 Task: Play online Dominion games in very easy mode.
Action: Mouse moved to (376, 554)
Screenshot: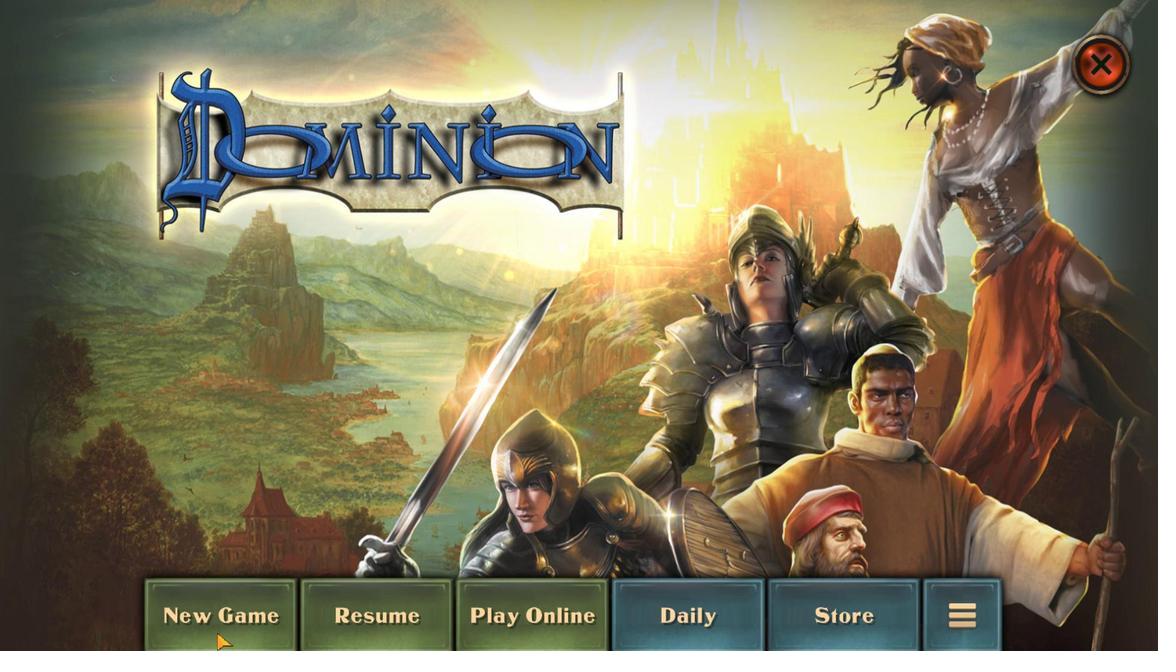 
Action: Mouse pressed left at (376, 554)
Screenshot: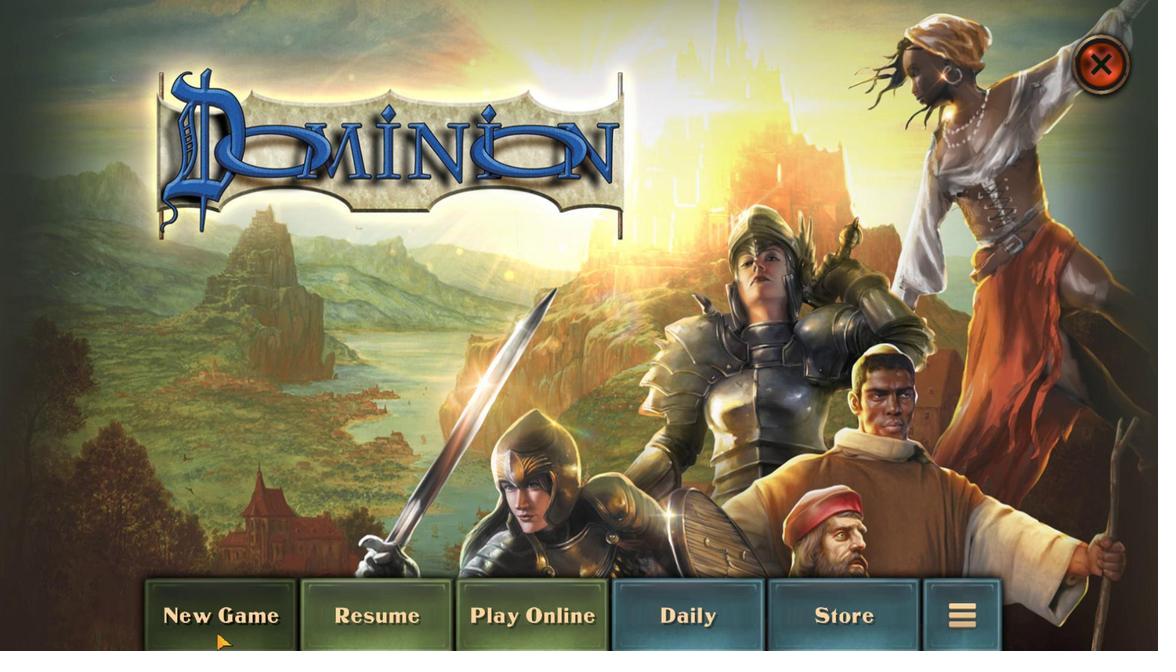 
Action: Mouse moved to (516, 519)
Screenshot: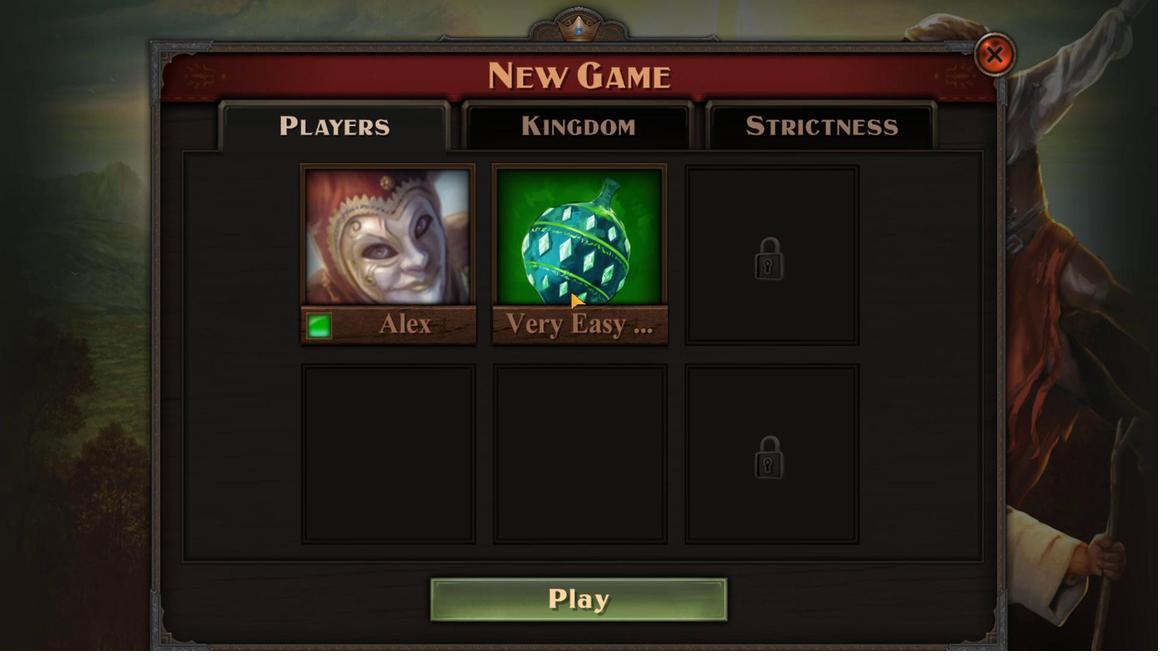 
Action: Mouse pressed left at (516, 519)
Screenshot: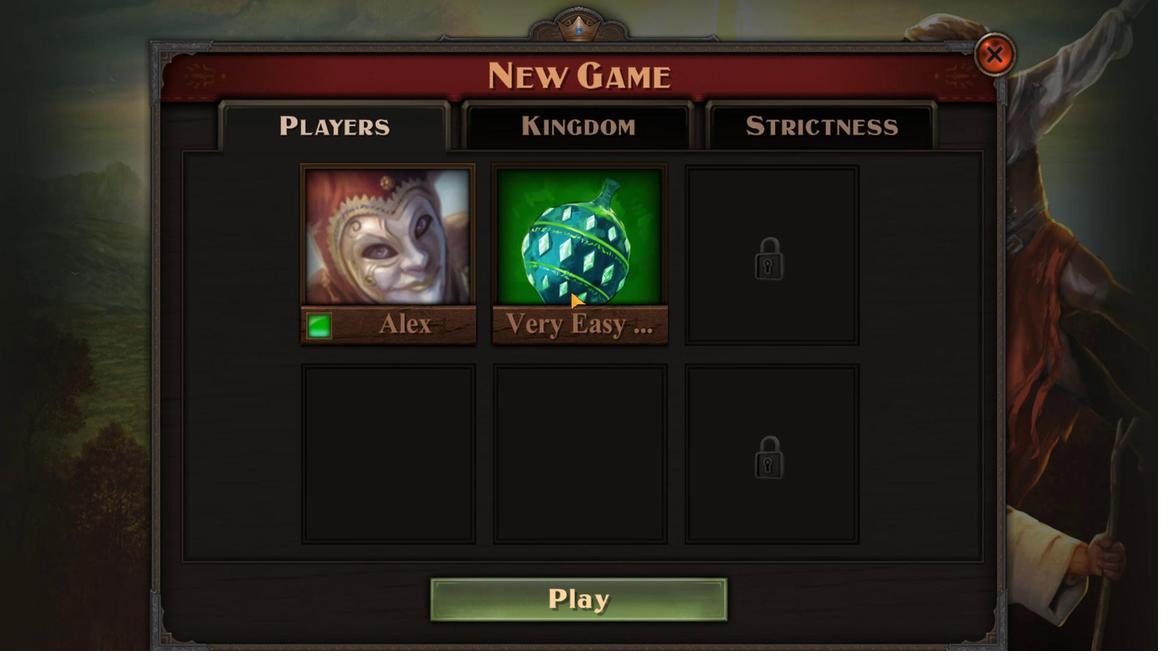 
Action: Mouse moved to (429, 520)
Screenshot: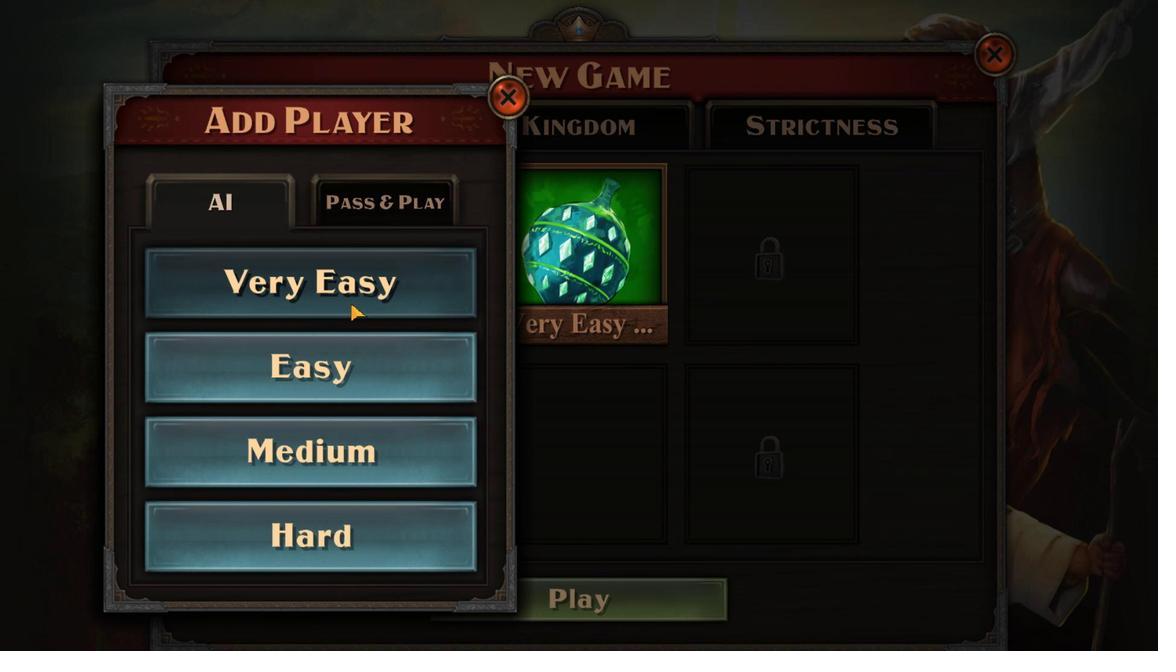
Action: Mouse pressed left at (429, 520)
Screenshot: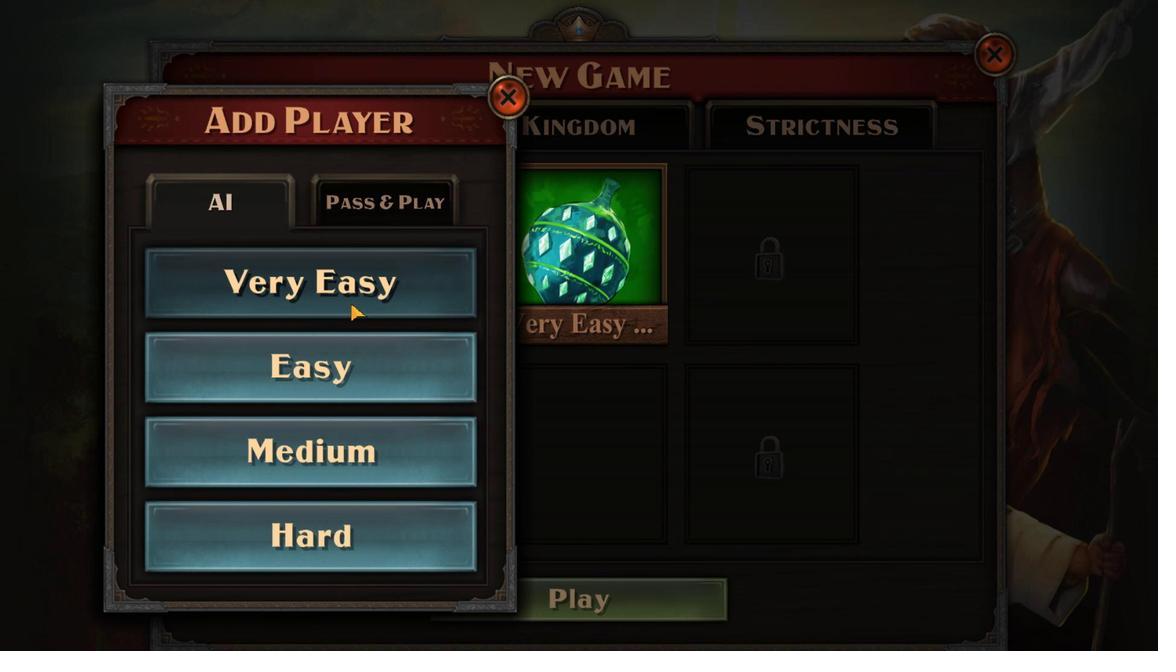 
Action: Mouse moved to (497, 552)
Screenshot: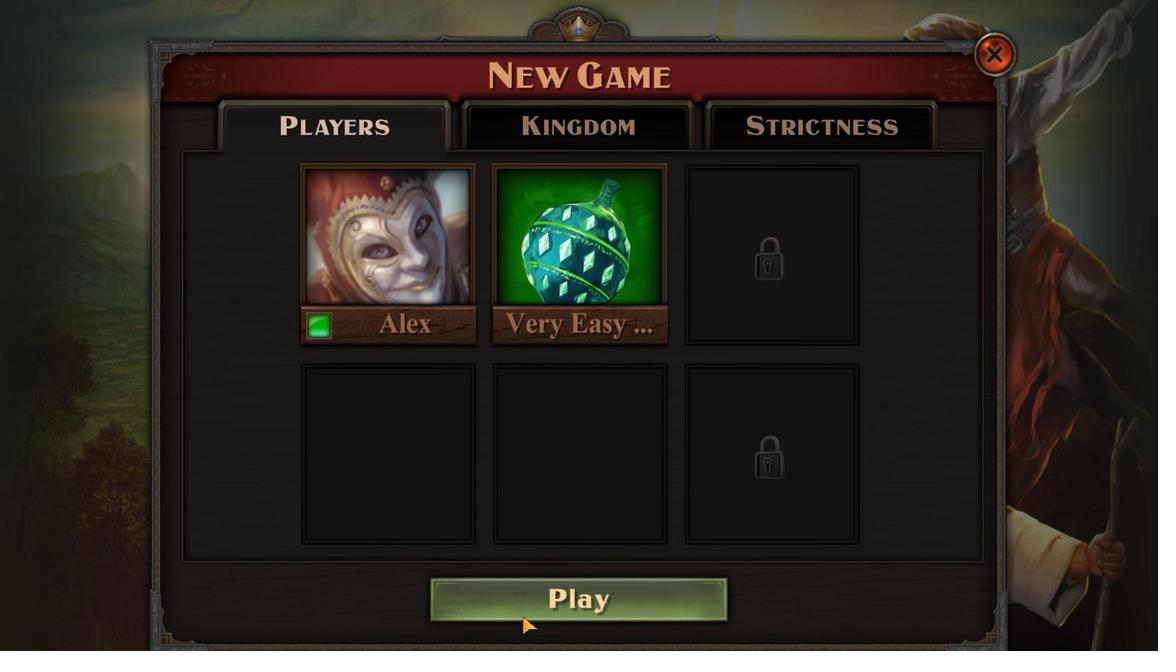 
Action: Mouse pressed left at (497, 552)
Screenshot: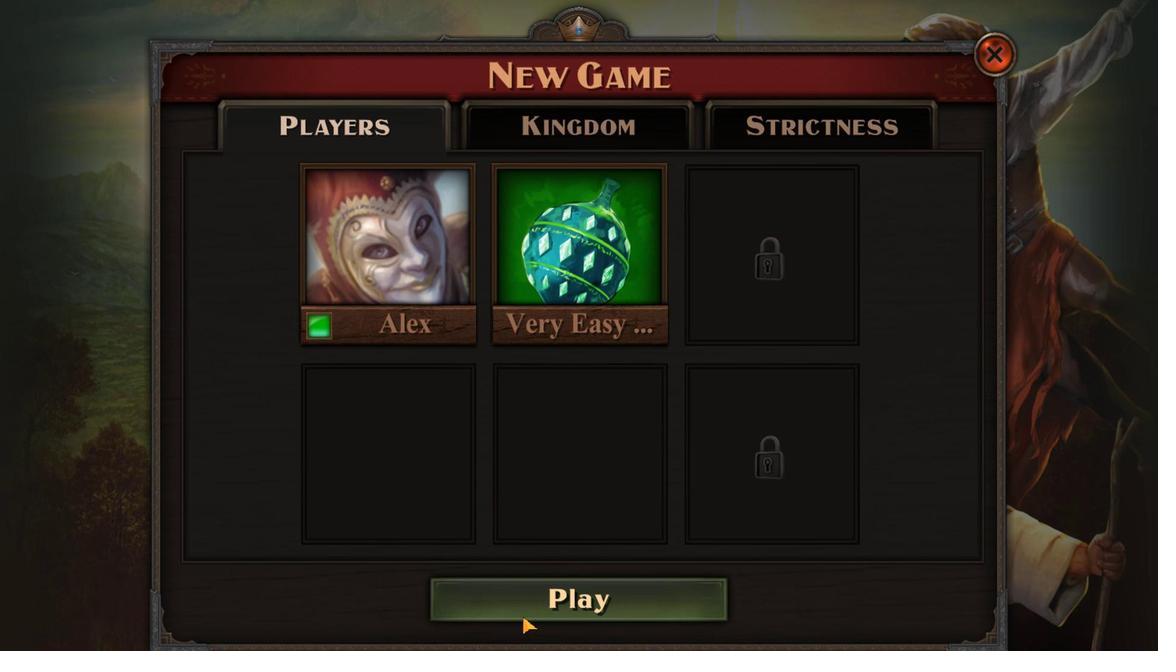 
Action: Mouse scrolled (497, 552) with delta (0, 0)
Screenshot: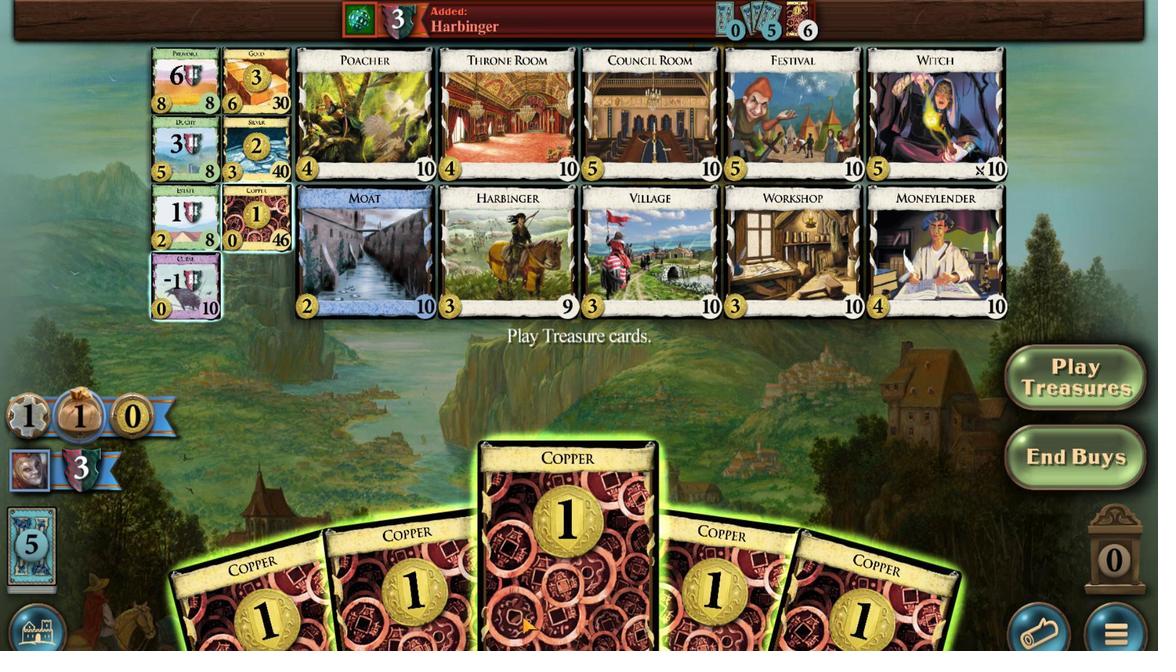 
Action: Mouse scrolled (497, 552) with delta (0, 0)
Screenshot: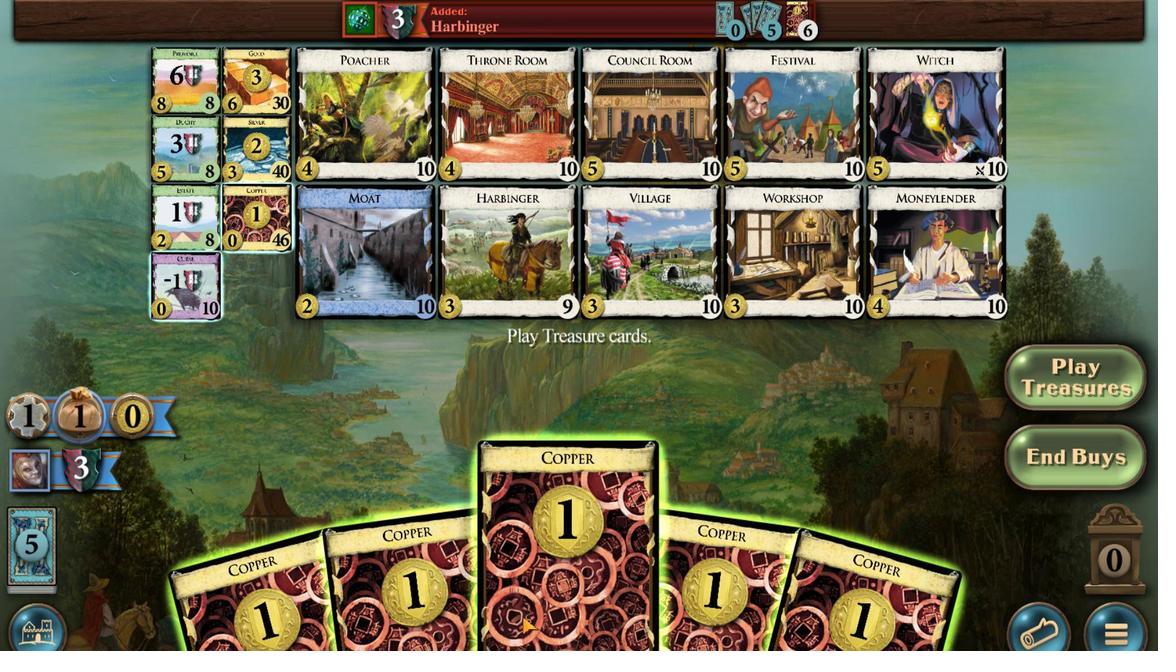 
Action: Mouse scrolled (497, 552) with delta (0, 0)
Screenshot: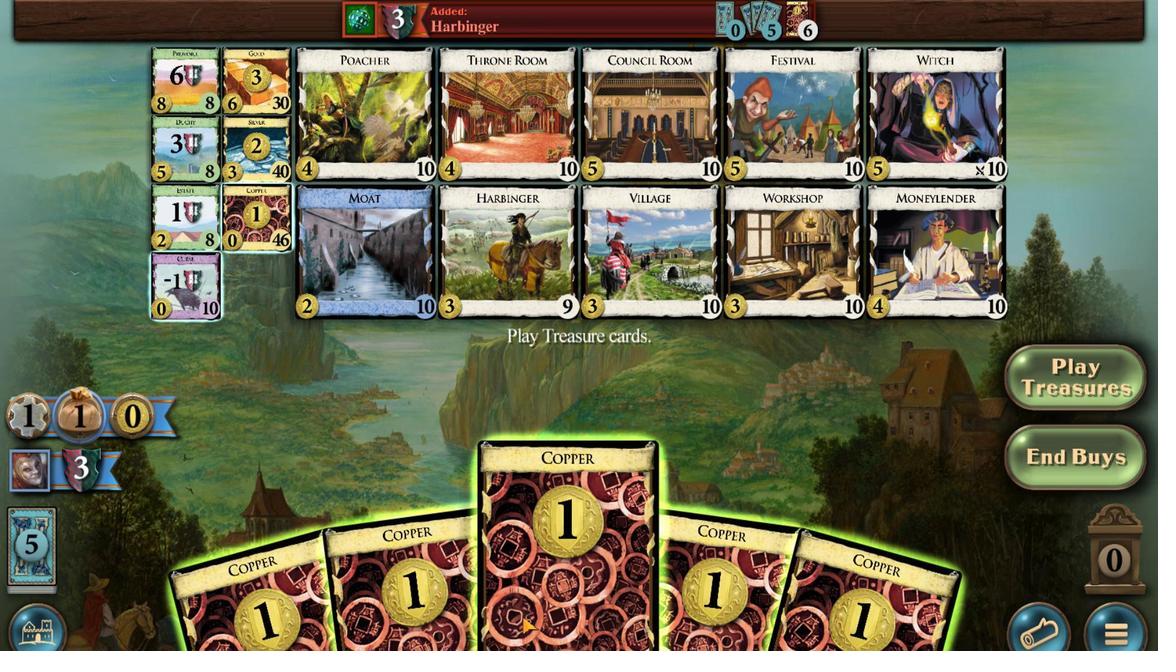 
Action: Mouse scrolled (497, 552) with delta (0, 0)
Screenshot: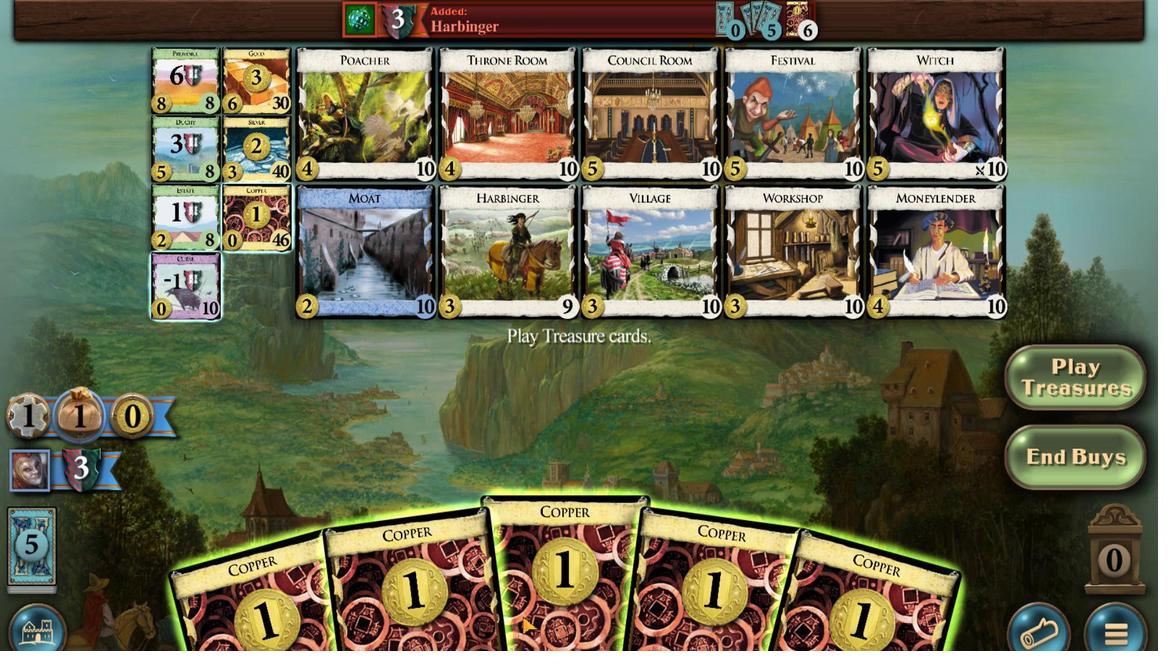 
Action: Mouse scrolled (497, 552) with delta (0, 0)
Screenshot: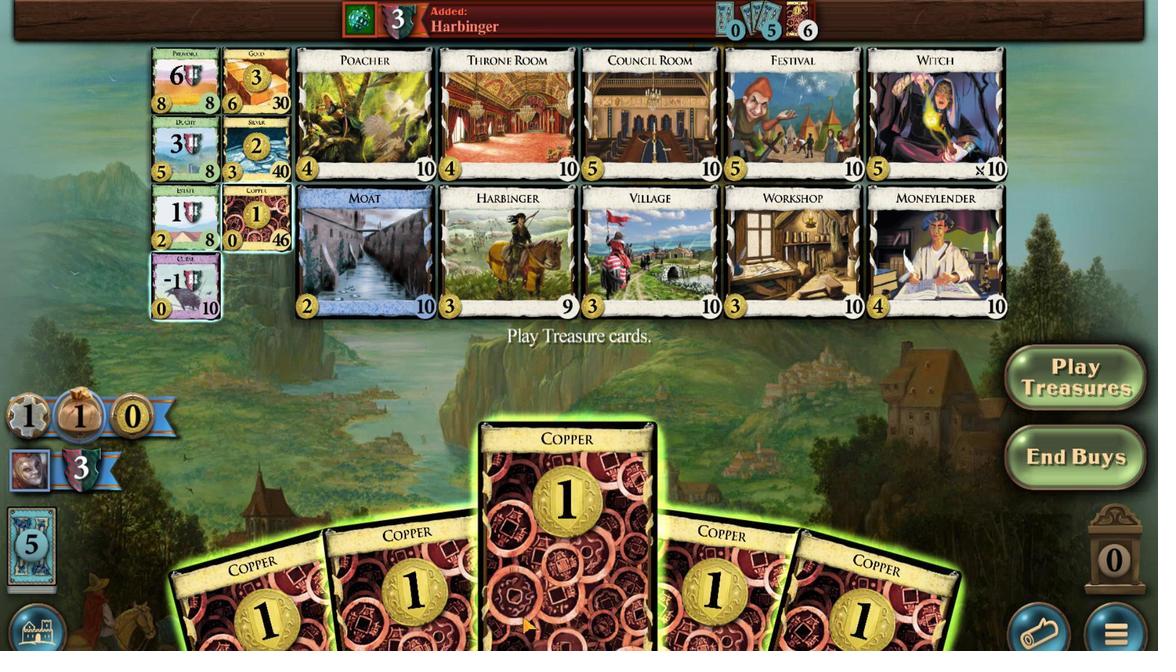 
Action: Mouse scrolled (497, 552) with delta (0, 0)
Screenshot: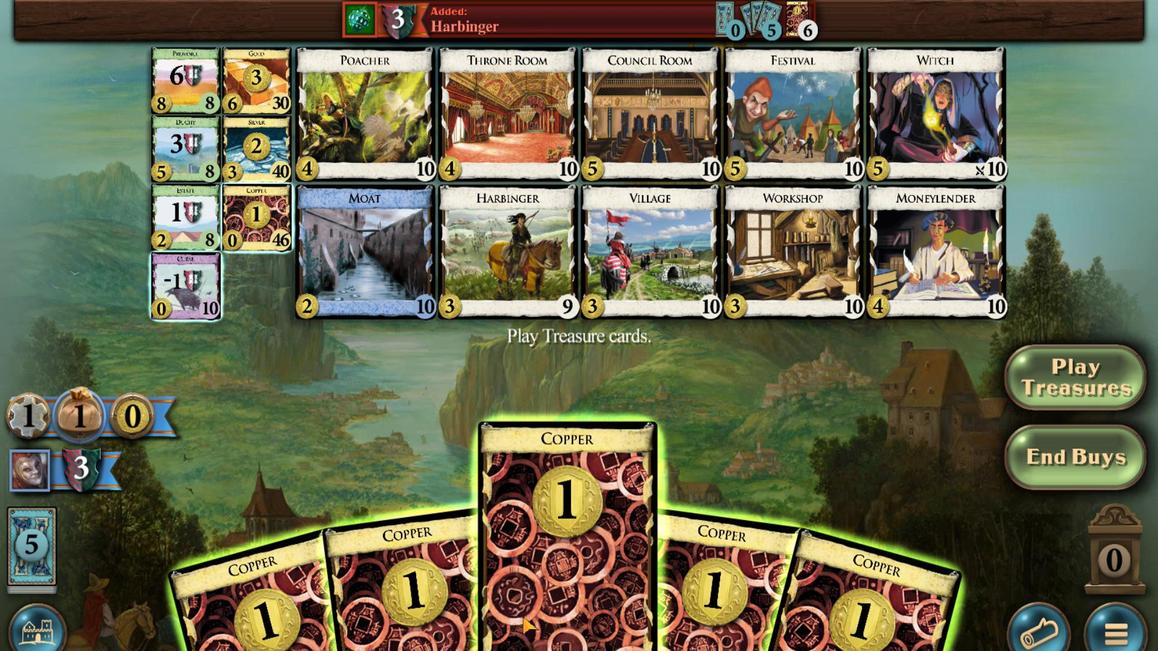 
Action: Mouse scrolled (497, 552) with delta (0, 0)
Screenshot: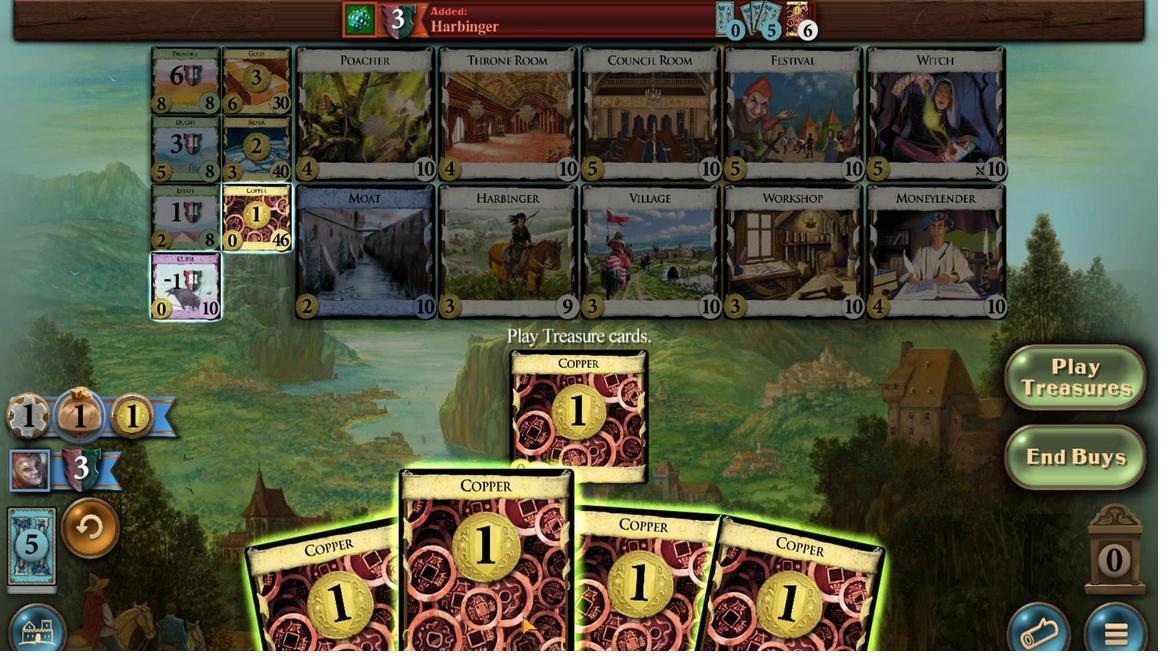 
Action: Mouse scrolled (497, 552) with delta (0, 0)
Screenshot: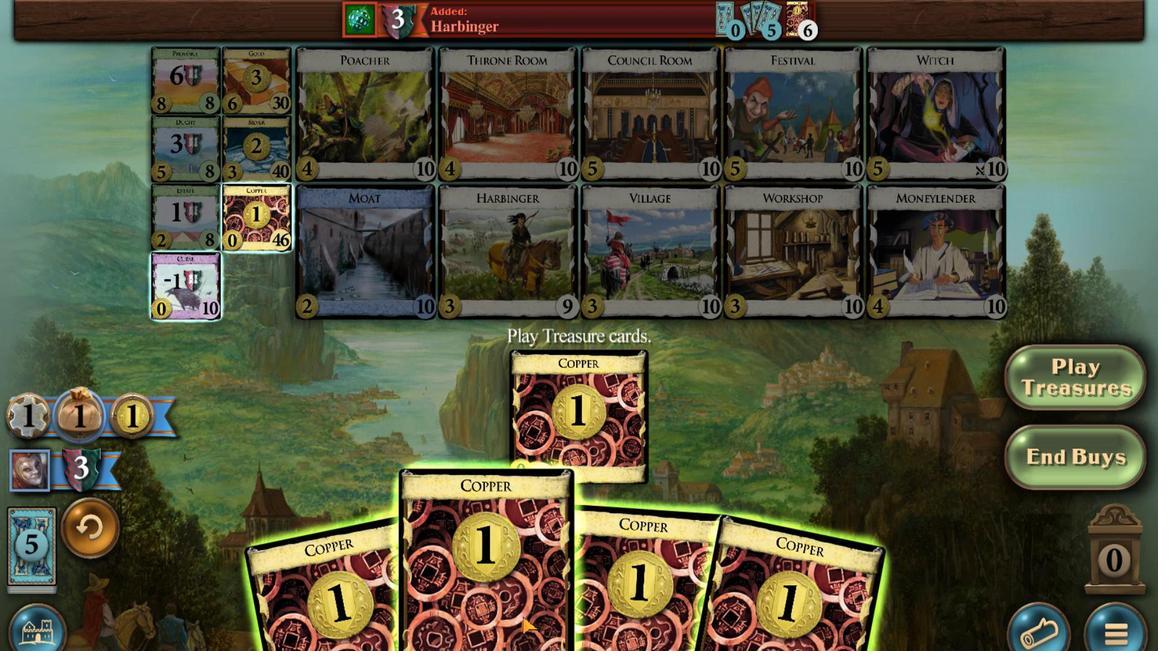 
Action: Mouse scrolled (497, 552) with delta (0, 0)
Screenshot: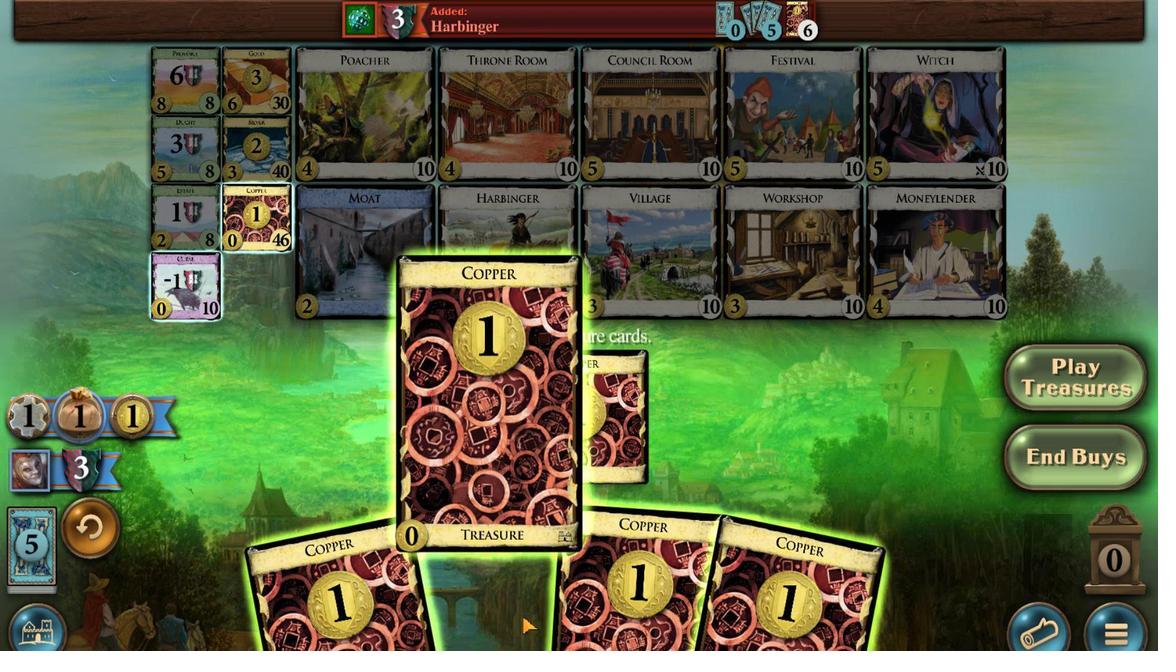 
Action: Mouse scrolled (497, 552) with delta (0, 0)
Screenshot: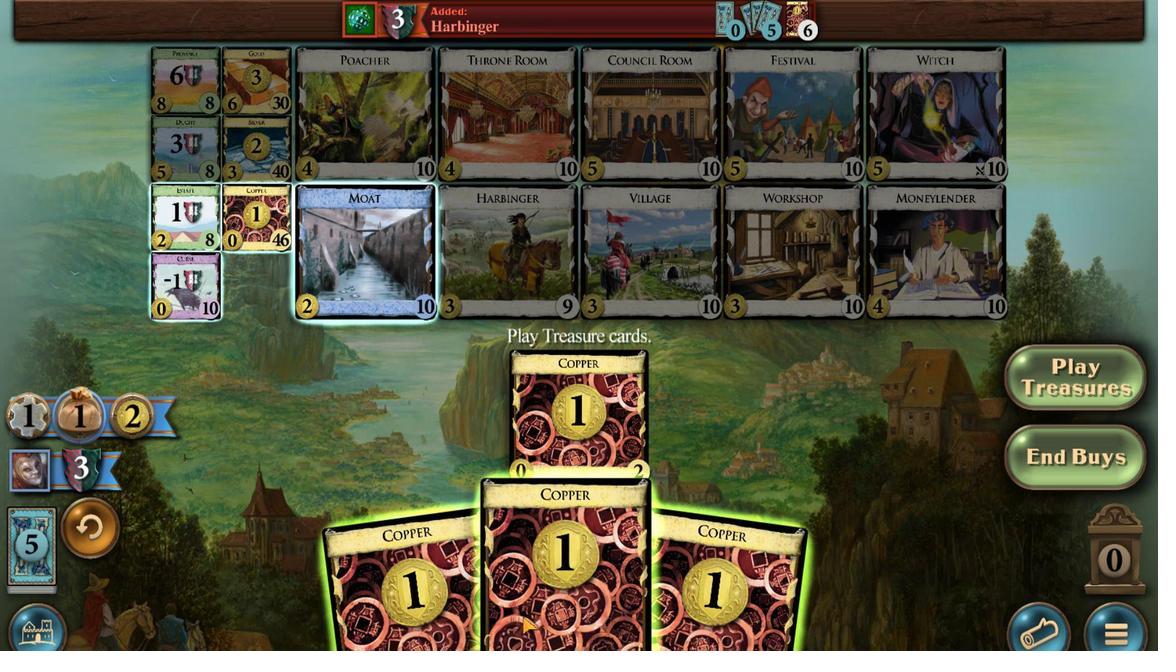 
Action: Mouse scrolled (497, 552) with delta (0, 0)
Screenshot: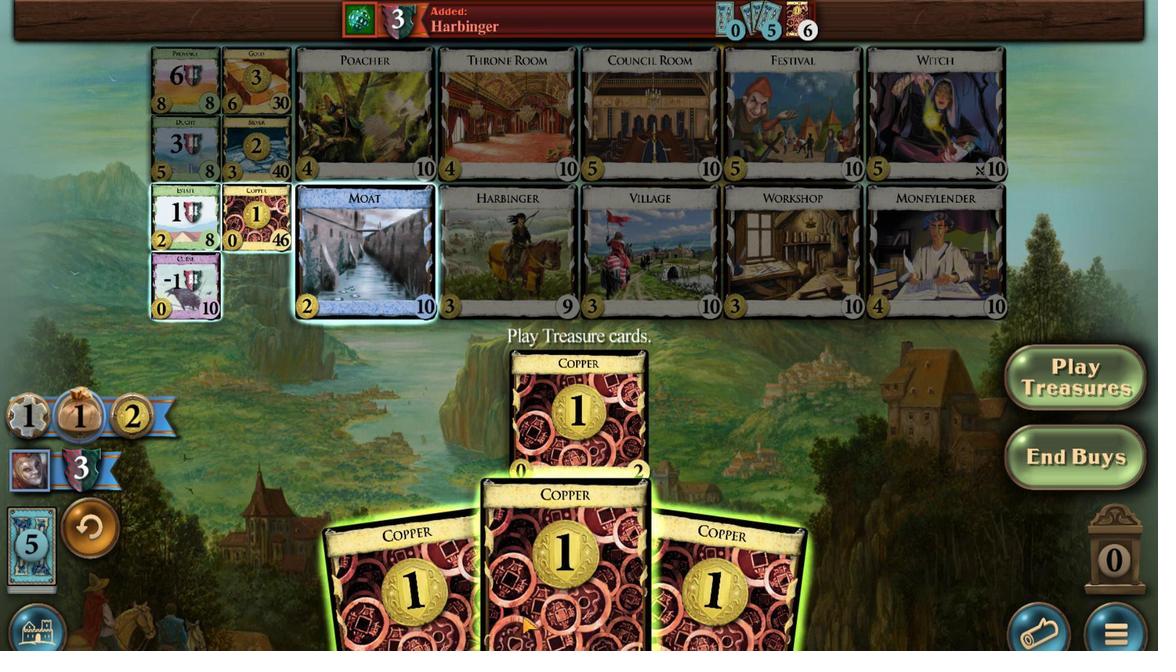 
Action: Mouse scrolled (497, 552) with delta (0, 0)
Screenshot: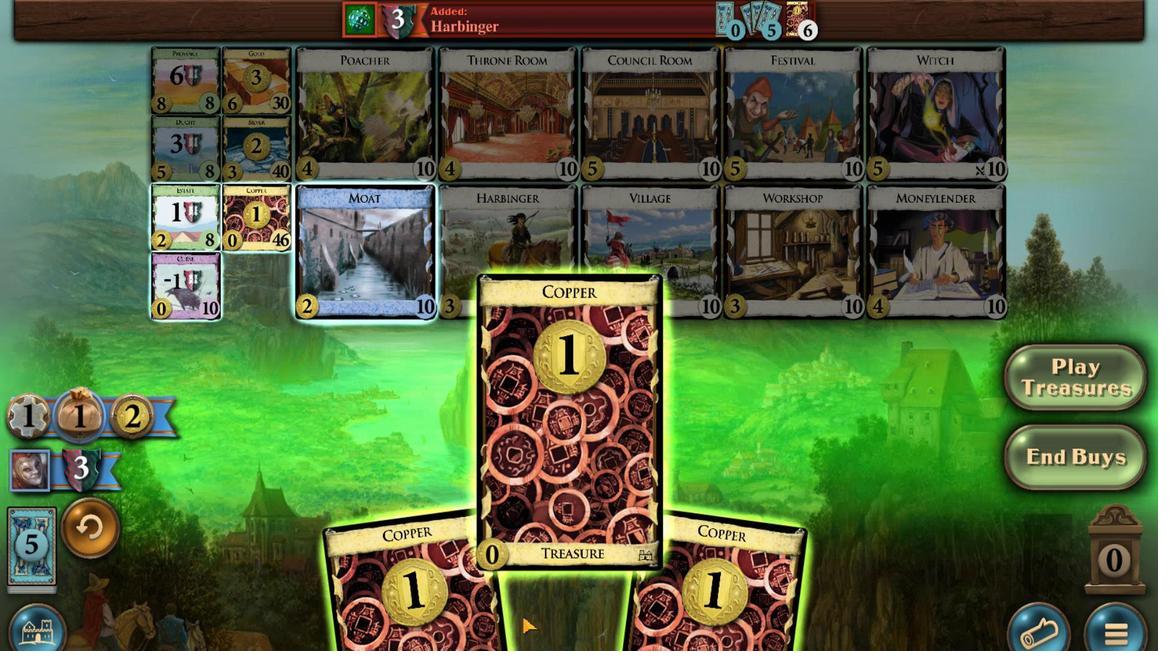 
Action: Mouse scrolled (497, 552) with delta (0, 0)
Screenshot: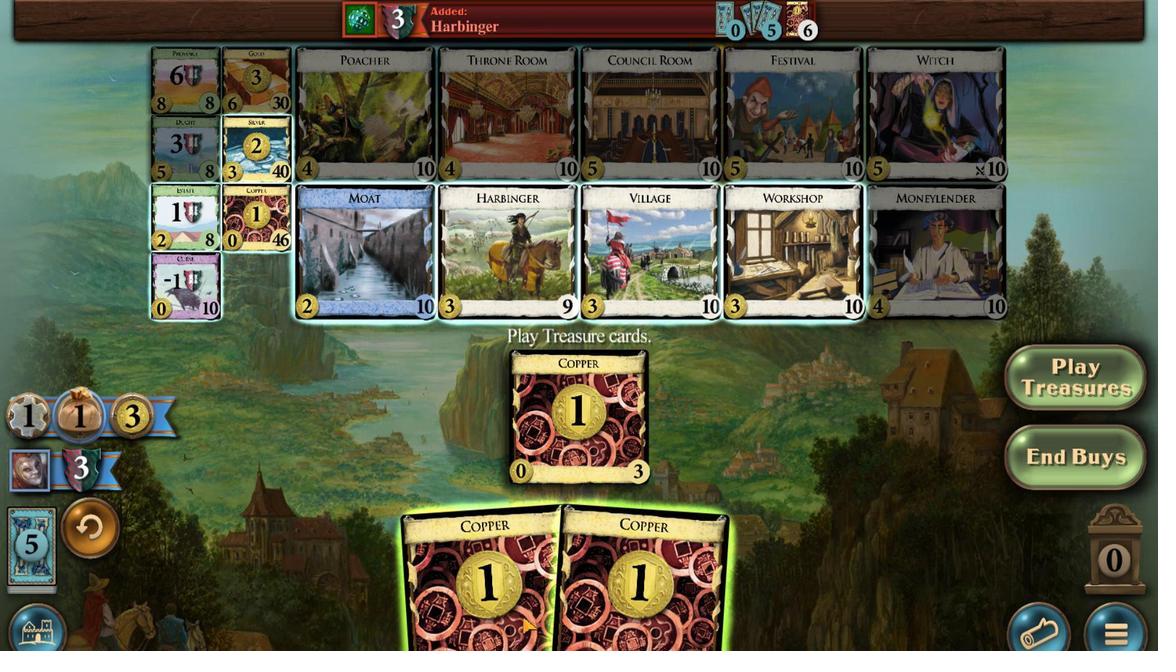 
Action: Mouse scrolled (497, 552) with delta (0, 0)
Screenshot: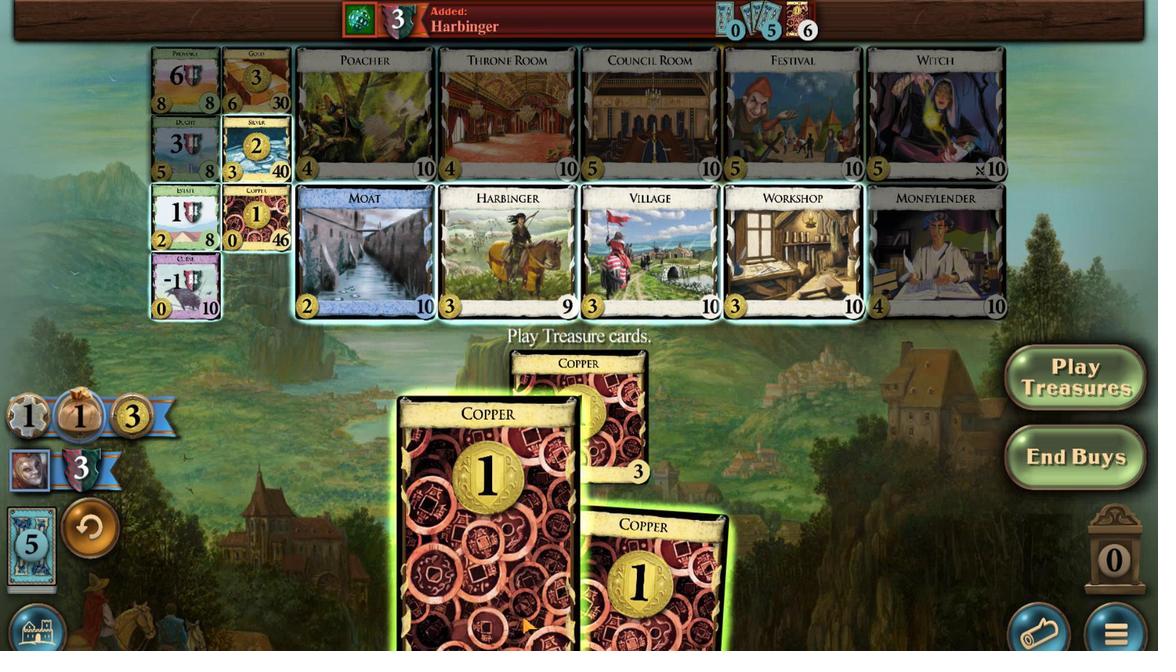 
Action: Mouse scrolled (497, 552) with delta (0, 0)
Screenshot: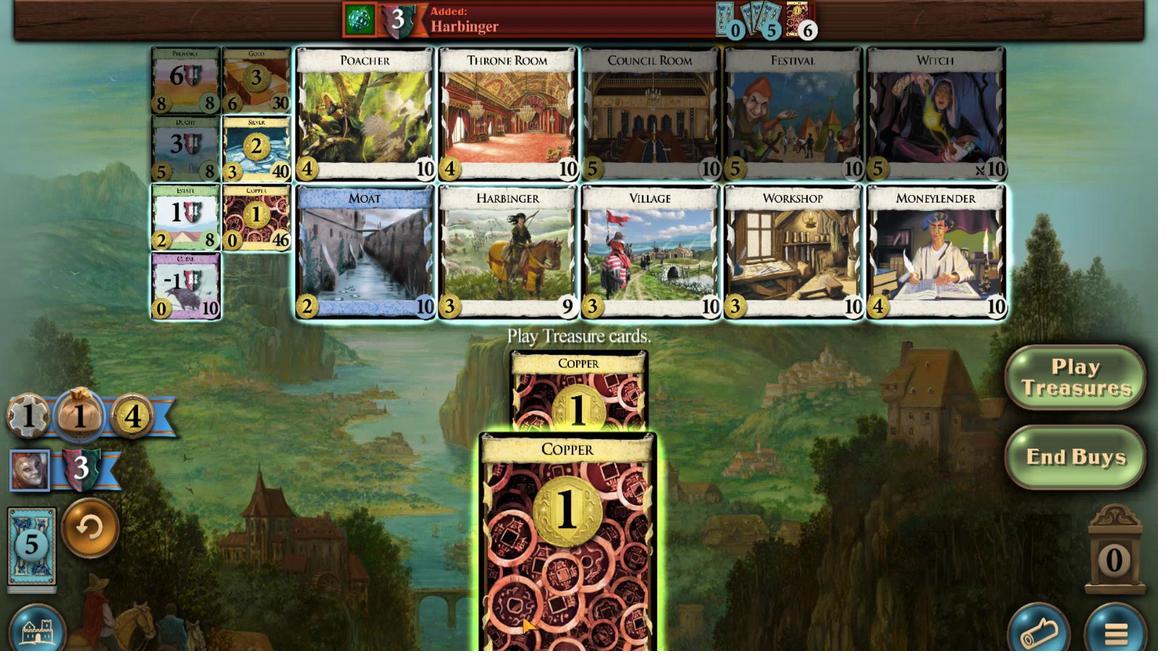
Action: Mouse scrolled (497, 552) with delta (0, 0)
Screenshot: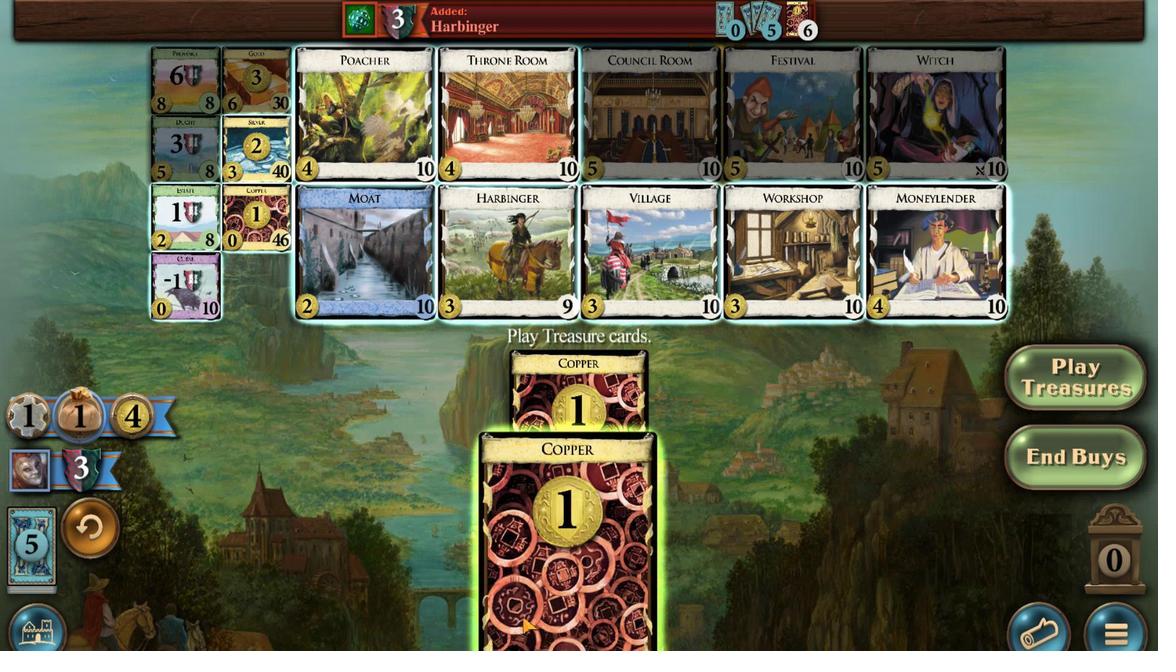 
Action: Mouse moved to (358, 505)
Screenshot: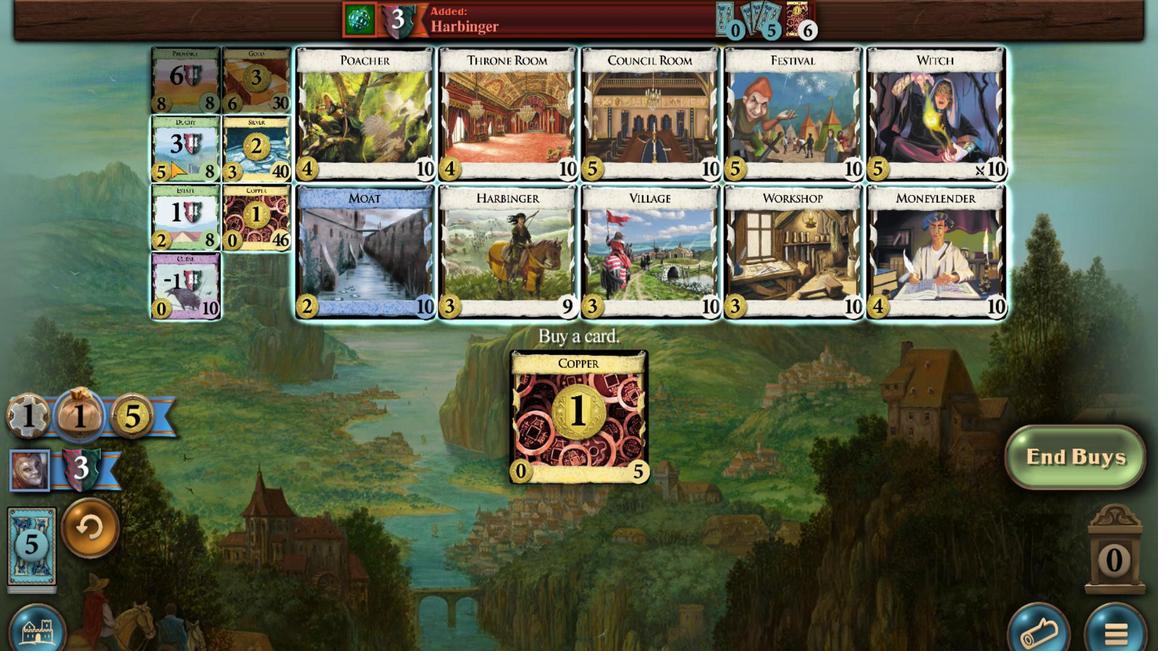 
Action: Mouse pressed left at (358, 505)
Screenshot: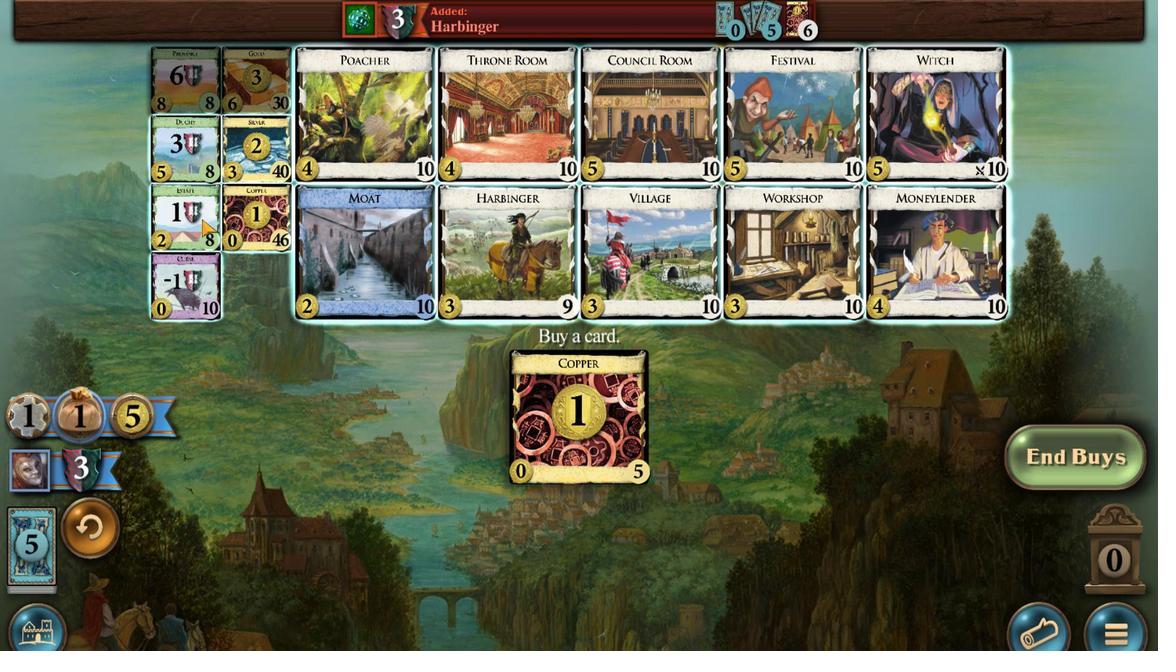 
Action: Mouse moved to (450, 548)
Screenshot: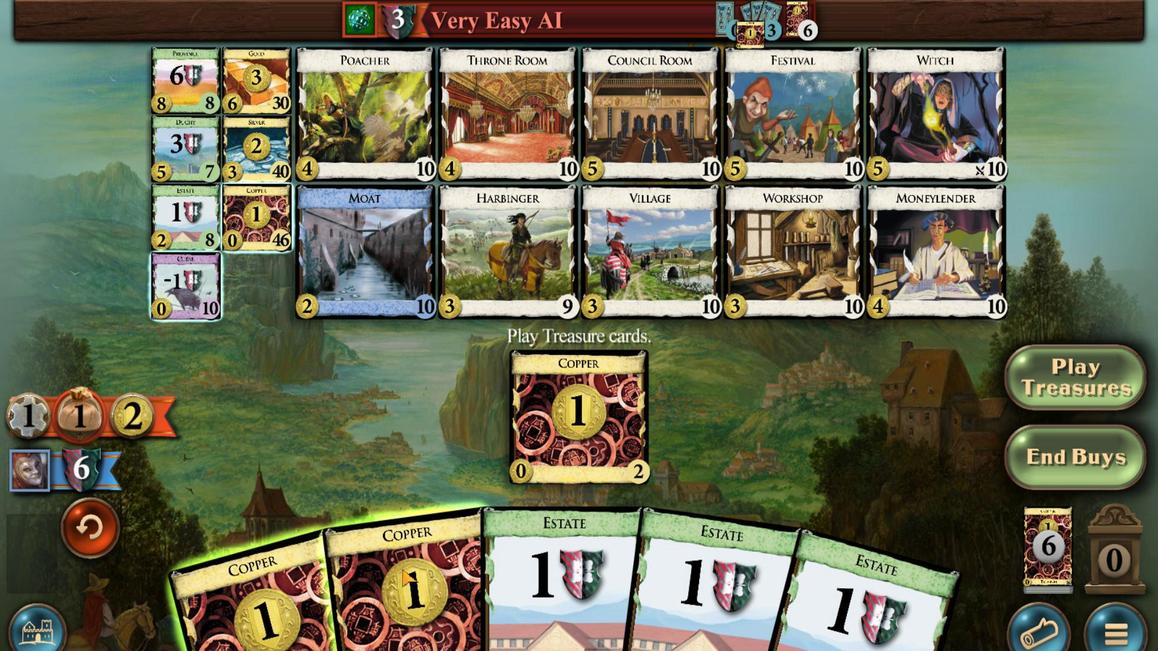 
Action: Mouse scrolled (450, 548) with delta (0, 0)
Screenshot: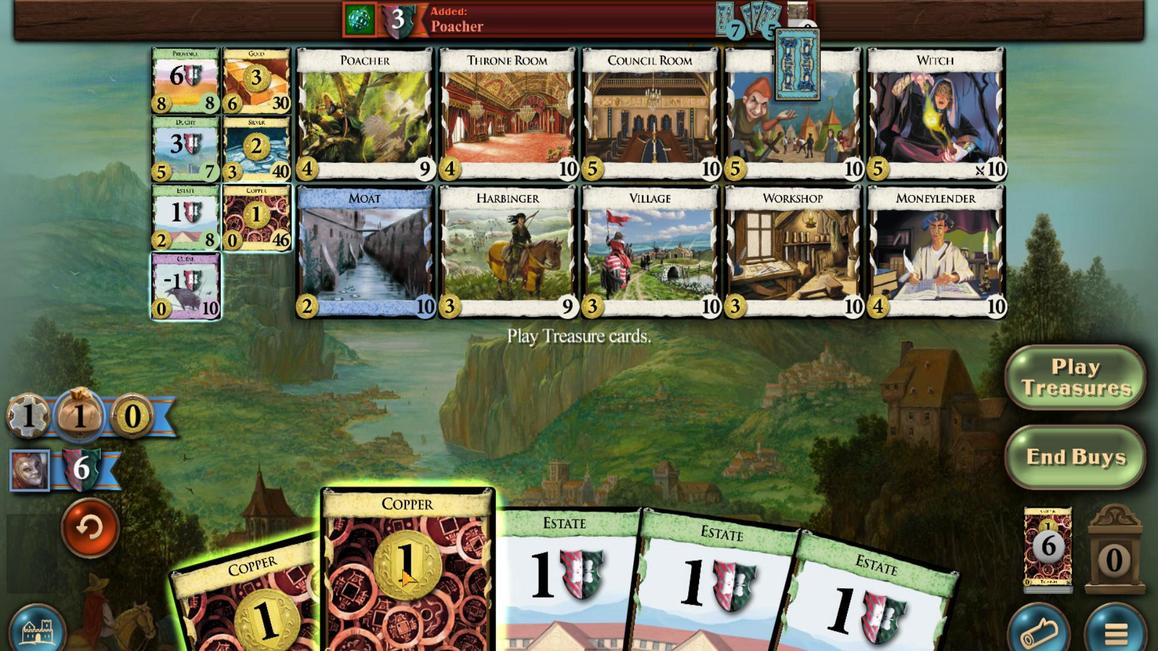 
Action: Mouse scrolled (450, 548) with delta (0, 0)
Screenshot: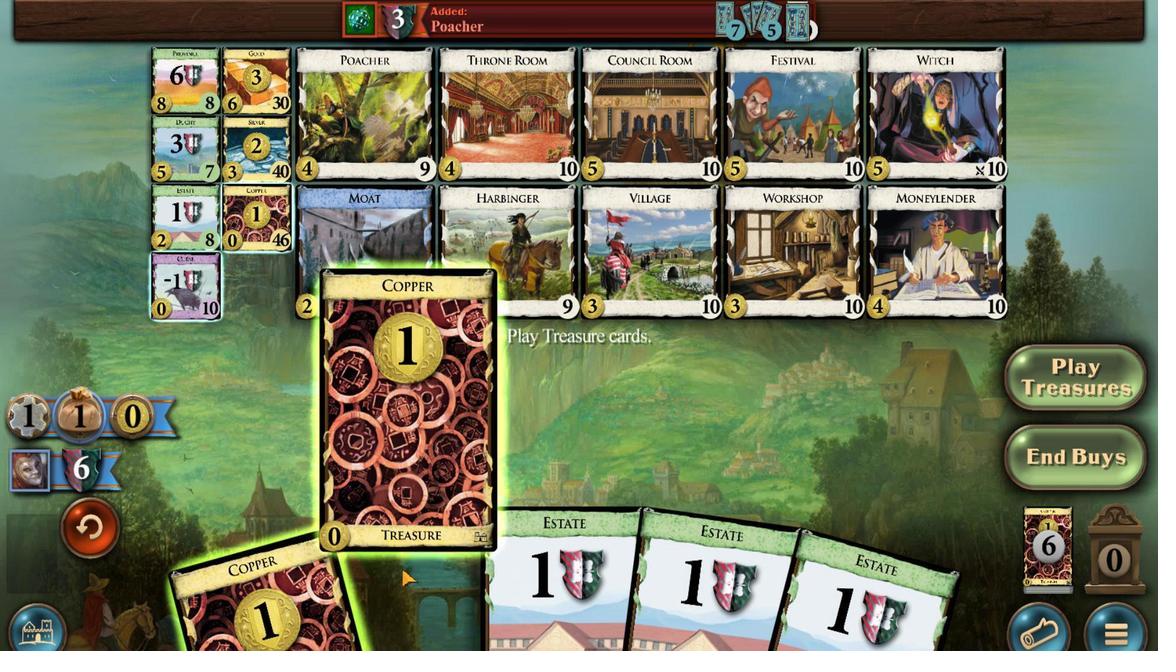 
Action: Mouse scrolled (450, 548) with delta (0, 0)
Screenshot: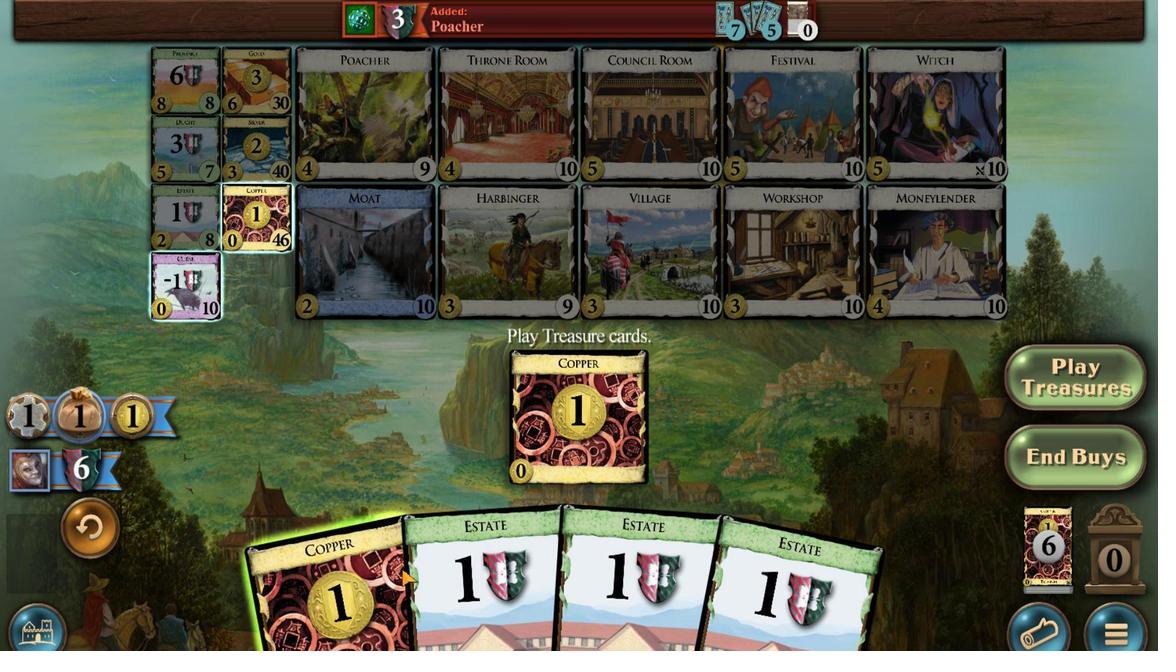 
Action: Mouse scrolled (450, 548) with delta (0, 0)
Screenshot: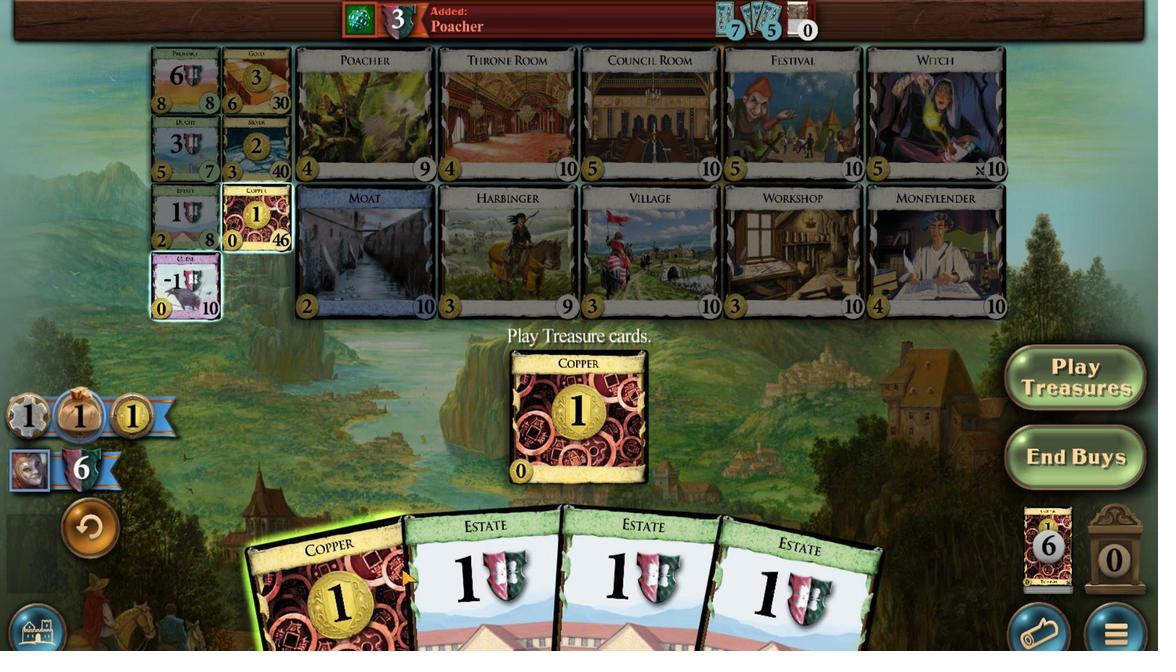 
Action: Mouse moved to (431, 551)
Screenshot: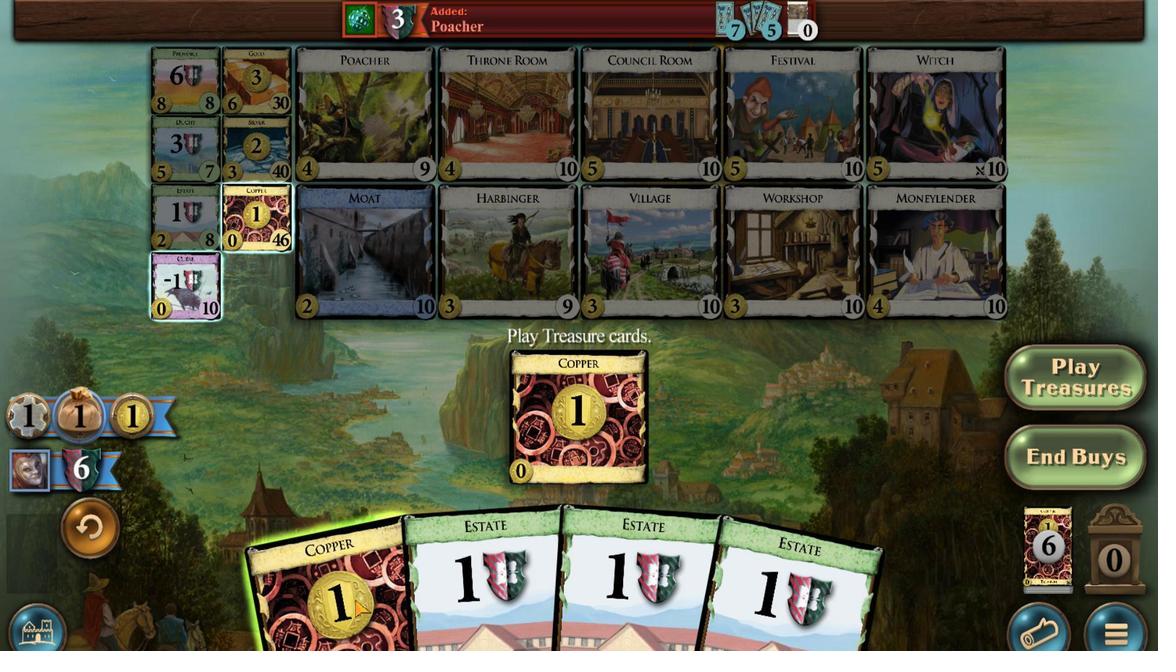 
Action: Mouse scrolled (431, 551) with delta (0, 0)
Screenshot: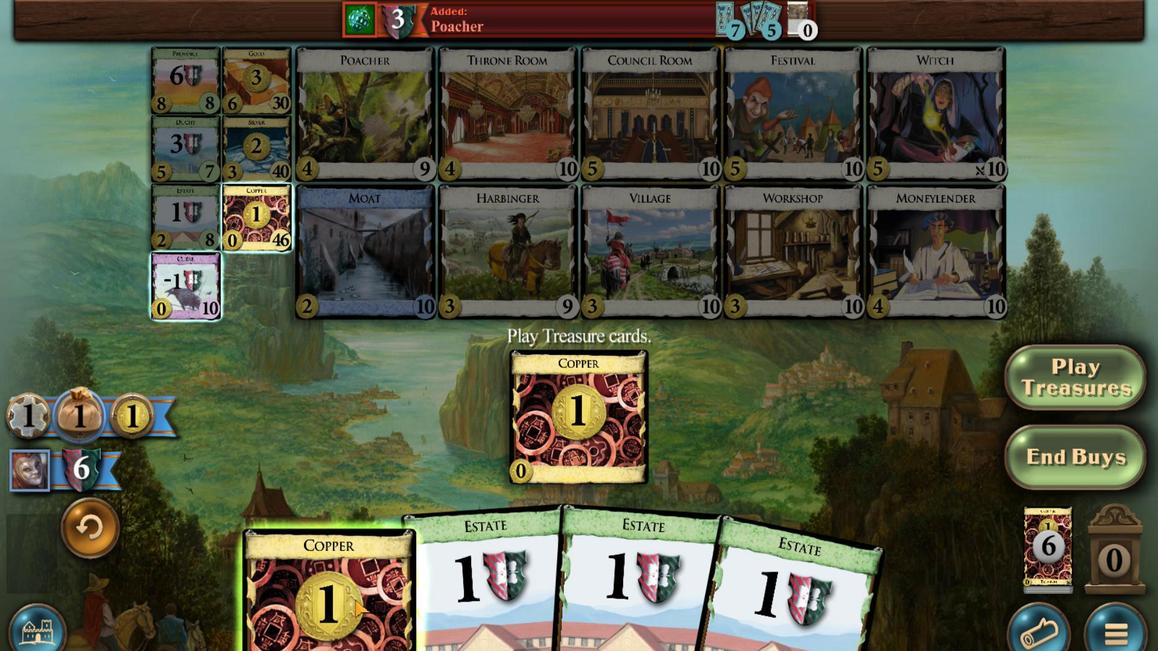 
Action: Mouse scrolled (431, 551) with delta (0, 0)
Screenshot: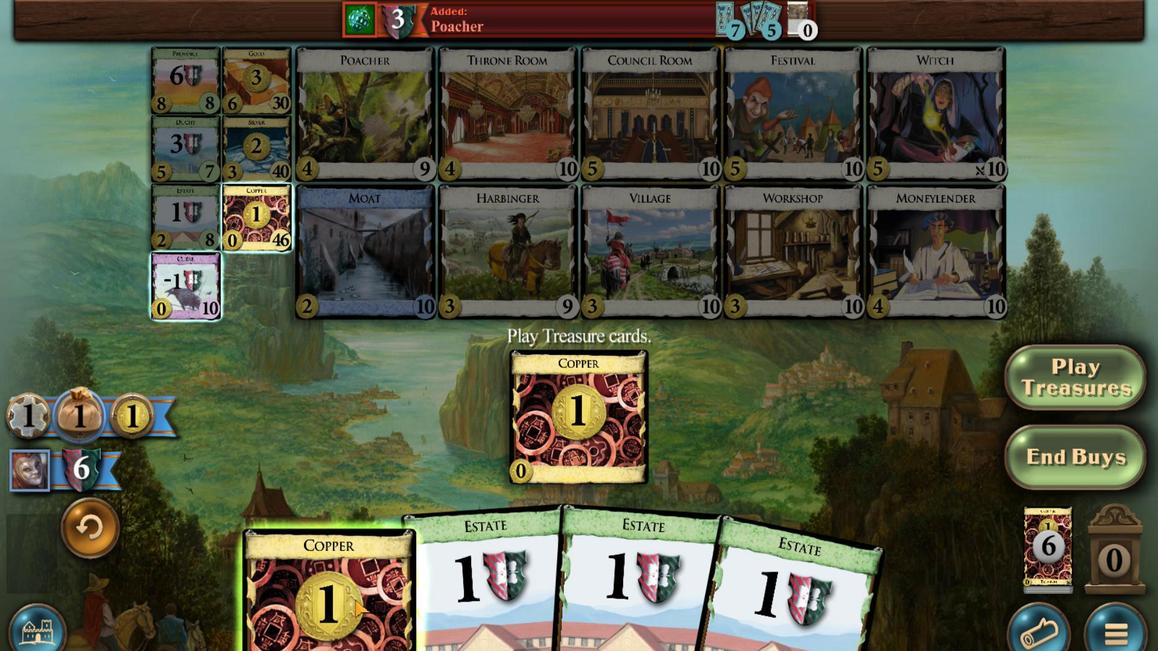 
Action: Mouse moved to (369, 511)
Screenshot: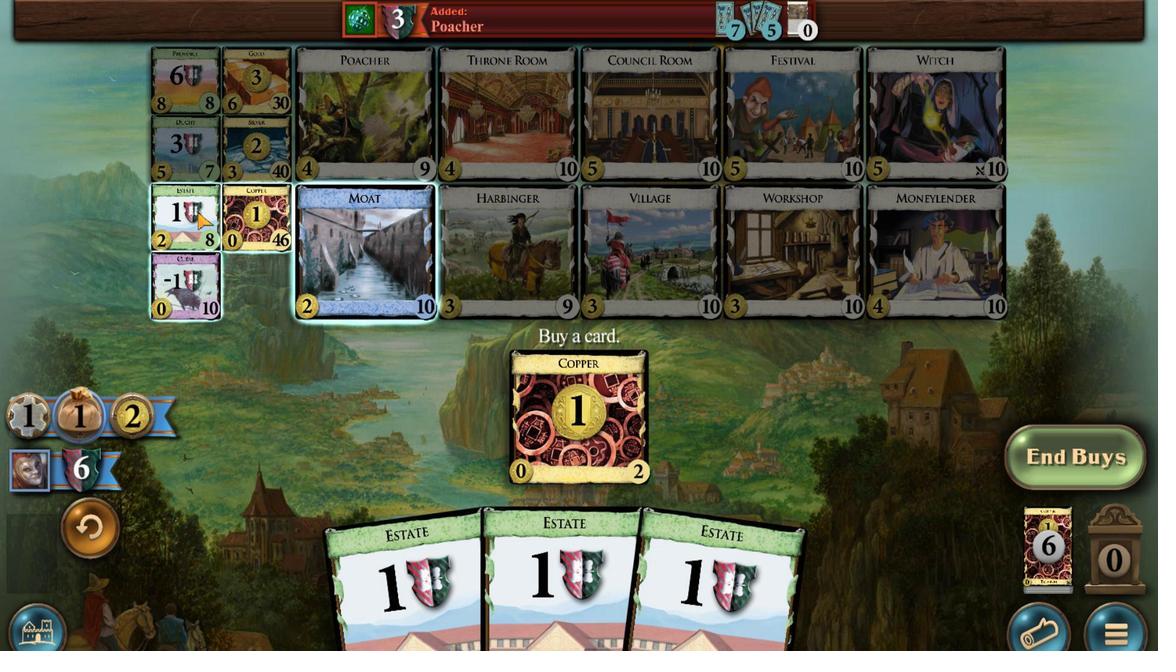 
Action: Mouse pressed left at (369, 511)
Screenshot: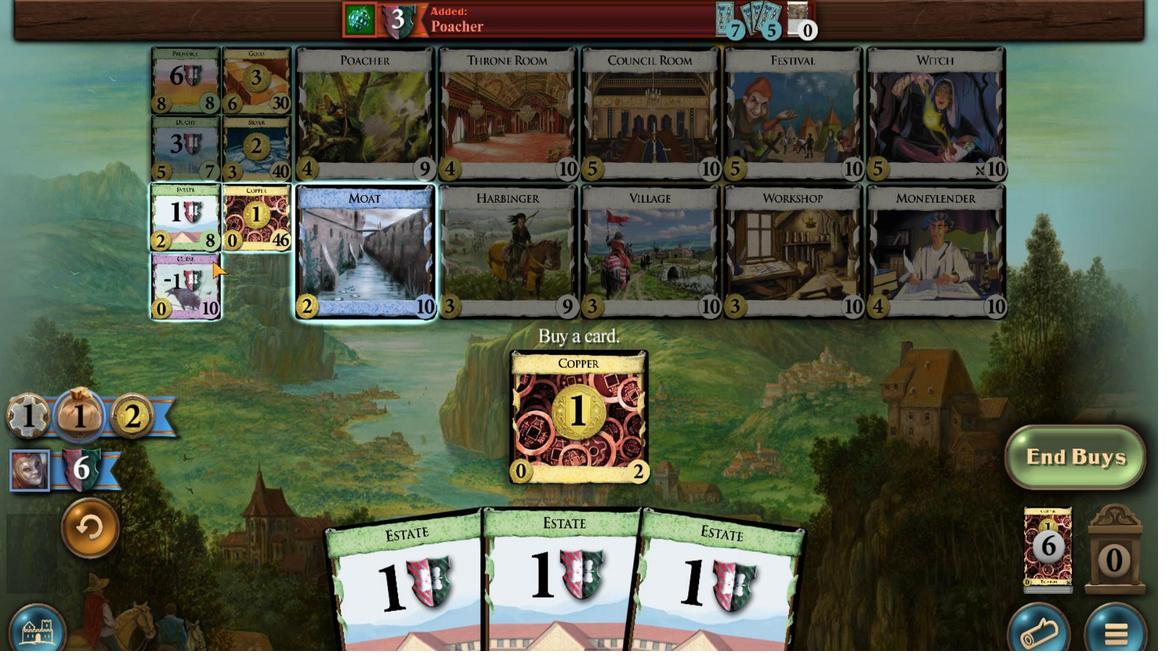 
Action: Mouse moved to (422, 546)
Screenshot: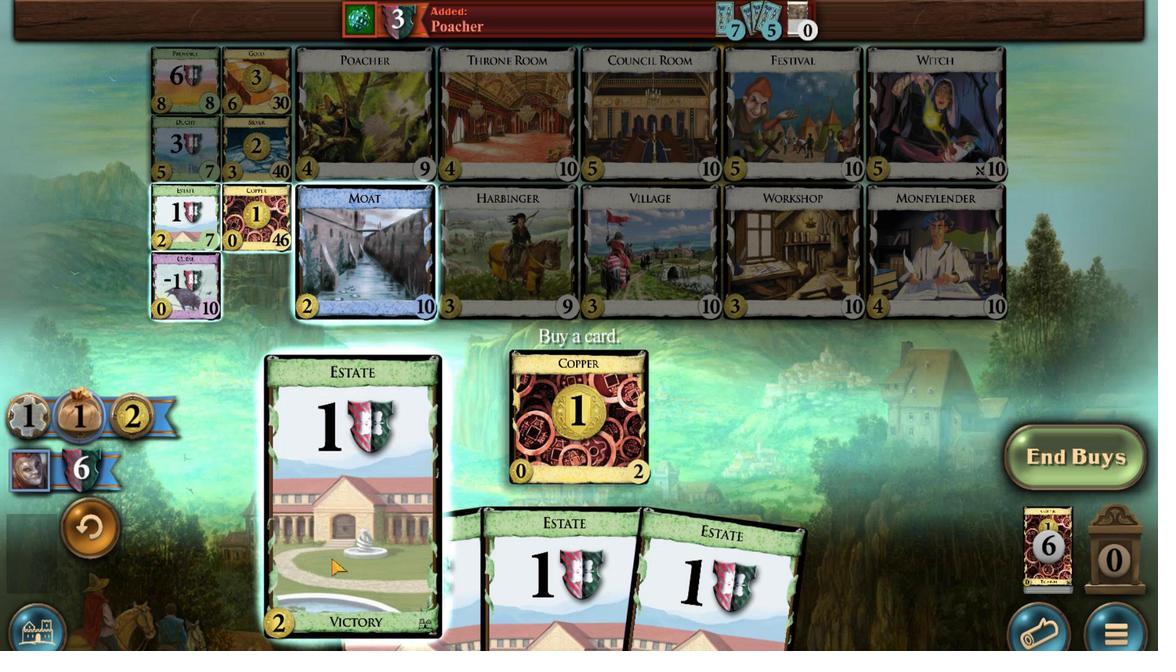 
Action: Mouse scrolled (422, 546) with delta (0, 0)
Screenshot: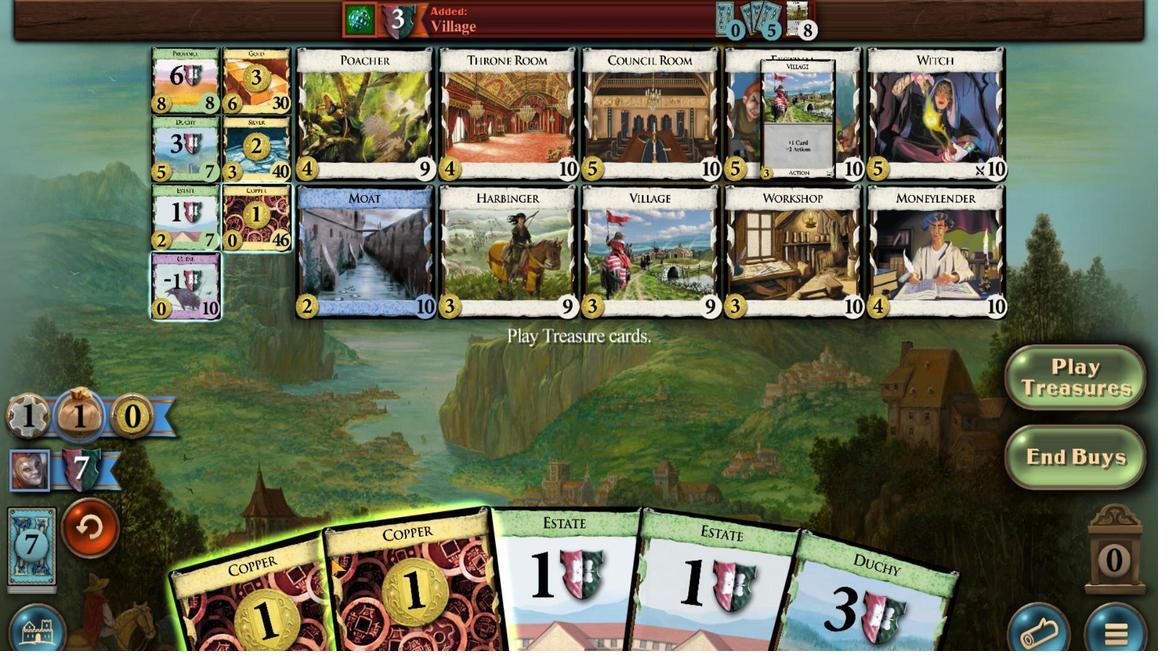 
Action: Mouse scrolled (422, 546) with delta (0, 0)
Screenshot: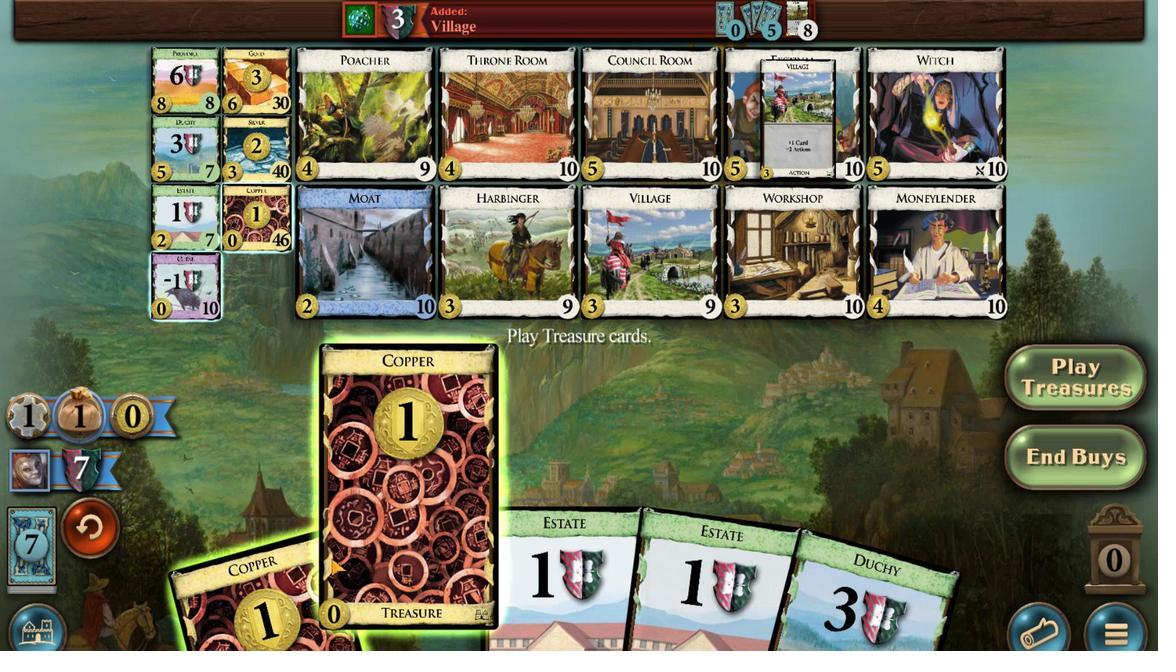 
Action: Mouse scrolled (422, 546) with delta (0, 0)
Screenshot: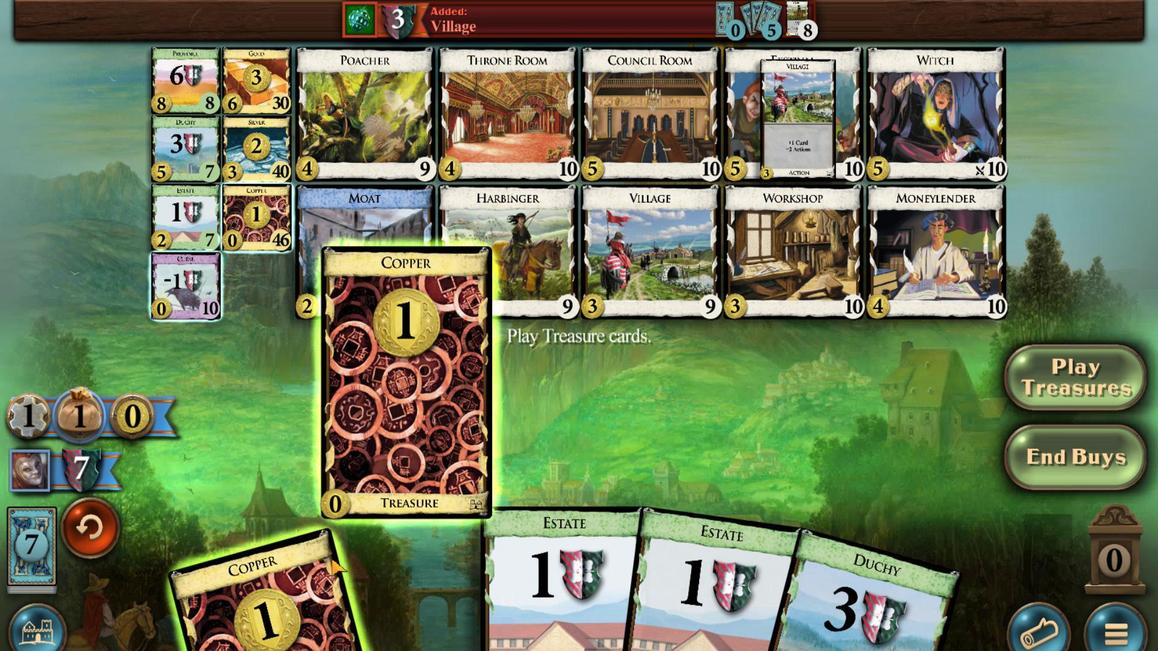 
Action: Mouse scrolled (422, 546) with delta (0, 0)
Screenshot: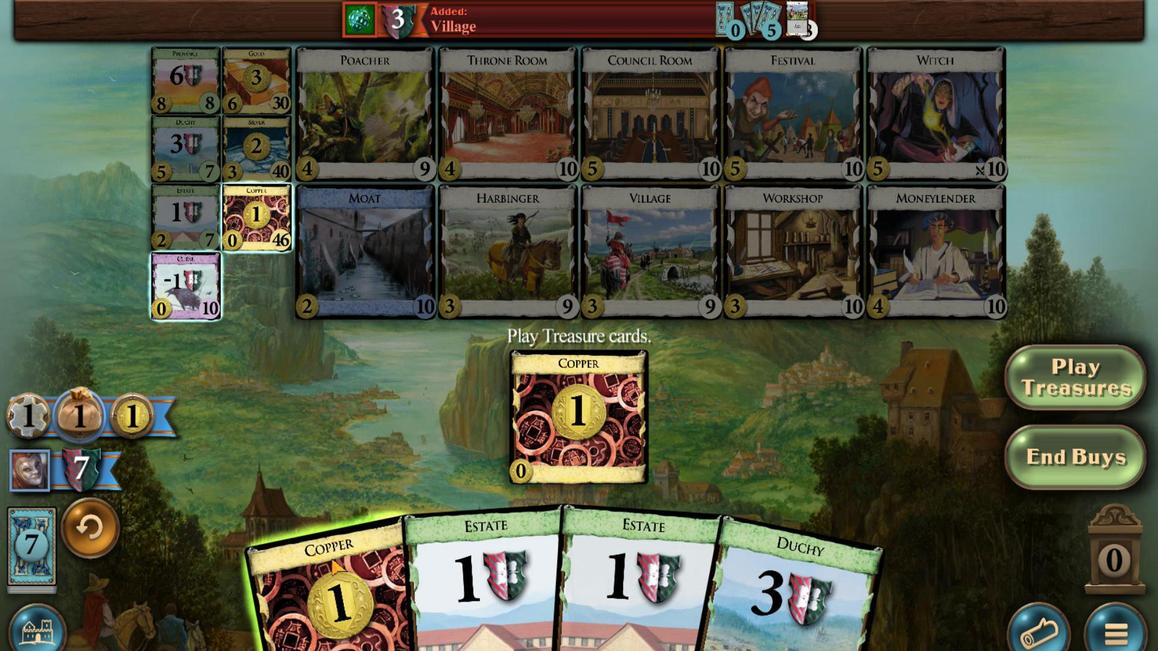 
Action: Mouse scrolled (422, 546) with delta (0, 0)
Screenshot: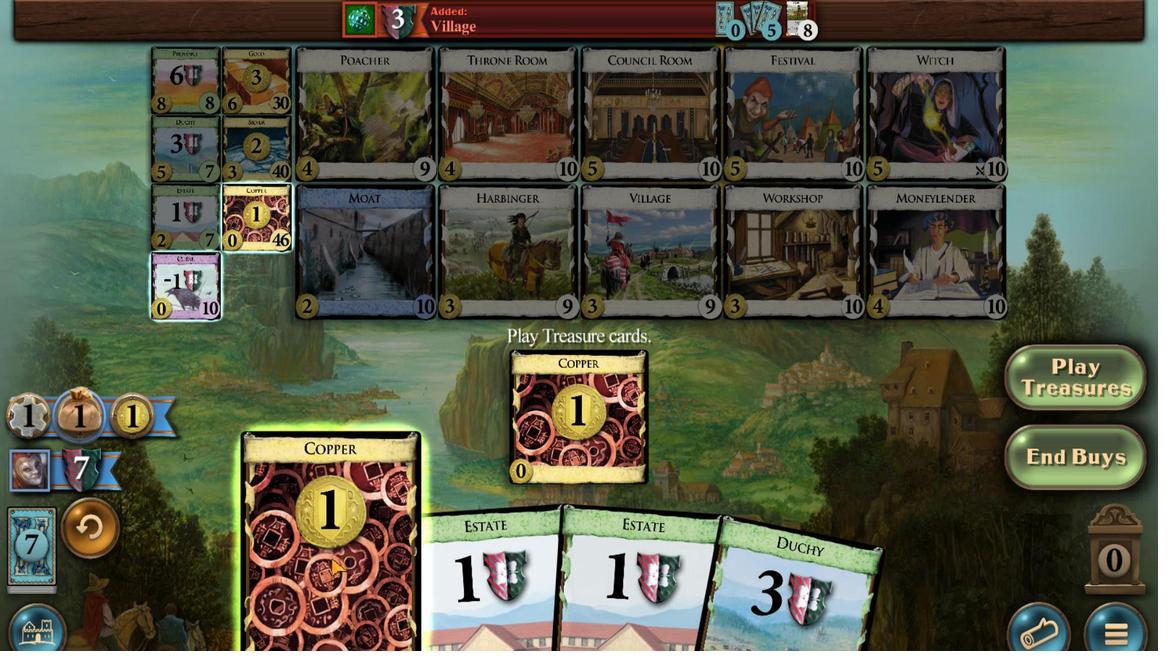 
Action: Mouse moved to (357, 512)
Screenshot: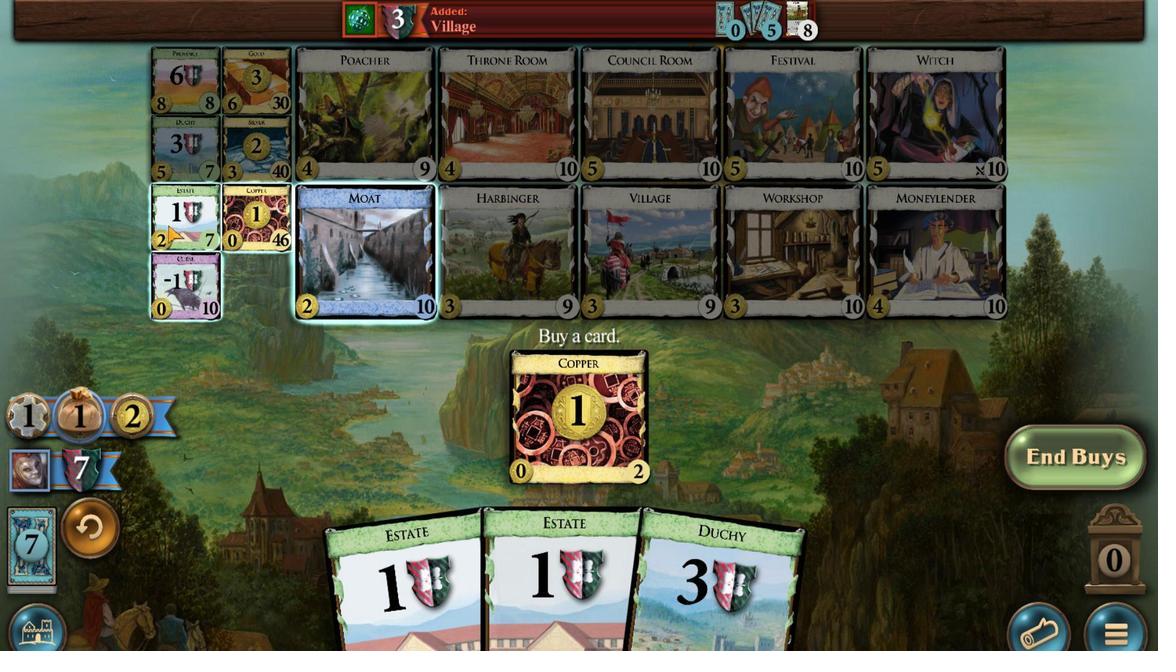 
Action: Mouse pressed left at (357, 512)
Screenshot: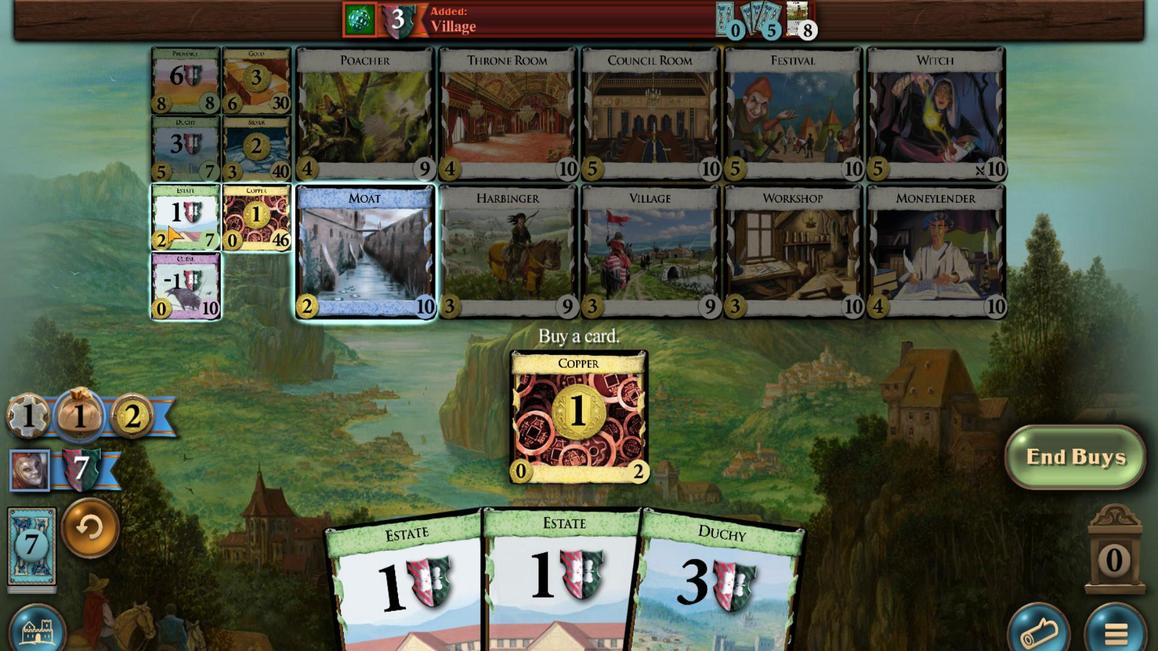 
Action: Mouse moved to (490, 558)
Screenshot: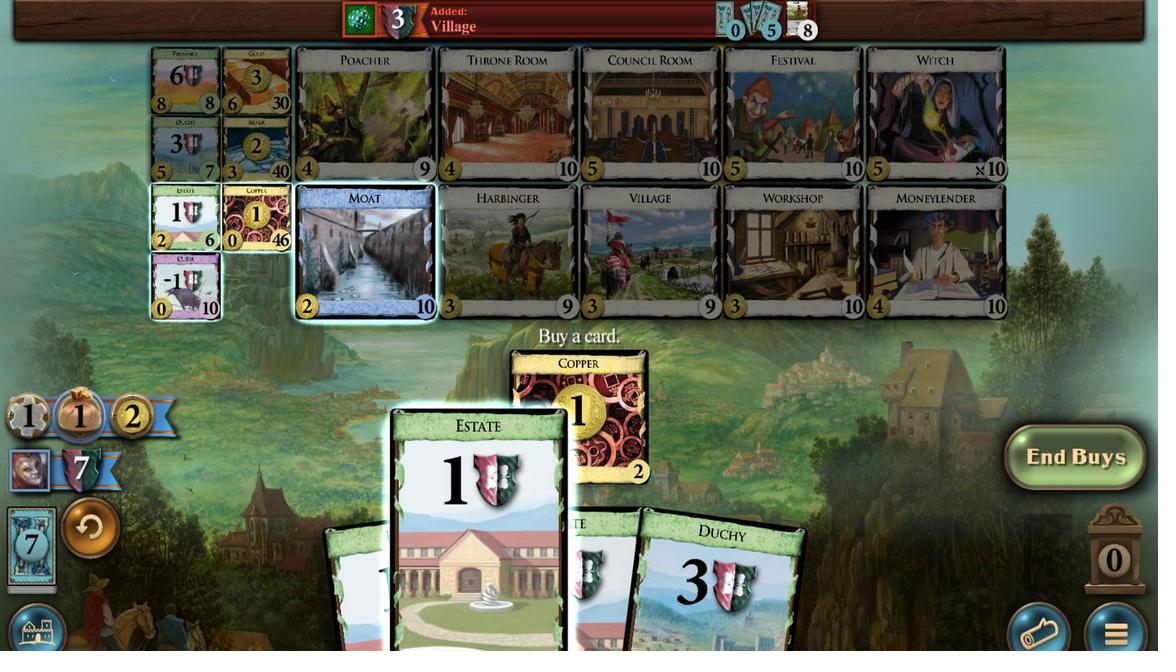 
Action: Mouse pressed left at (490, 558)
Screenshot: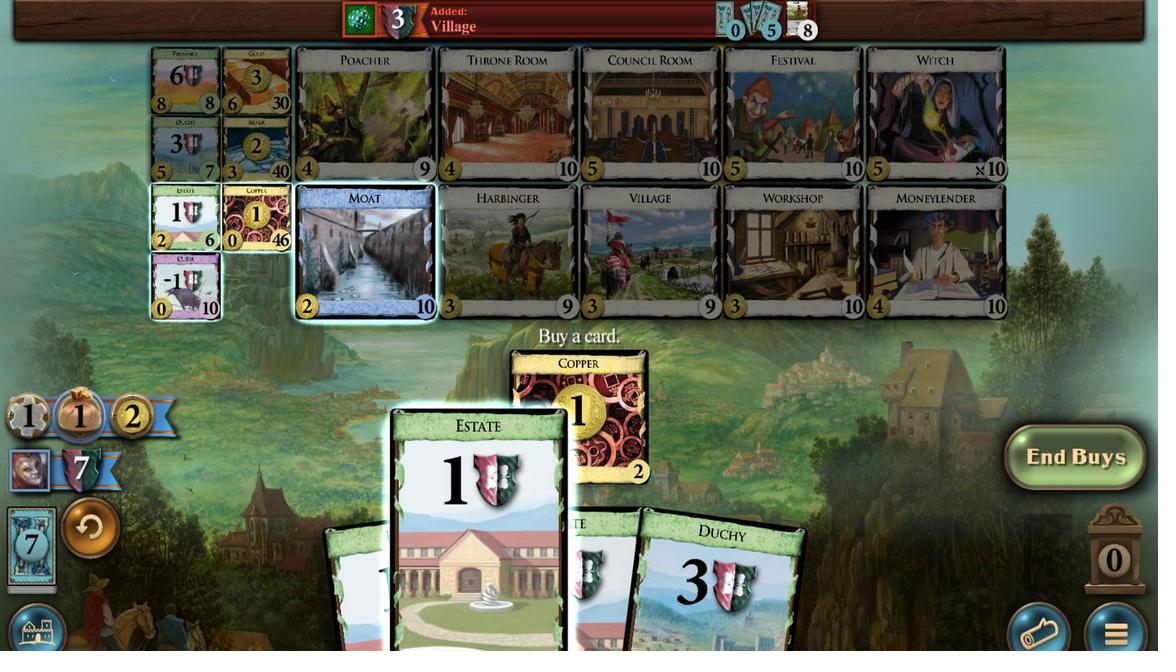 
Action: Mouse moved to (395, 552)
Screenshot: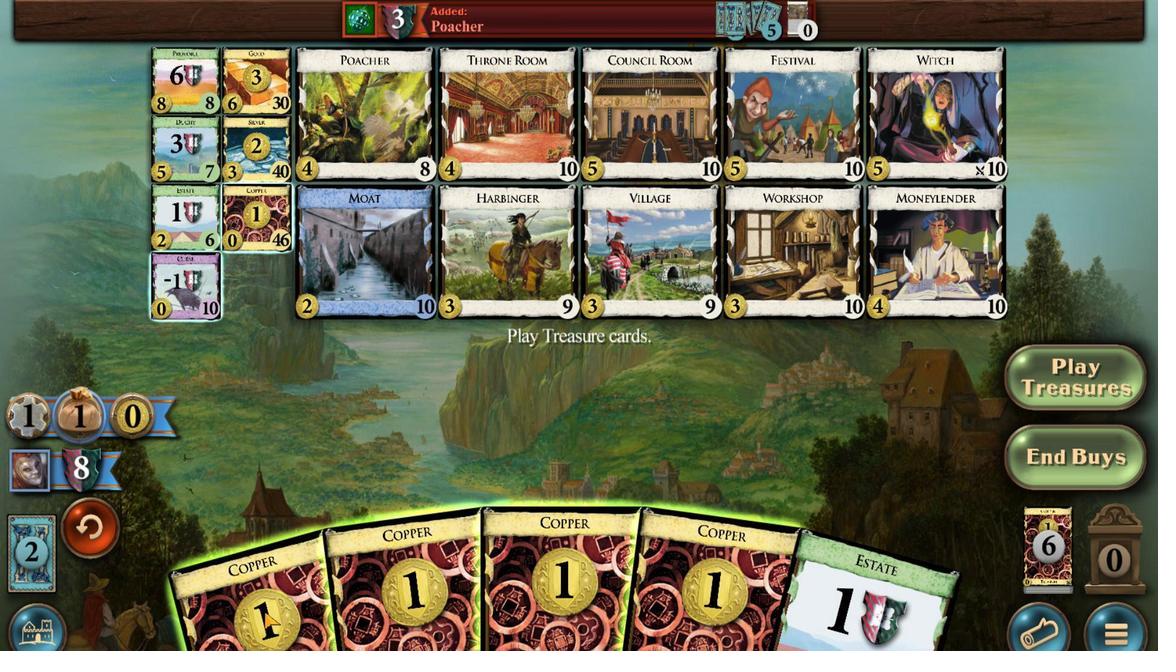 
Action: Mouse scrolled (395, 552) with delta (0, 0)
Screenshot: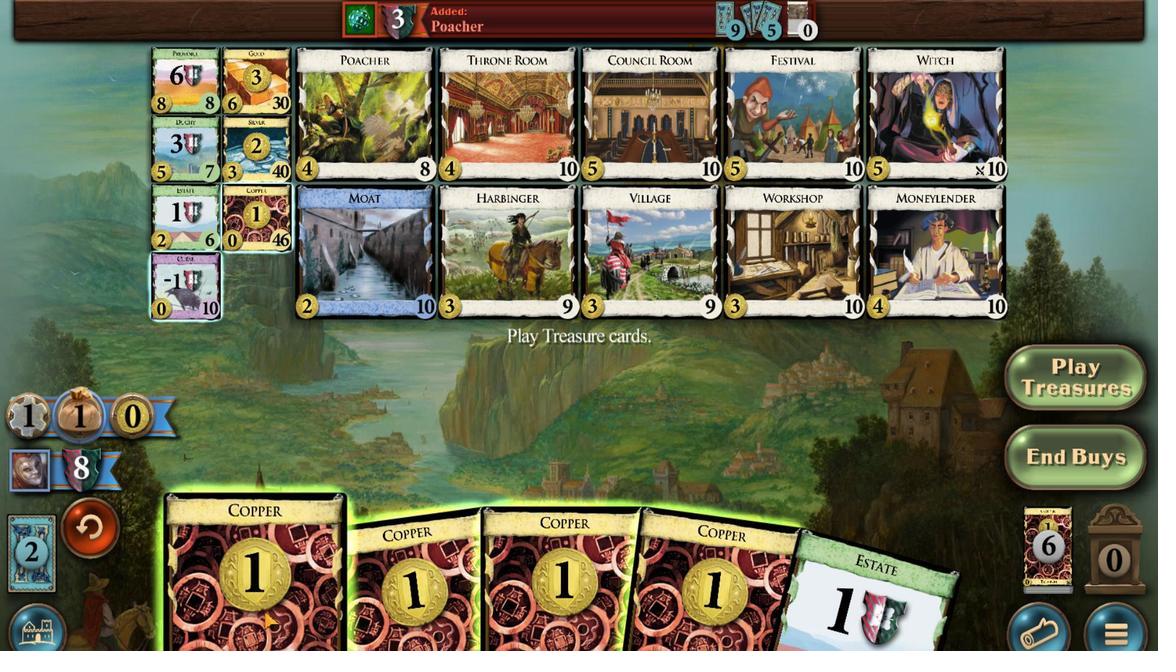 
Action: Mouse scrolled (395, 552) with delta (0, 0)
Screenshot: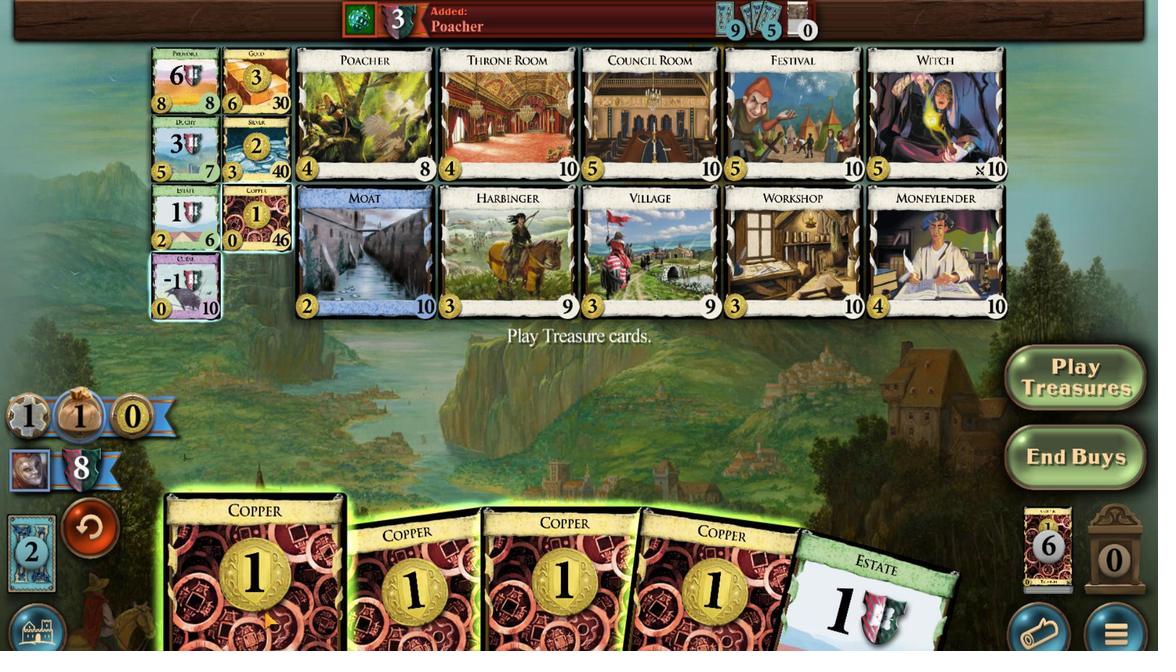 
Action: Mouse scrolled (395, 552) with delta (0, 0)
Screenshot: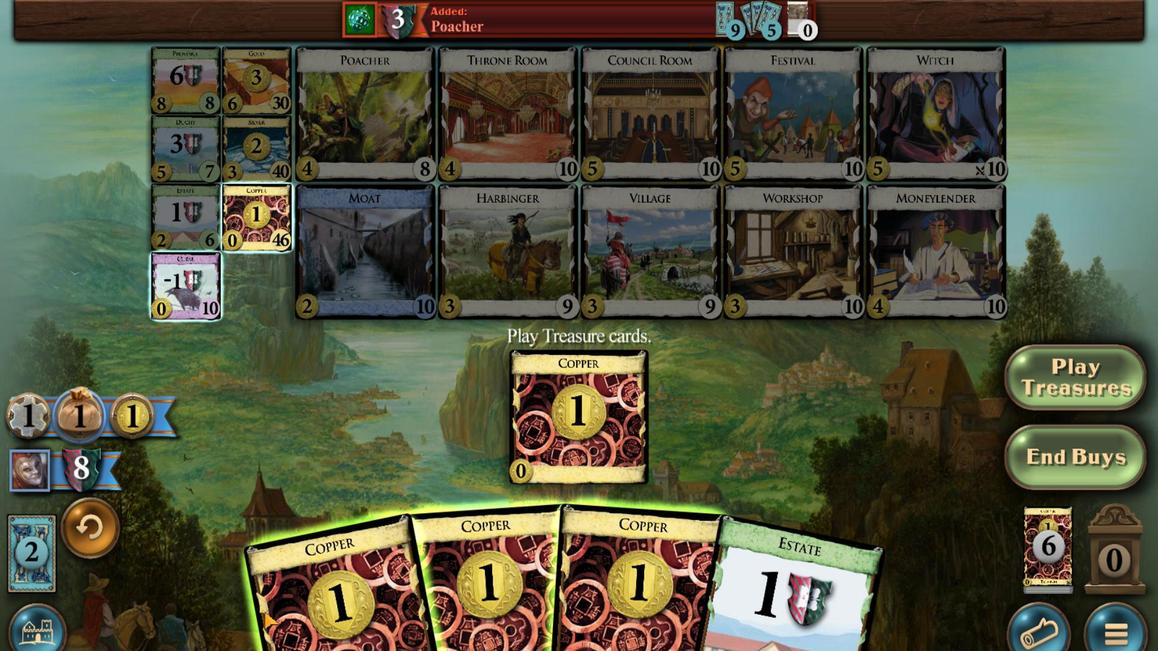 
Action: Mouse scrolled (395, 552) with delta (0, 0)
Screenshot: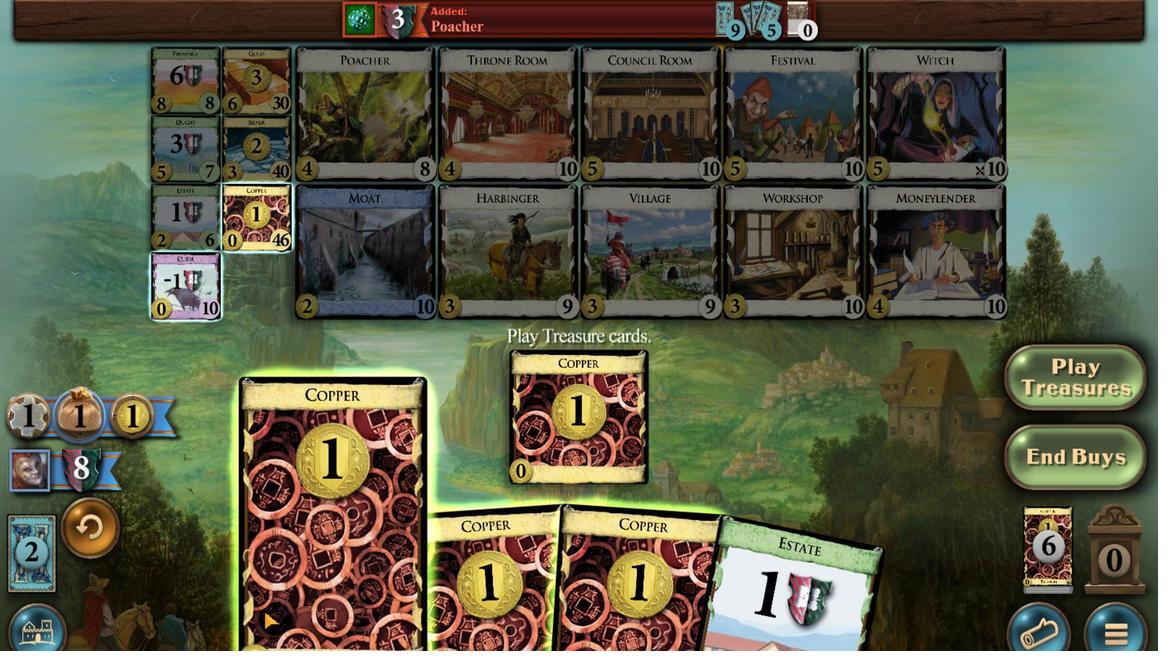 
Action: Mouse moved to (454, 552)
Screenshot: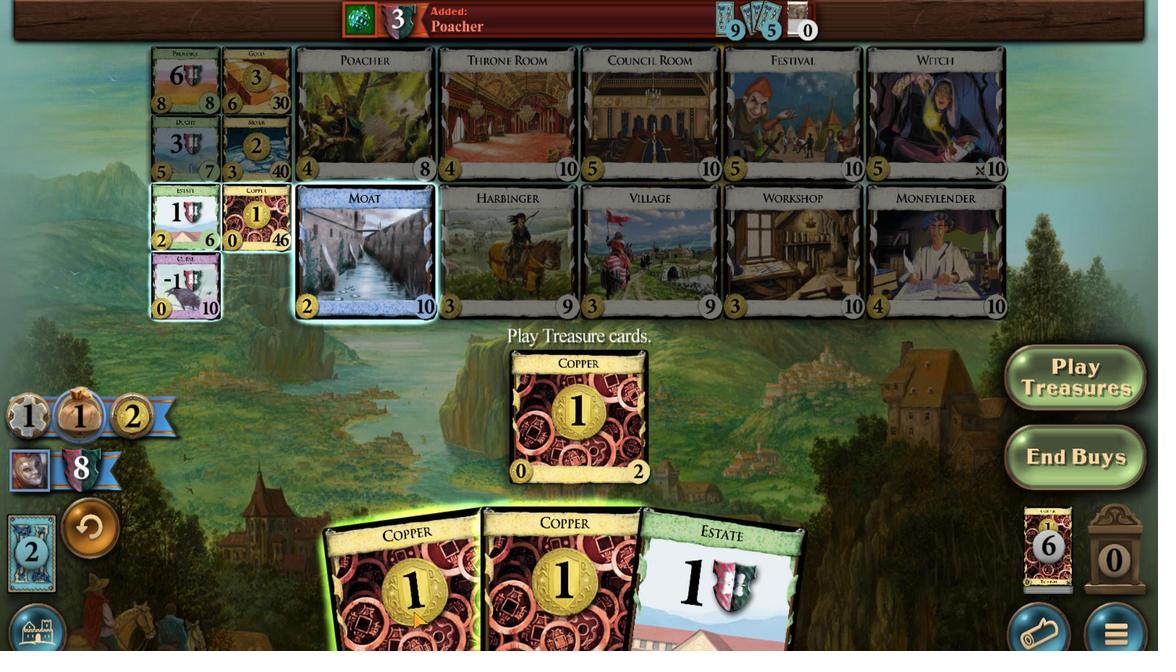 
Action: Mouse scrolled (454, 552) with delta (0, 0)
Screenshot: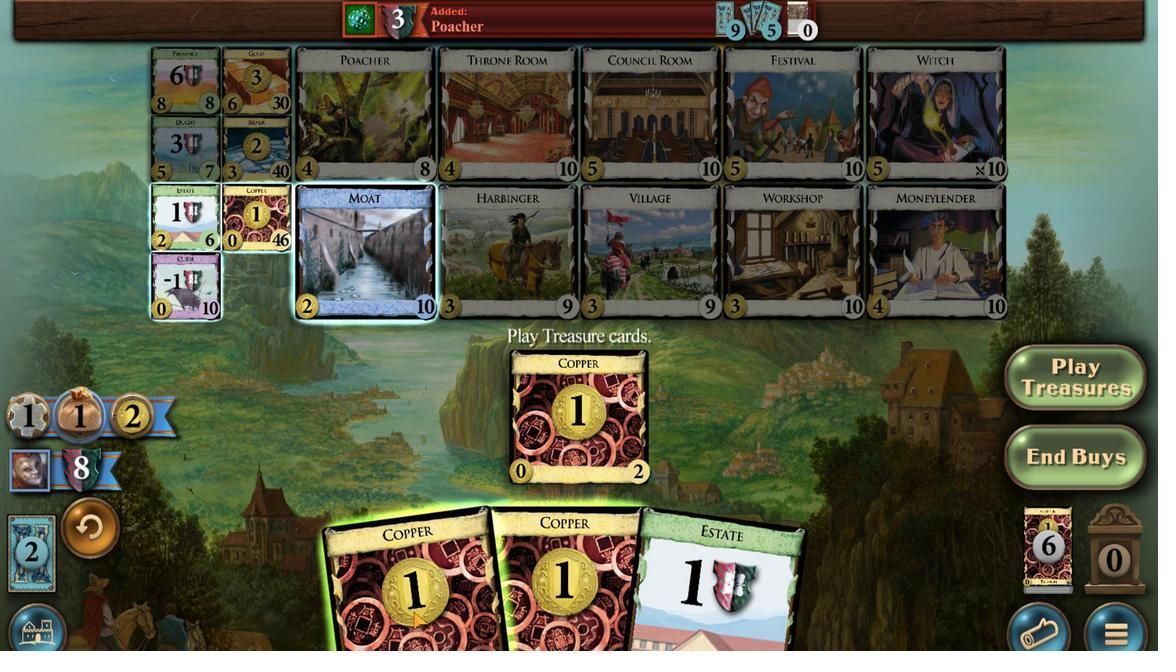 
Action: Mouse scrolled (454, 552) with delta (0, 0)
Screenshot: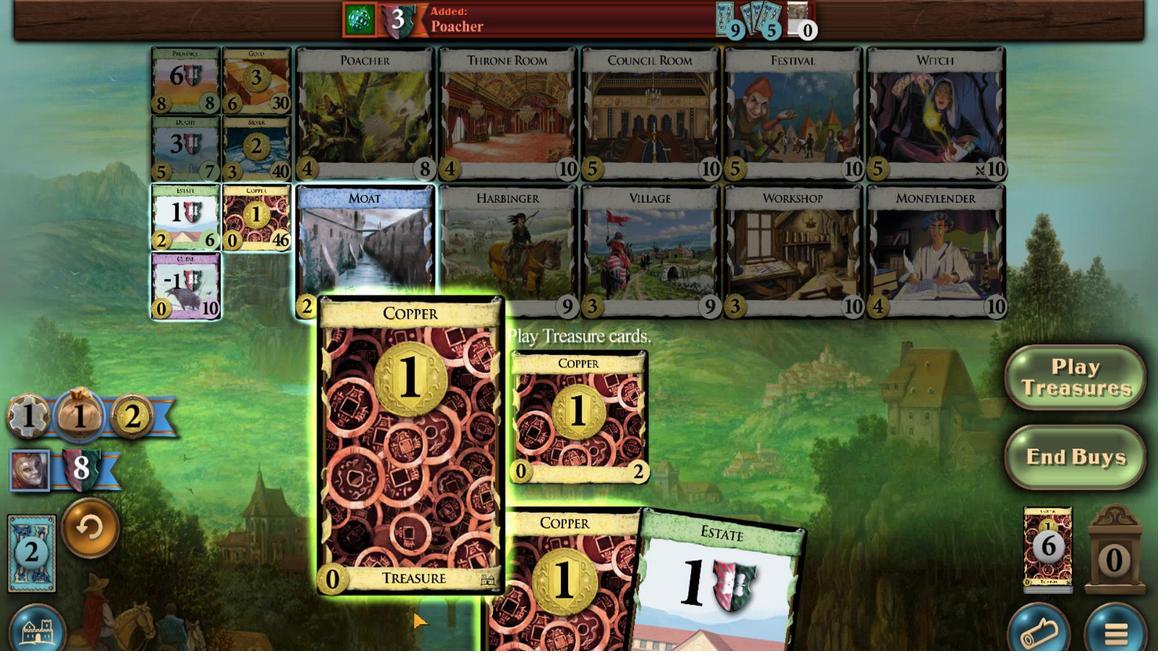 
Action: Mouse moved to (469, 552)
Screenshot: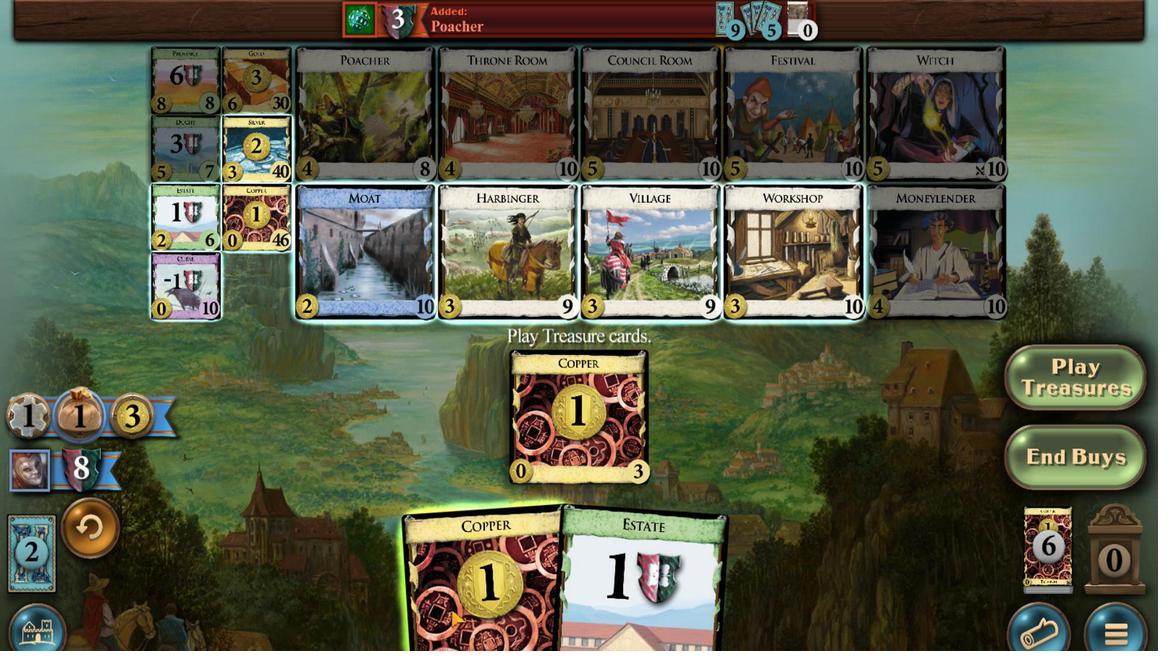 
Action: Mouse scrolled (469, 552) with delta (0, 0)
Screenshot: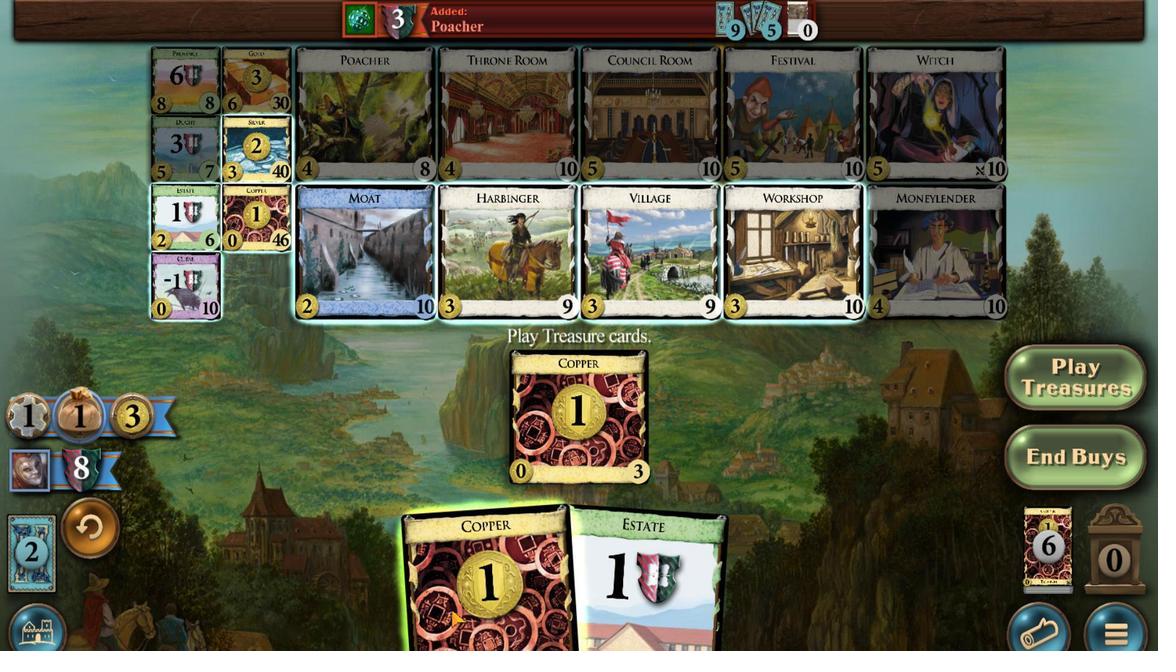 
Action: Mouse scrolled (469, 552) with delta (0, 0)
Screenshot: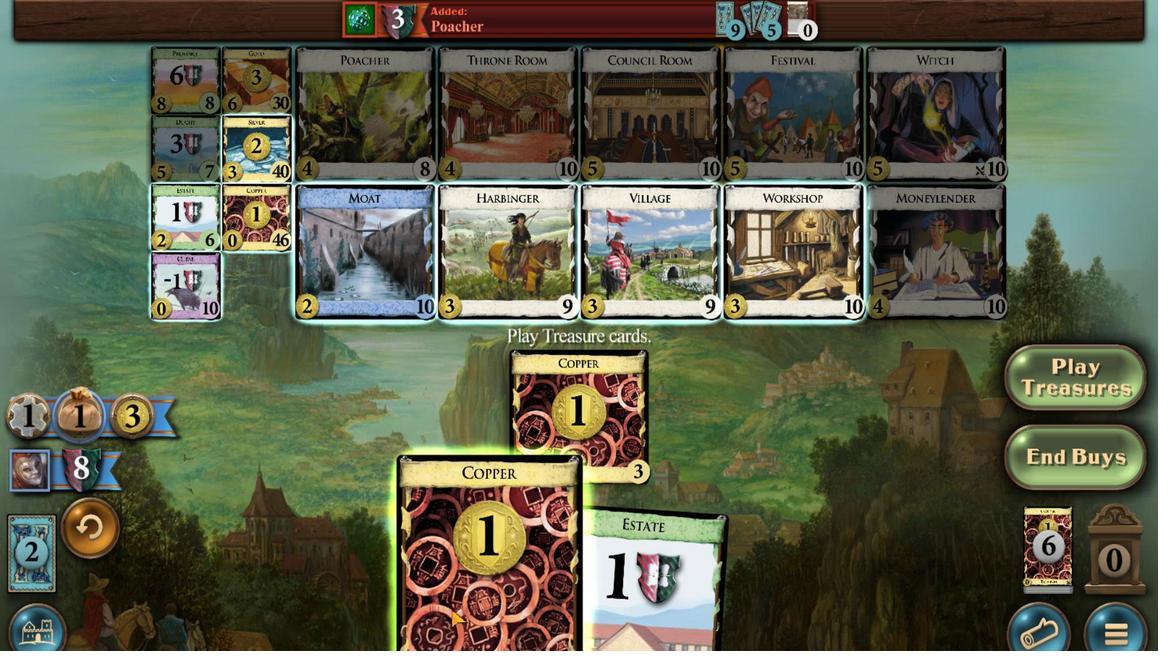 
Action: Mouse moved to (394, 506)
Screenshot: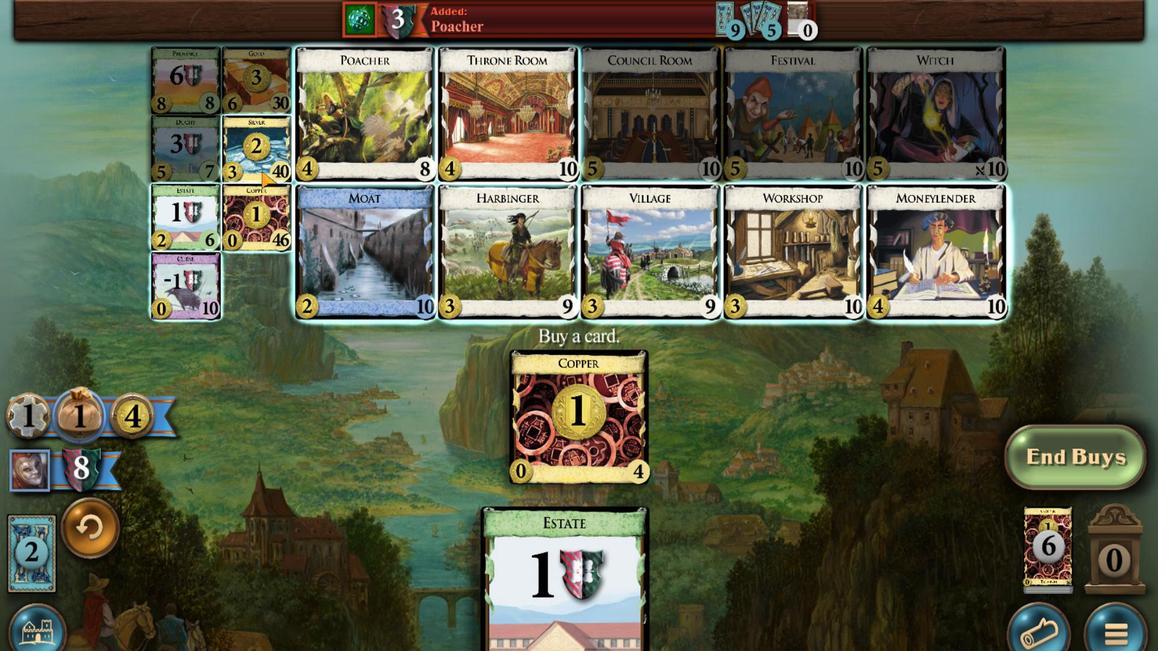 
Action: Mouse pressed left at (394, 506)
Screenshot: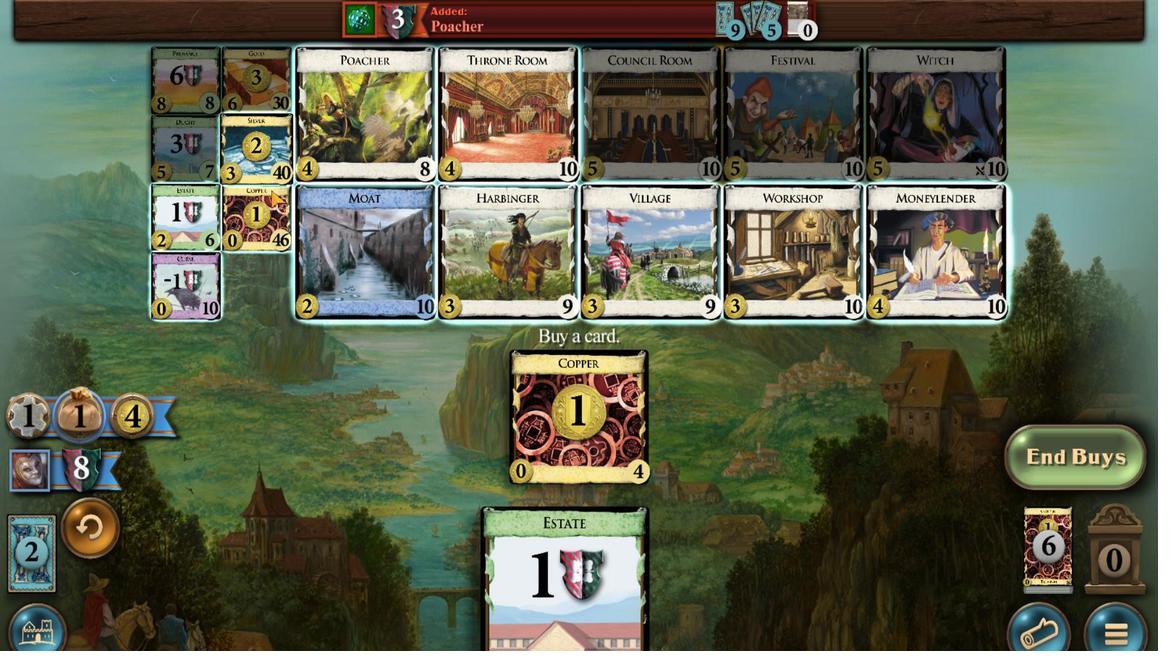 
Action: Mouse moved to (394, 549)
Screenshot: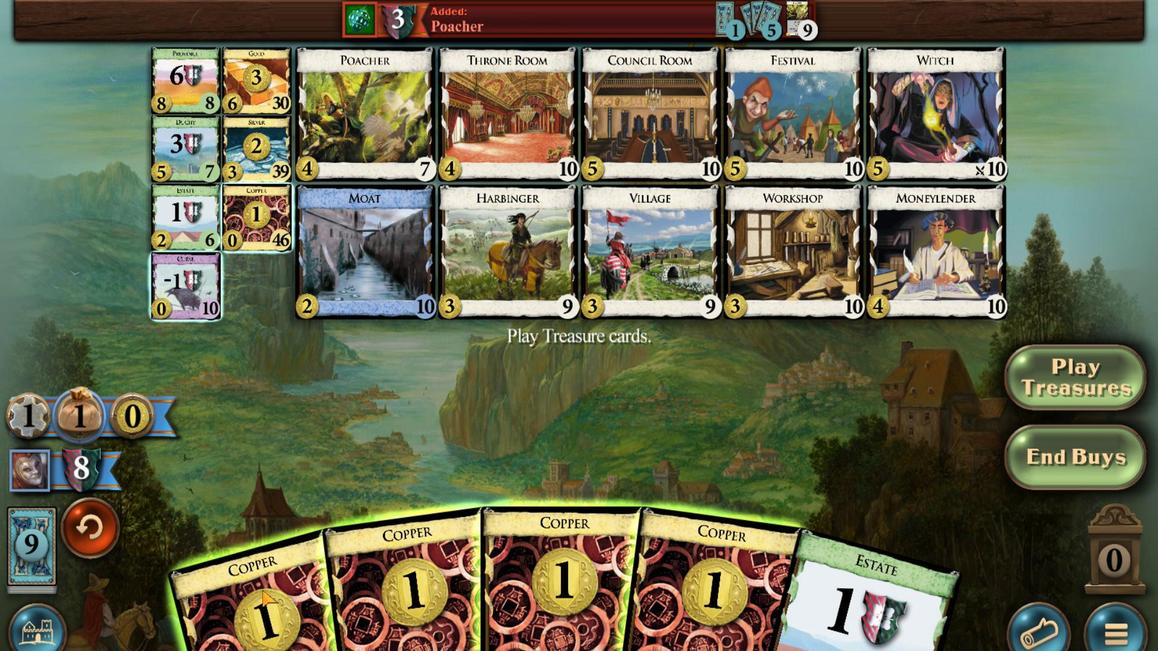 
Action: Mouse scrolled (394, 549) with delta (0, 0)
Screenshot: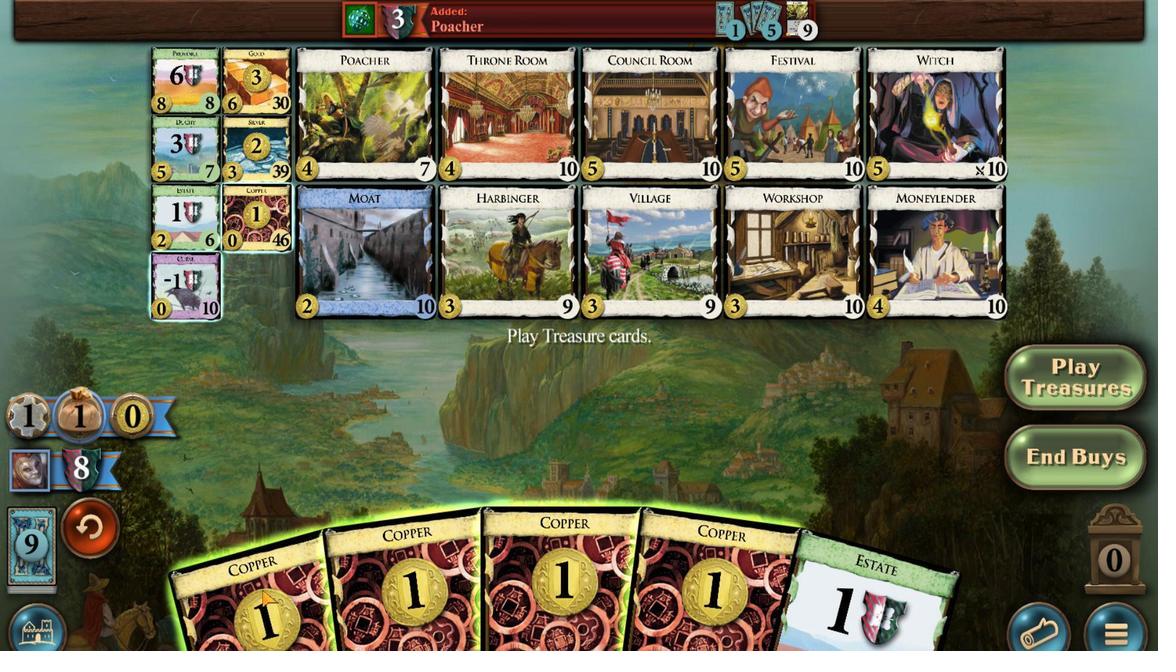 
Action: Mouse scrolled (394, 549) with delta (0, 0)
Screenshot: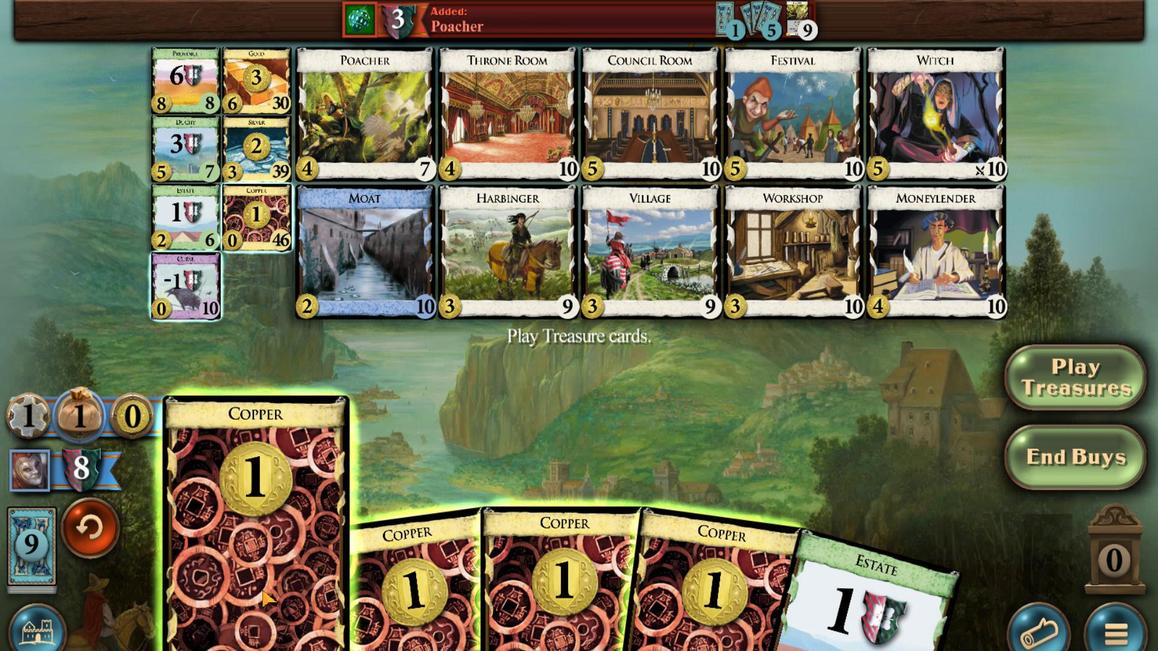 
Action: Mouse moved to (408, 555)
Screenshot: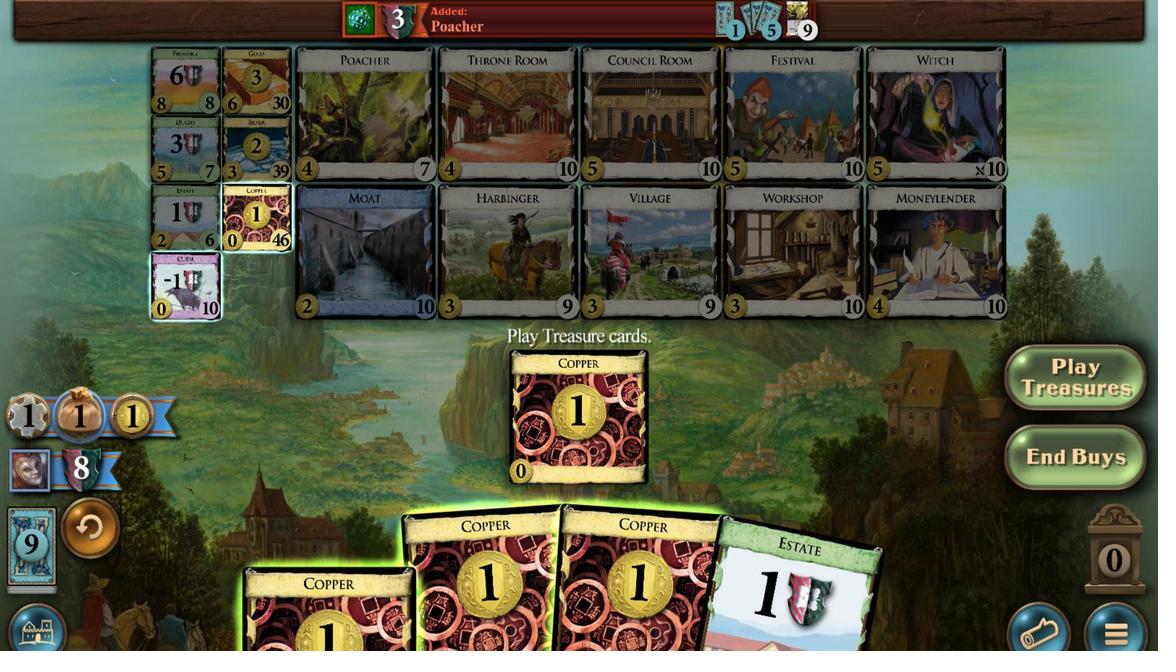 
Action: Mouse scrolled (408, 555) with delta (0, 0)
Screenshot: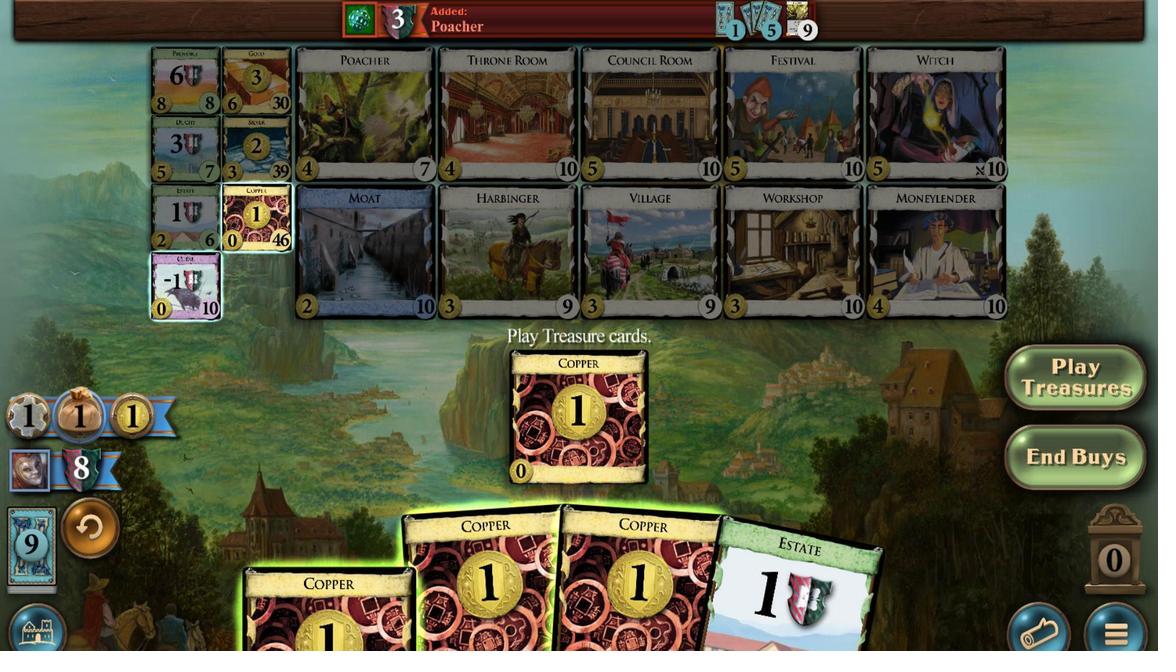 
Action: Mouse scrolled (408, 555) with delta (0, 0)
Screenshot: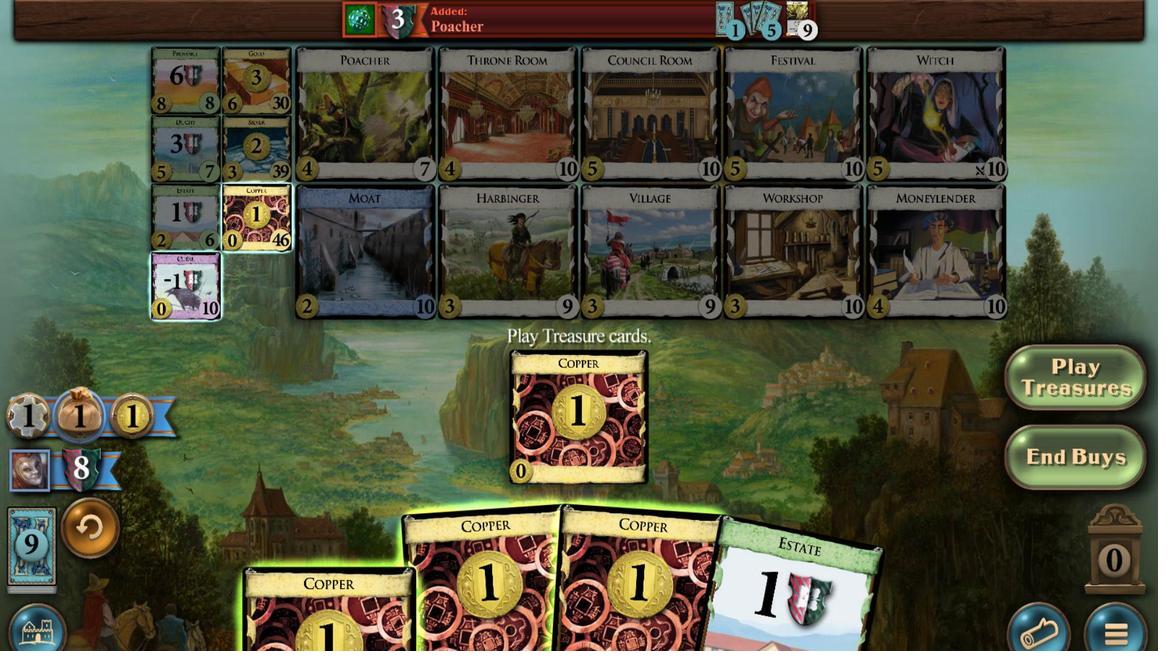 
Action: Mouse scrolled (408, 555) with delta (0, 0)
Screenshot: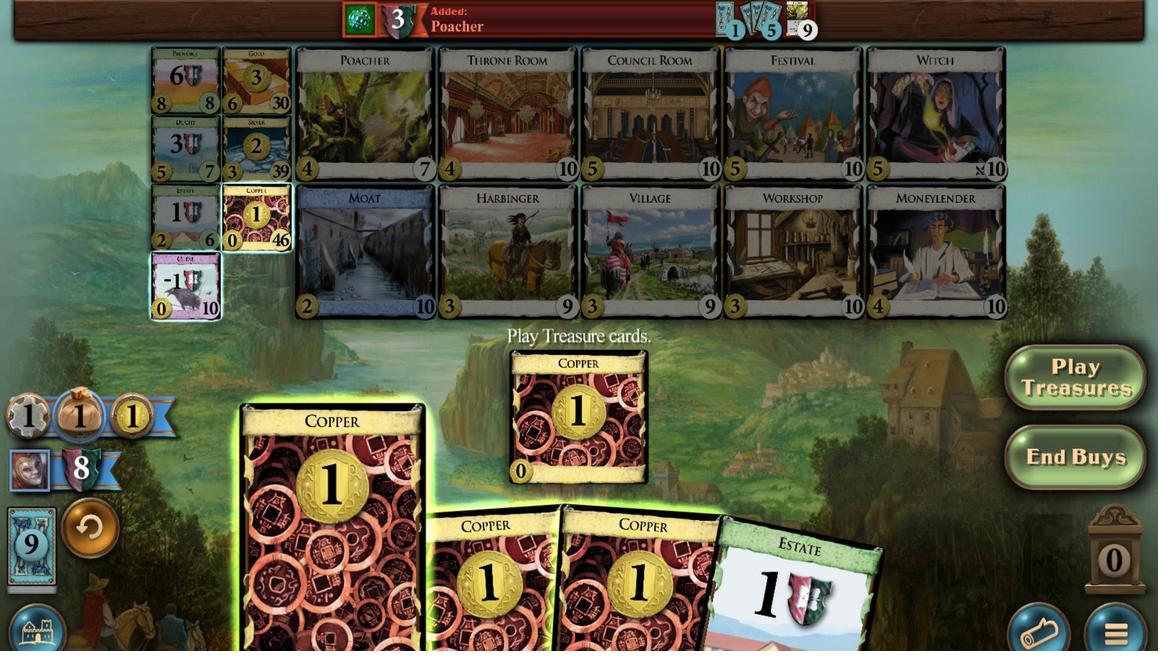 
Action: Mouse moved to (423, 555)
Screenshot: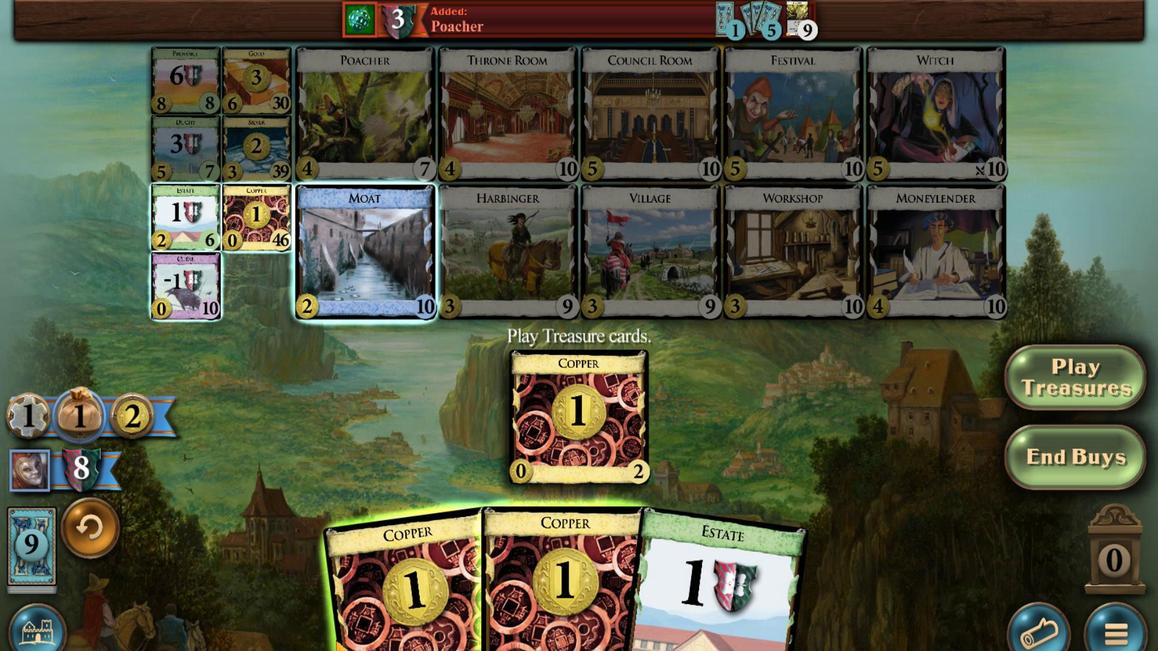 
Action: Mouse scrolled (423, 555) with delta (0, 0)
Screenshot: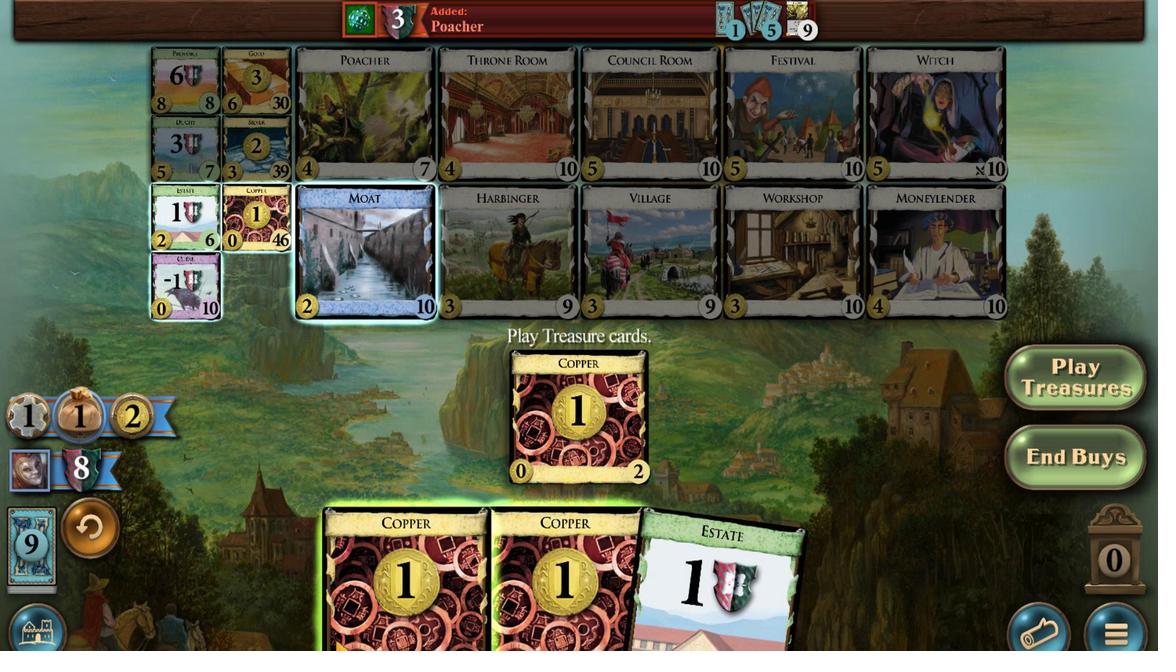 
Action: Mouse scrolled (423, 555) with delta (0, 0)
Screenshot: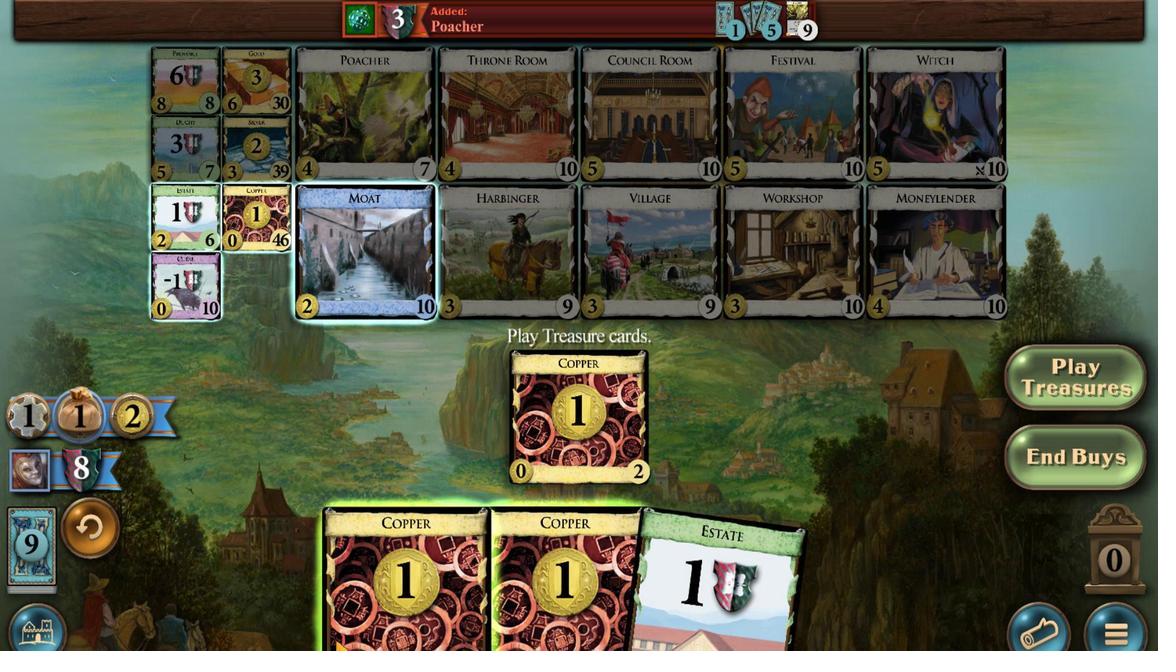 
Action: Mouse moved to (427, 554)
Screenshot: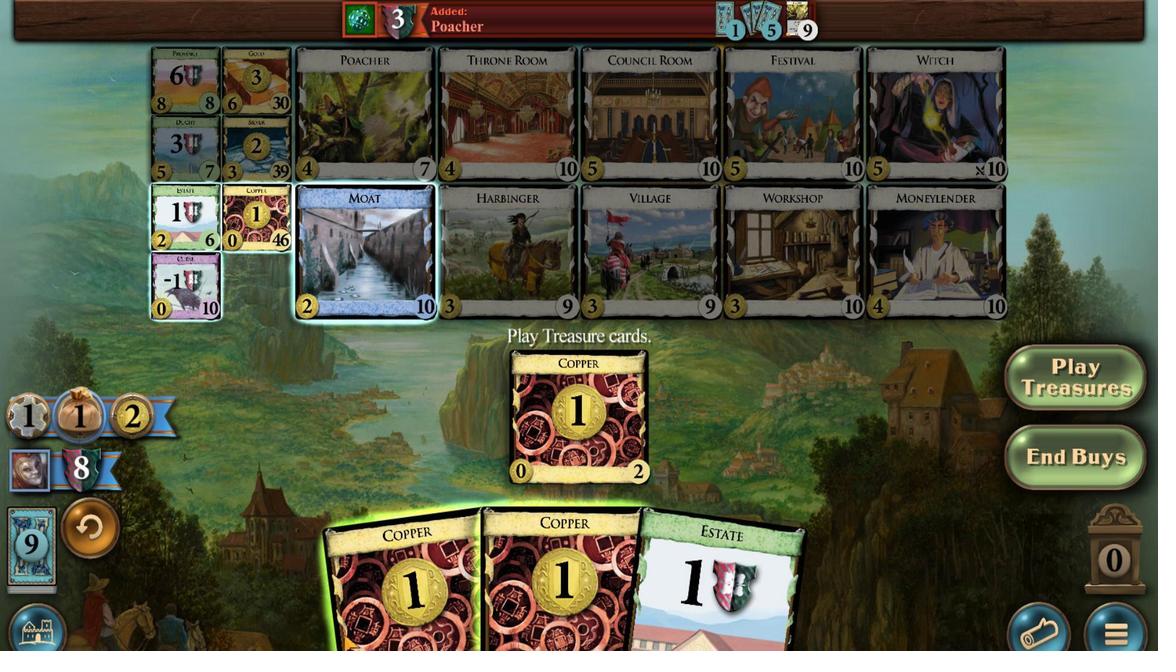 
Action: Mouse scrolled (427, 554) with delta (0, 0)
Screenshot: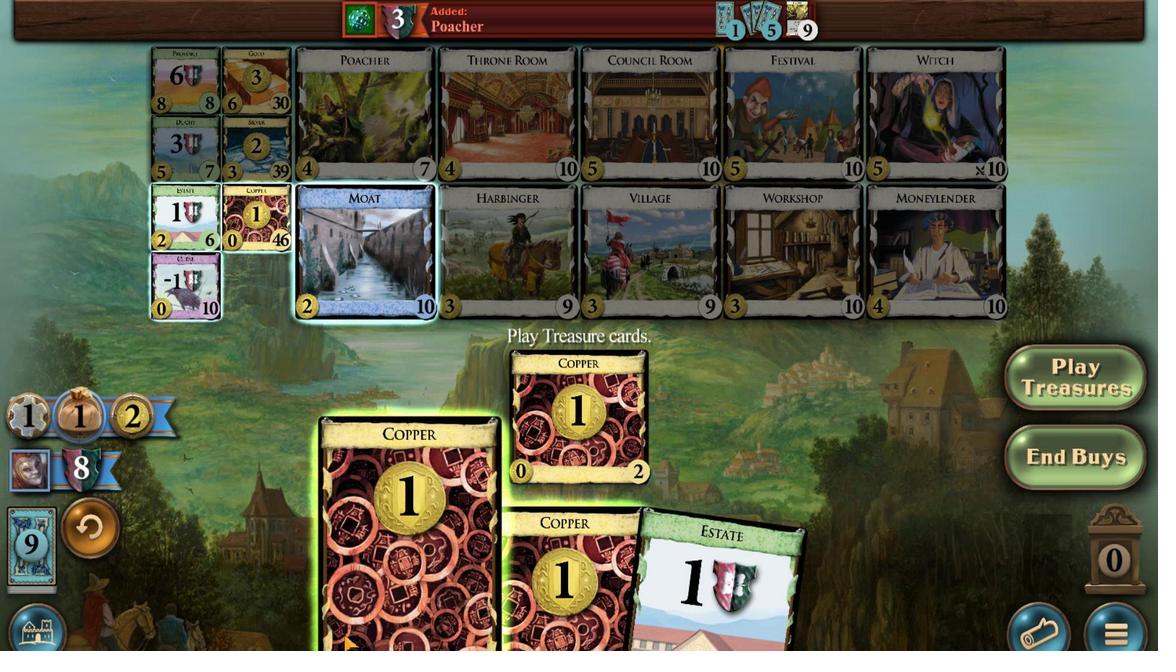
Action: Mouse scrolled (427, 554) with delta (0, 0)
Screenshot: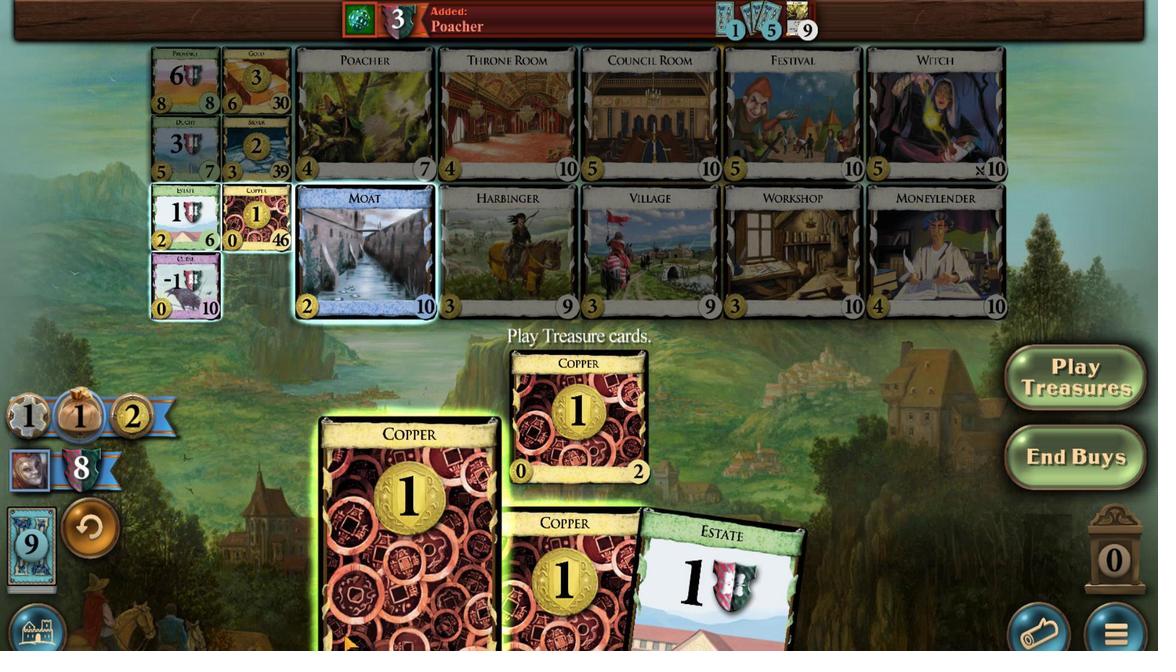 
Action: Mouse scrolled (427, 554) with delta (0, 0)
Screenshot: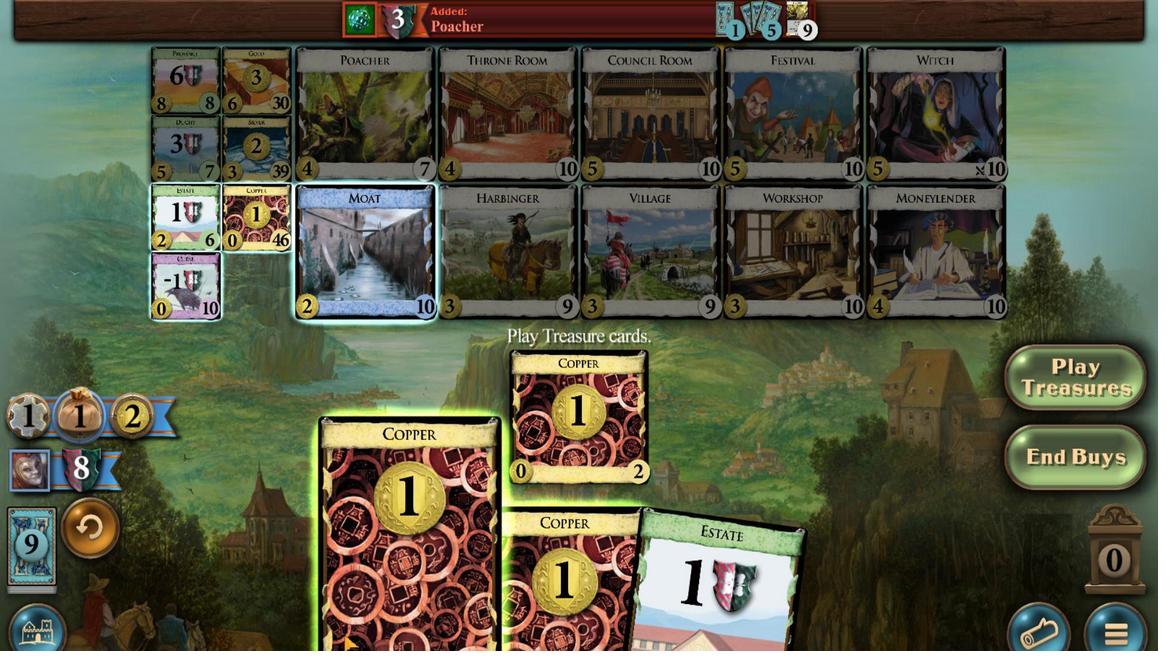 
Action: Mouse moved to (475, 551)
Screenshot: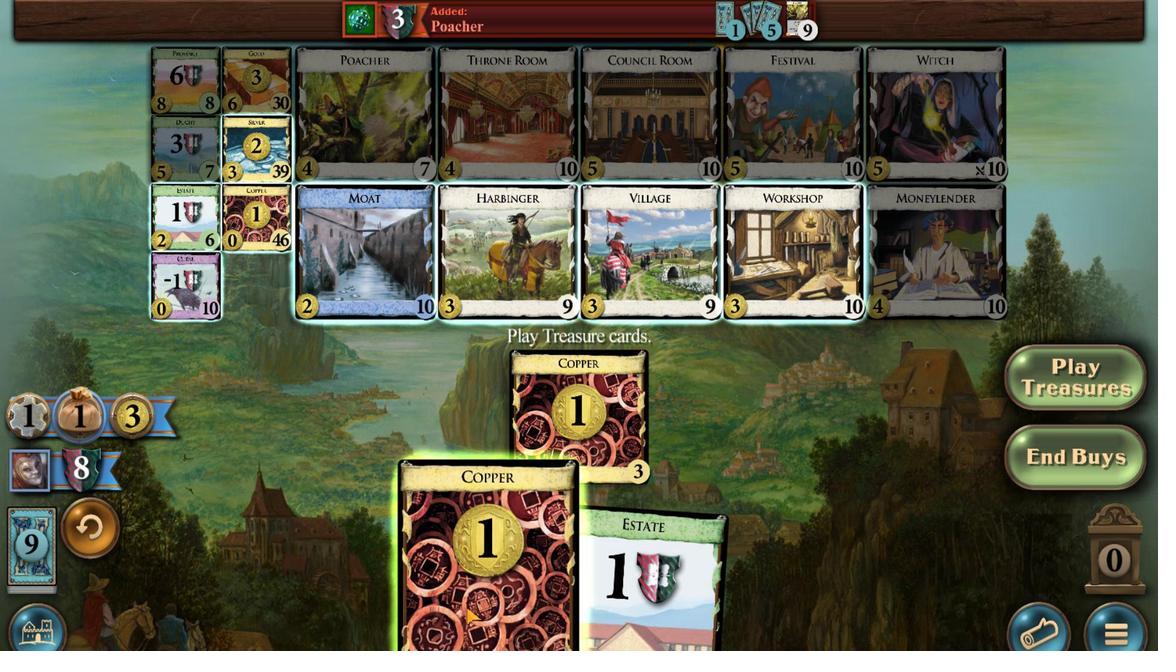 
Action: Mouse scrolled (475, 551) with delta (0, 0)
Screenshot: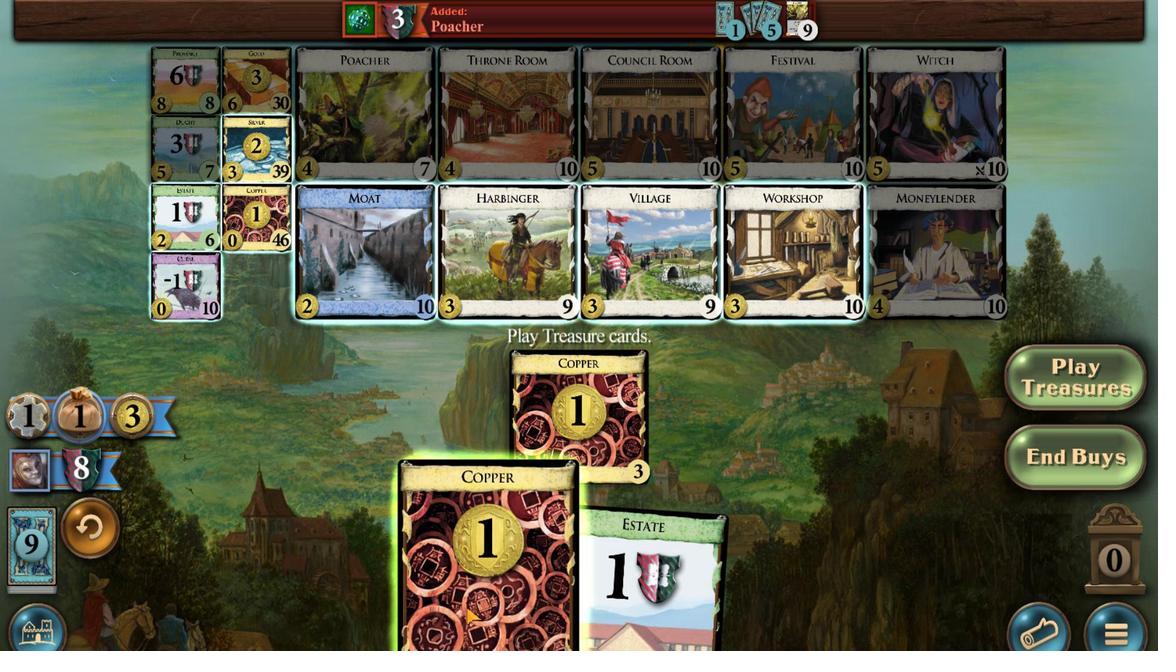 
Action: Mouse scrolled (475, 551) with delta (0, 0)
Screenshot: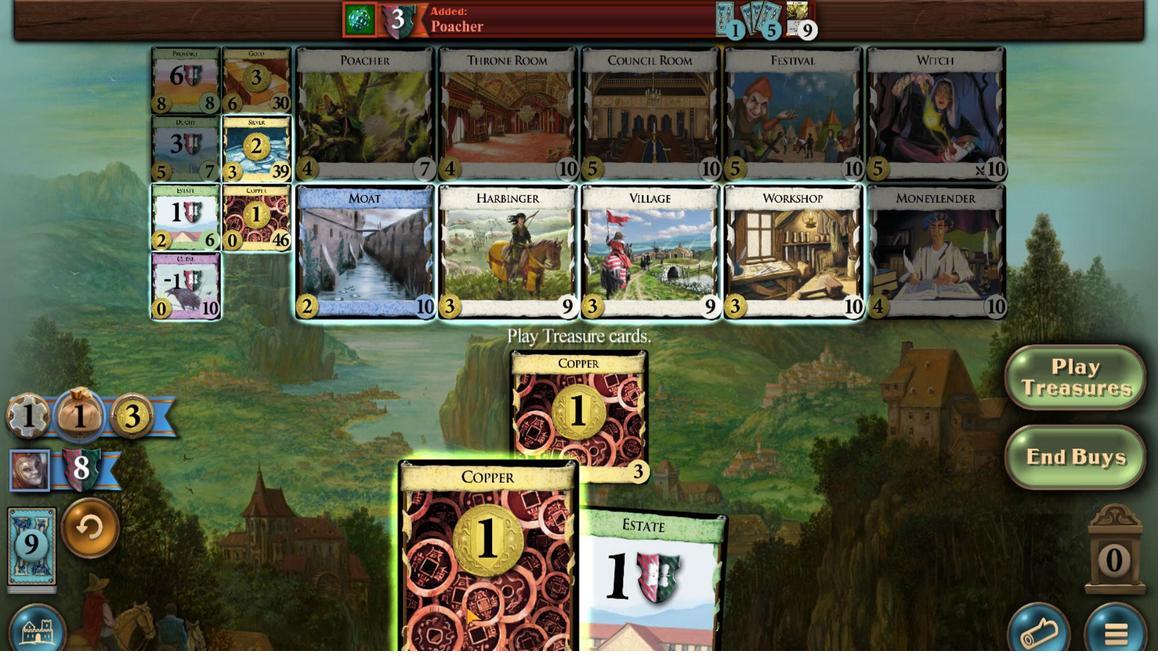 
Action: Mouse scrolled (475, 551) with delta (0, 0)
Screenshot: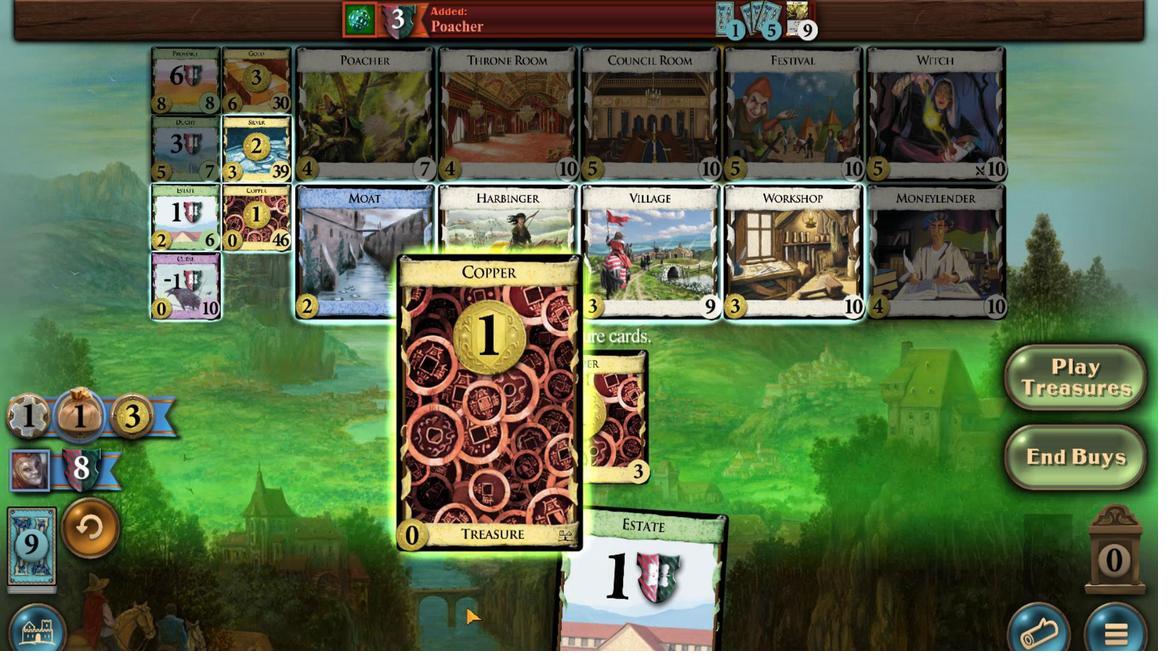 
Action: Mouse moved to (395, 506)
Screenshot: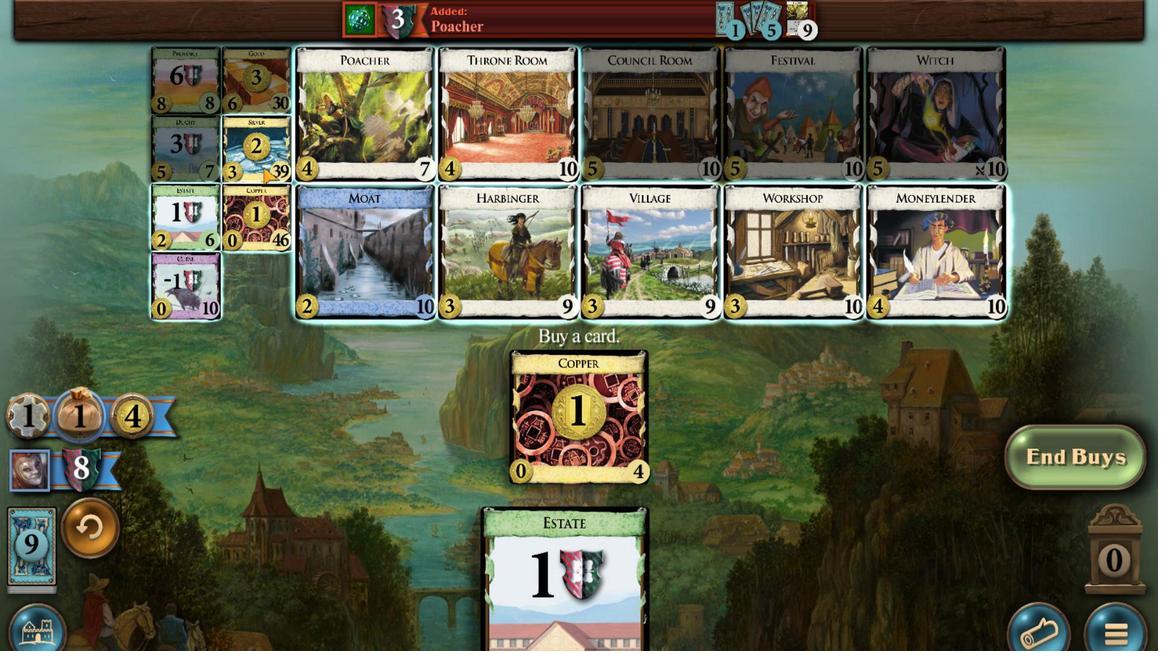 
Action: Mouse pressed left at (395, 506)
Screenshot: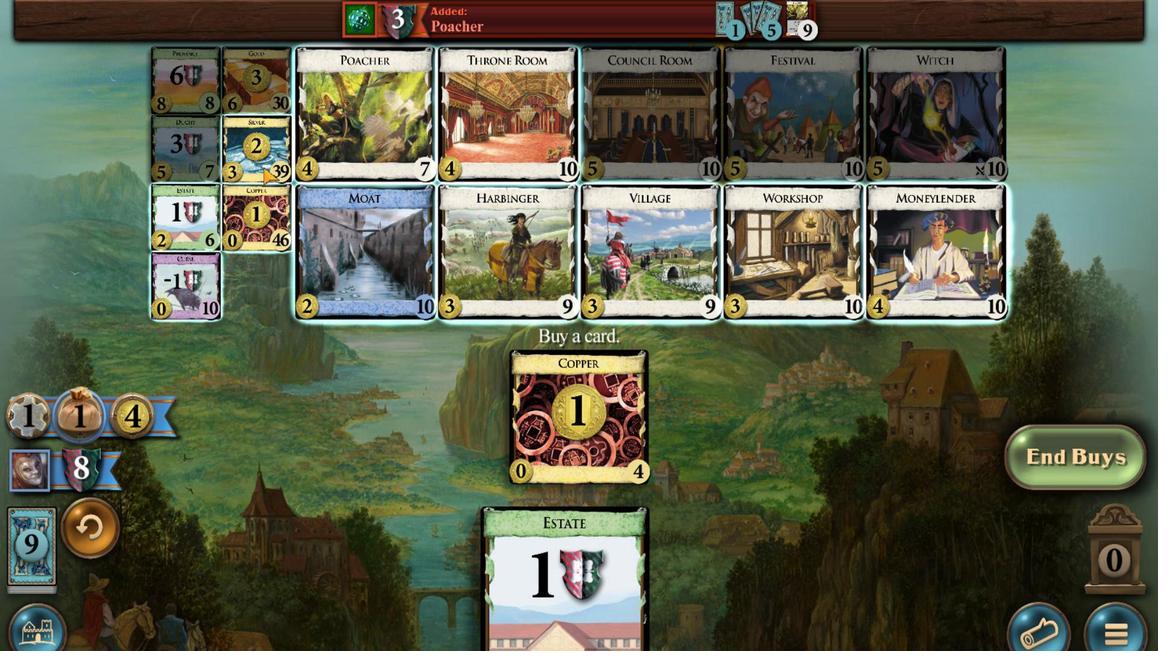 
Action: Mouse moved to (444, 553)
Screenshot: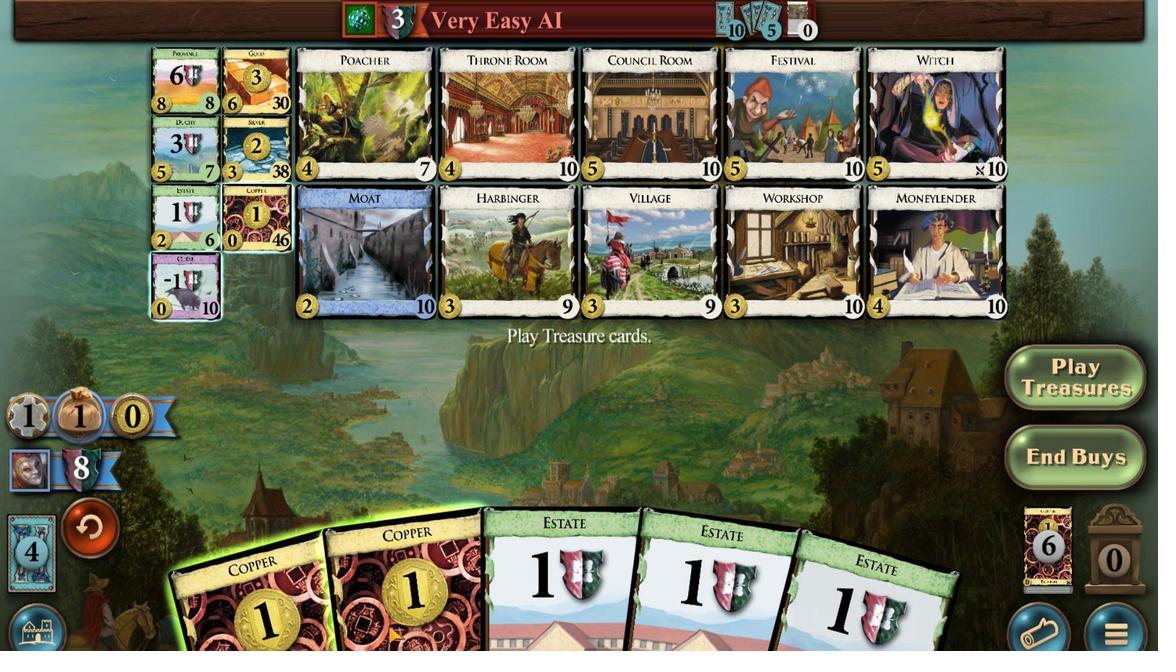 
Action: Mouse scrolled (444, 553) with delta (0, 0)
Screenshot: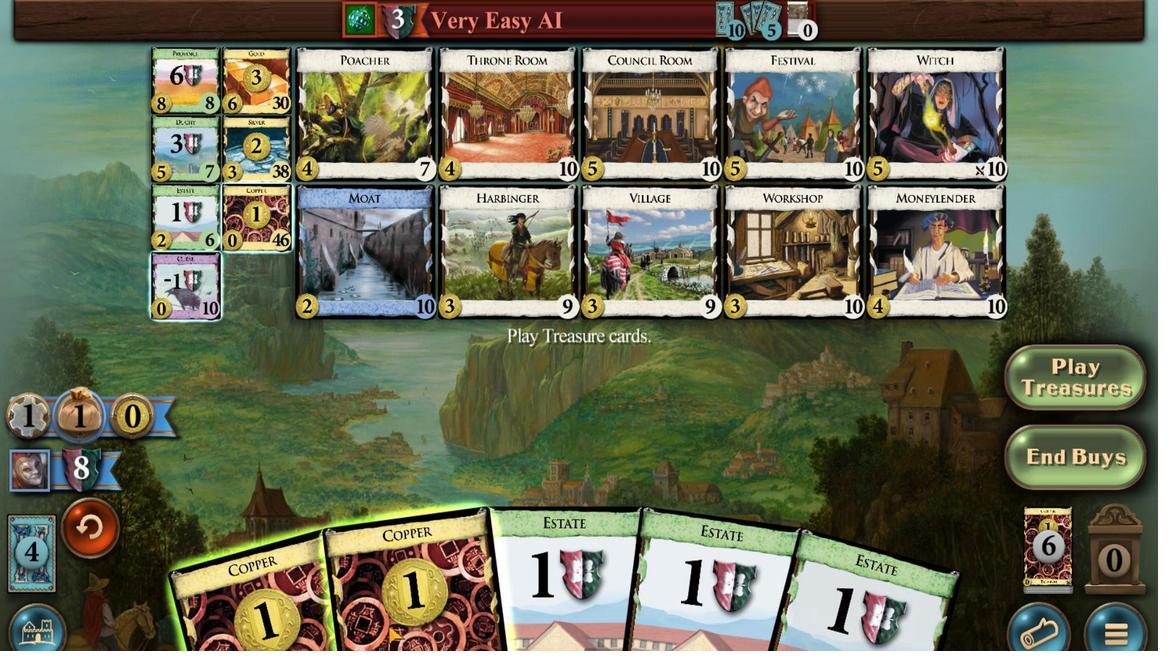 
Action: Mouse scrolled (444, 553) with delta (0, 0)
Screenshot: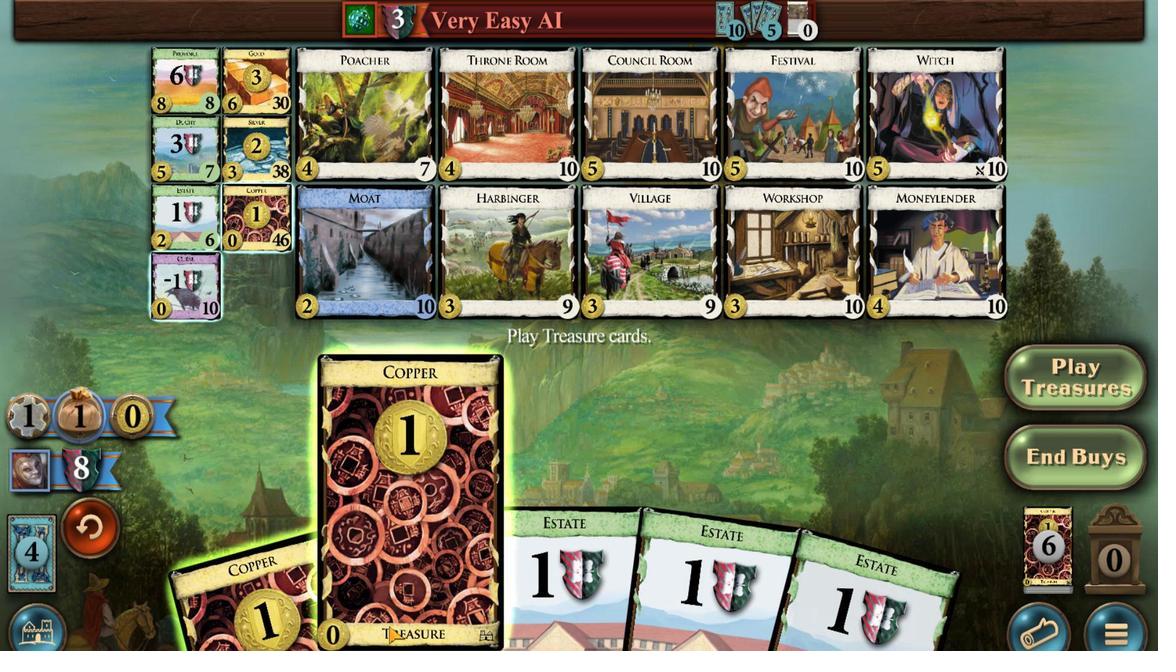 
Action: Mouse scrolled (444, 553) with delta (0, 0)
Screenshot: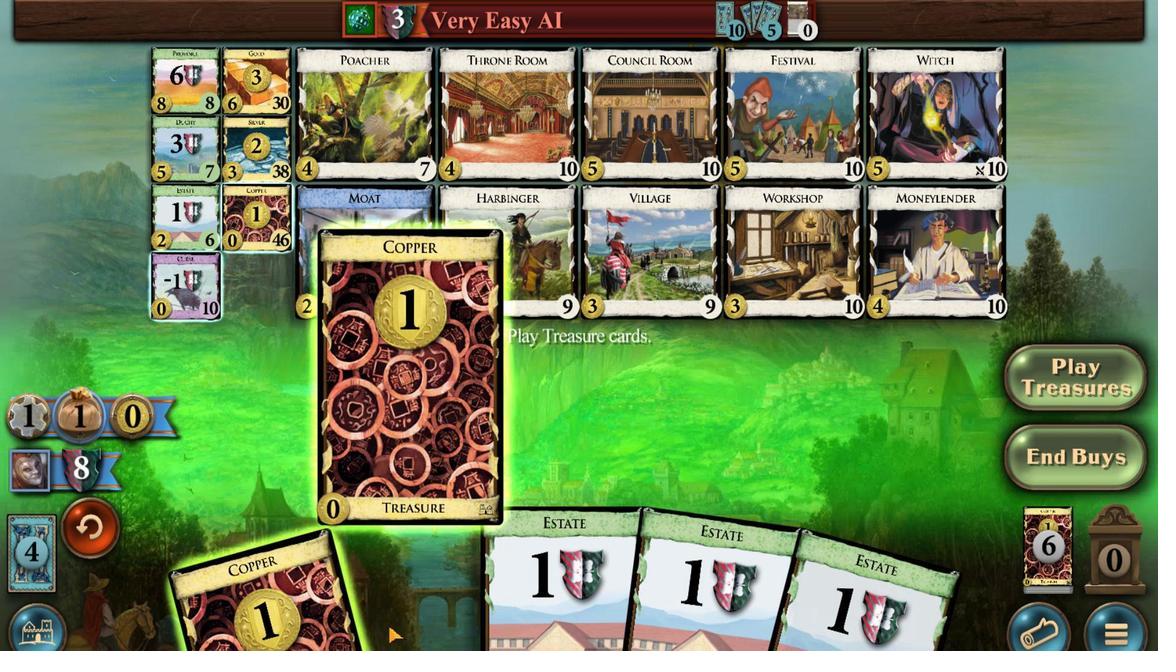 
Action: Mouse scrolled (444, 553) with delta (0, 0)
Screenshot: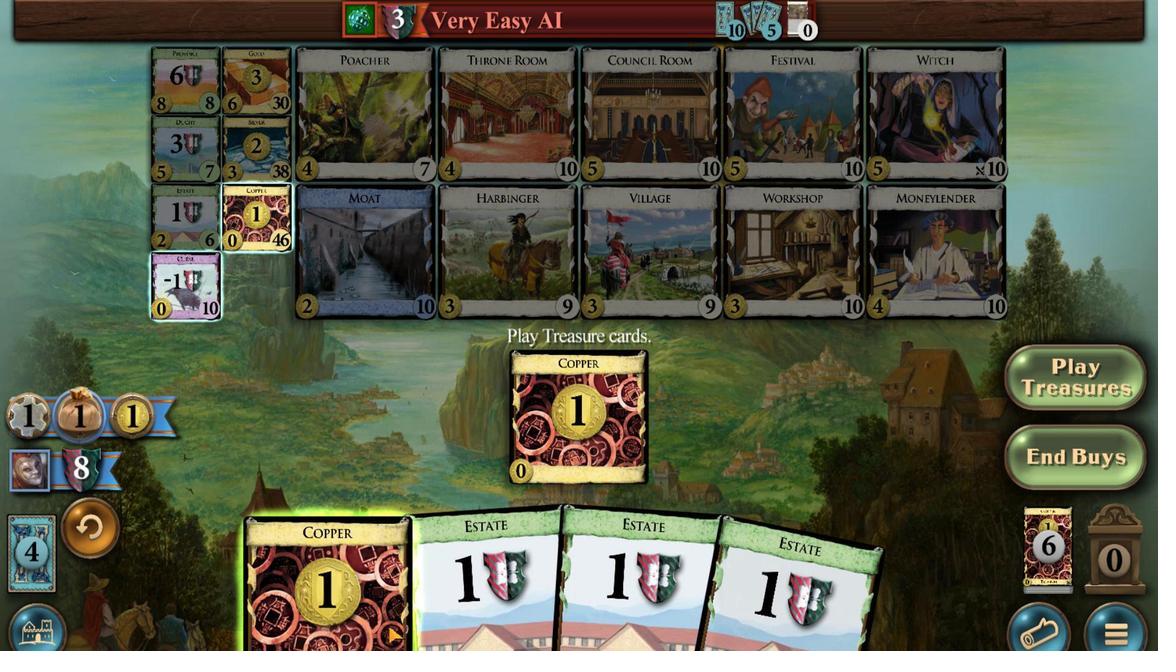 
Action: Mouse scrolled (444, 553) with delta (0, 0)
Screenshot: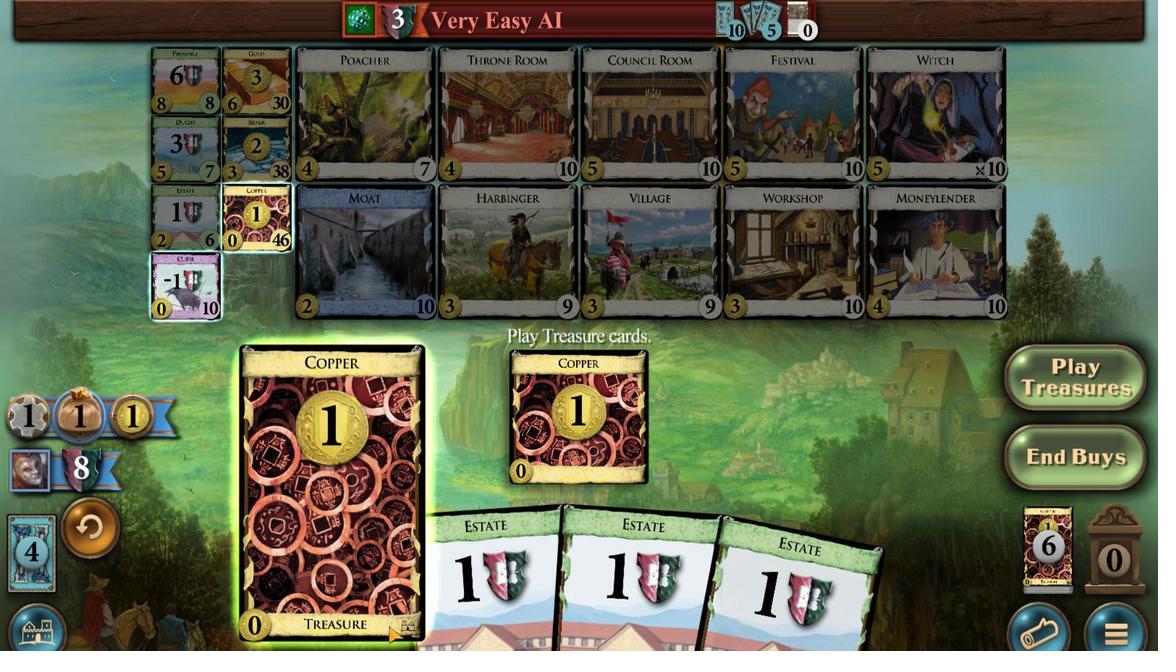 
Action: Mouse moved to (367, 513)
Screenshot: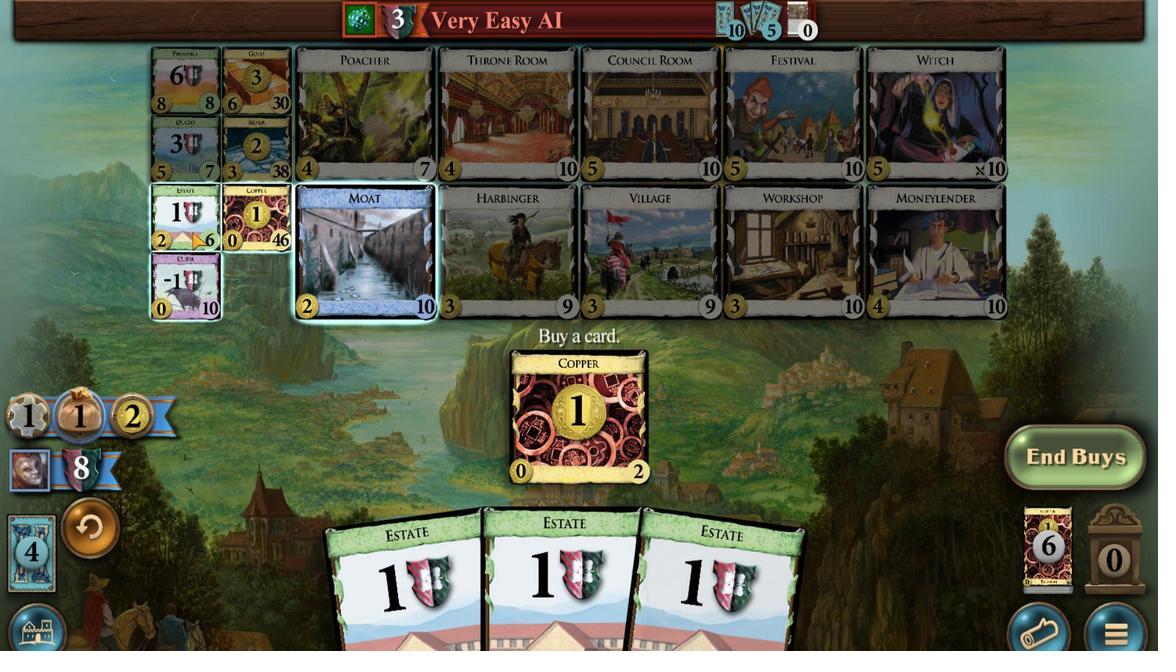 
Action: Mouse pressed left at (367, 513)
Screenshot: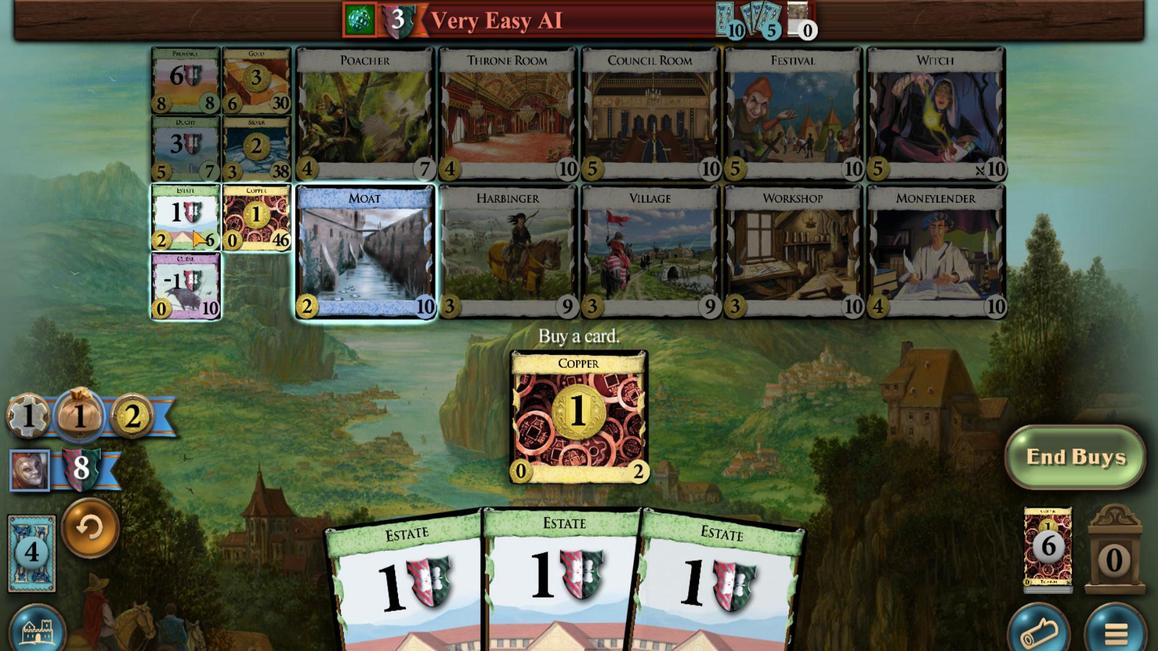 
Action: Mouse moved to (376, 552)
Screenshot: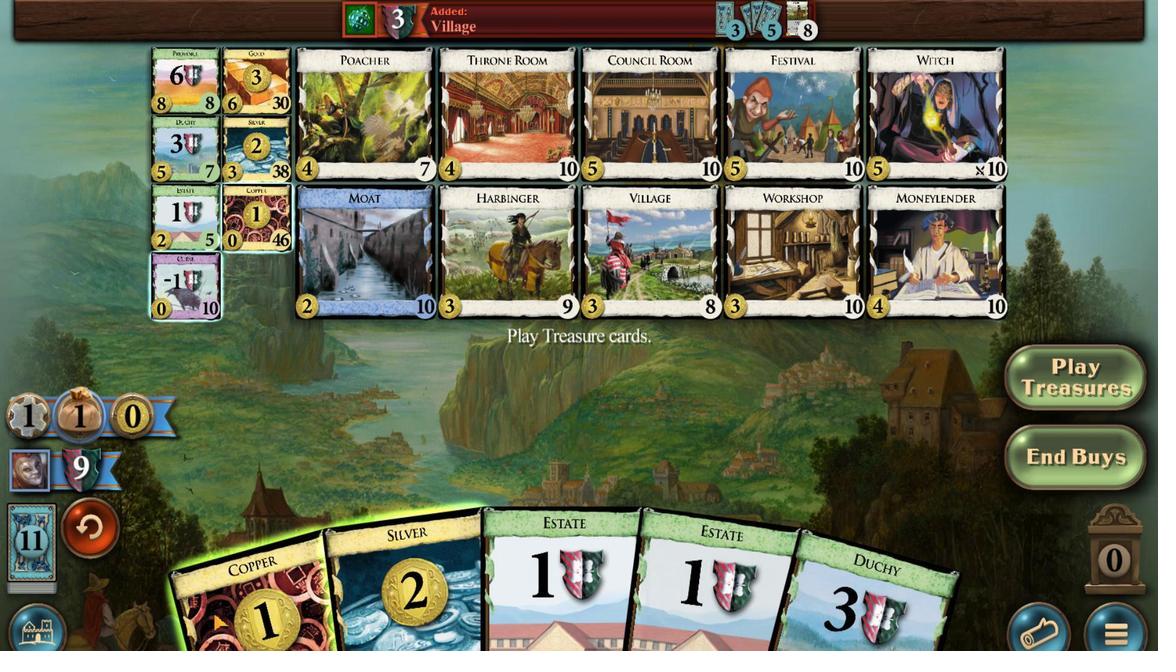 
Action: Mouse scrolled (376, 552) with delta (0, 0)
Screenshot: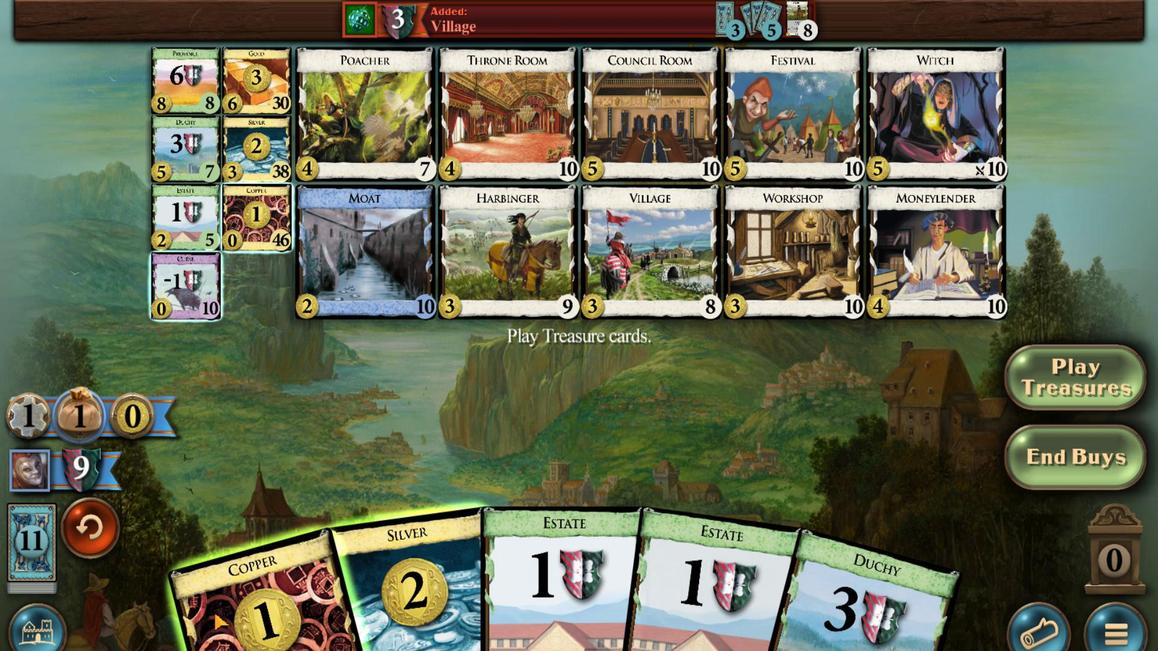 
Action: Mouse scrolled (376, 552) with delta (0, 0)
Screenshot: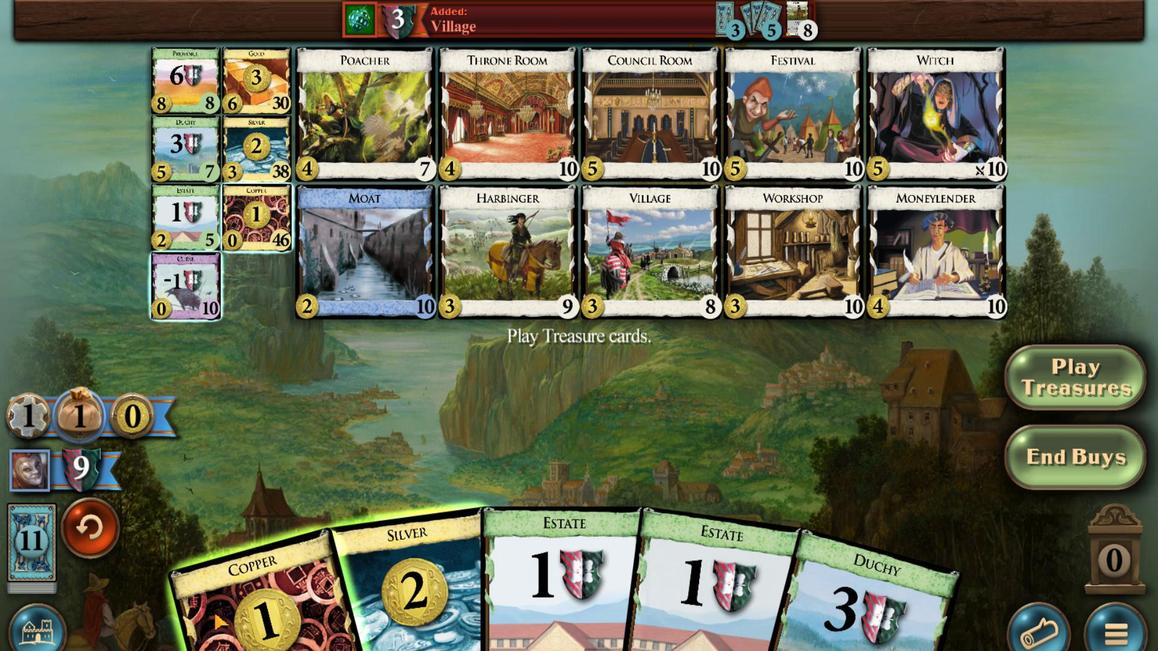 
Action: Mouse scrolled (376, 552) with delta (0, 0)
Screenshot: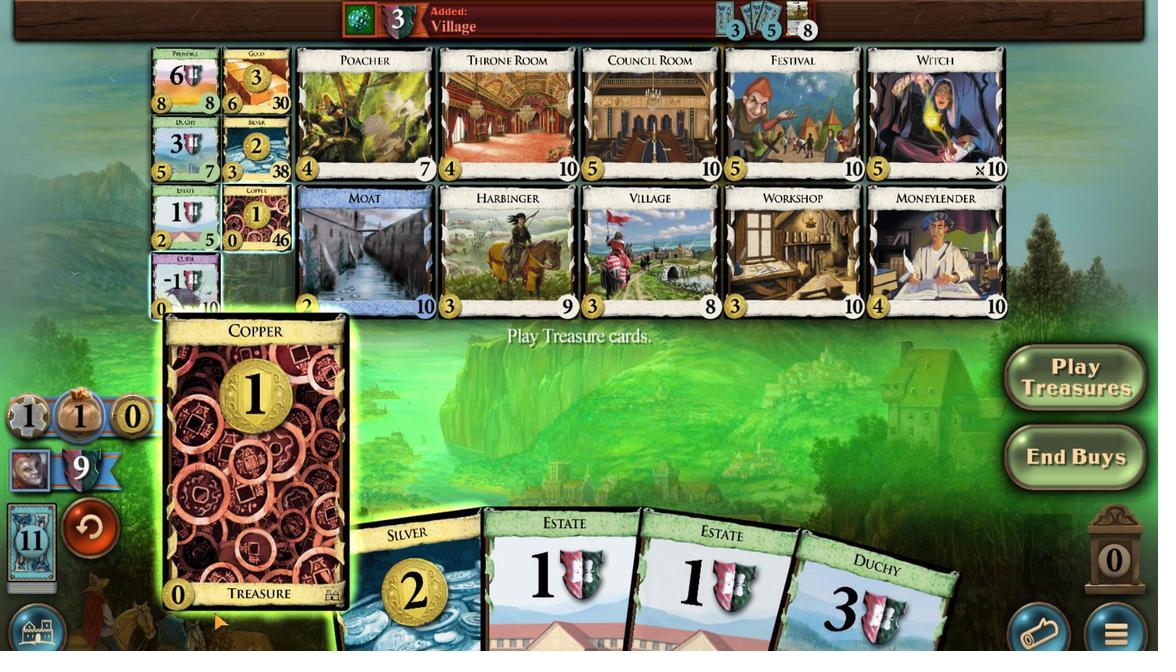 
Action: Mouse moved to (409, 551)
Screenshot: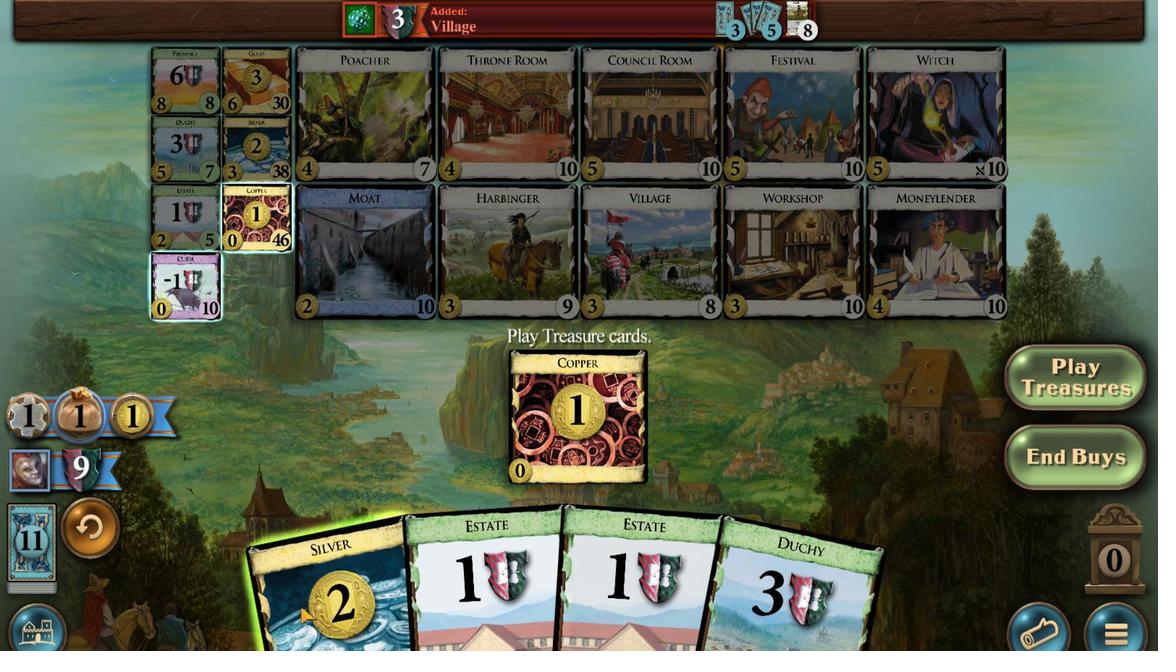 
Action: Mouse scrolled (409, 551) with delta (0, 0)
Screenshot: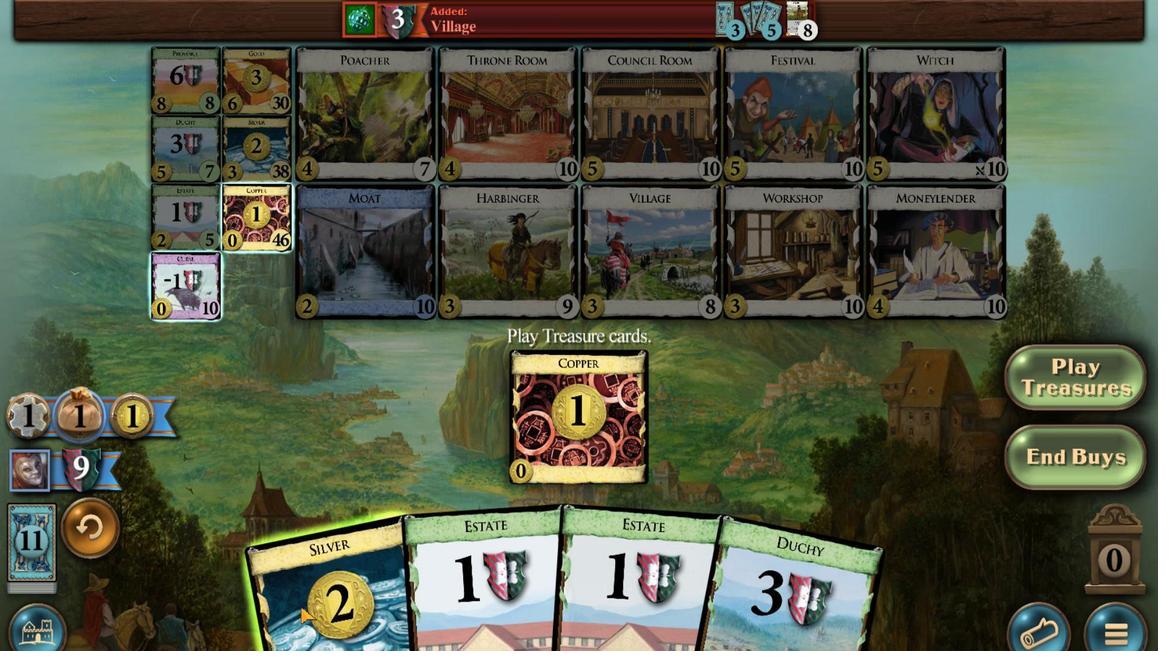 
Action: Mouse scrolled (409, 551) with delta (0, 0)
Screenshot: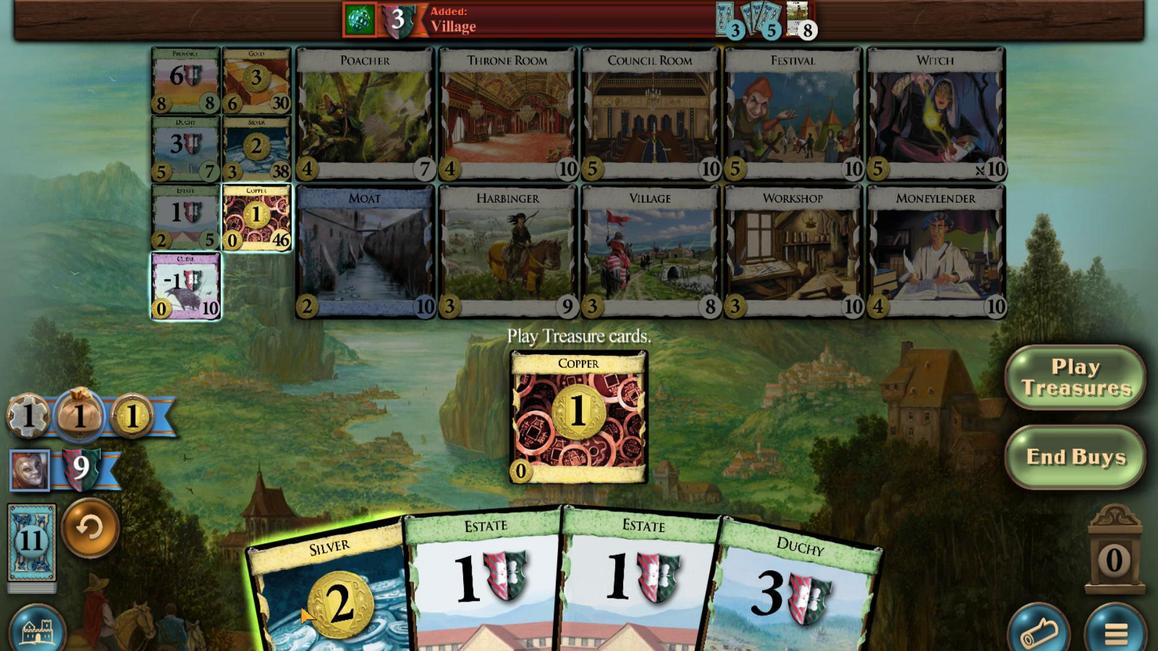 
Action: Mouse scrolled (409, 551) with delta (0, 0)
Screenshot: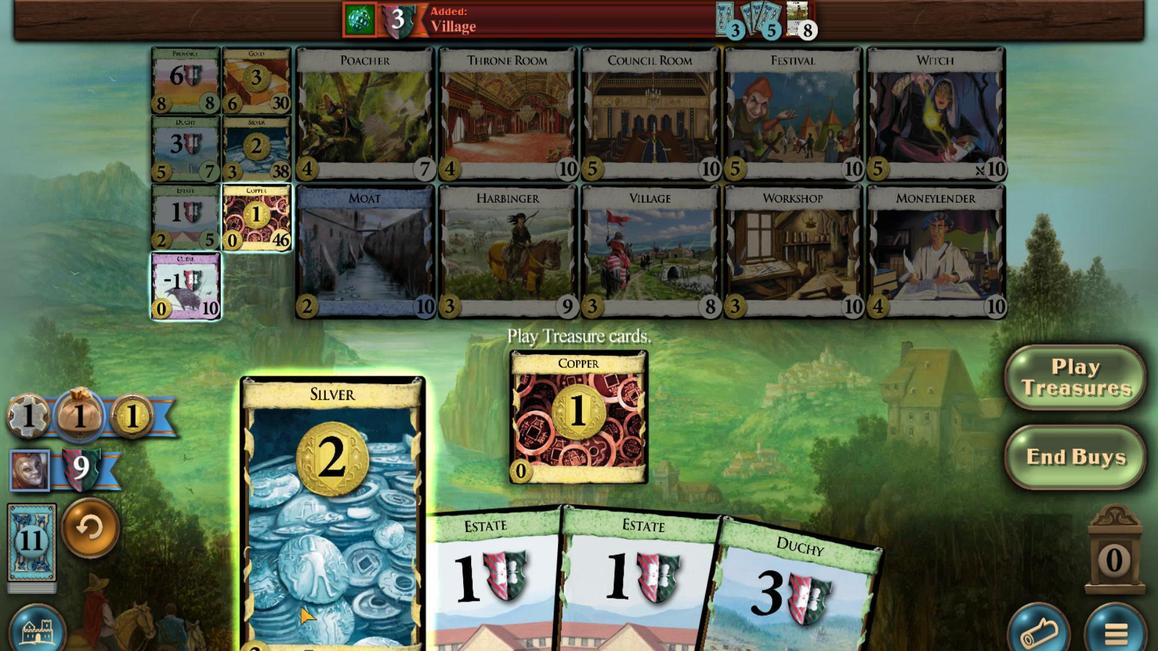 
Action: Mouse moved to (399, 503)
Screenshot: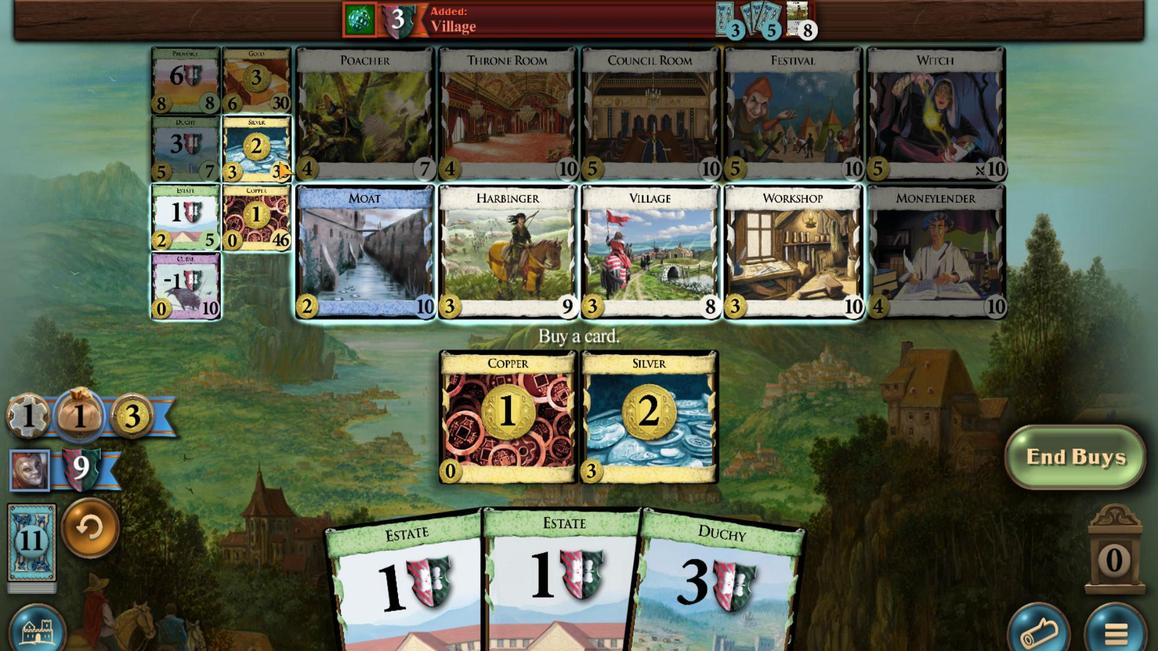 
Action: Mouse pressed left at (399, 503)
Screenshot: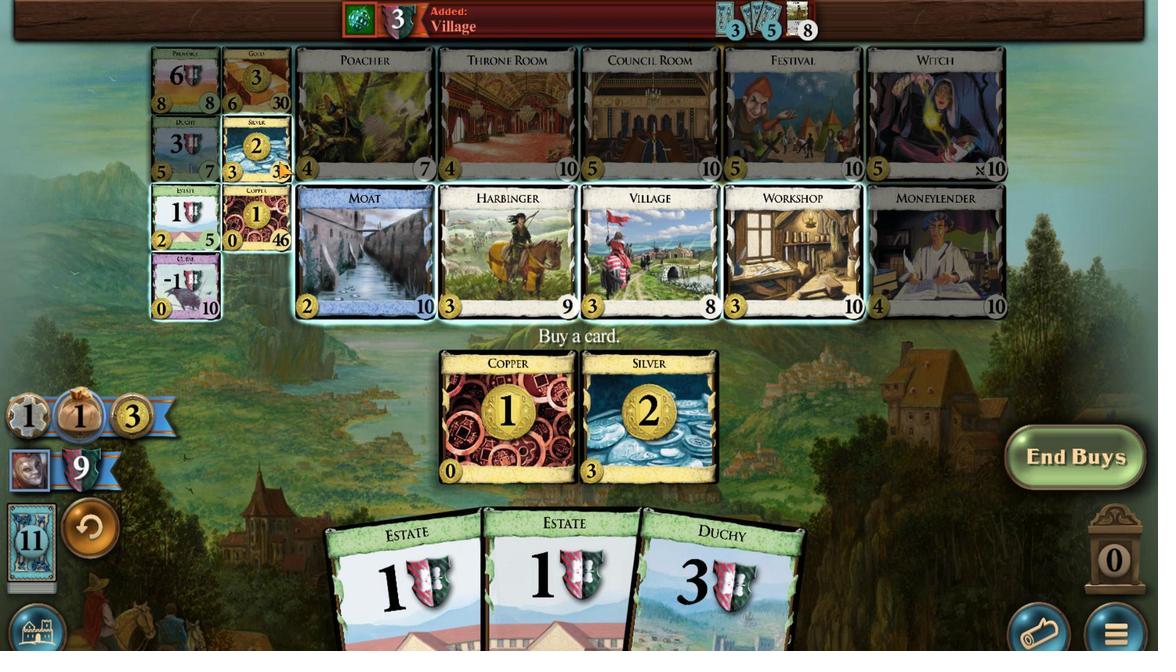 
Action: Mouse moved to (410, 546)
Screenshot: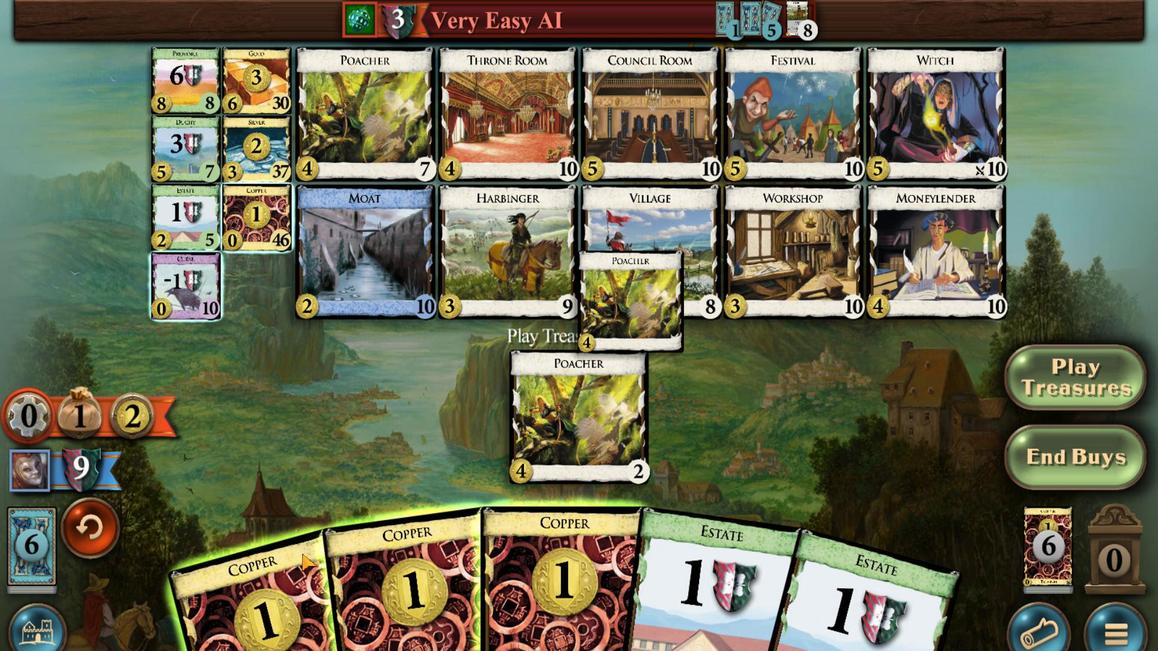 
Action: Mouse scrolled (410, 546) with delta (0, 0)
Screenshot: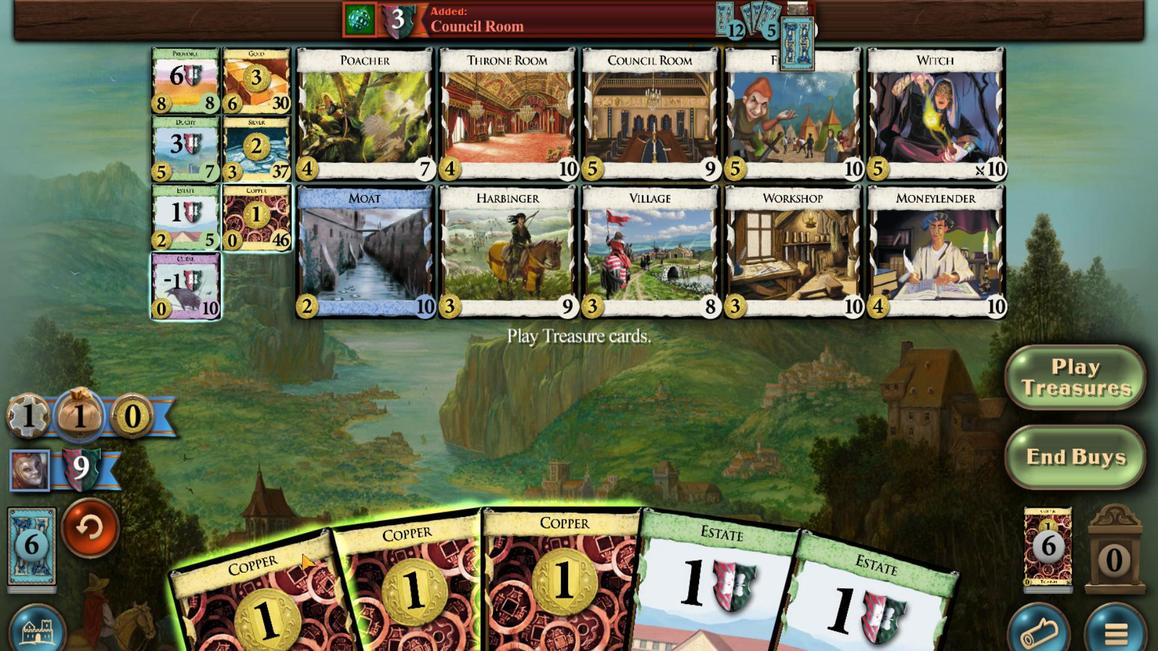 
Action: Mouse scrolled (410, 546) with delta (0, 0)
Screenshot: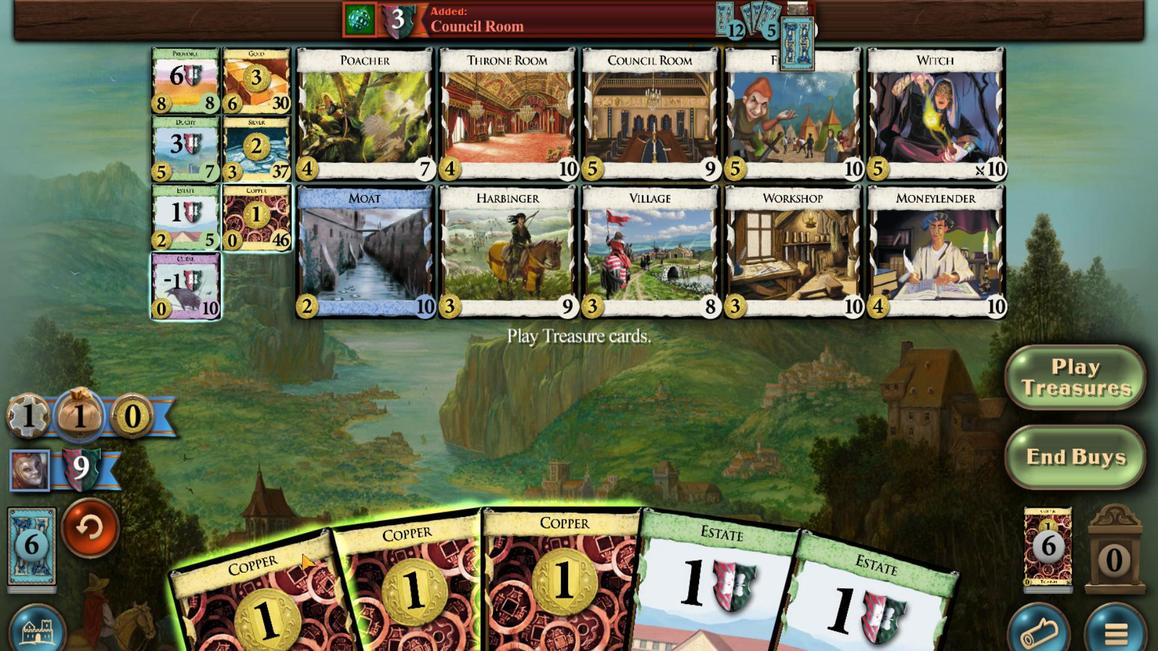 
Action: Mouse scrolled (410, 546) with delta (0, 0)
Screenshot: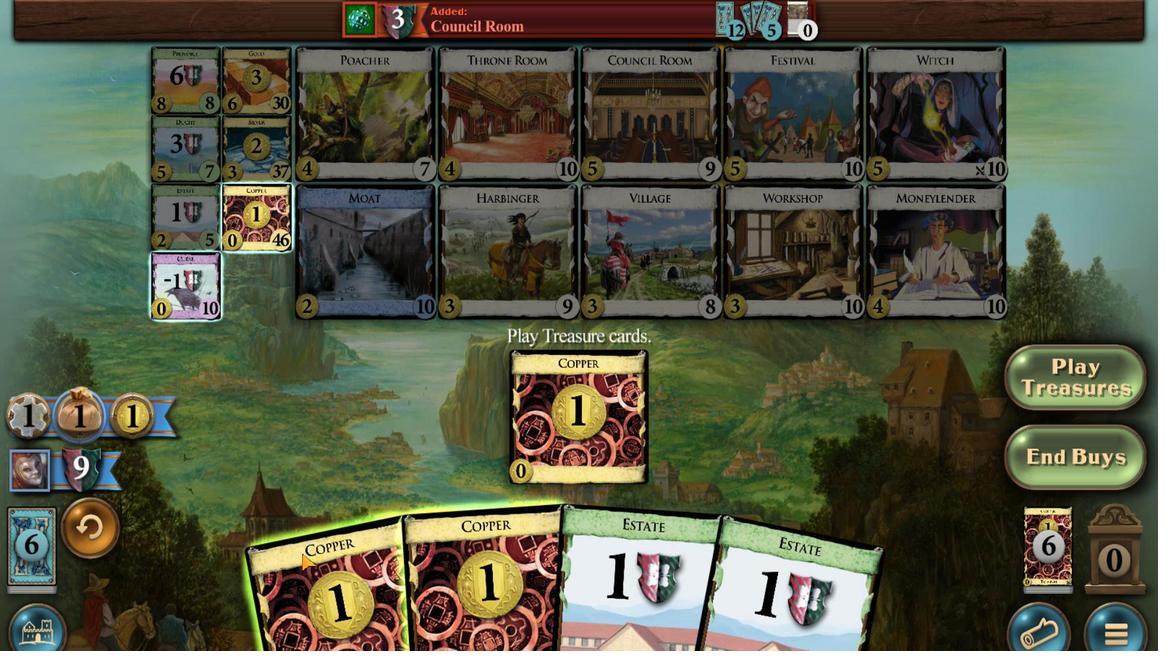 
Action: Mouse scrolled (410, 546) with delta (0, 0)
Screenshot: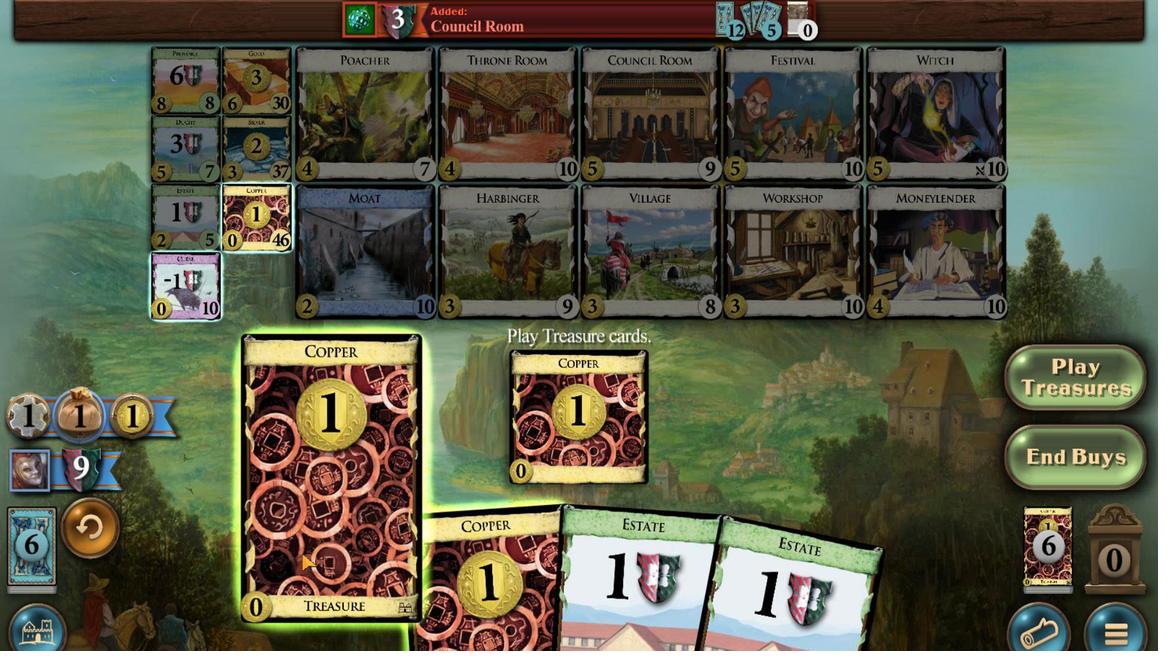 
Action: Mouse moved to (436, 546)
Screenshot: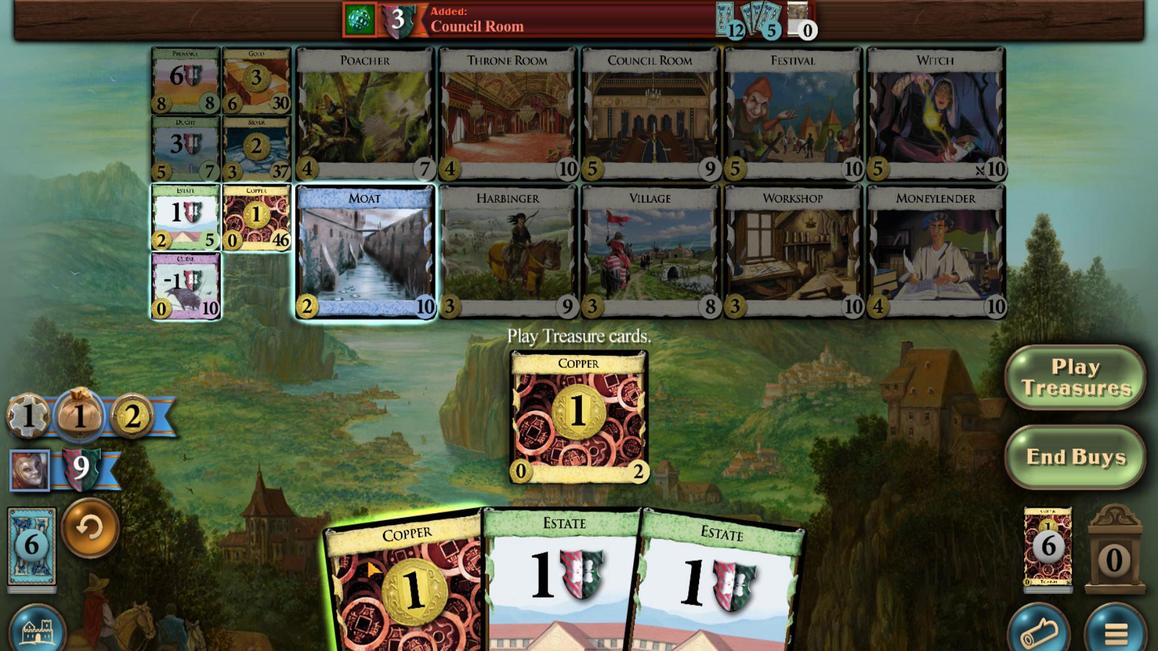 
Action: Mouse scrolled (436, 546) with delta (0, 0)
Screenshot: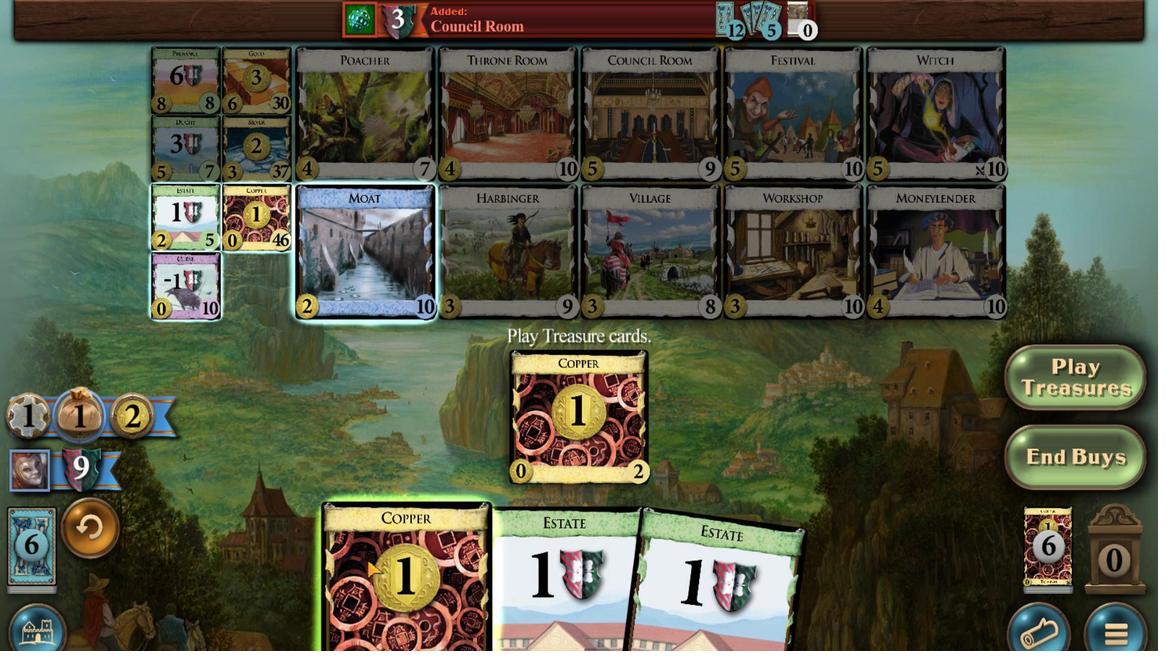 
Action: Mouse scrolled (436, 546) with delta (0, 0)
Screenshot: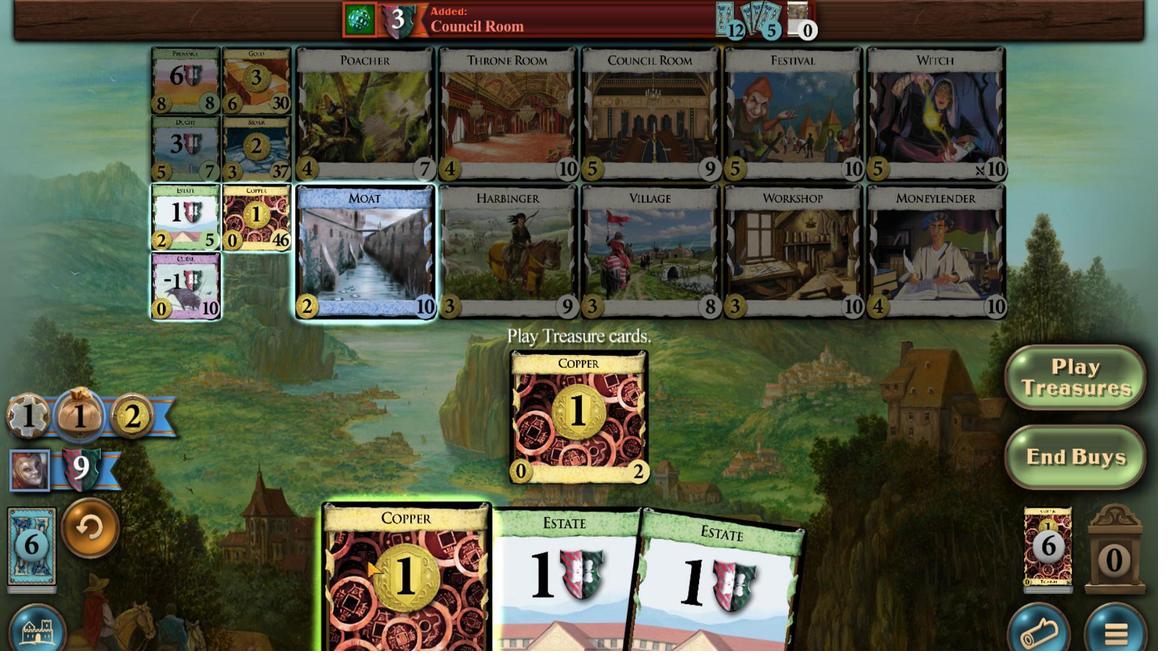 
Action: Mouse scrolled (436, 546) with delta (0, 0)
Screenshot: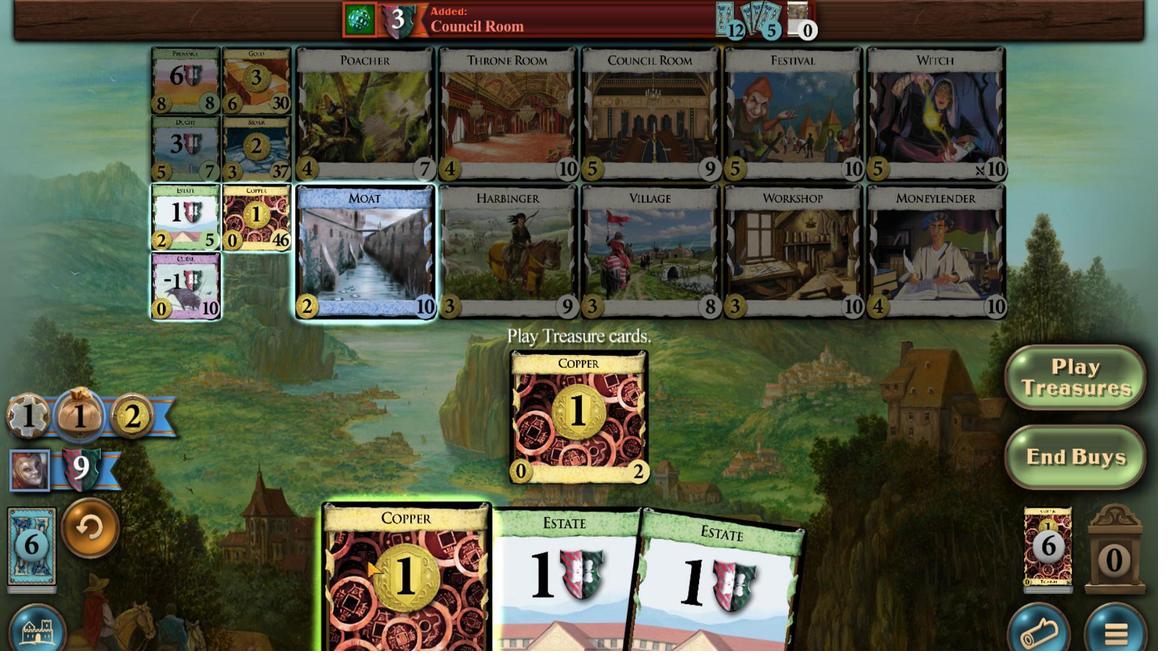 
Action: Mouse moved to (438, 549)
Screenshot: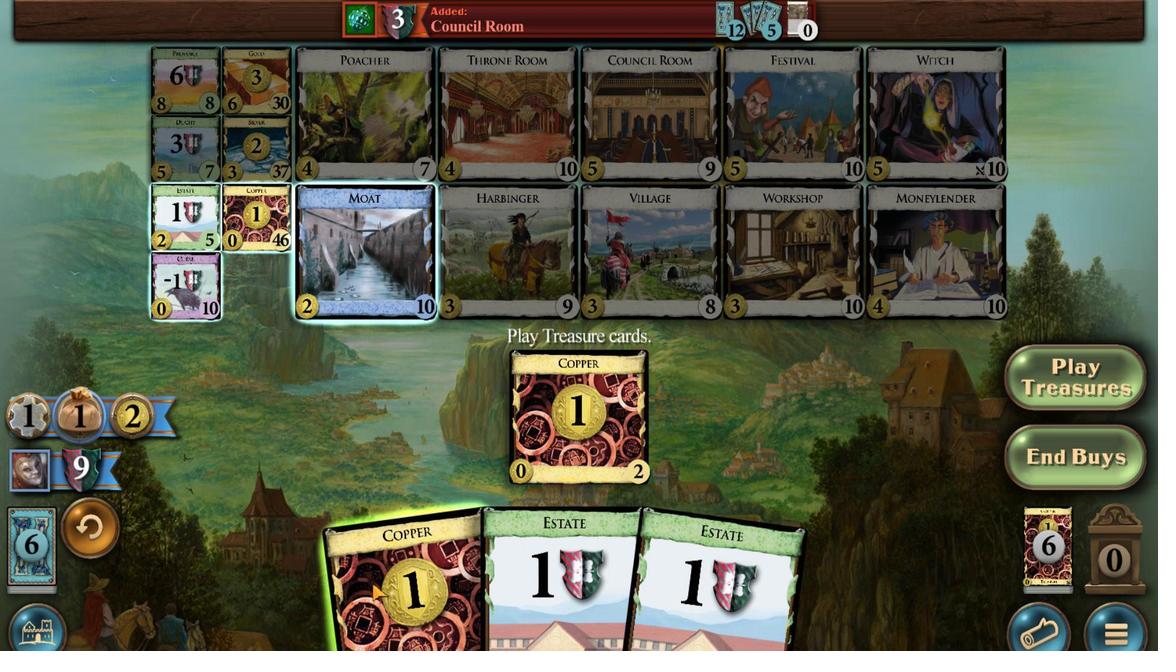 
Action: Mouse scrolled (438, 549) with delta (0, 0)
Screenshot: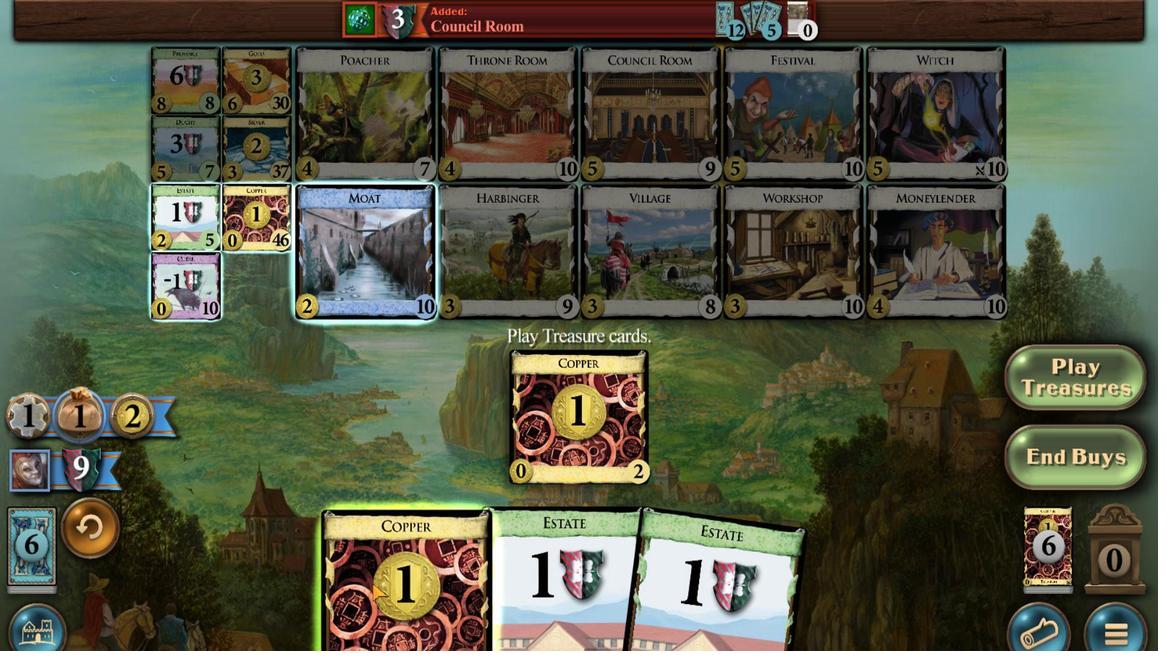 
Action: Mouse scrolled (438, 549) with delta (0, 0)
Screenshot: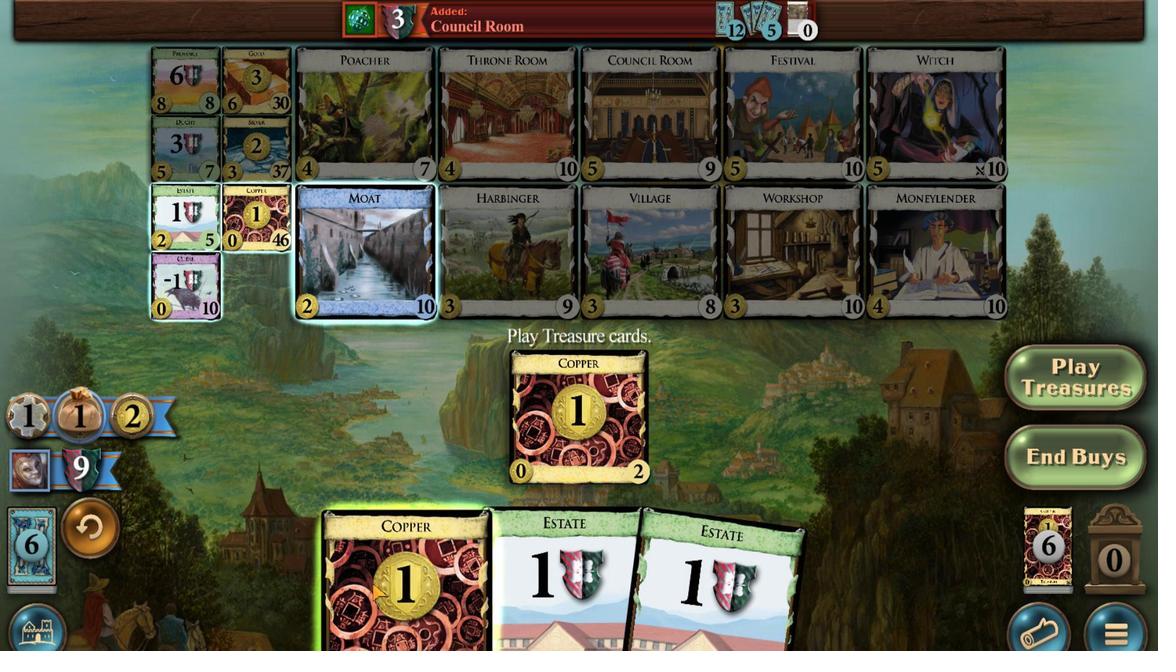 
Action: Mouse scrolled (438, 549) with delta (0, 0)
Screenshot: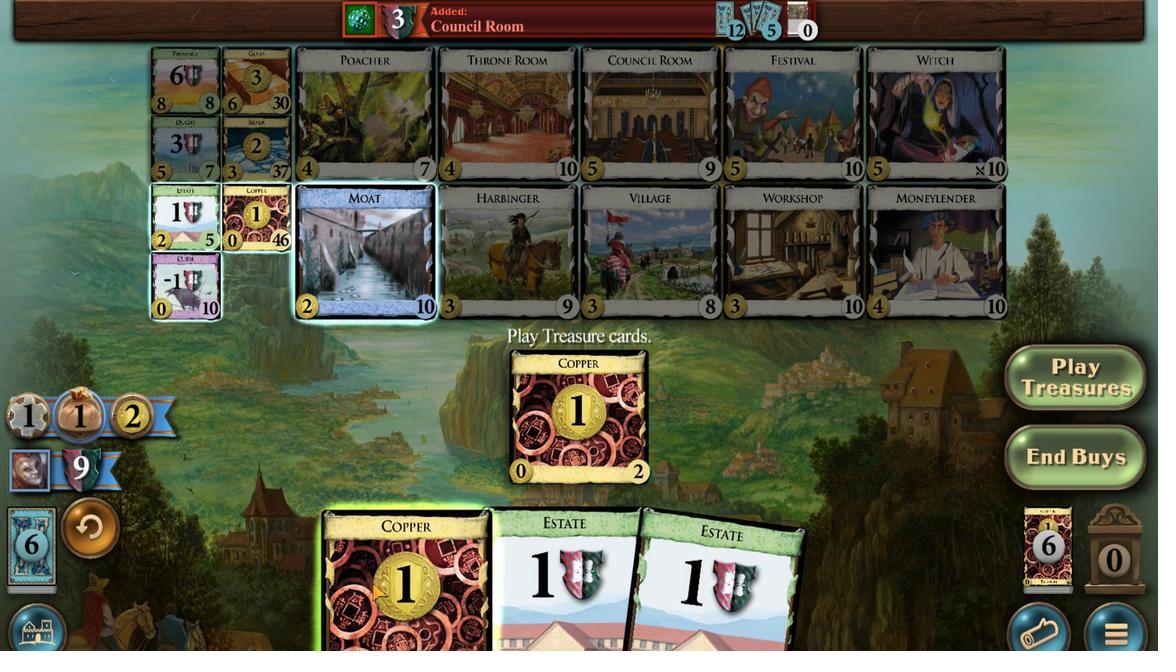 
Action: Mouse scrolled (438, 549) with delta (0, 0)
Screenshot: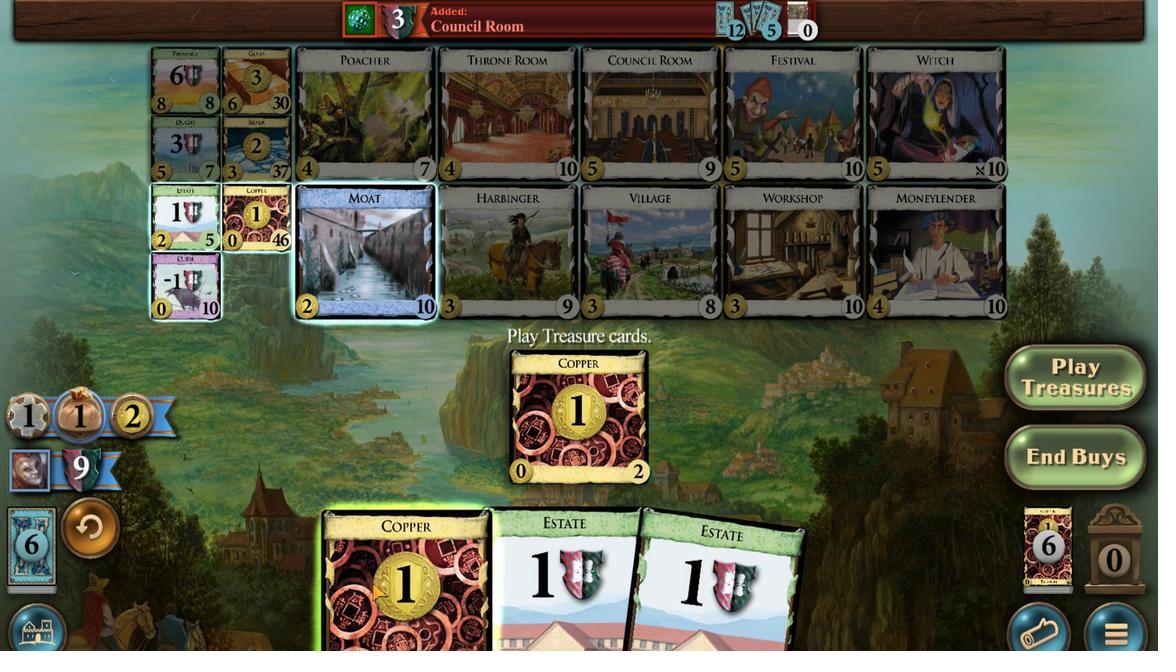 
Action: Mouse moved to (438, 549)
Screenshot: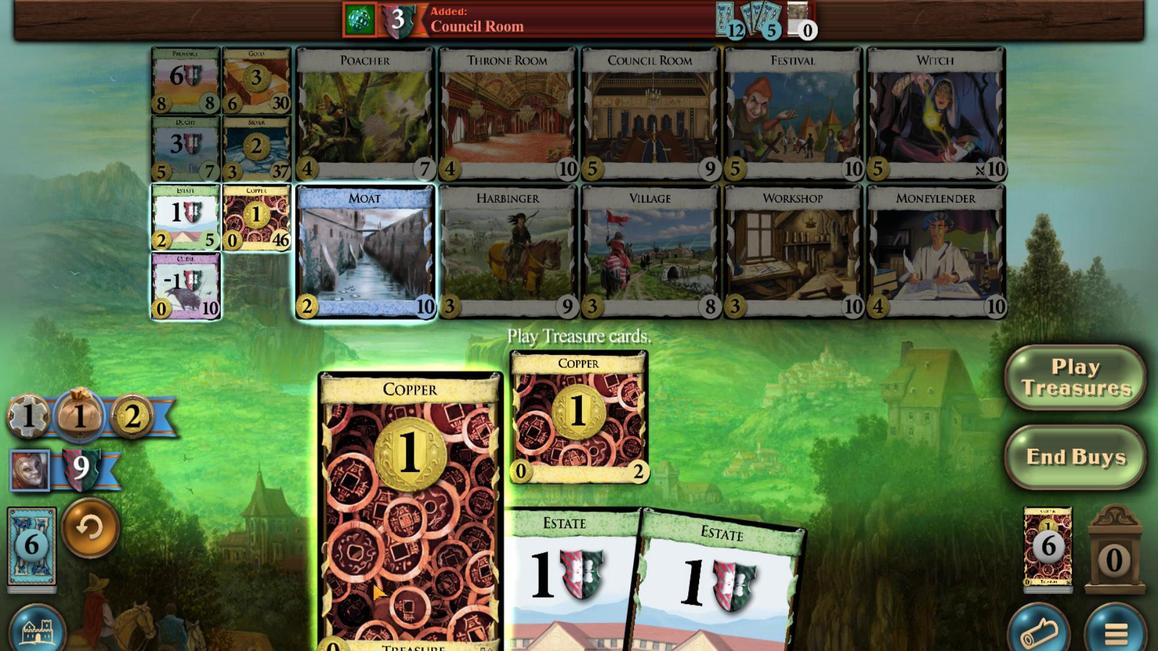 
Action: Mouse scrolled (438, 549) with delta (0, 0)
Screenshot: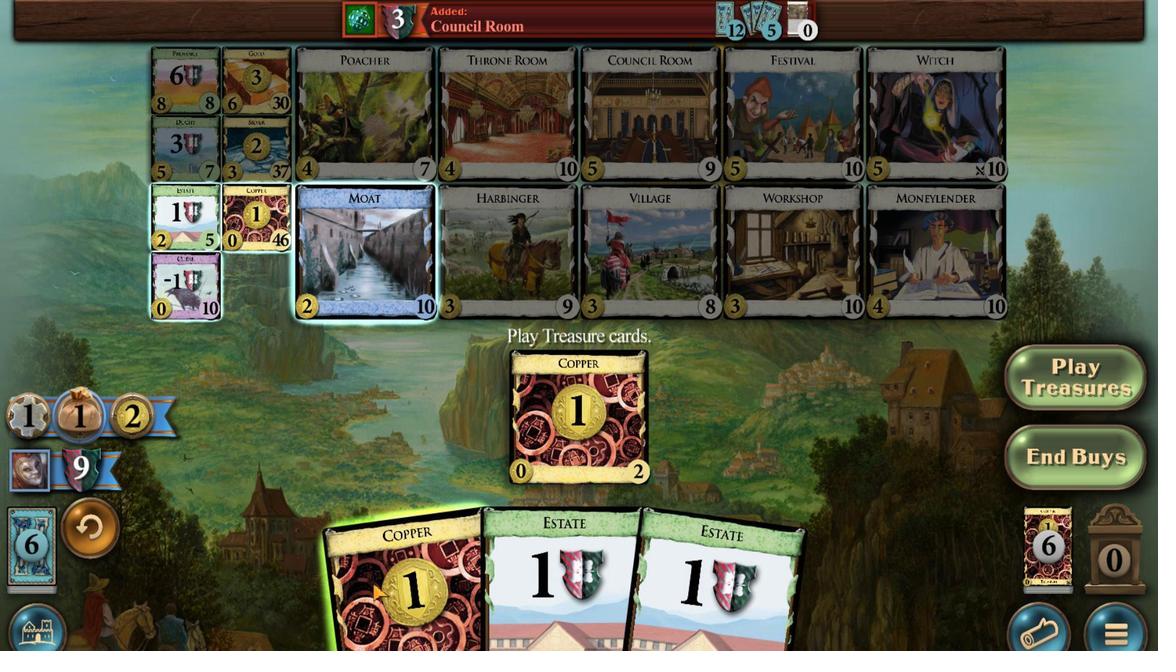 
Action: Mouse scrolled (438, 549) with delta (0, 0)
Screenshot: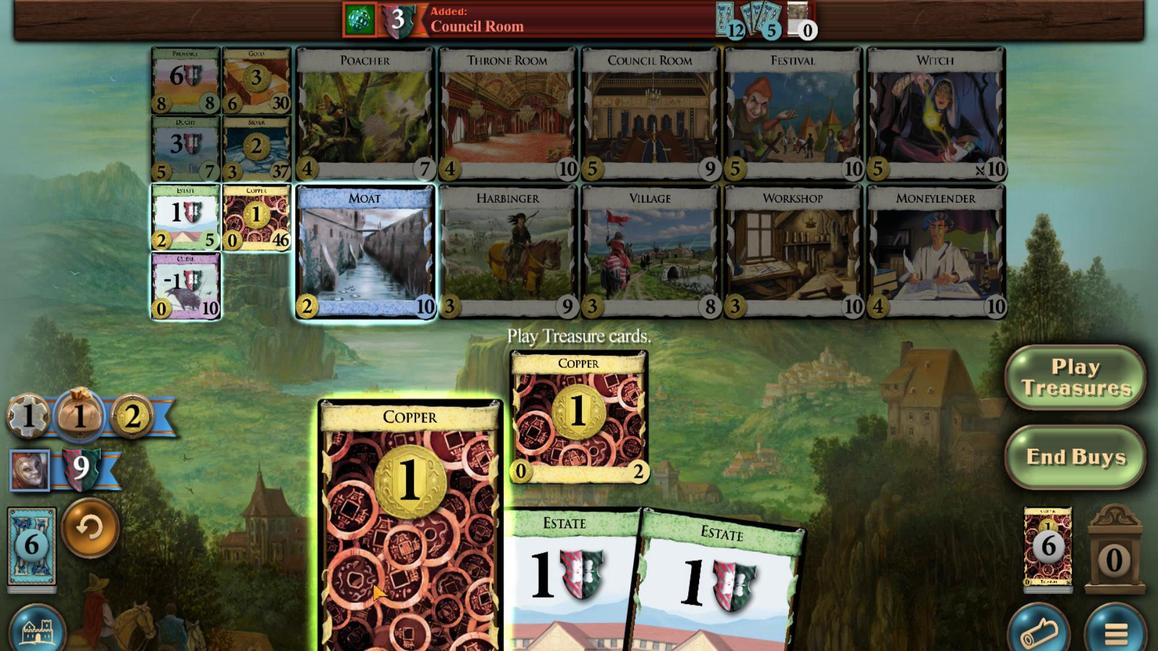 
Action: Mouse scrolled (438, 549) with delta (0, 0)
Screenshot: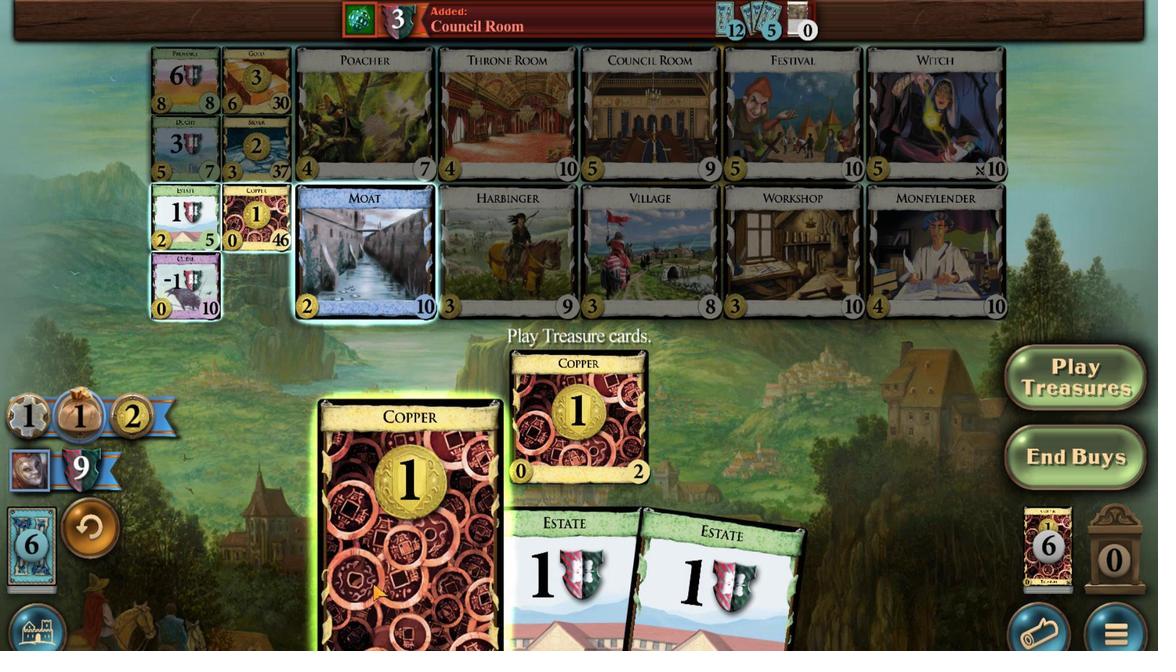 
Action: Mouse scrolled (438, 549) with delta (0, 0)
Screenshot: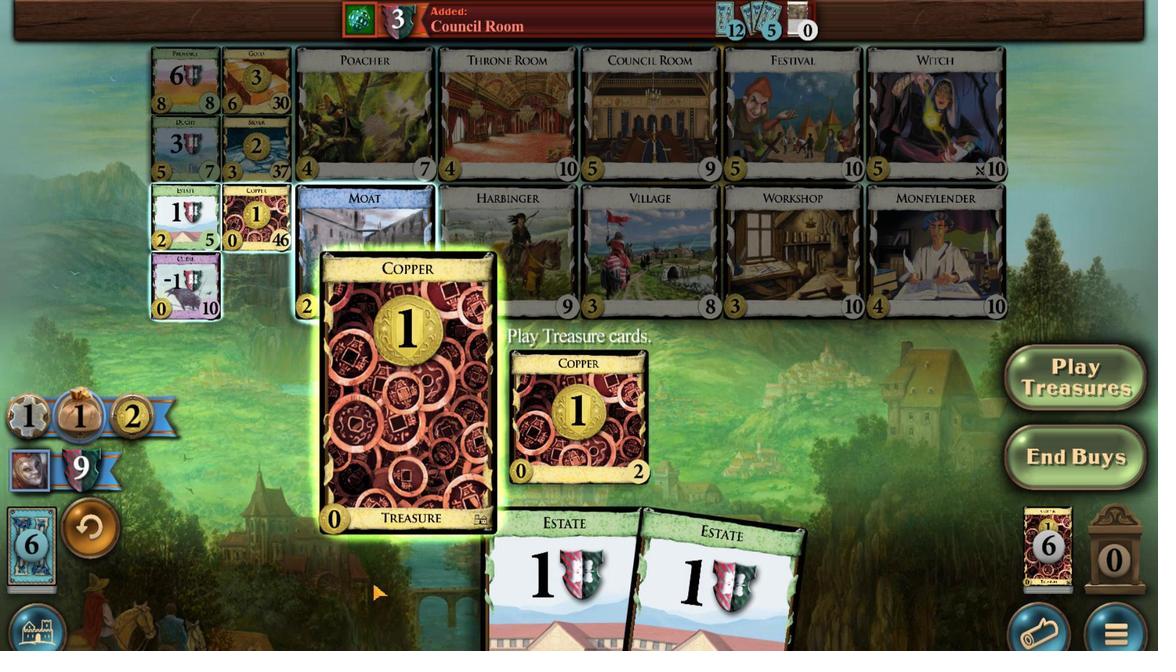 
Action: Mouse moved to (395, 505)
Screenshot: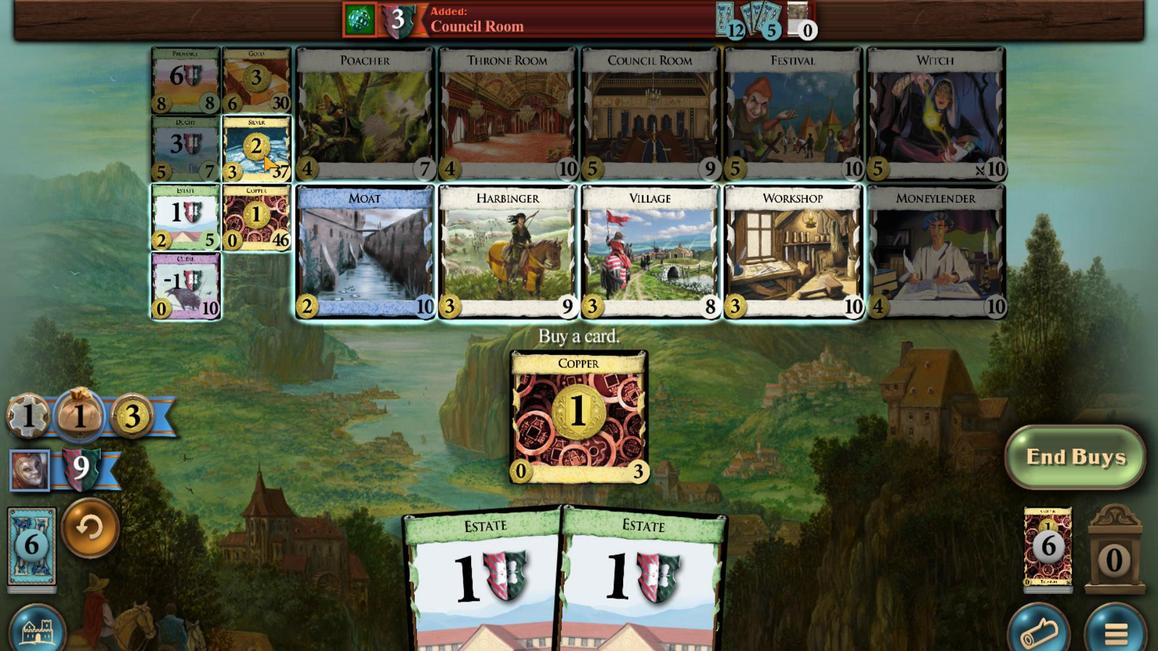 
Action: Mouse pressed left at (395, 505)
Screenshot: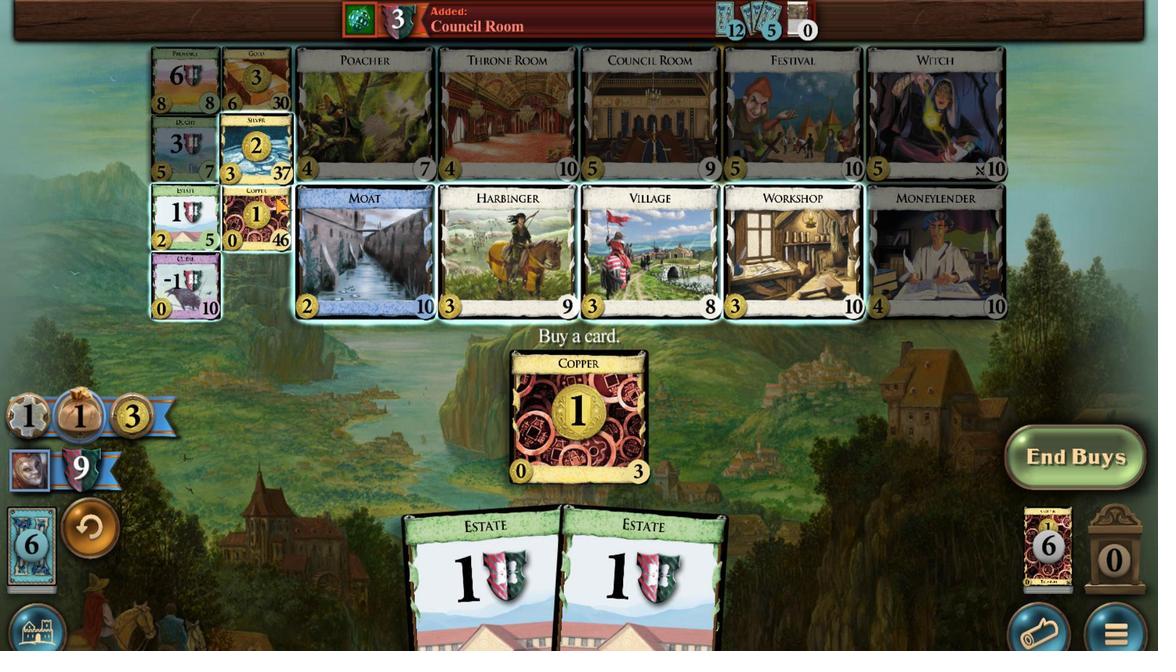 
Action: Mouse moved to (380, 554)
Screenshot: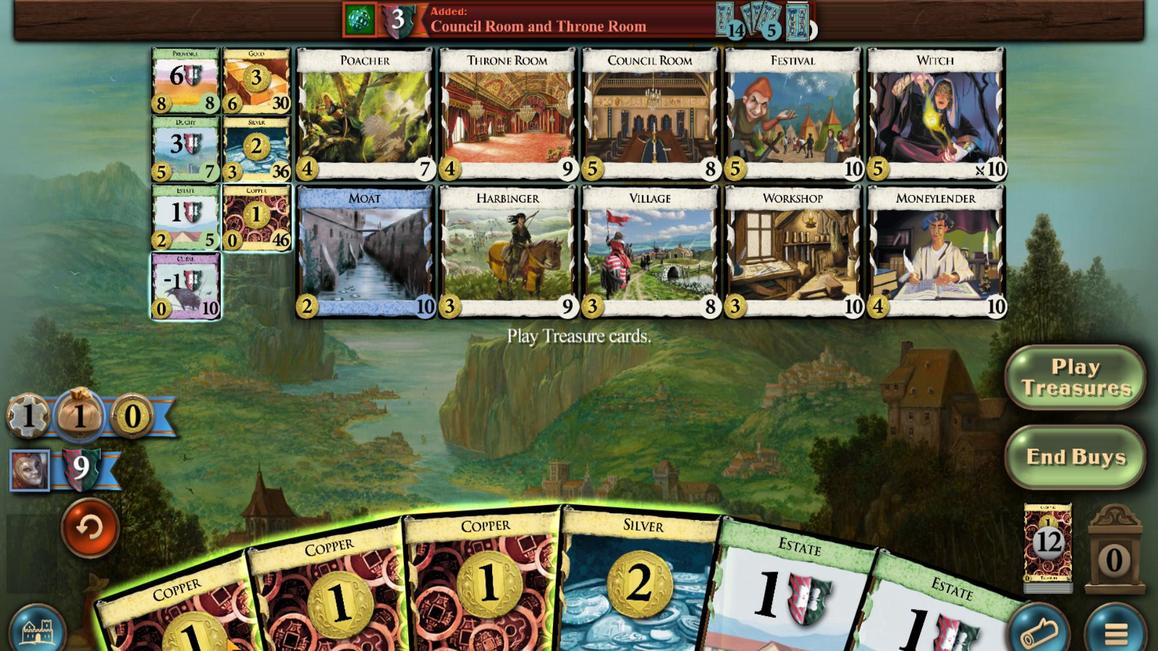 
Action: Mouse scrolled (380, 554) with delta (0, 0)
Screenshot: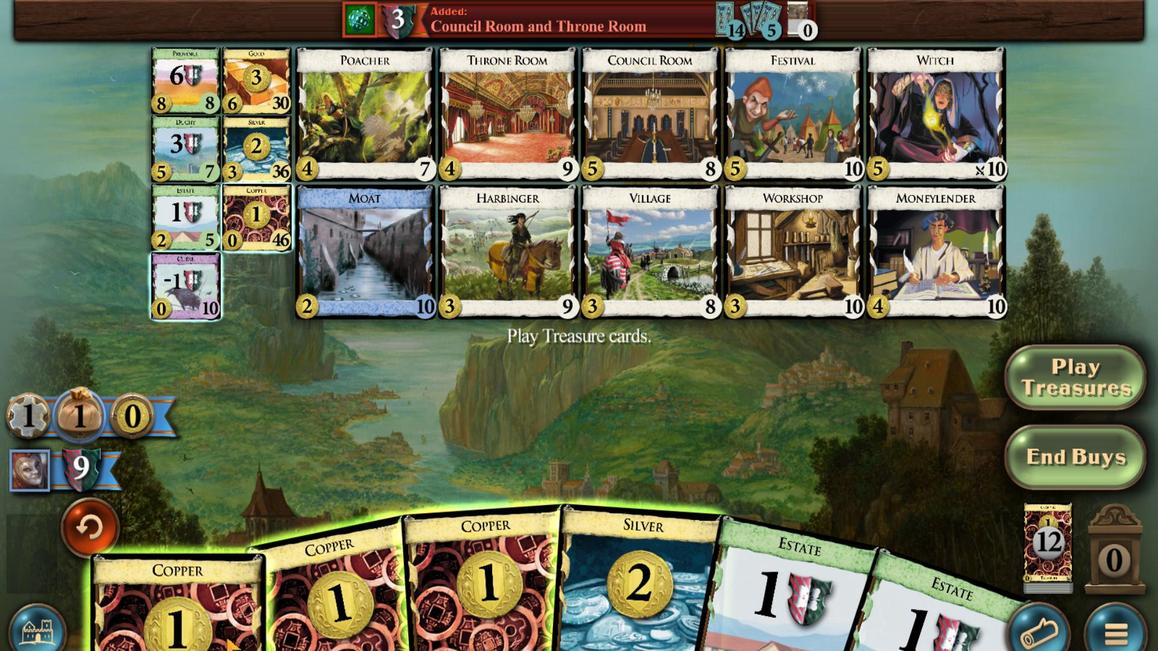 
Action: Mouse scrolled (380, 554) with delta (0, 0)
Screenshot: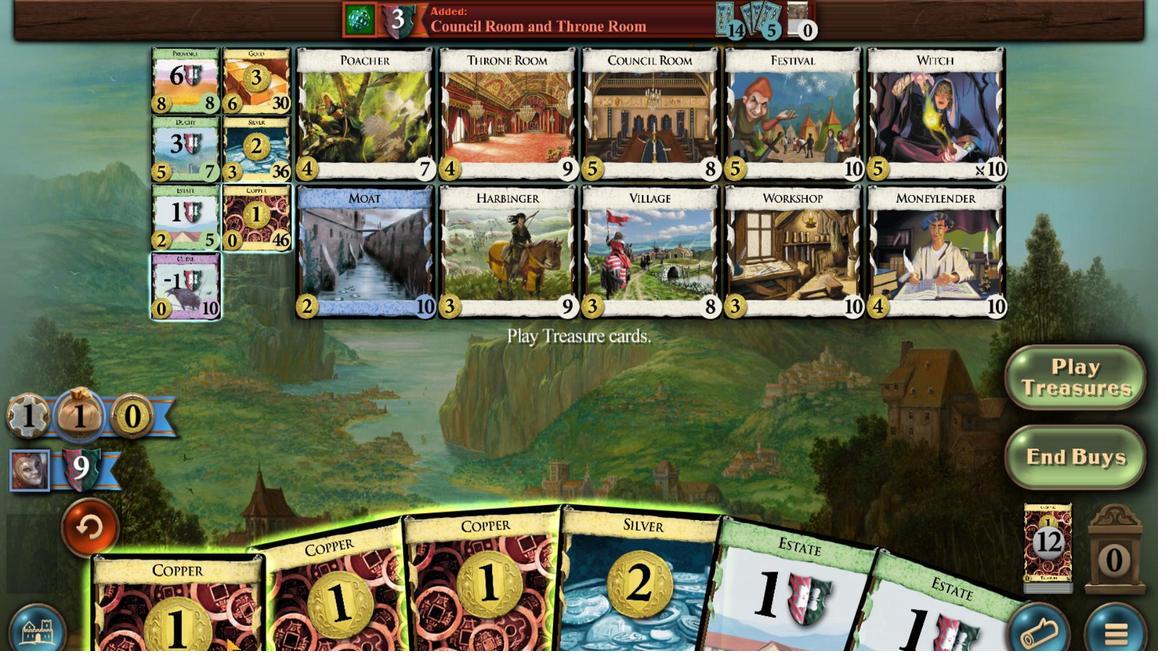 
Action: Mouse scrolled (380, 554) with delta (0, 0)
Screenshot: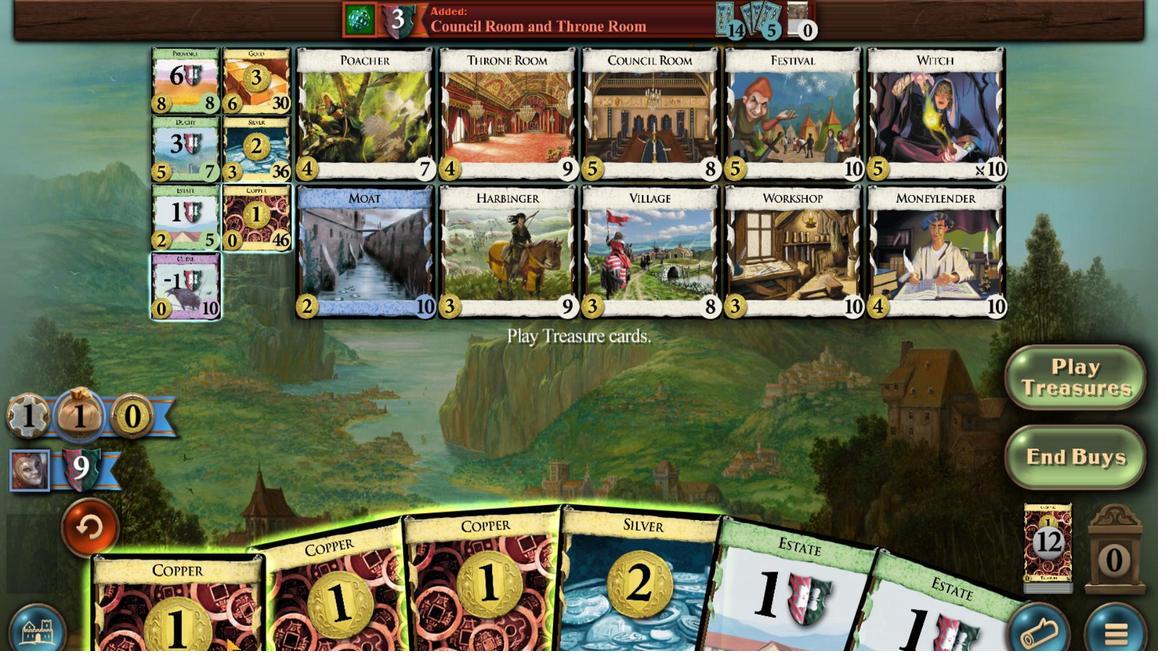 
Action: Mouse scrolled (380, 554) with delta (0, 0)
Screenshot: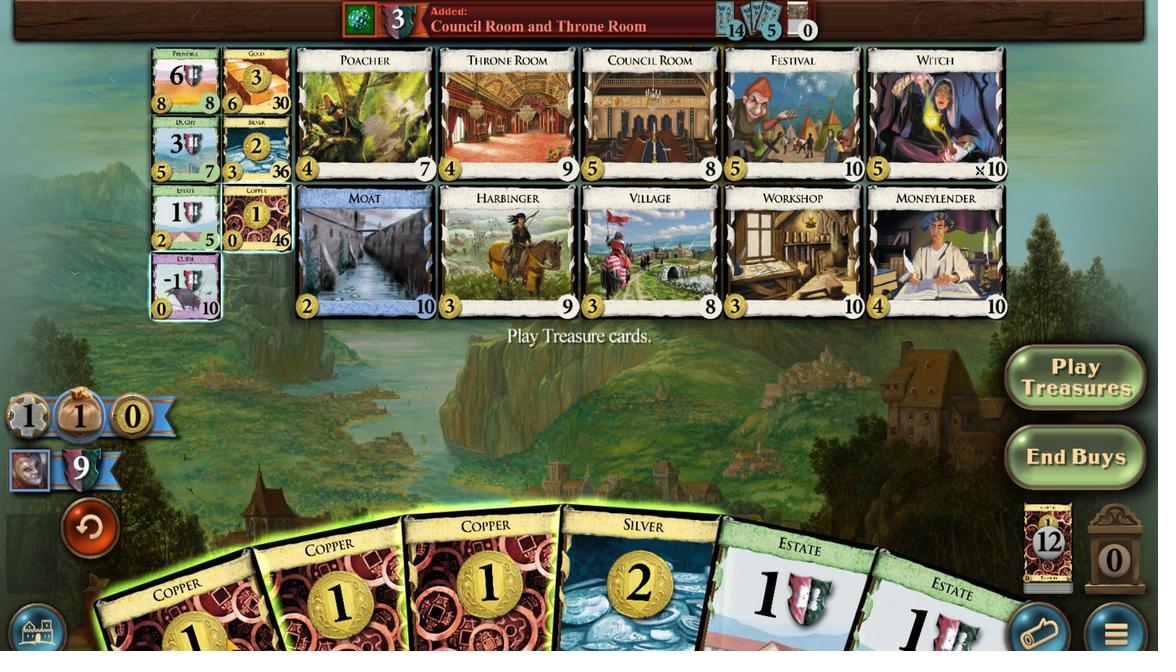 
Action: Mouse scrolled (380, 554) with delta (0, 0)
Screenshot: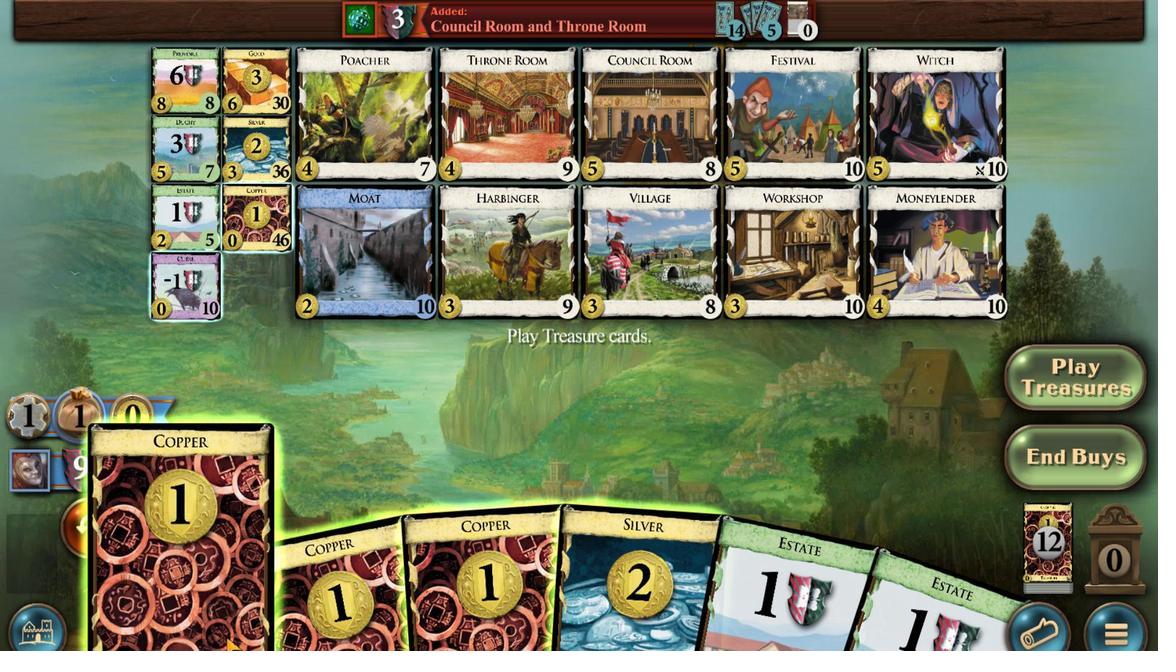 
Action: Mouse scrolled (380, 554) with delta (0, 0)
Screenshot: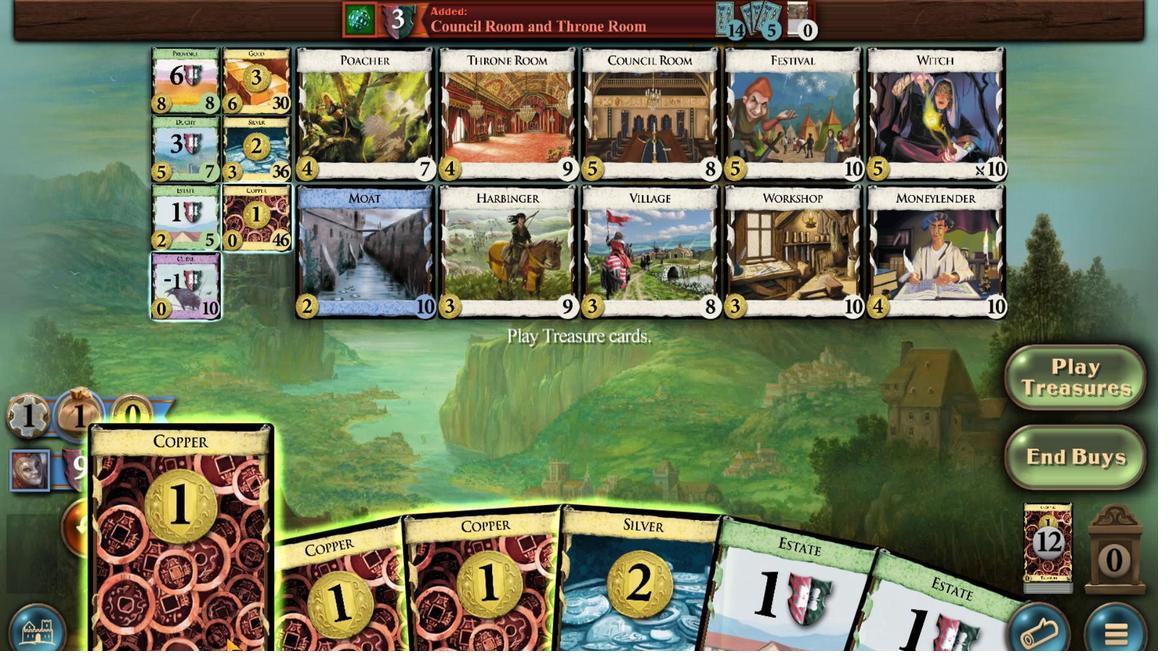 
Action: Mouse scrolled (380, 554) with delta (0, 0)
Screenshot: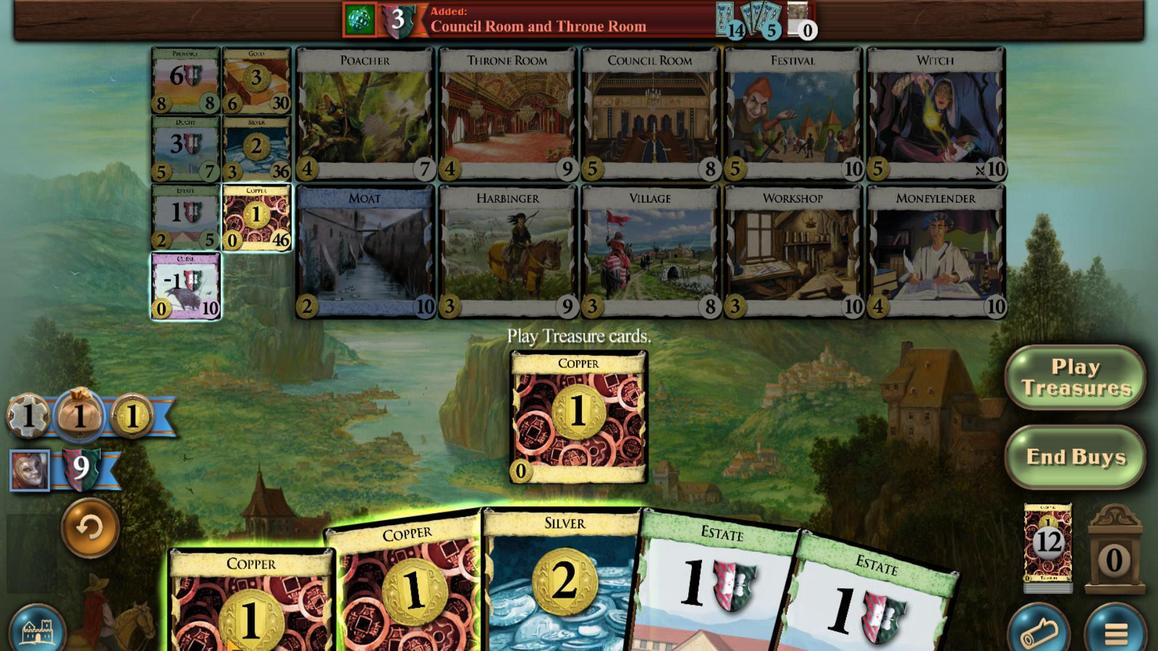 
Action: Mouse scrolled (380, 554) with delta (0, 0)
Screenshot: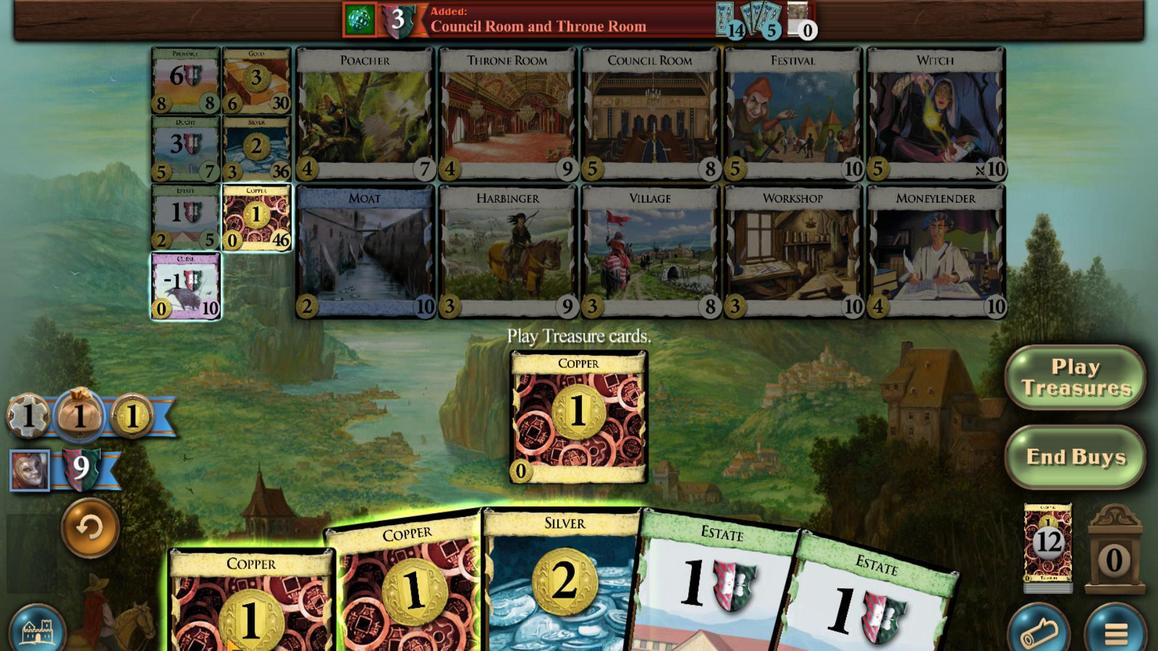 
Action: Mouse scrolled (380, 554) with delta (0, 0)
Screenshot: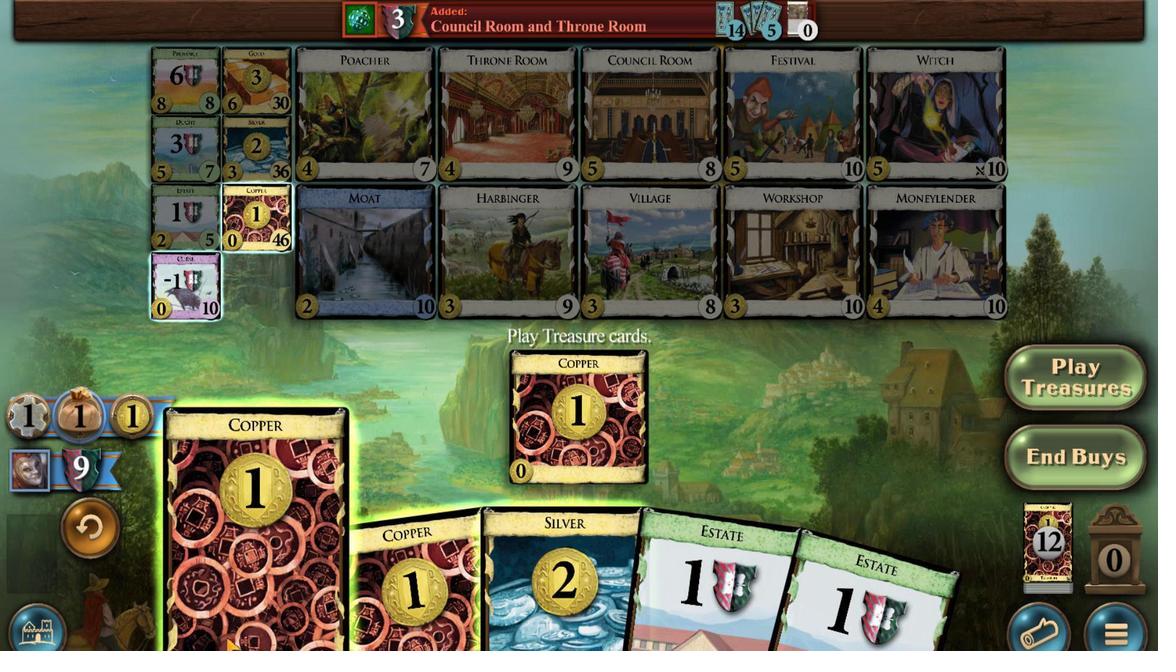
Action: Mouse scrolled (380, 554) with delta (0, 0)
Screenshot: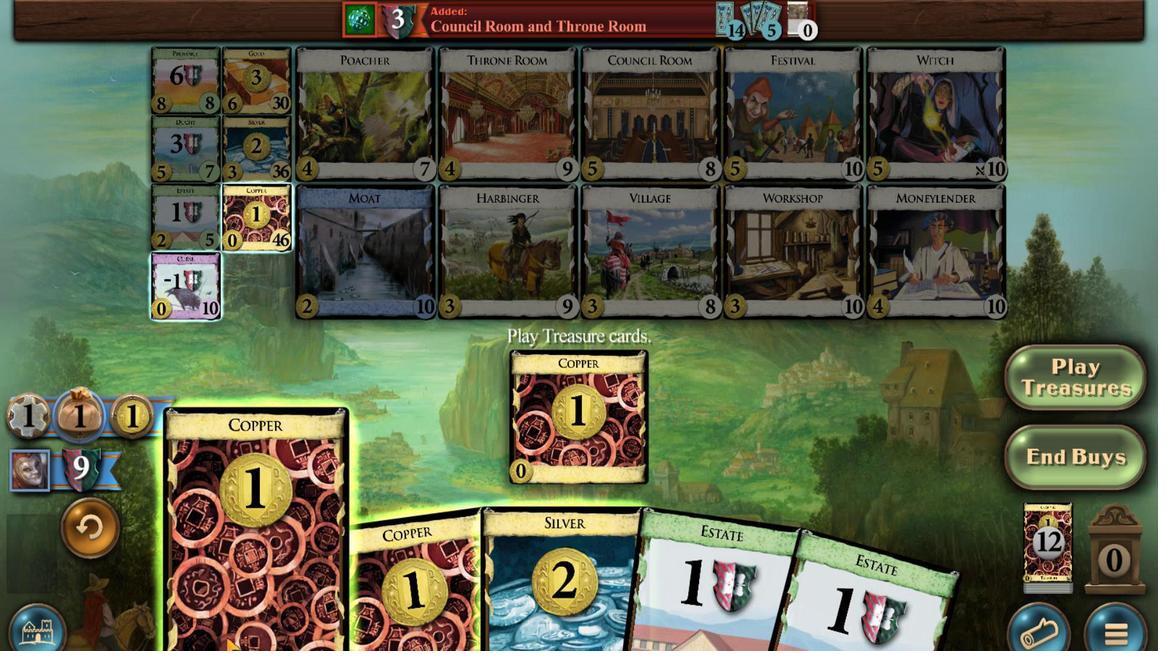 
Action: Mouse moved to (406, 552)
Screenshot: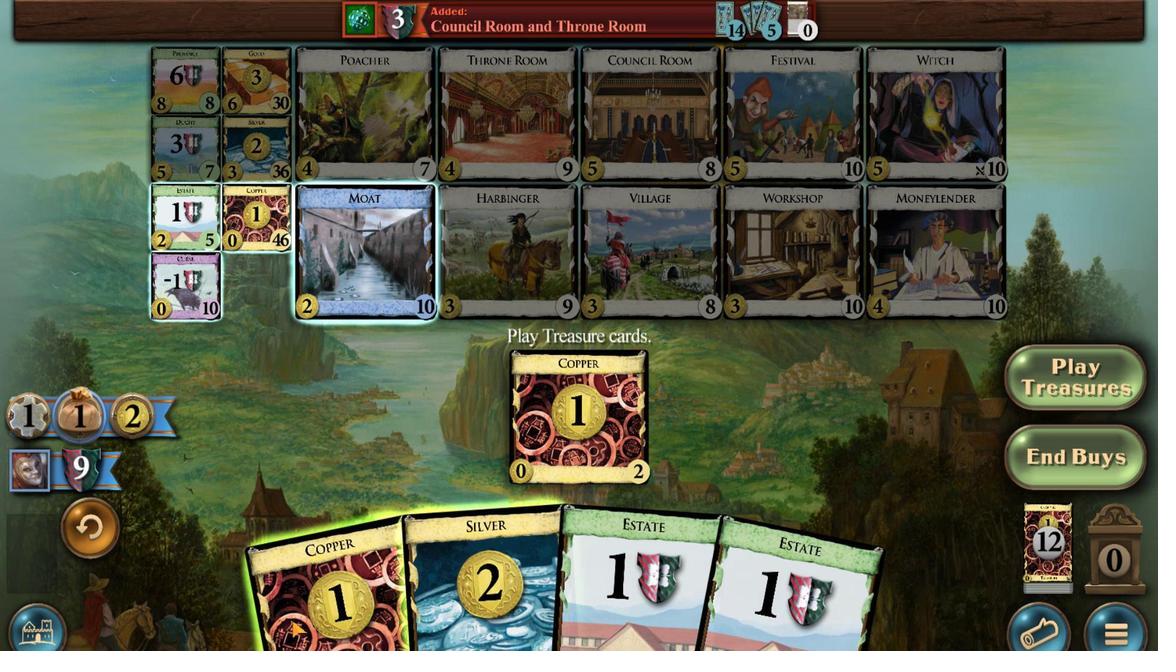 
Action: Mouse scrolled (406, 552) with delta (0, 0)
Screenshot: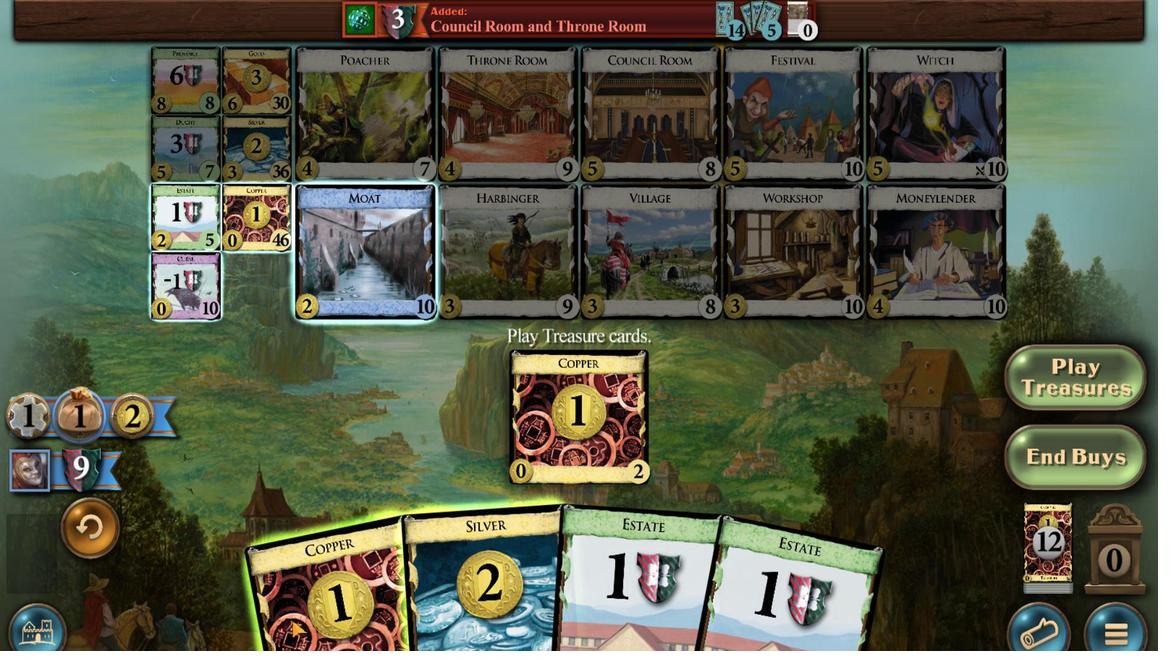 
Action: Mouse scrolled (406, 553) with delta (0, 0)
Screenshot: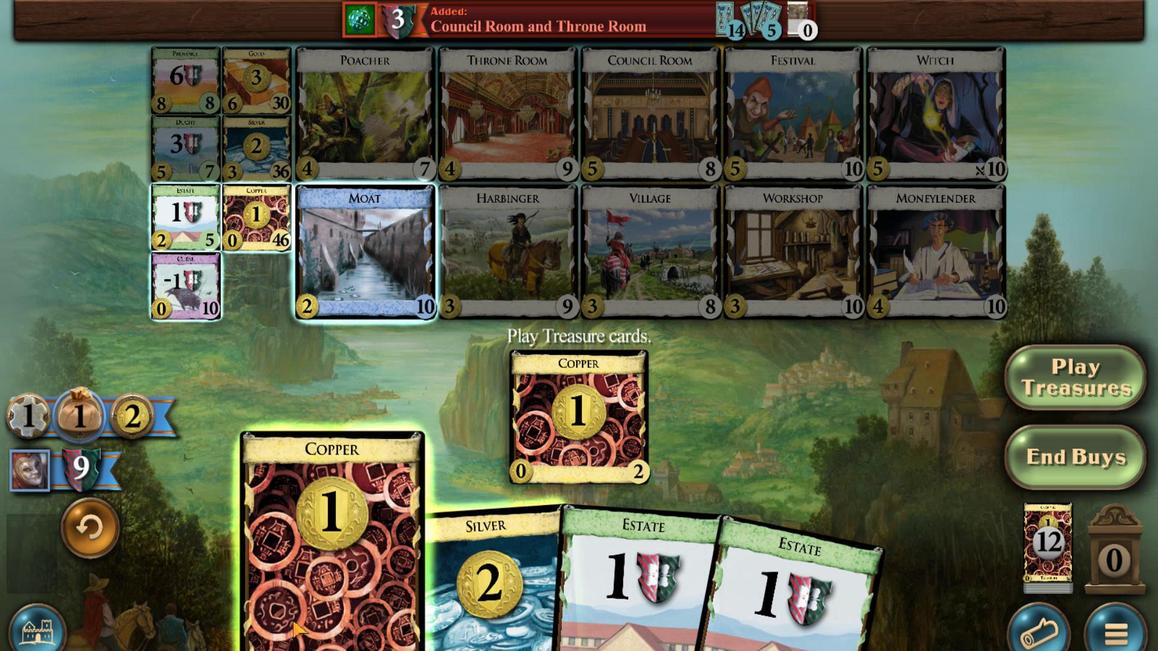 
Action: Mouse scrolled (406, 552) with delta (0, 0)
Screenshot: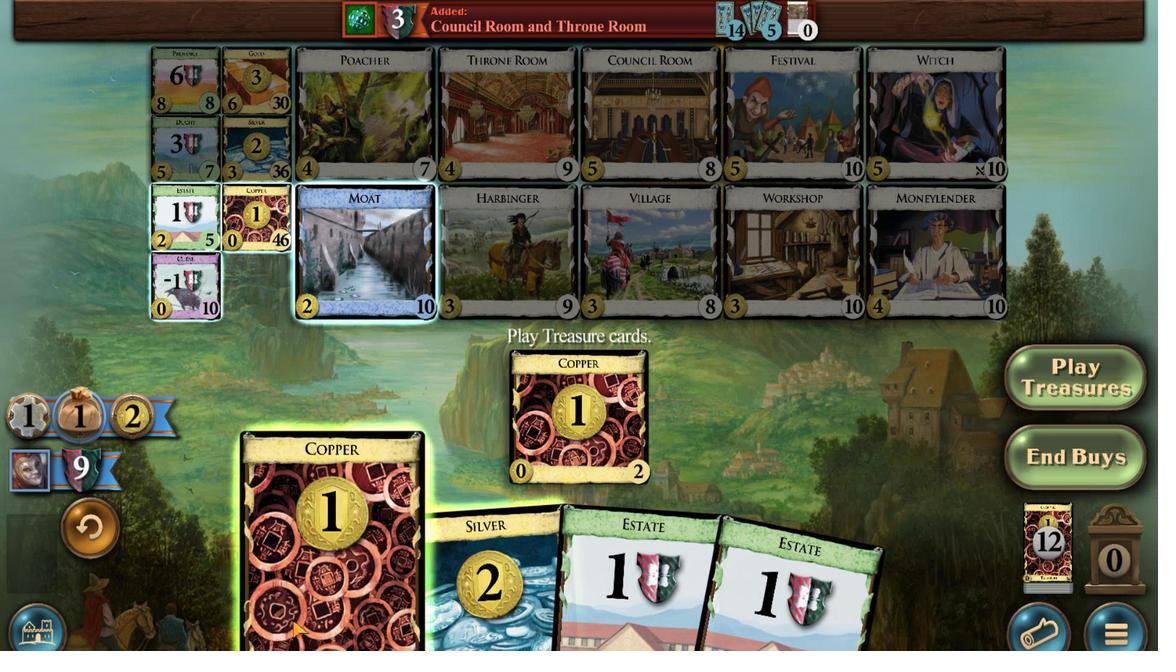 
Action: Mouse moved to (439, 551)
Screenshot: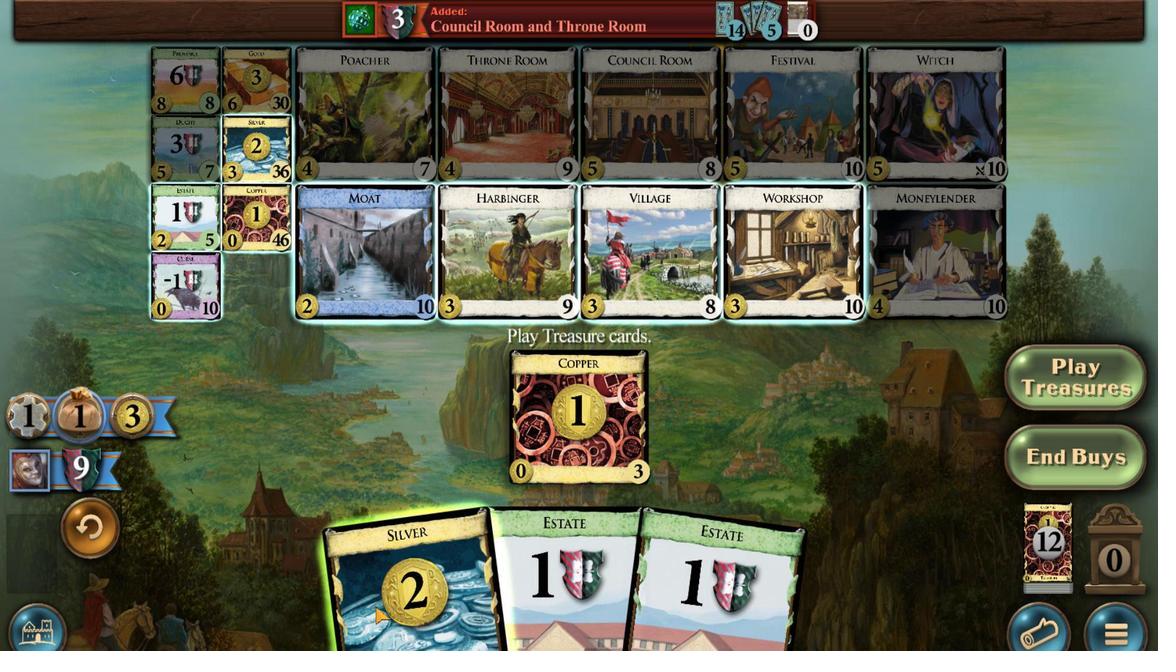 
Action: Mouse scrolled (439, 551) with delta (0, 0)
Screenshot: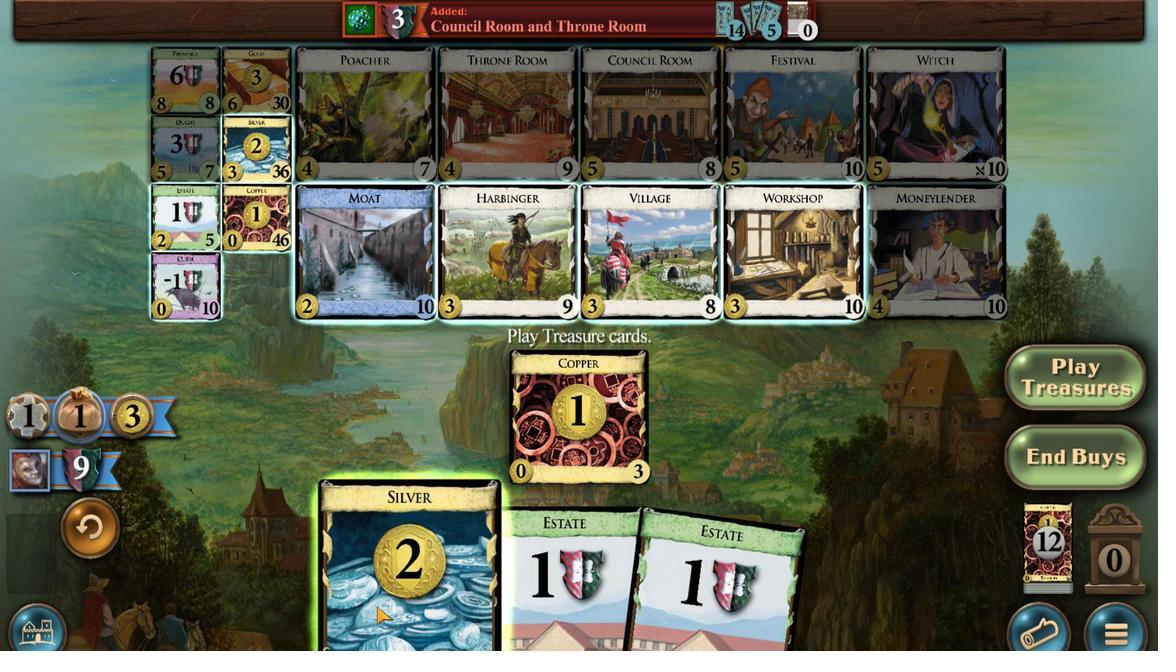 
Action: Mouse moved to (439, 551)
Screenshot: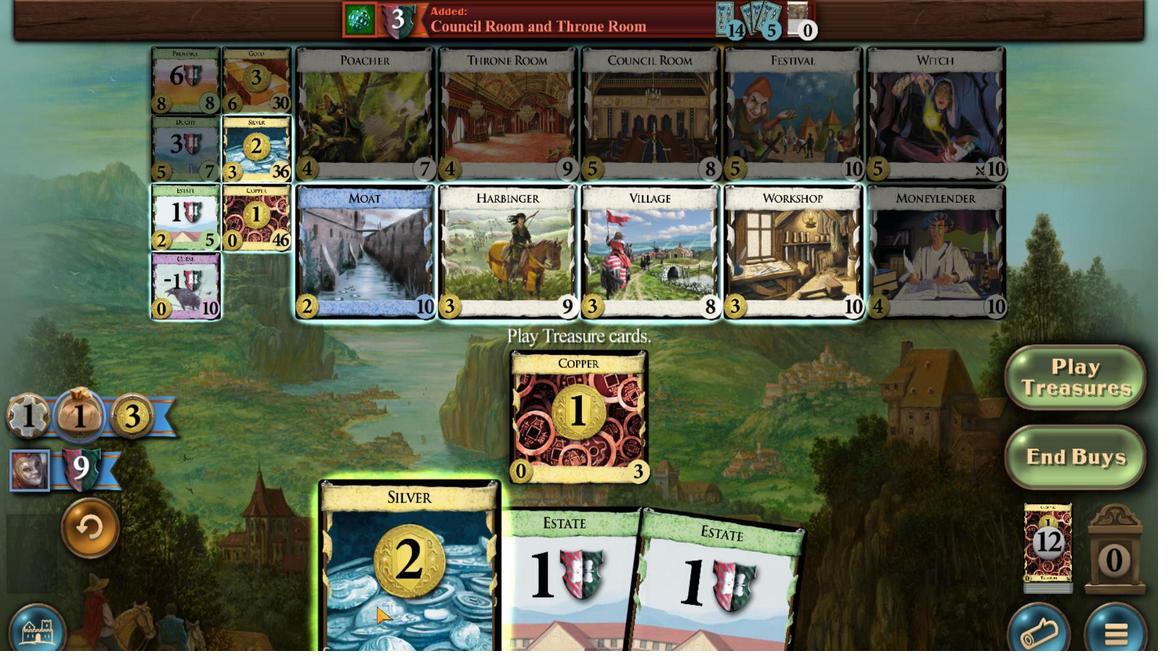 
Action: Mouse scrolled (439, 551) with delta (0, 0)
Screenshot: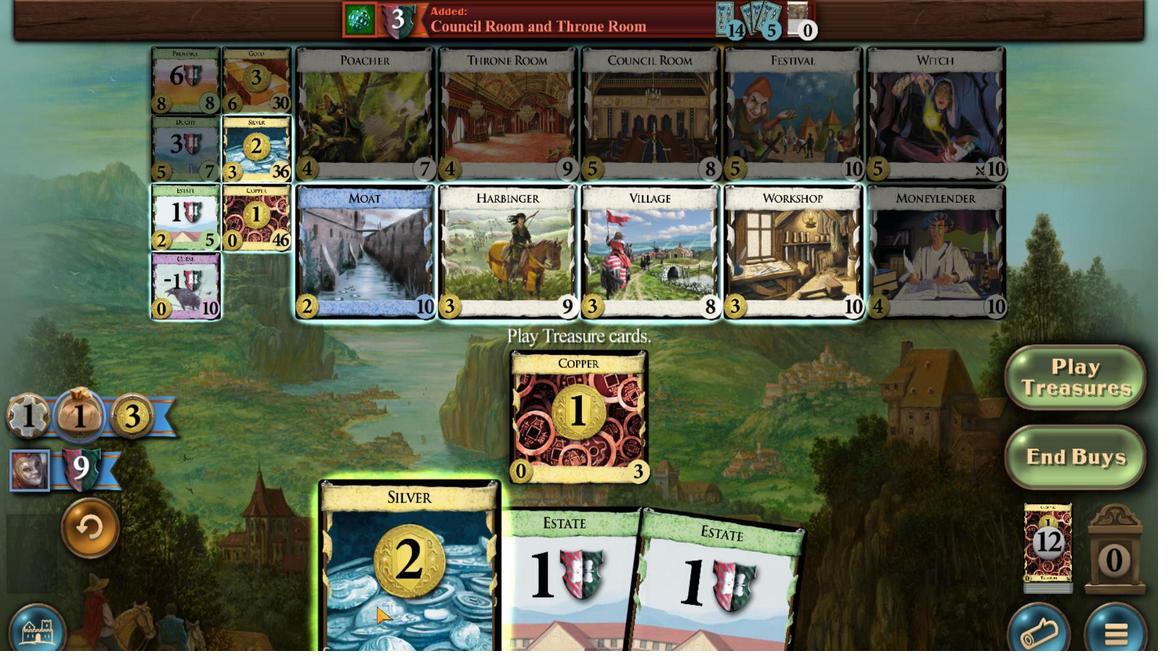 
Action: Mouse moved to (439, 551)
Screenshot: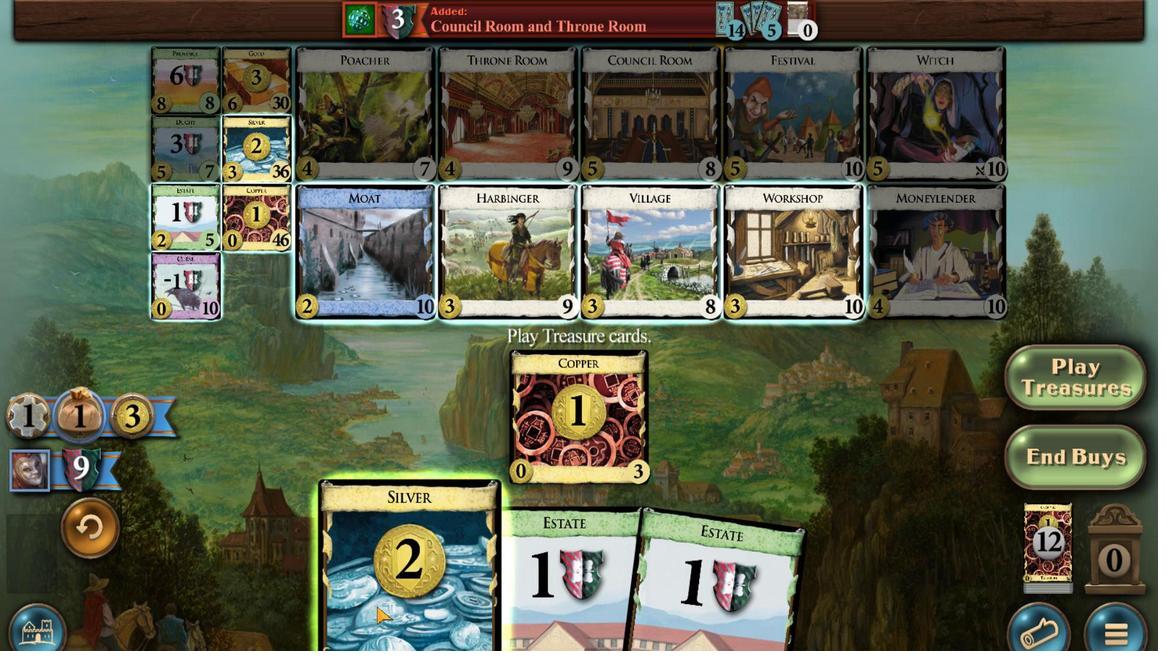 
Action: Mouse scrolled (439, 551) with delta (0, 0)
Screenshot: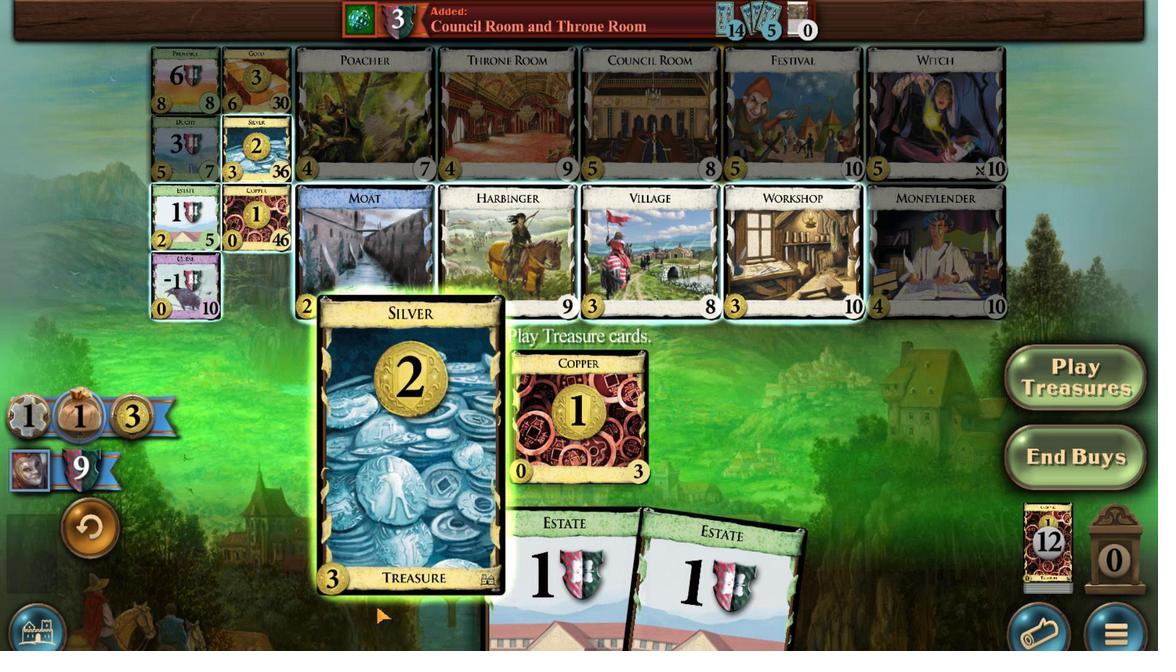 
Action: Mouse scrolled (439, 551) with delta (0, 0)
Screenshot: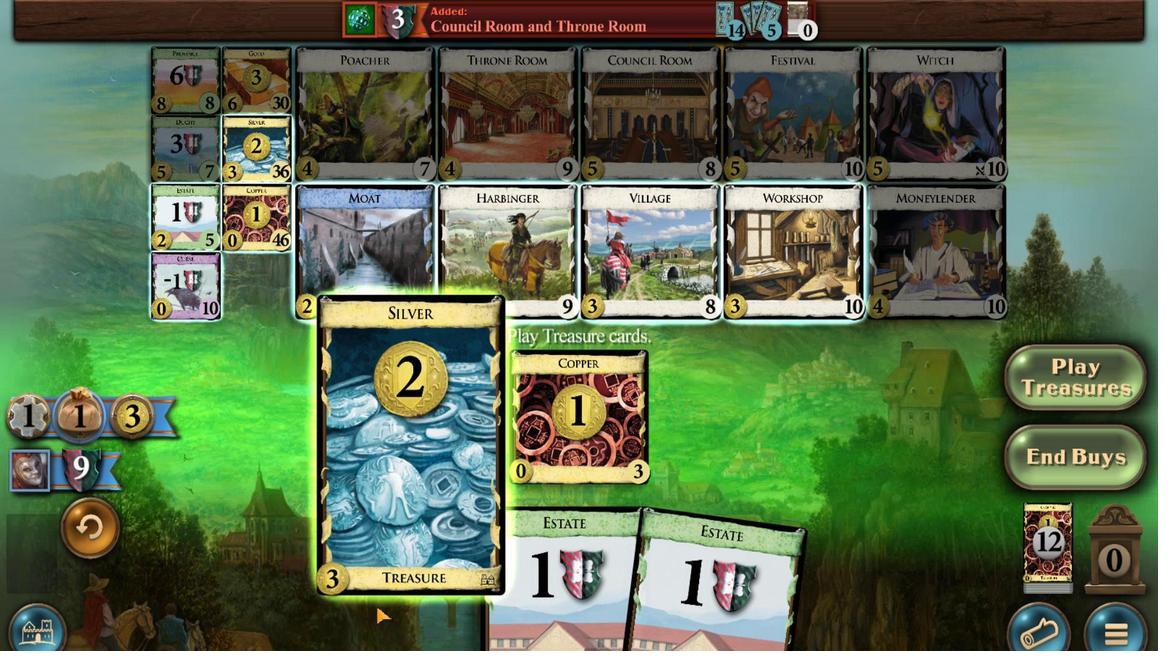 
Action: Mouse moved to (352, 502)
Screenshot: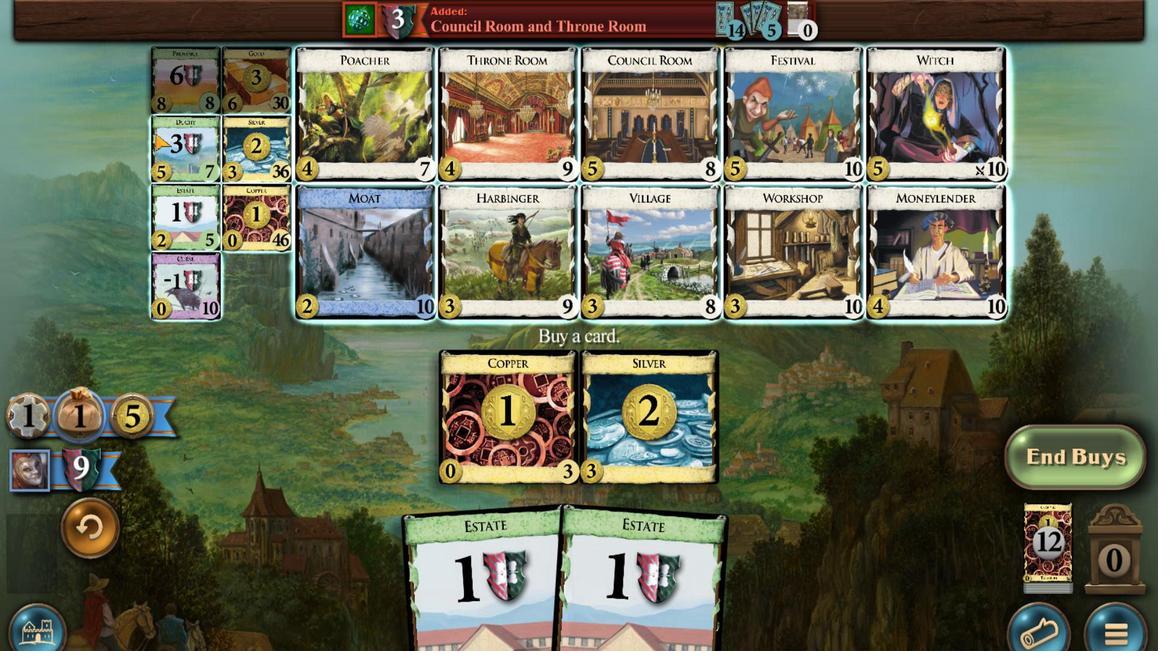 
Action: Mouse pressed left at (352, 502)
Screenshot: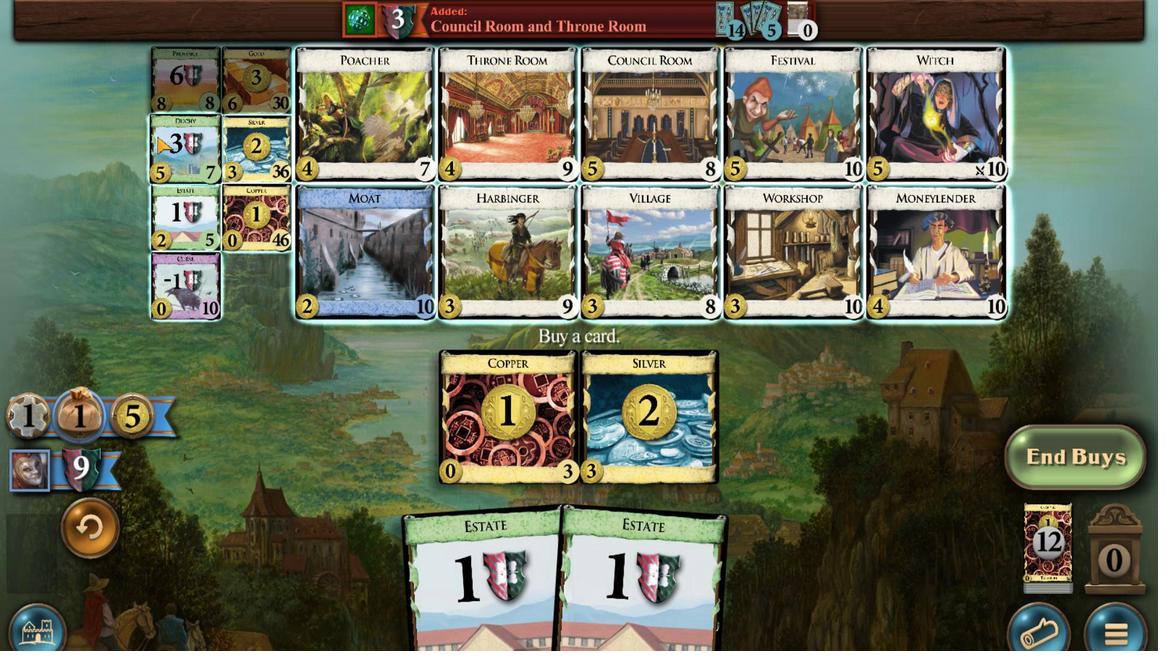 
Action: Mouse moved to (378, 557)
Screenshot: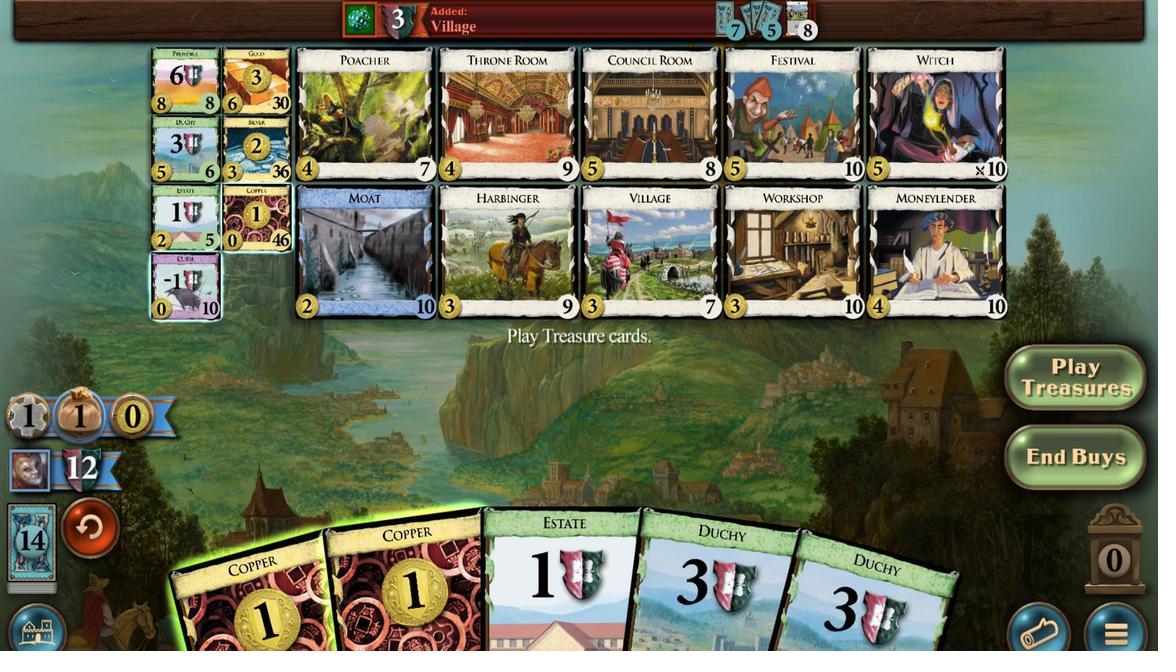 
Action: Mouse scrolled (378, 557) with delta (0, 0)
Screenshot: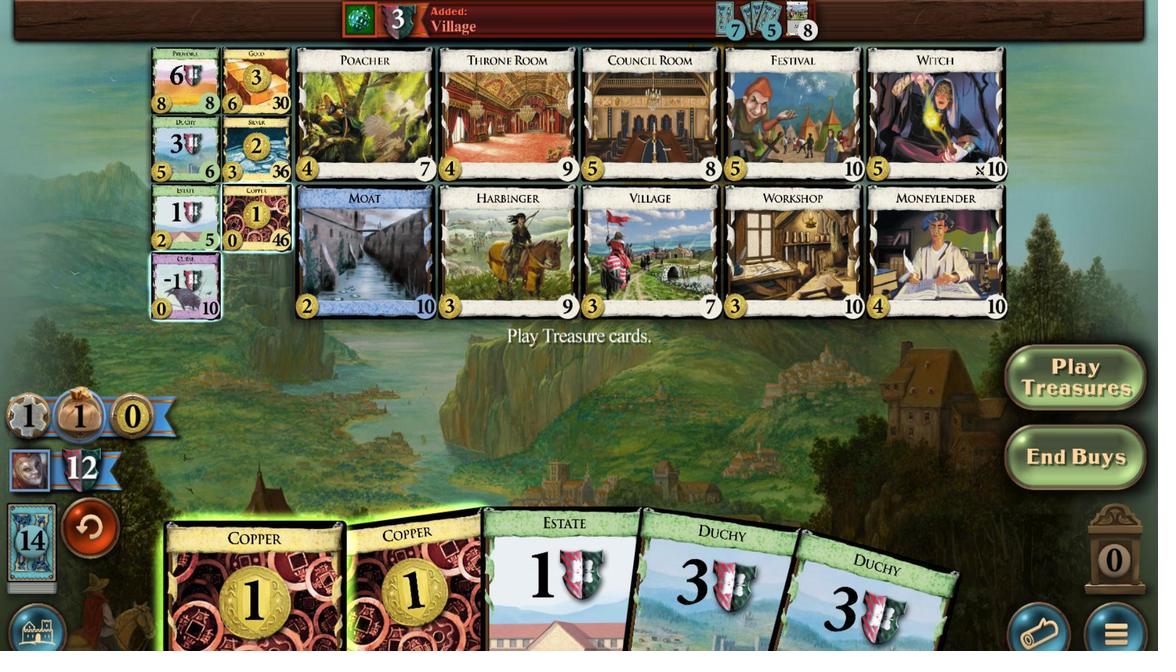 
Action: Mouse scrolled (378, 557) with delta (0, 0)
Screenshot: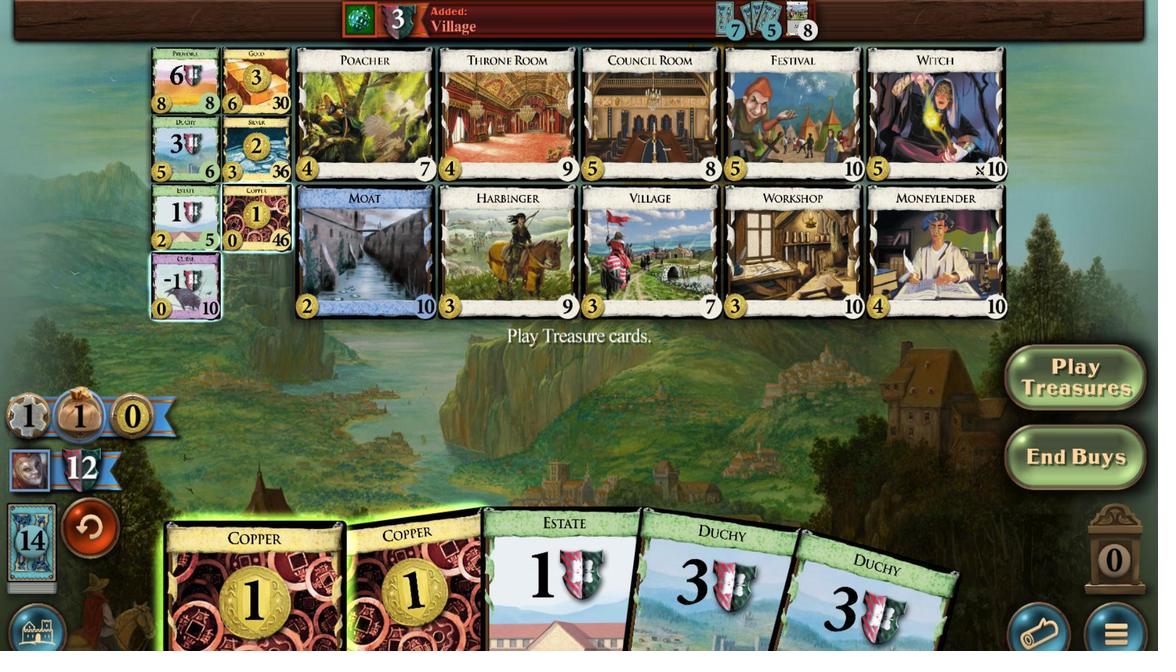 
Action: Mouse scrolled (378, 557) with delta (0, 0)
Screenshot: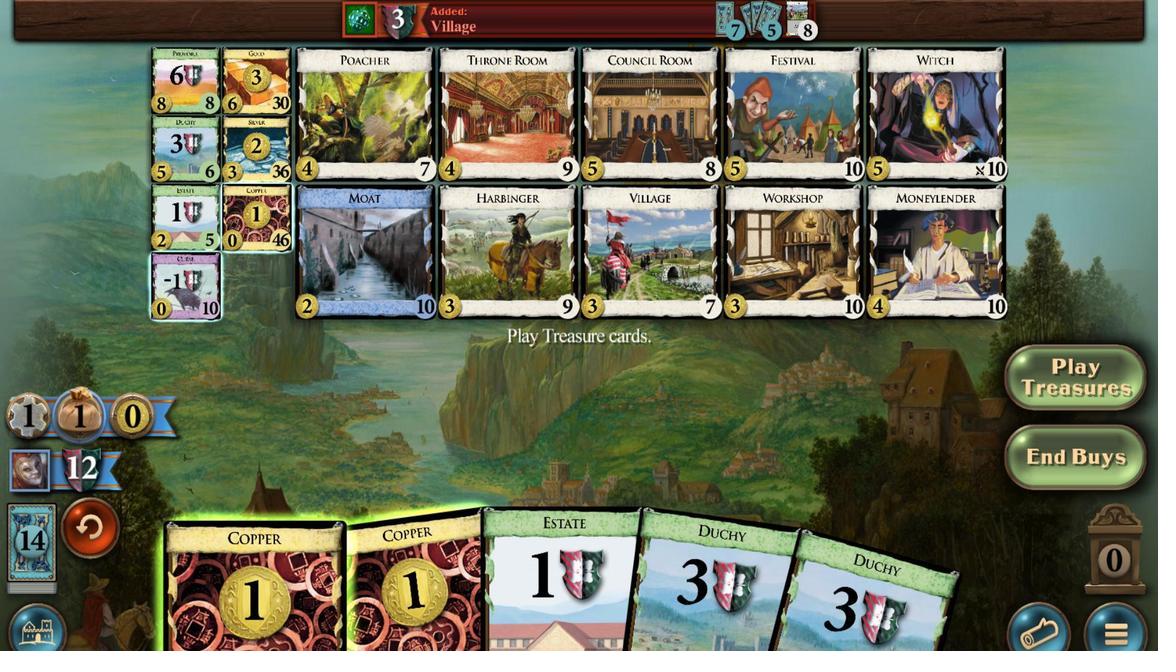 
Action: Mouse moved to (397, 554)
Screenshot: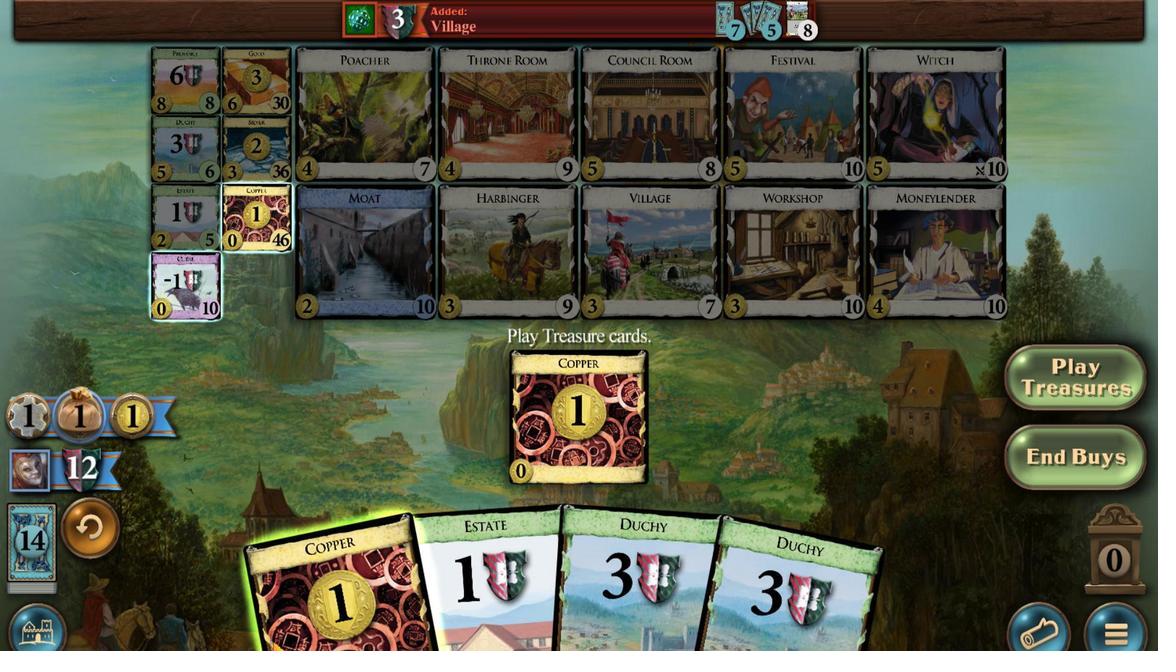 
Action: Mouse scrolled (397, 554) with delta (0, 0)
Screenshot: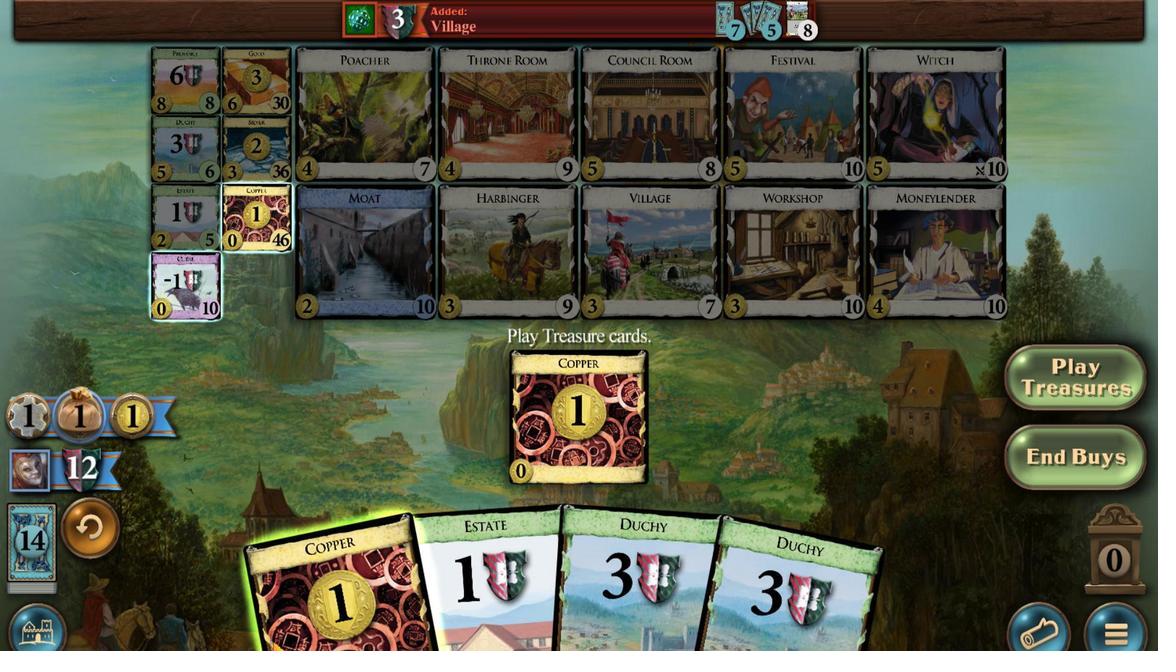 
Action: Mouse moved to (397, 554)
Screenshot: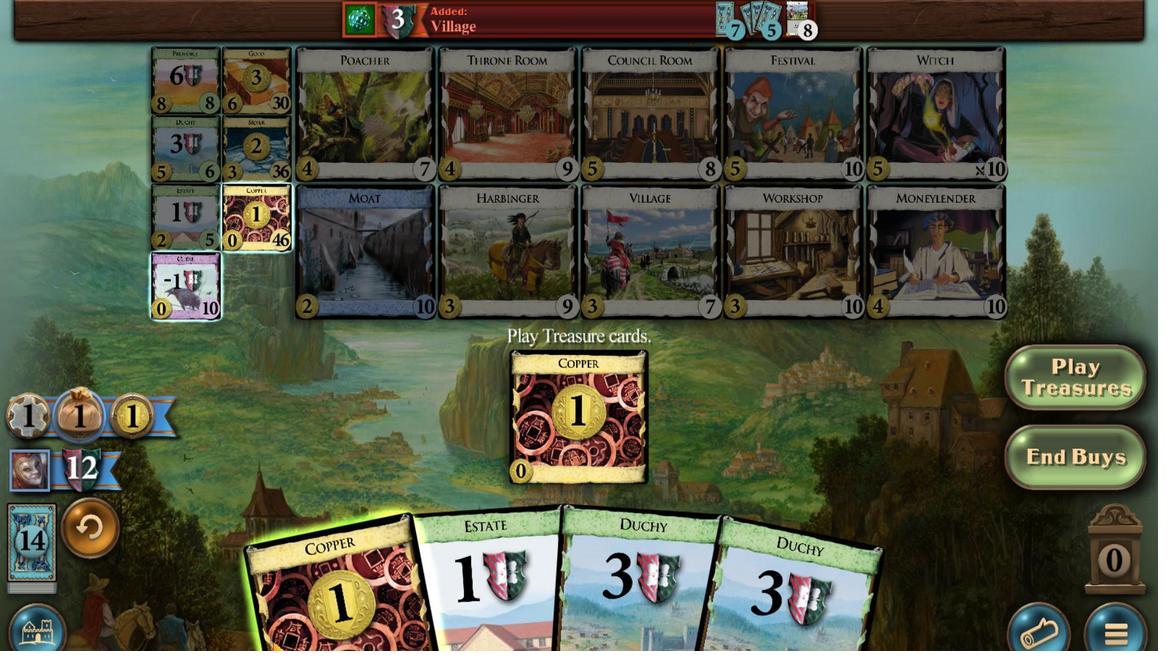 
Action: Mouse scrolled (397, 554) with delta (0, 0)
Screenshot: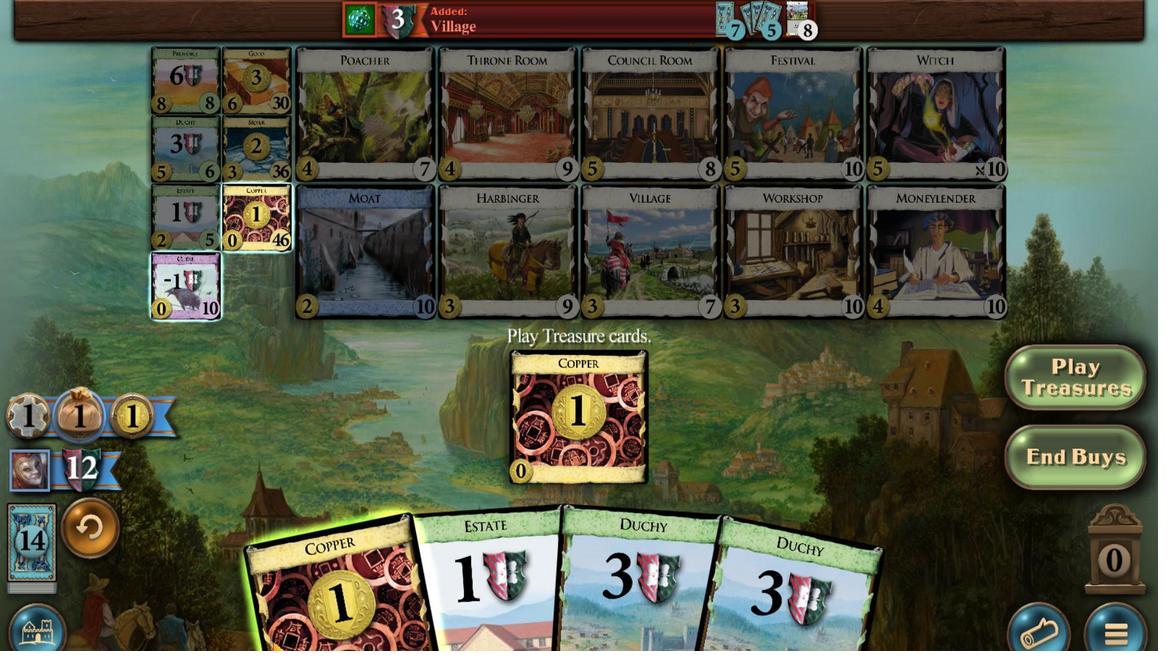 
Action: Mouse moved to (398, 554)
Screenshot: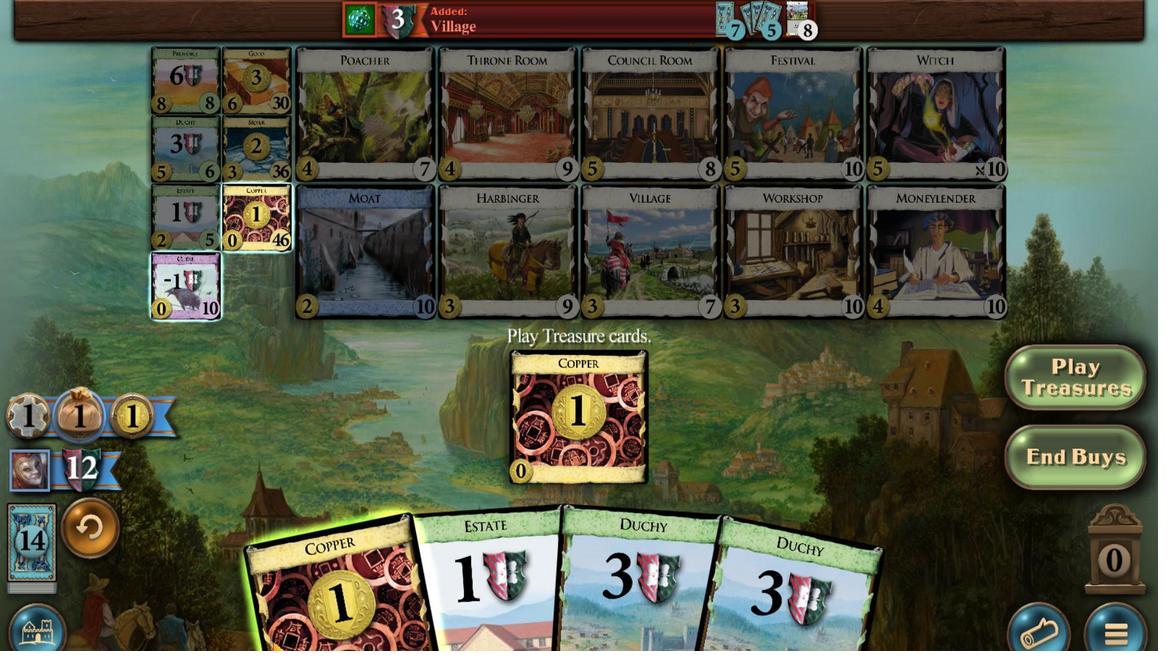 
Action: Mouse scrolled (398, 554) with delta (0, 0)
Screenshot: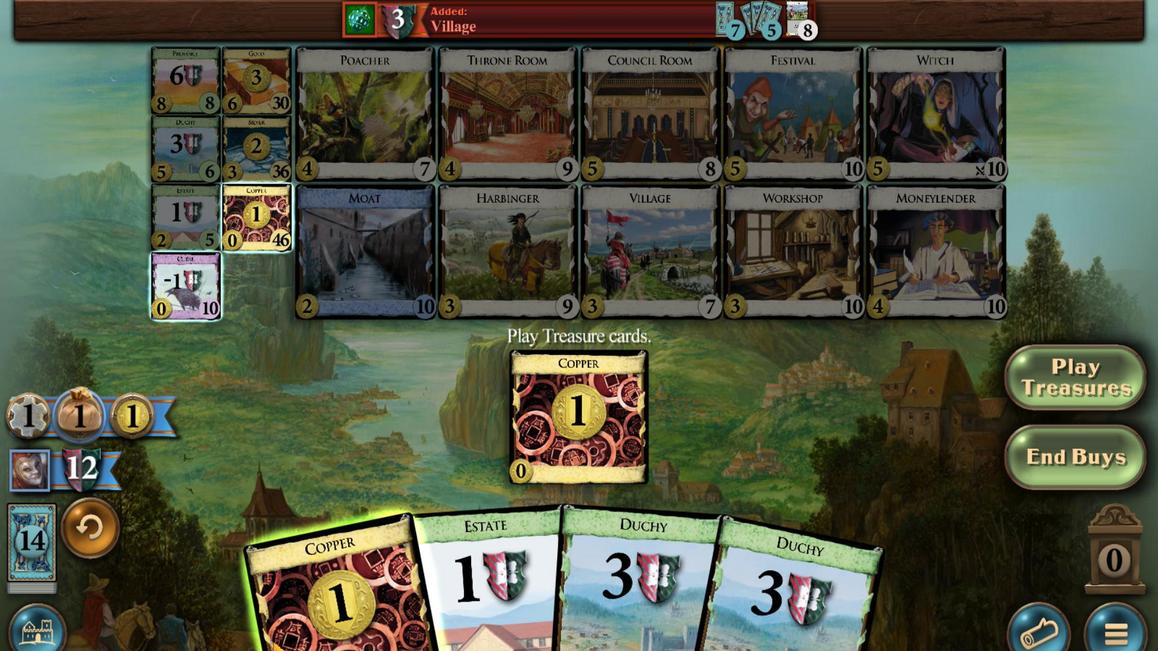 
Action: Mouse moved to (398, 555)
Screenshot: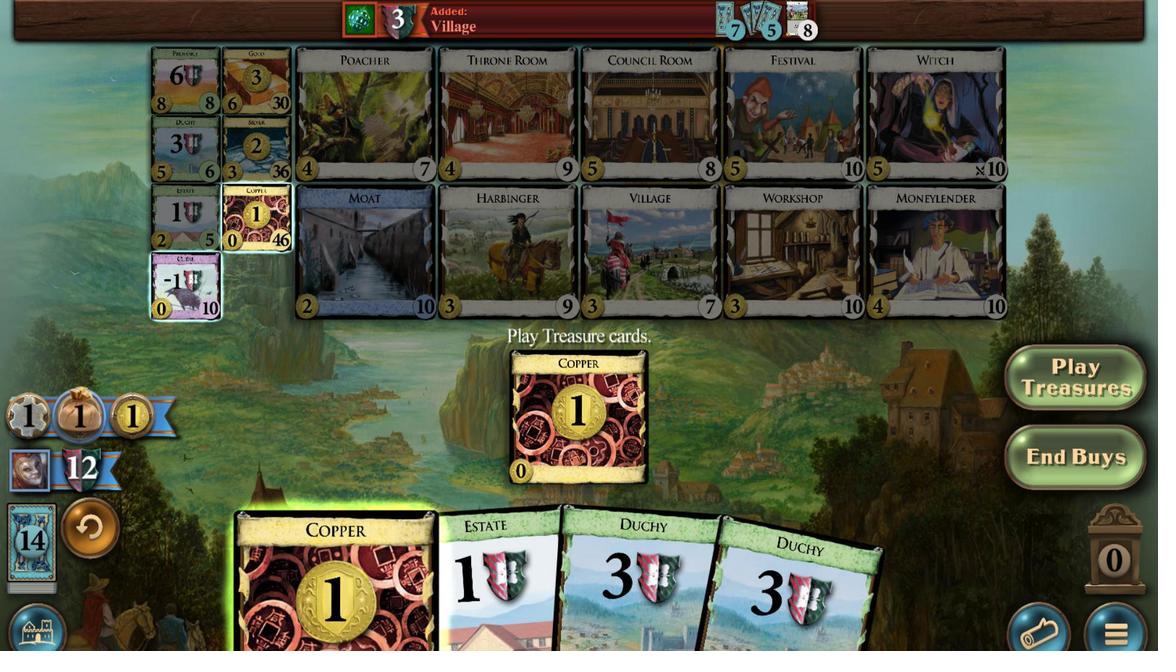 
Action: Mouse scrolled (398, 555) with delta (0, 0)
Screenshot: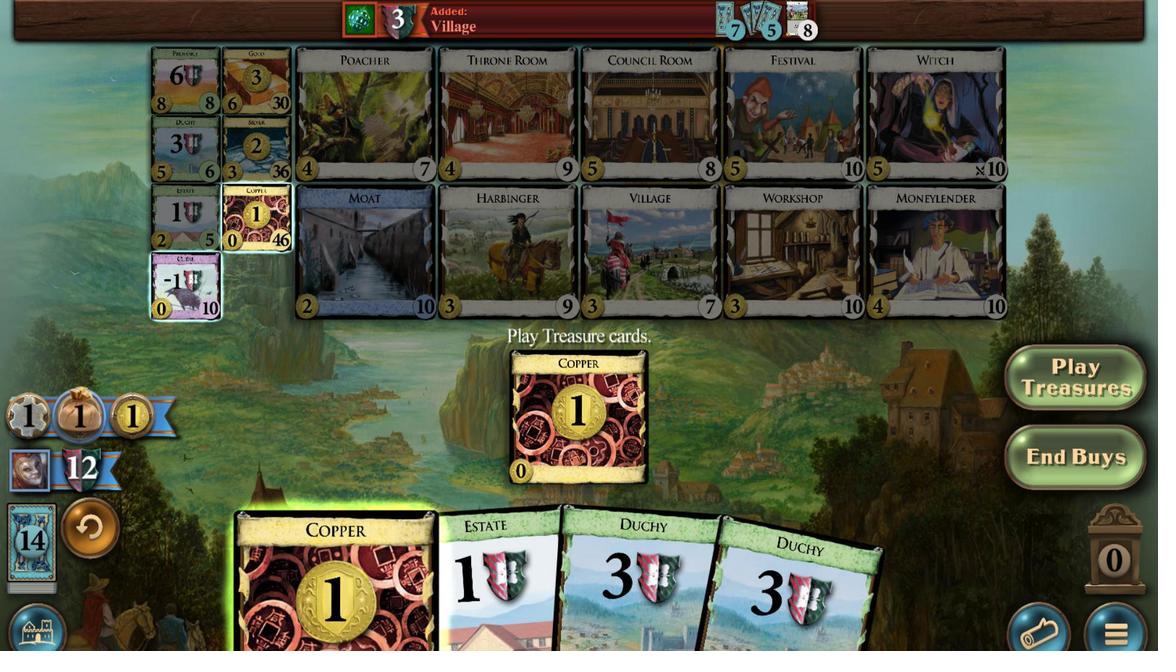 
Action: Mouse moved to (372, 511)
Screenshot: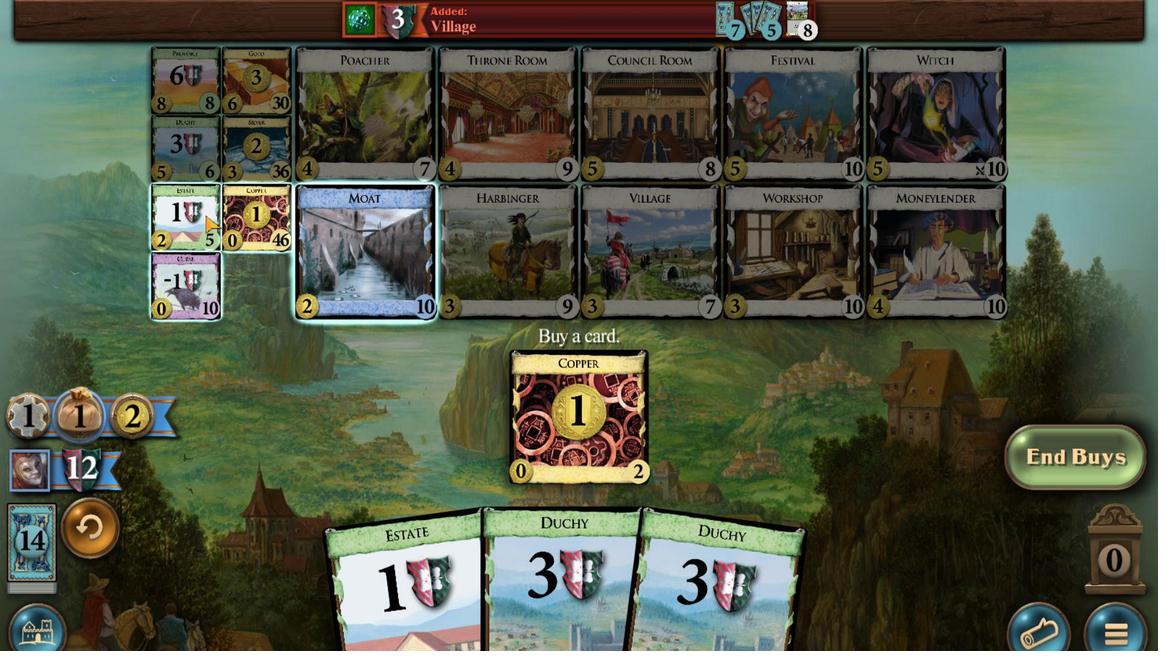 
Action: Mouse pressed left at (372, 511)
Screenshot: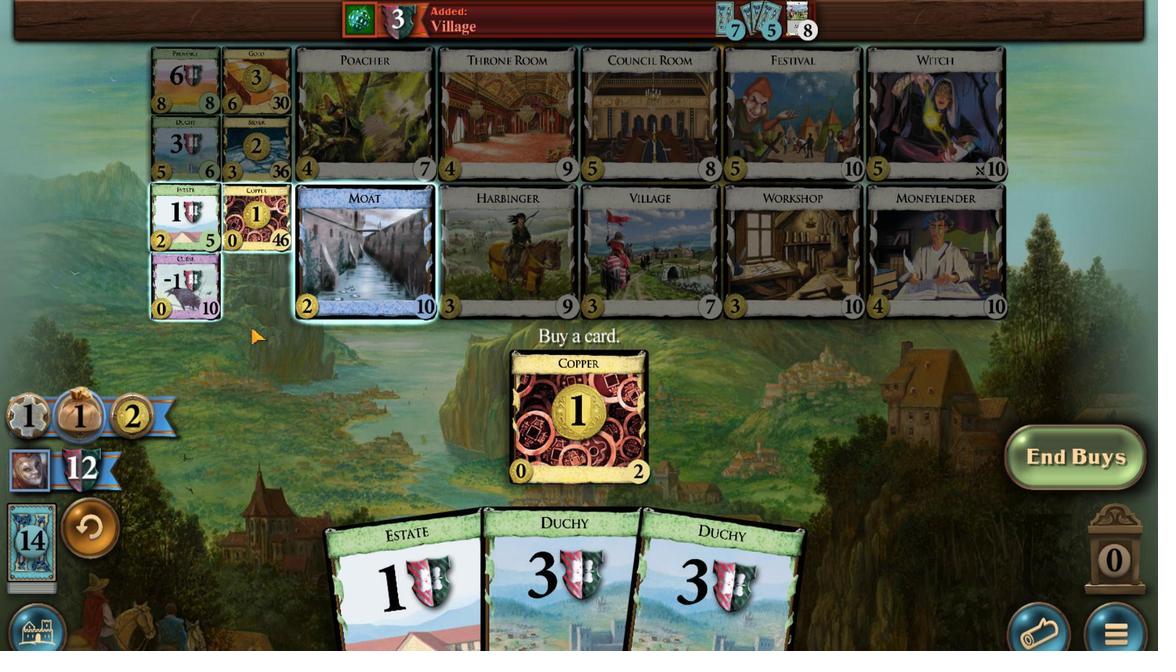
Action: Mouse moved to (380, 547)
Screenshot: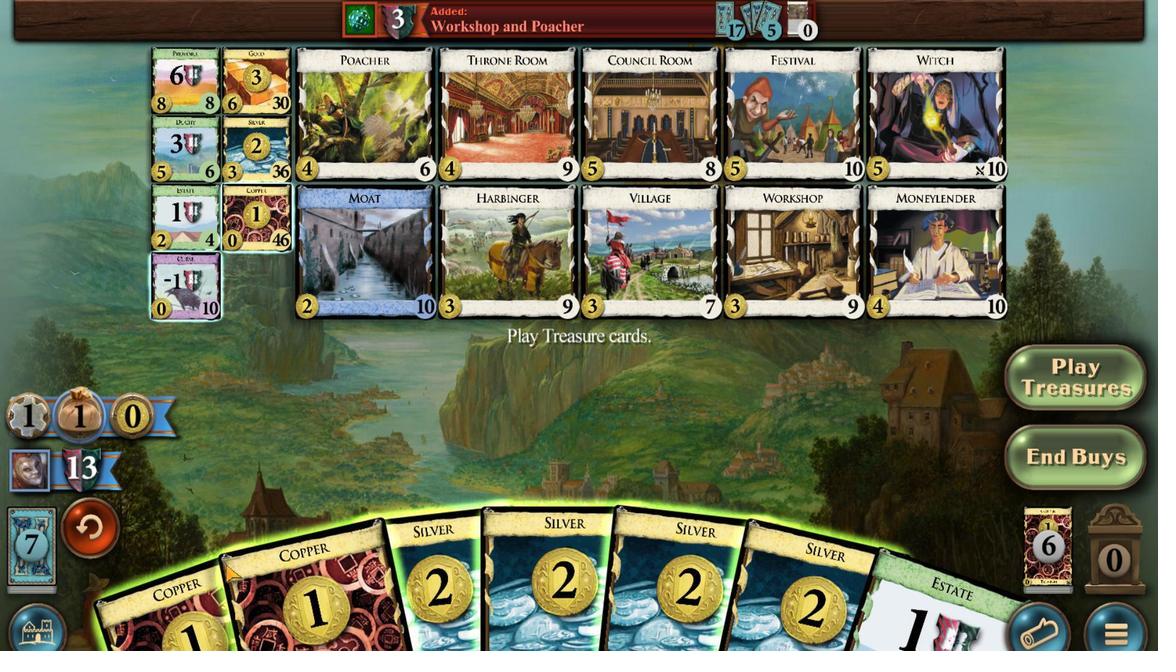 
Action: Mouse scrolled (380, 547) with delta (0, 0)
Screenshot: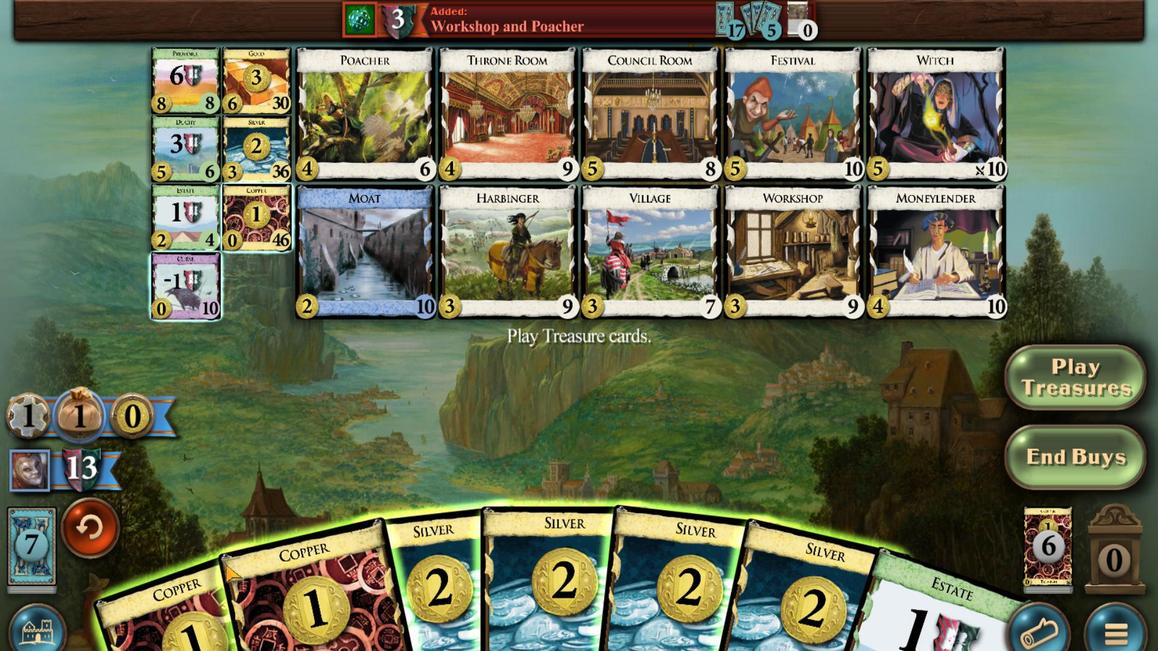 
Action: Mouse scrolled (380, 547) with delta (0, 0)
Screenshot: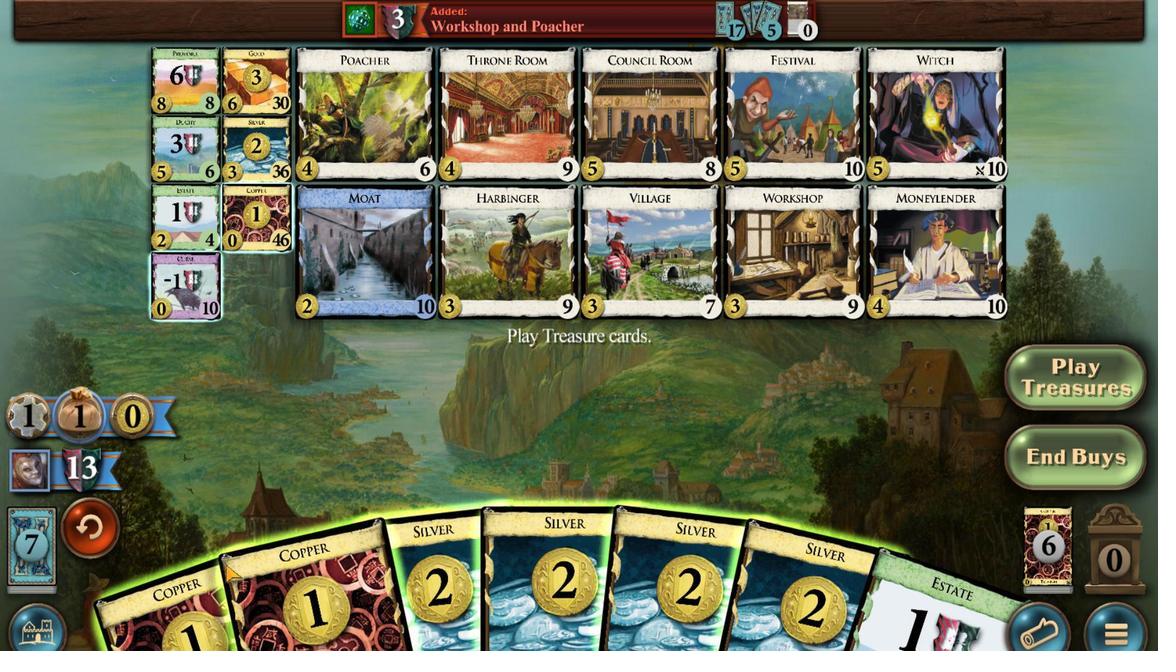 
Action: Mouse moved to (380, 547)
Screenshot: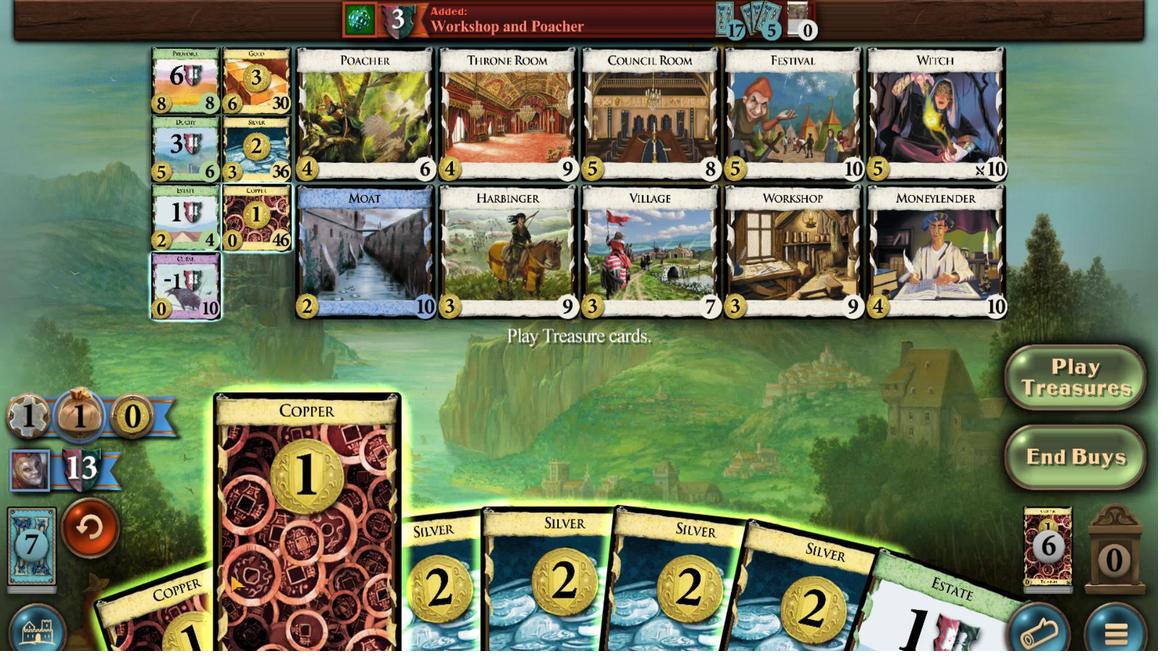 
Action: Mouse scrolled (380, 547) with delta (0, 0)
Screenshot: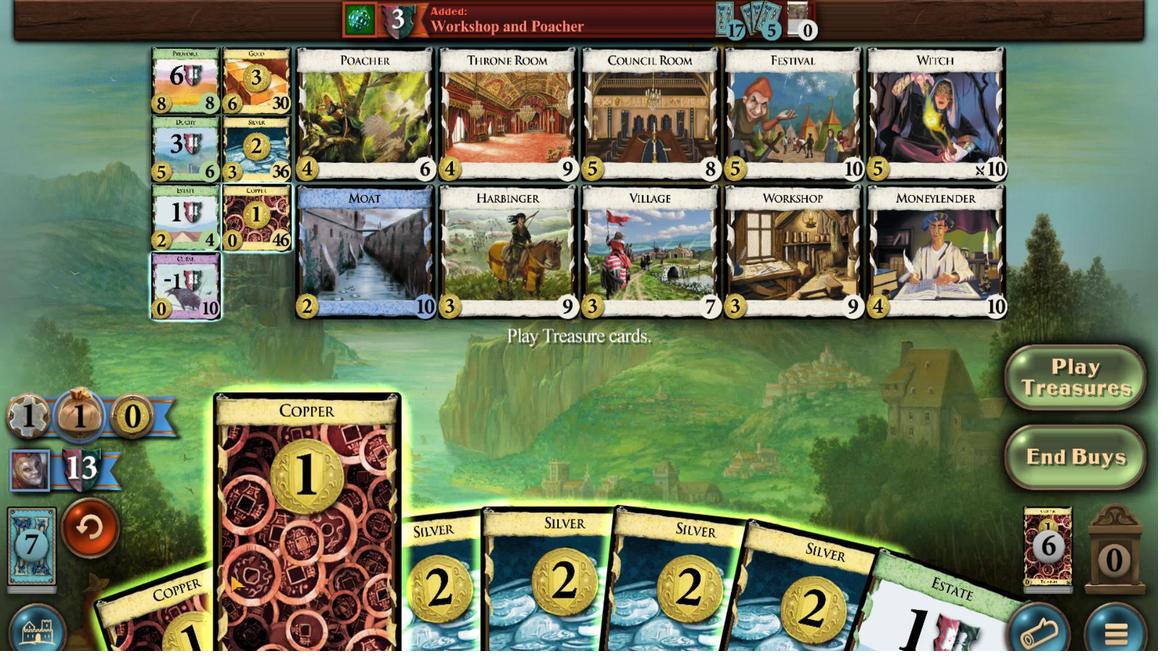 
Action: Mouse moved to (380, 547)
Screenshot: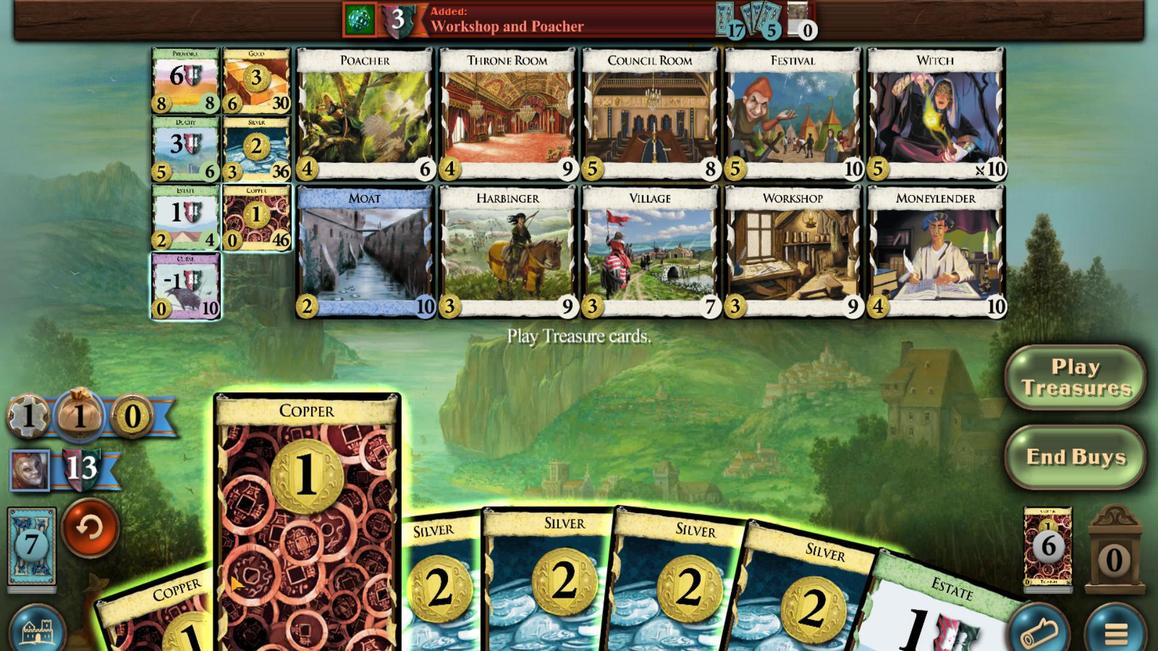 
Action: Mouse scrolled (380, 547) with delta (0, 0)
Screenshot: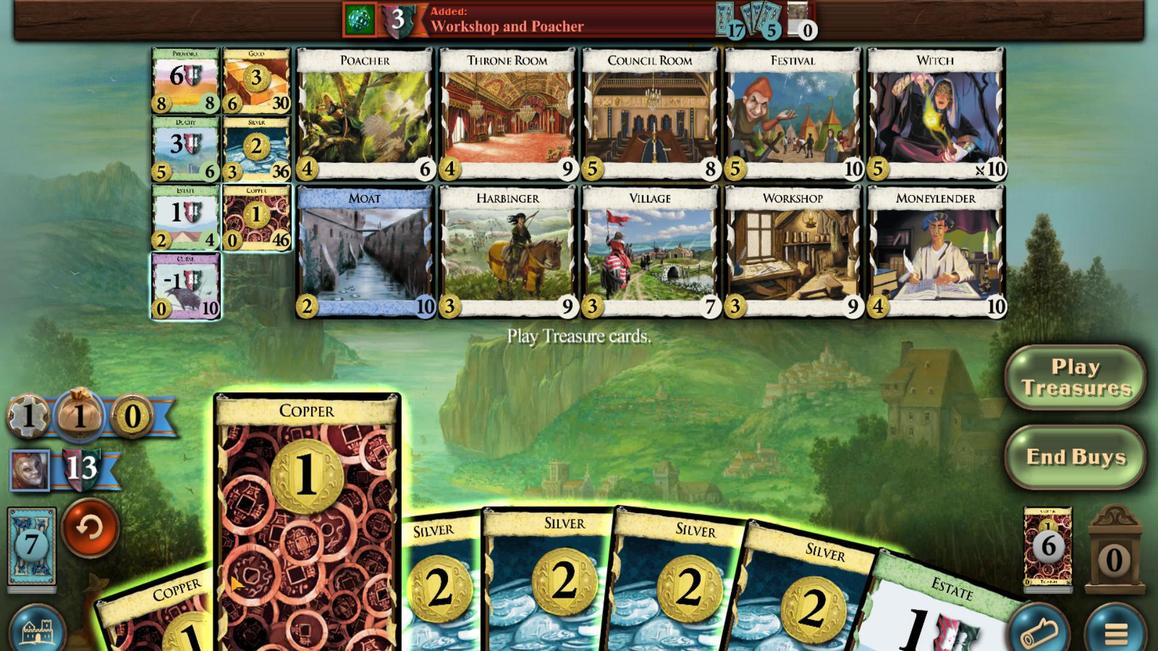 
Action: Mouse moved to (383, 550)
Screenshot: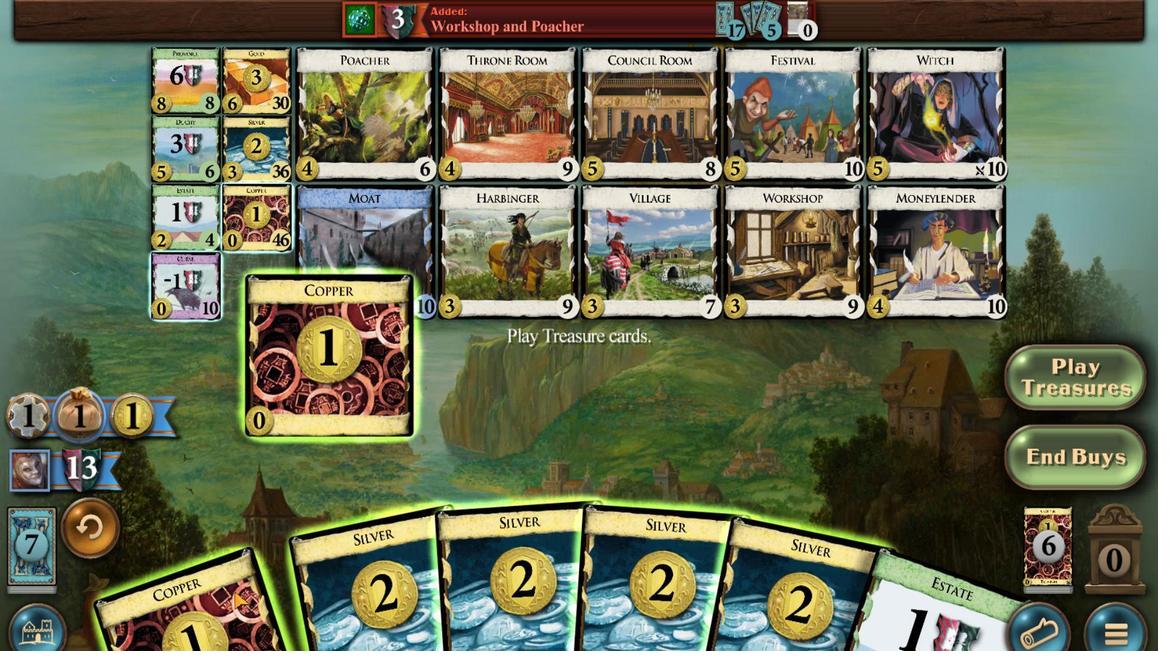 
Action: Mouse scrolled (383, 549) with delta (0, 0)
Screenshot: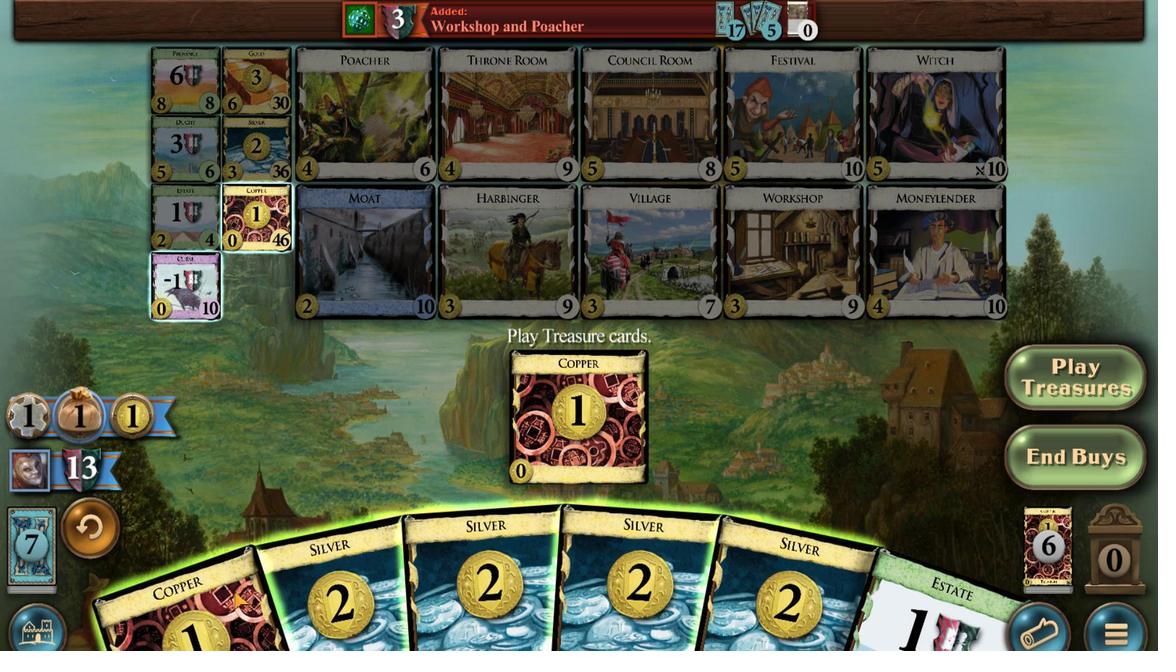 
Action: Mouse scrolled (383, 549) with delta (0, 0)
Screenshot: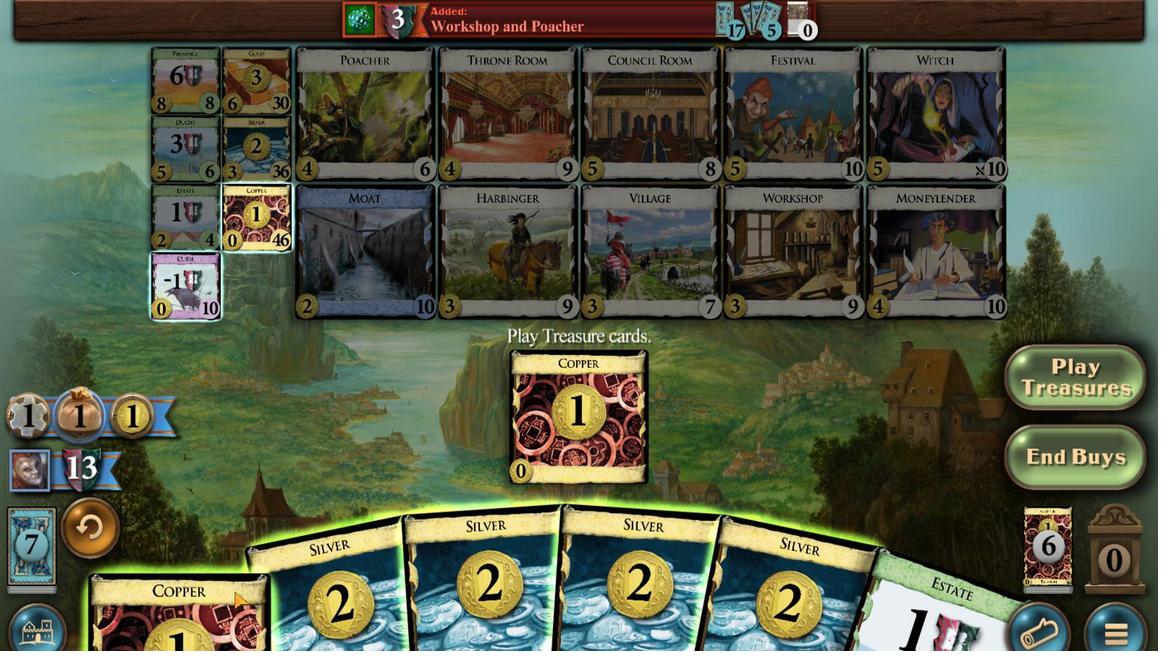 
Action: Mouse moved to (385, 551)
Screenshot: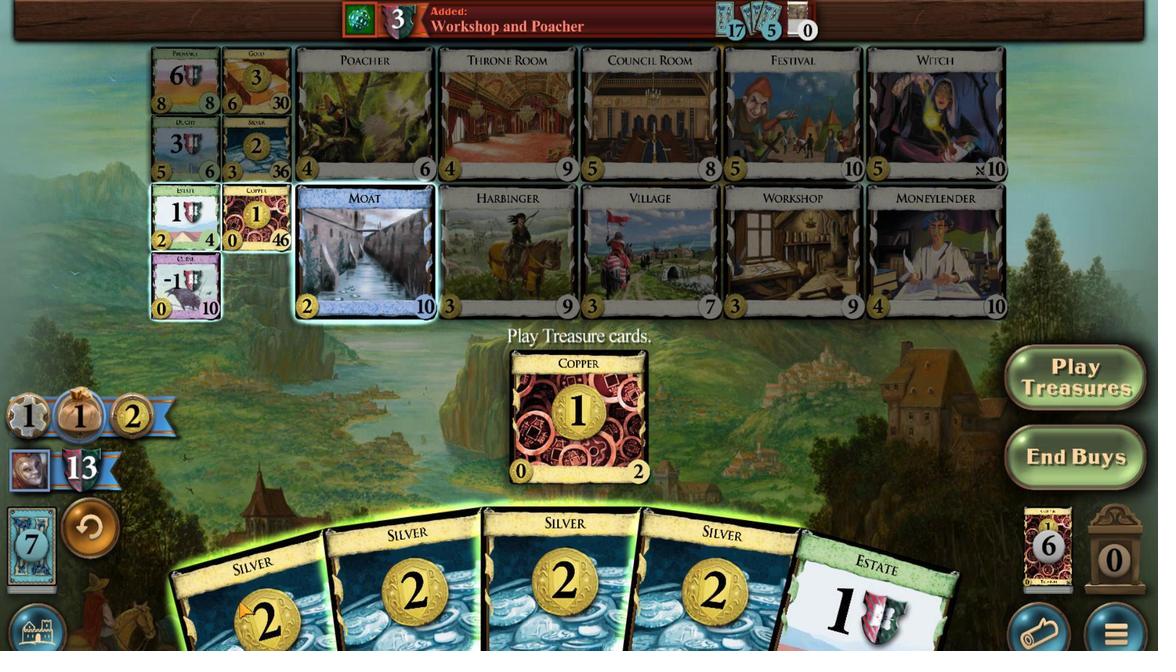 
Action: Mouse scrolled (385, 550) with delta (0, 0)
Screenshot: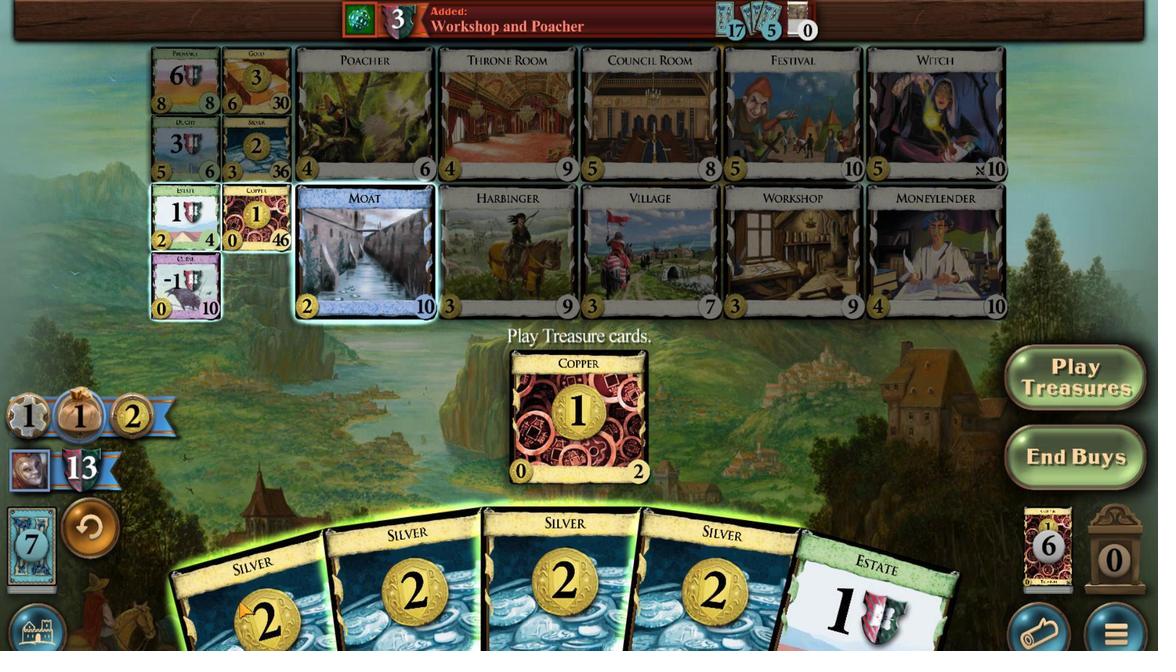 
Action: Mouse moved to (385, 551)
Screenshot: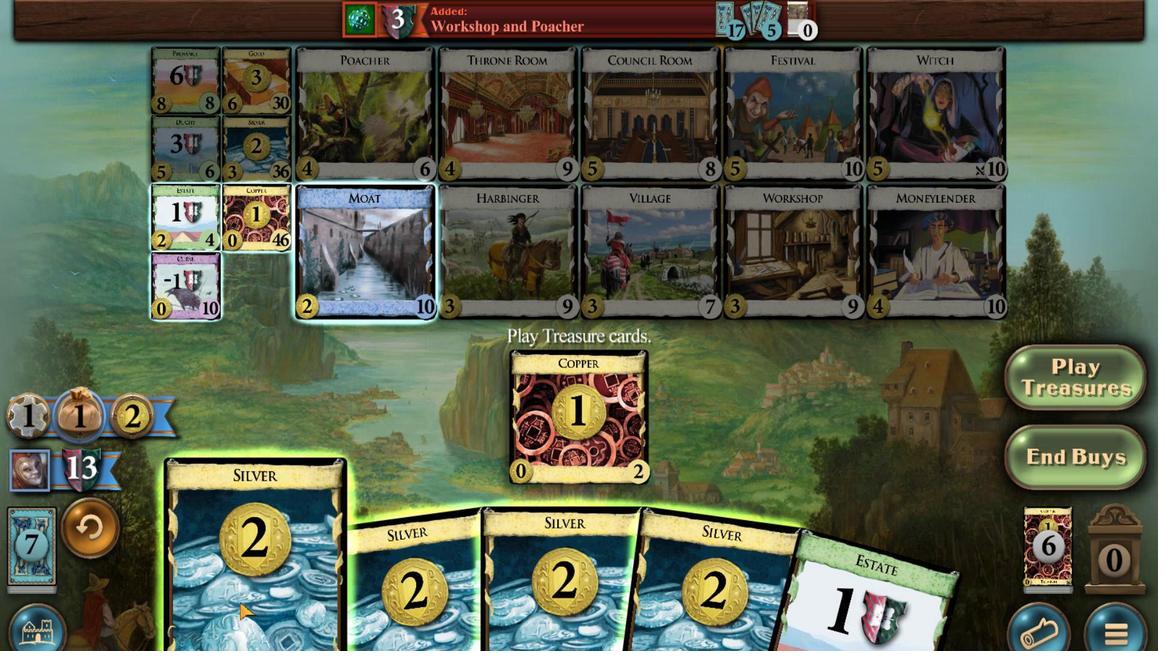 
Action: Mouse scrolled (385, 551) with delta (0, 0)
Screenshot: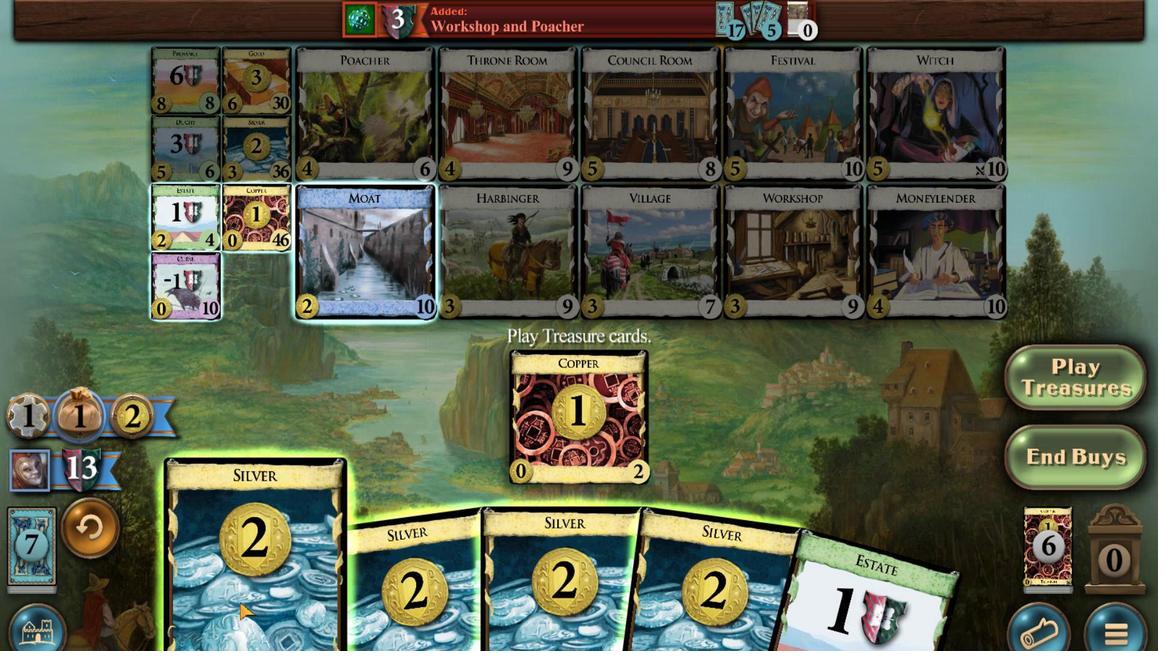 
Action: Mouse scrolled (385, 551) with delta (0, 0)
Screenshot: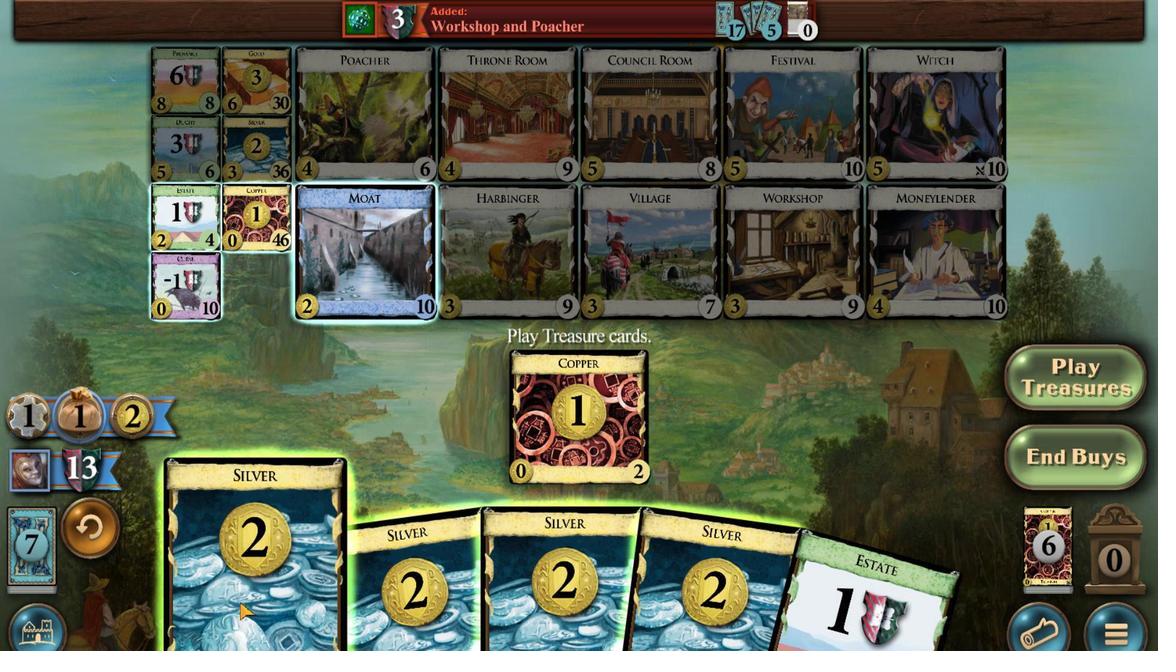 
Action: Mouse moved to (402, 552)
Screenshot: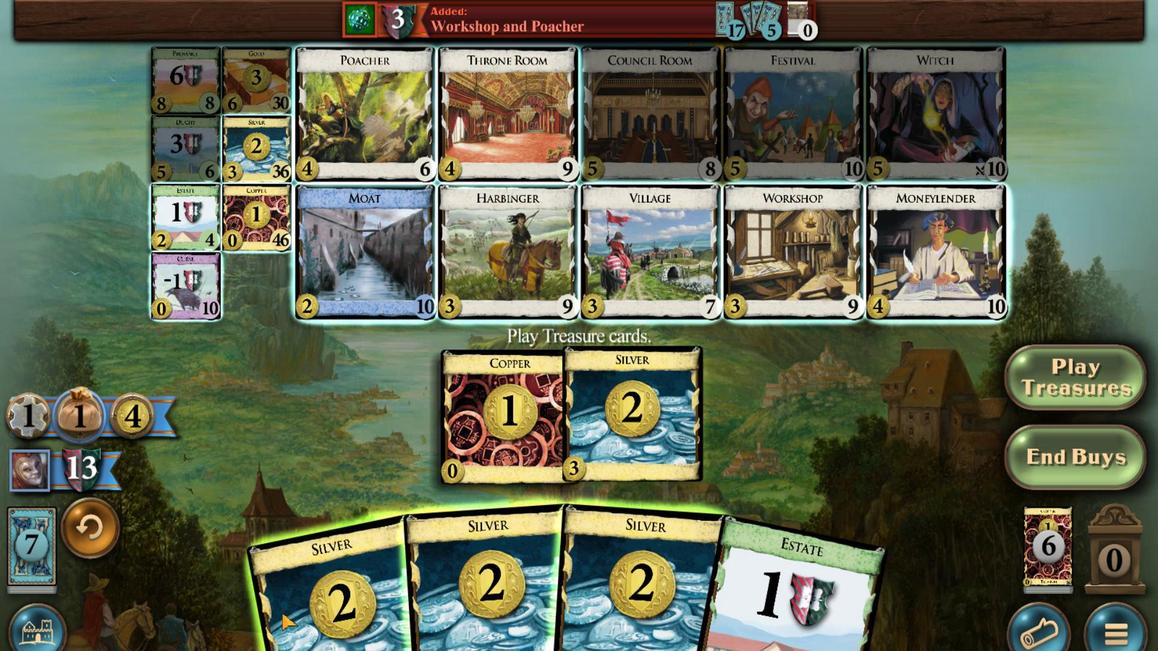 
Action: Mouse scrolled (402, 552) with delta (0, 0)
Screenshot: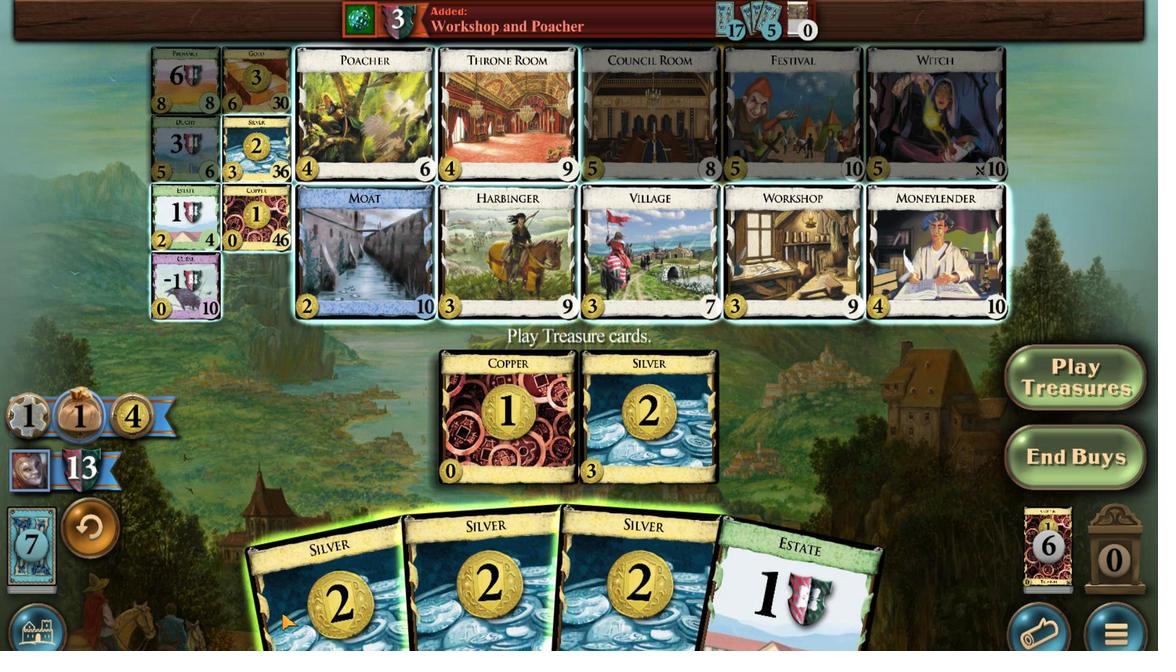
Action: Mouse scrolled (402, 552) with delta (0, 0)
Screenshot: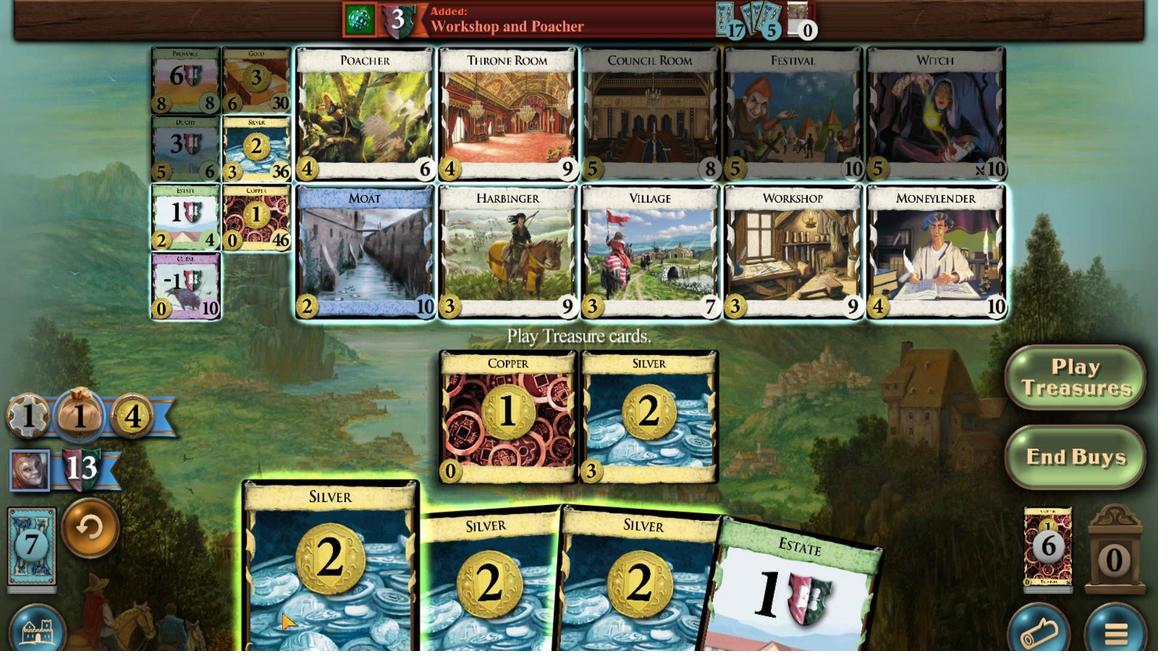 
Action: Mouse scrolled (402, 552) with delta (0, 0)
Screenshot: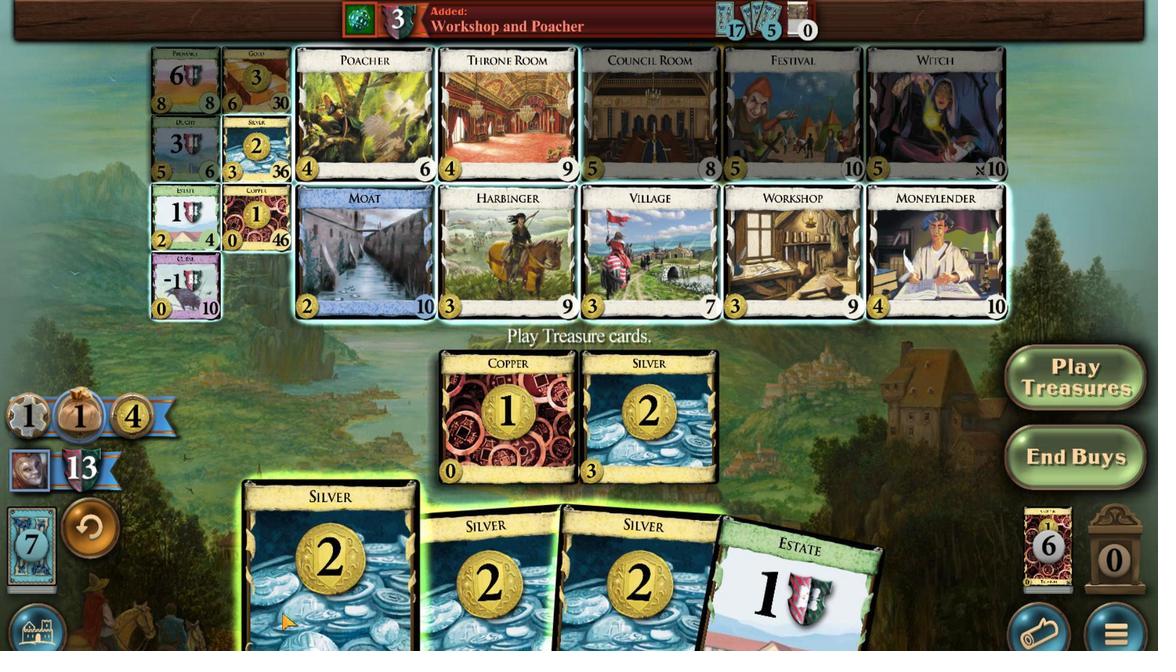 
Action: Mouse moved to (432, 551)
Screenshot: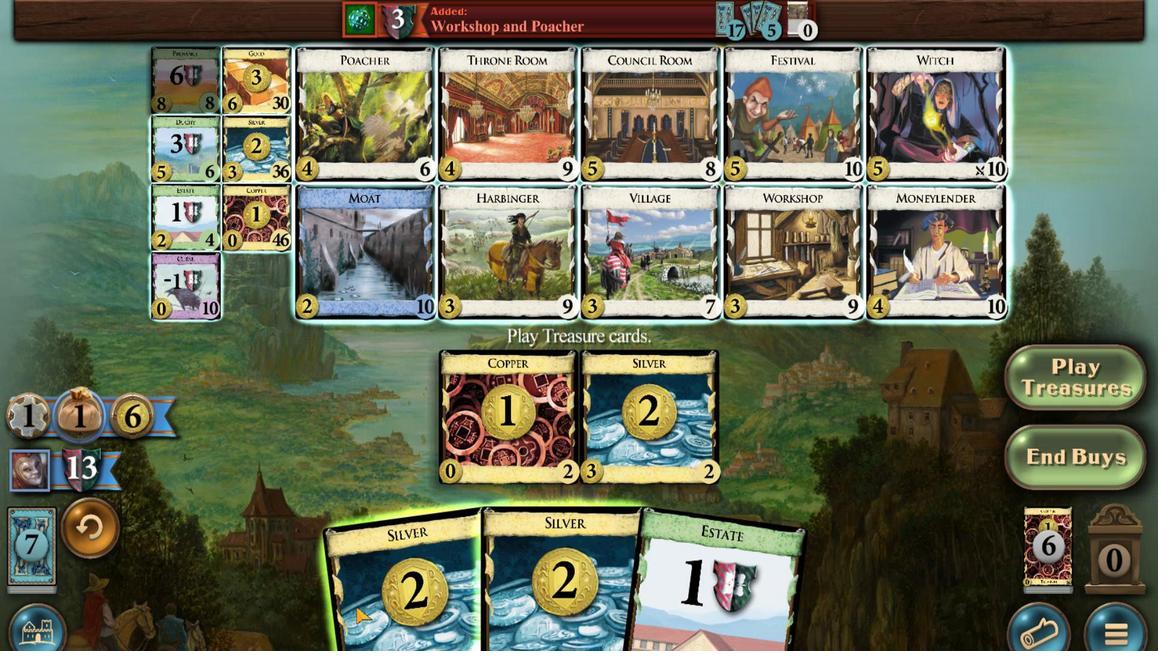 
Action: Mouse scrolled (432, 551) with delta (0, 0)
Screenshot: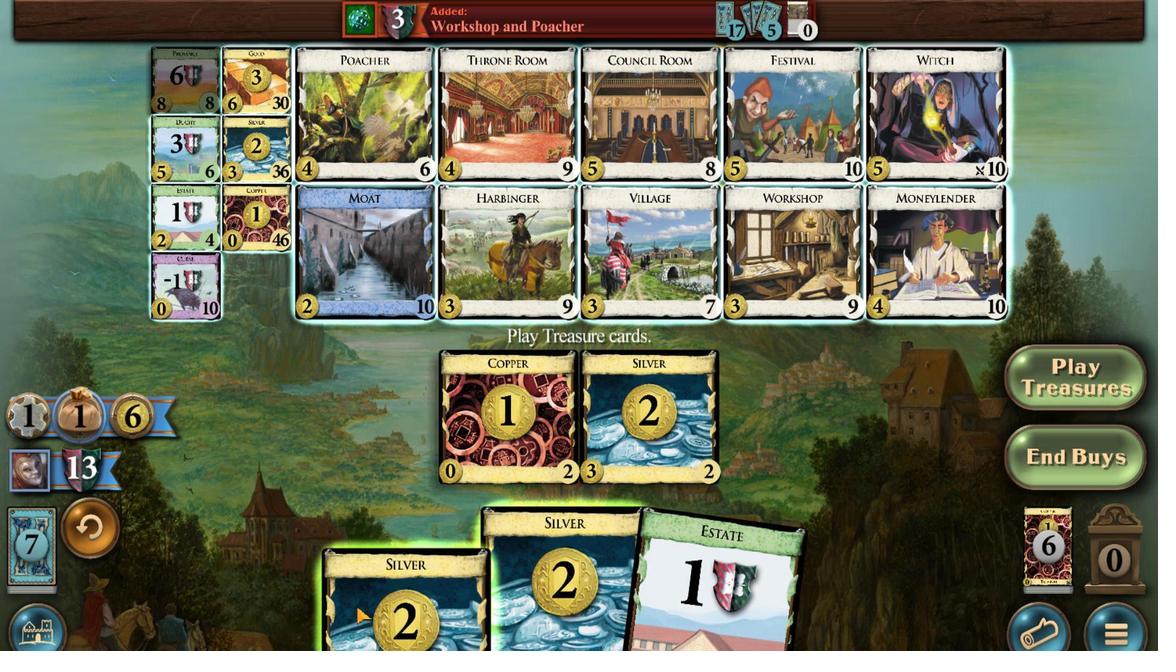 
Action: Mouse moved to (432, 551)
Screenshot: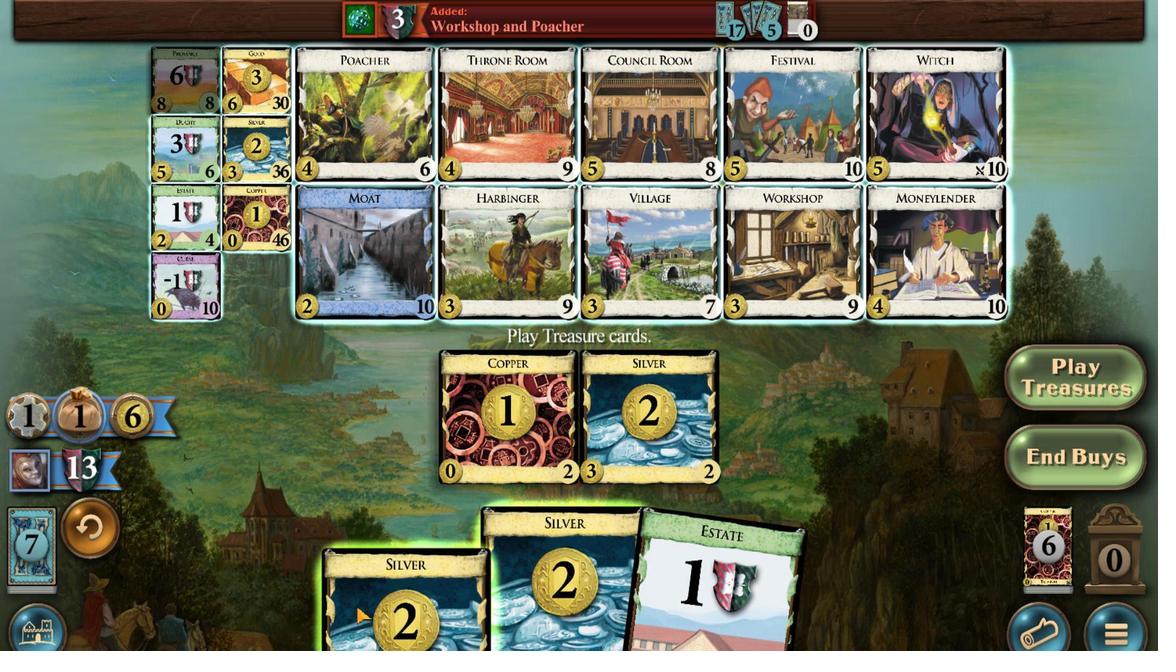 
Action: Mouse scrolled (432, 551) with delta (0, 0)
Screenshot: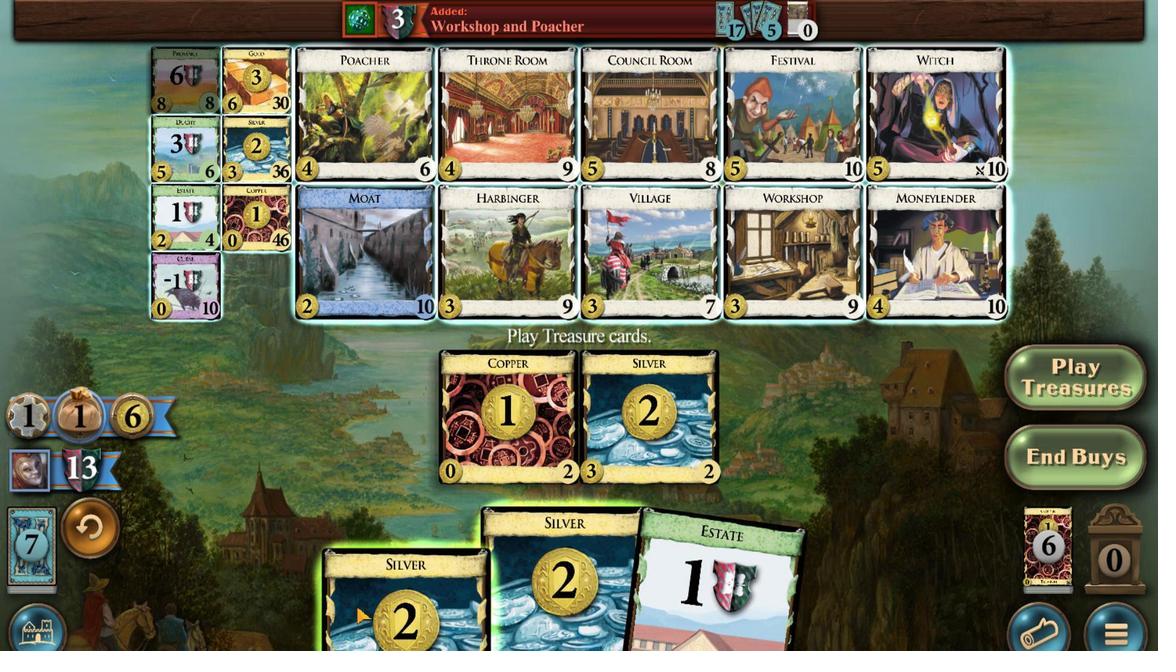 
Action: Mouse moved to (455, 551)
Screenshot: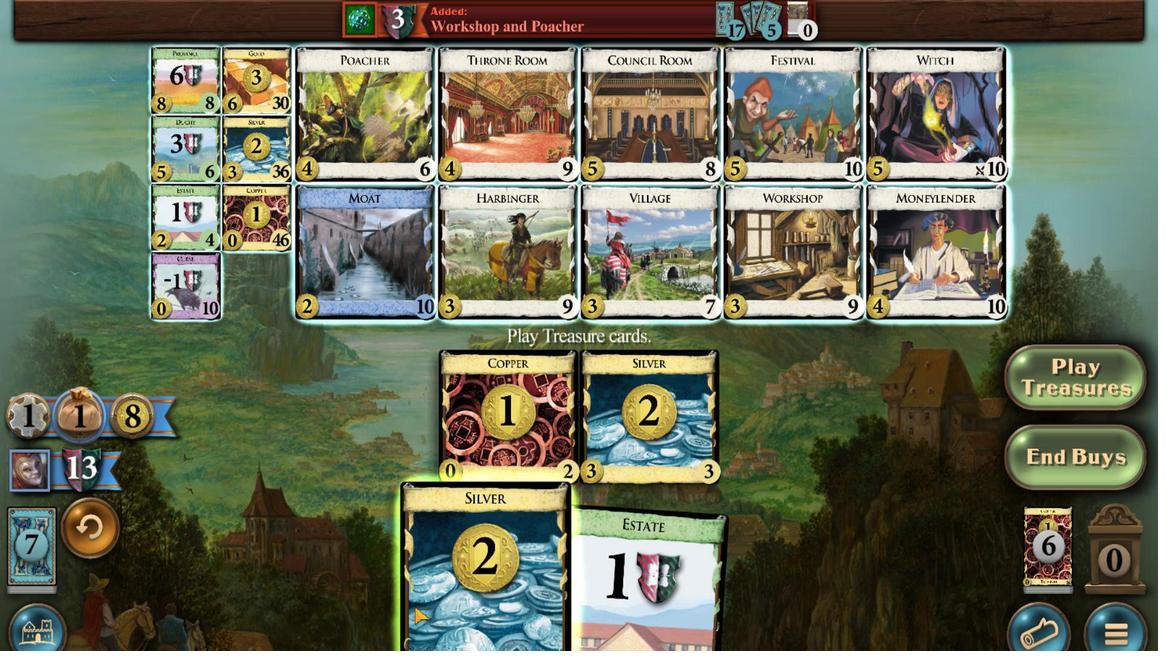 
Action: Mouse scrolled (455, 551) with delta (0, 0)
Screenshot: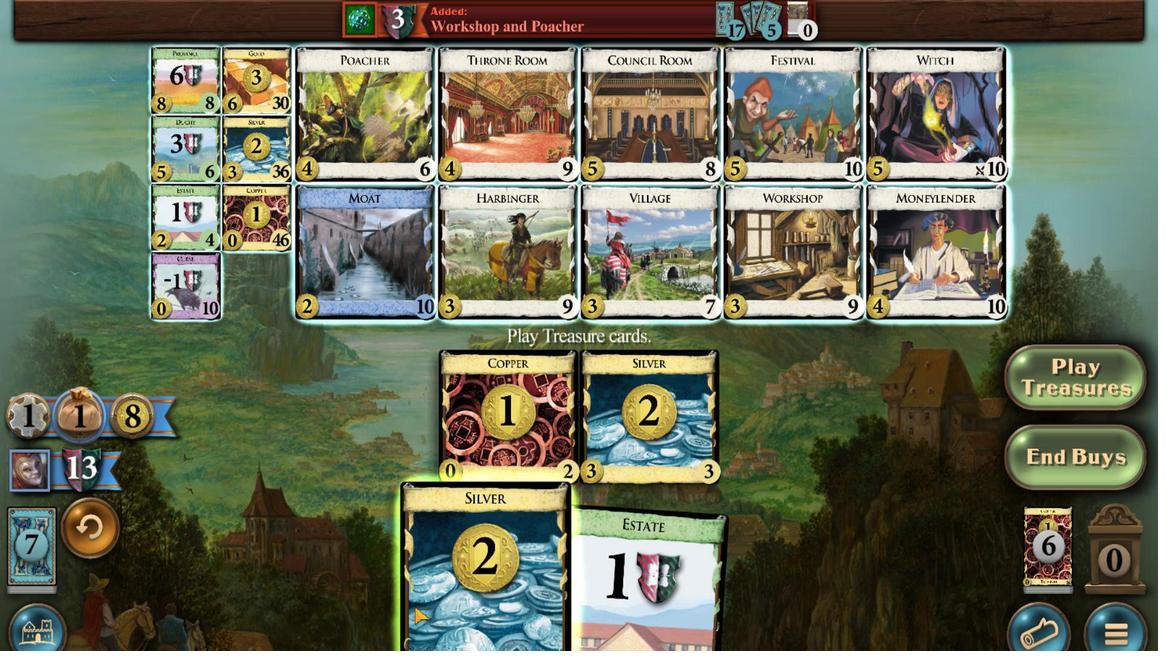 
Action: Mouse moved to (455, 551)
Screenshot: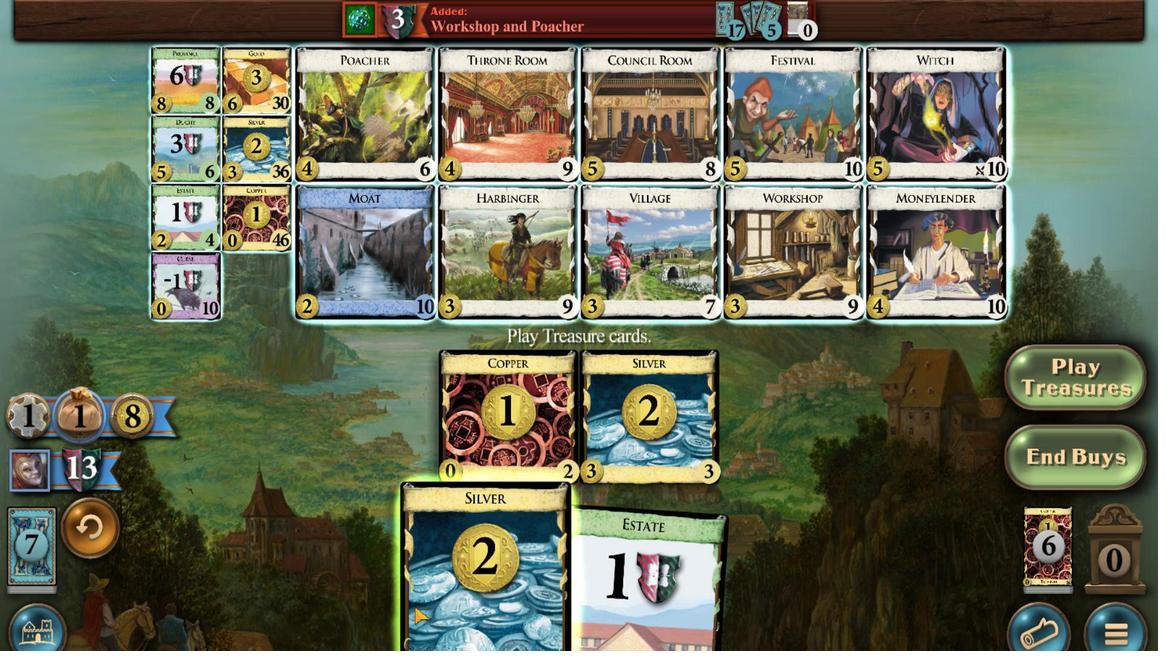 
Action: Mouse scrolled (455, 551) with delta (0, 0)
Screenshot: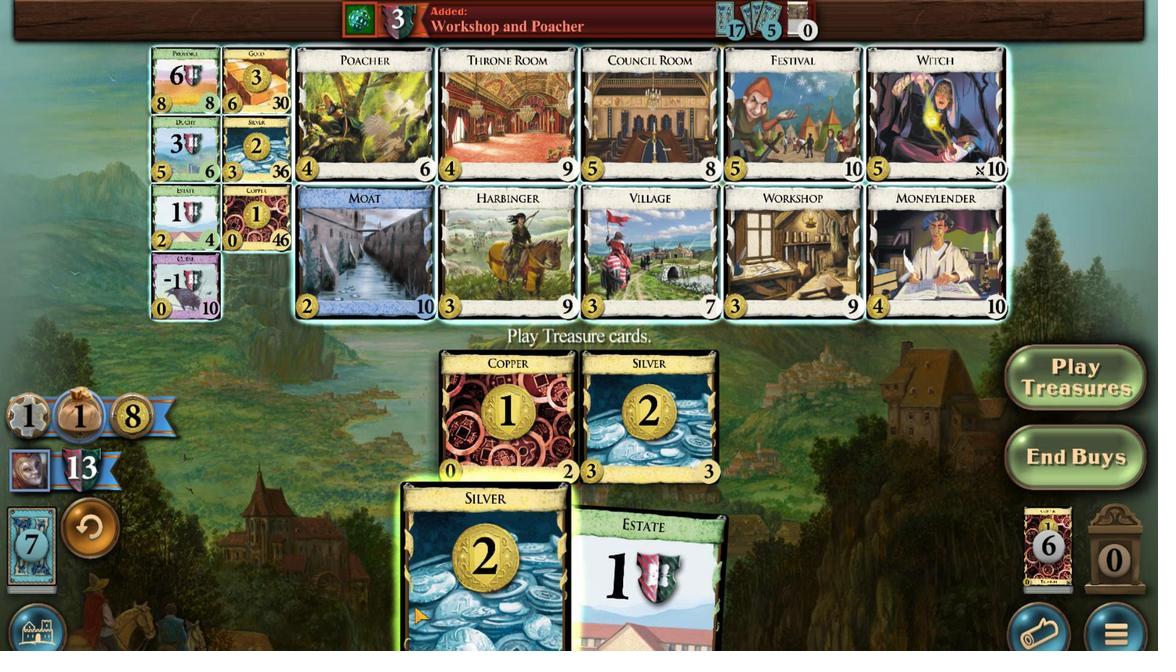 
Action: Mouse moved to (390, 496)
Screenshot: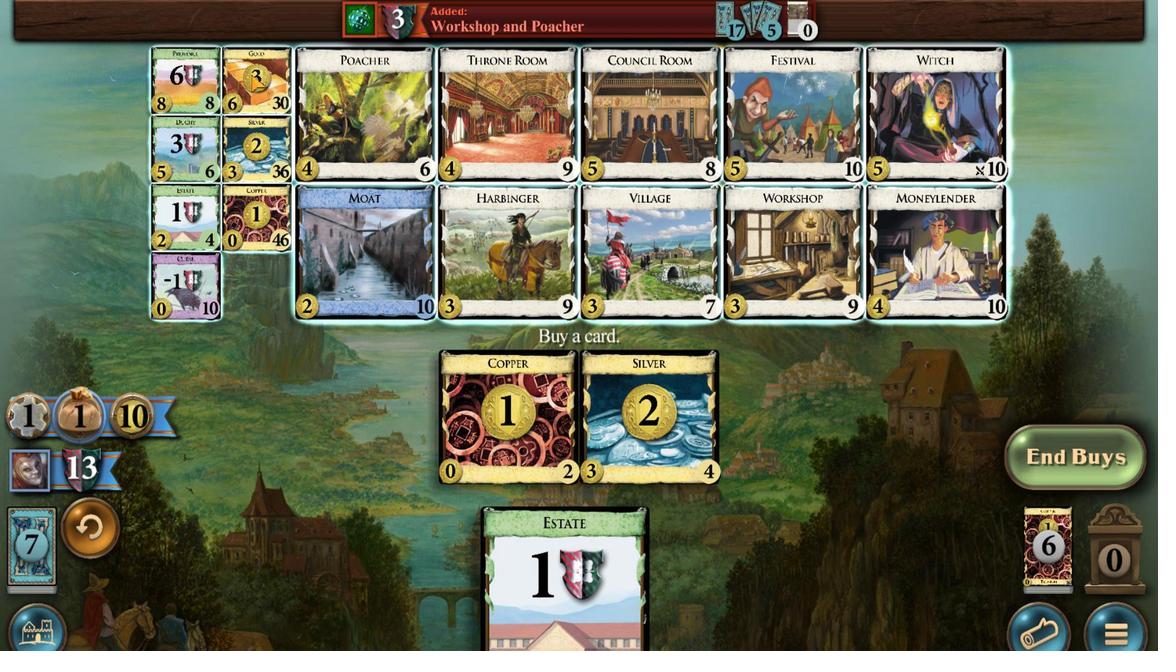 
Action: Mouse pressed left at (390, 496)
Screenshot: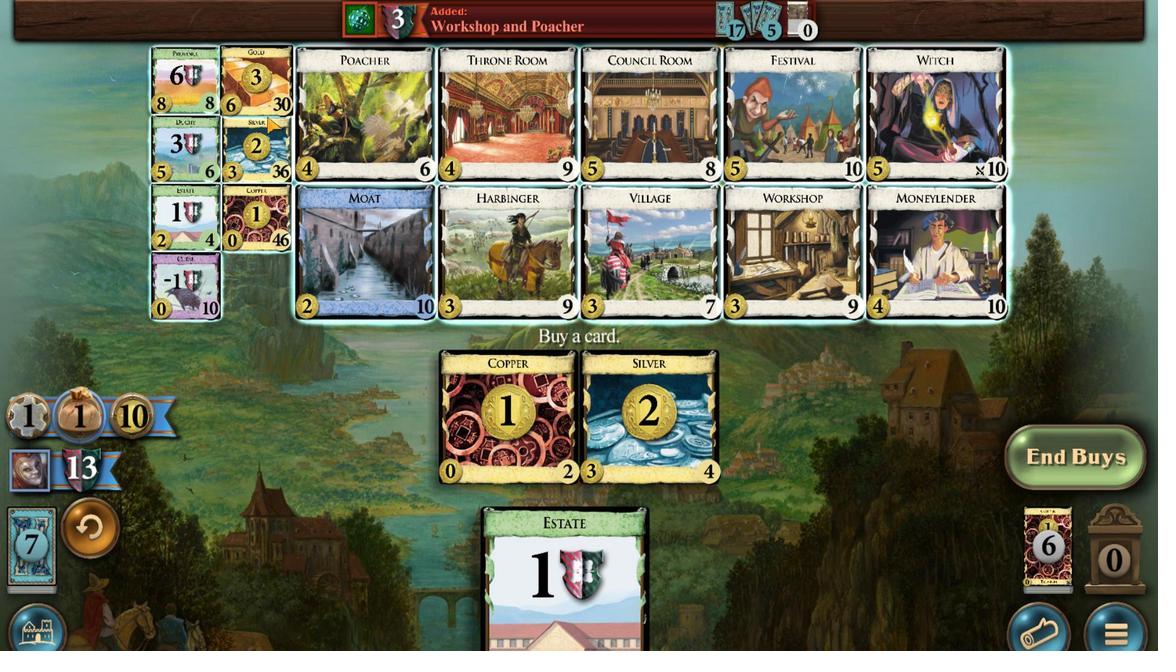 
Action: Mouse moved to (371, 554)
Screenshot: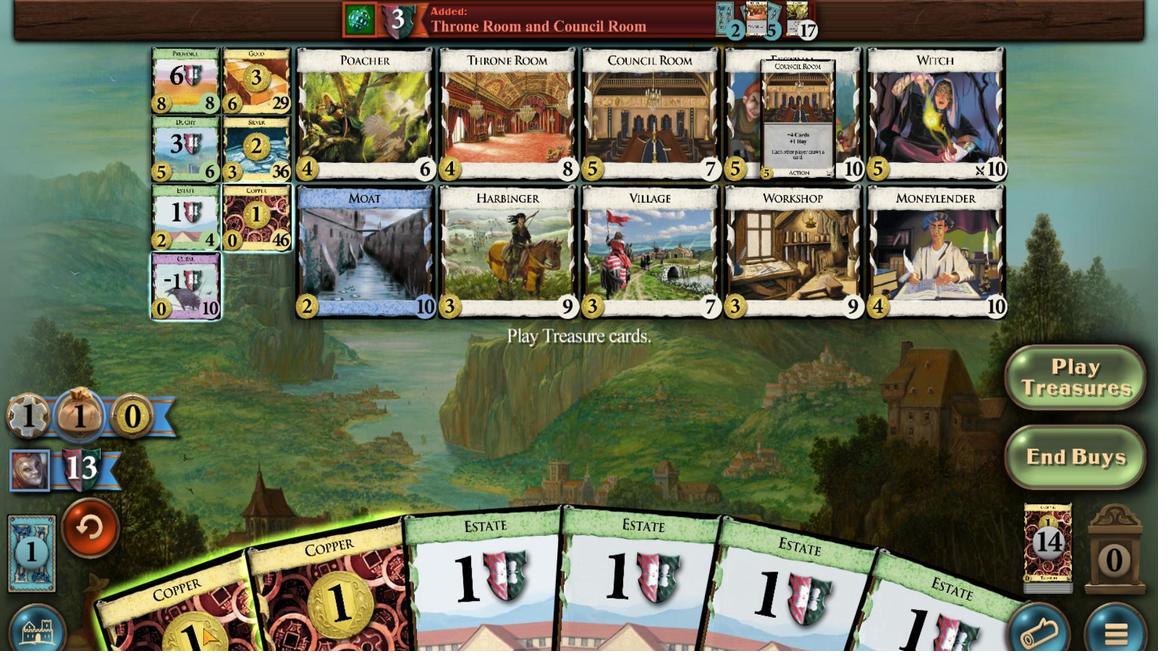 
Action: Mouse scrolled (371, 554) with delta (0, 0)
Screenshot: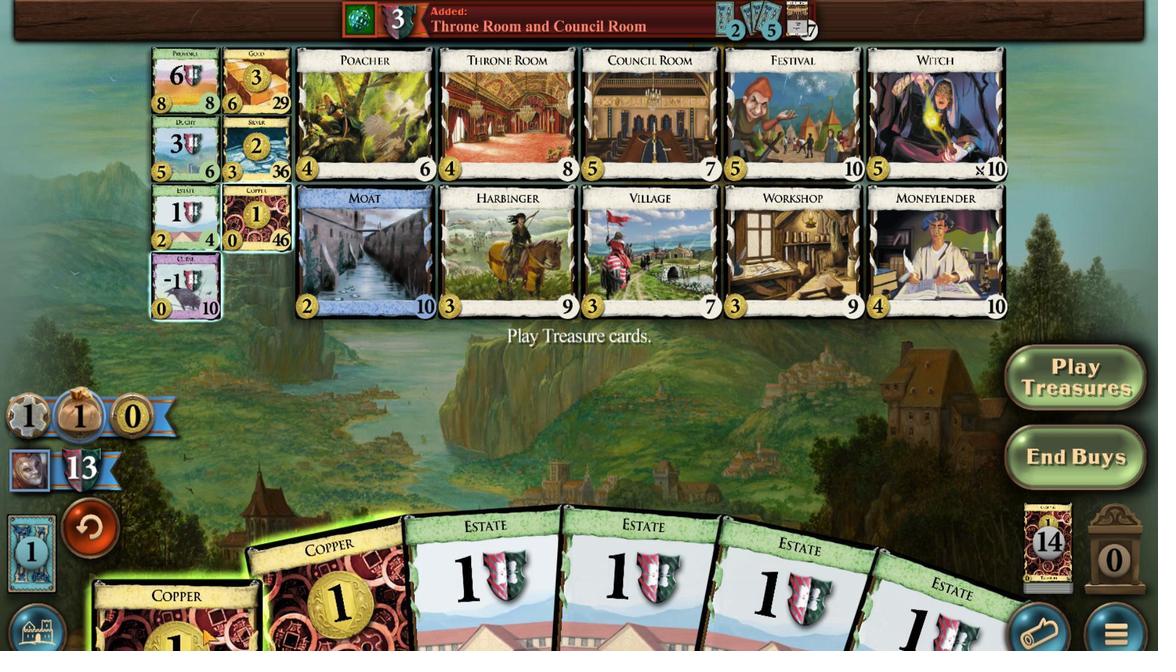 
Action: Mouse scrolled (371, 554) with delta (0, 0)
Screenshot: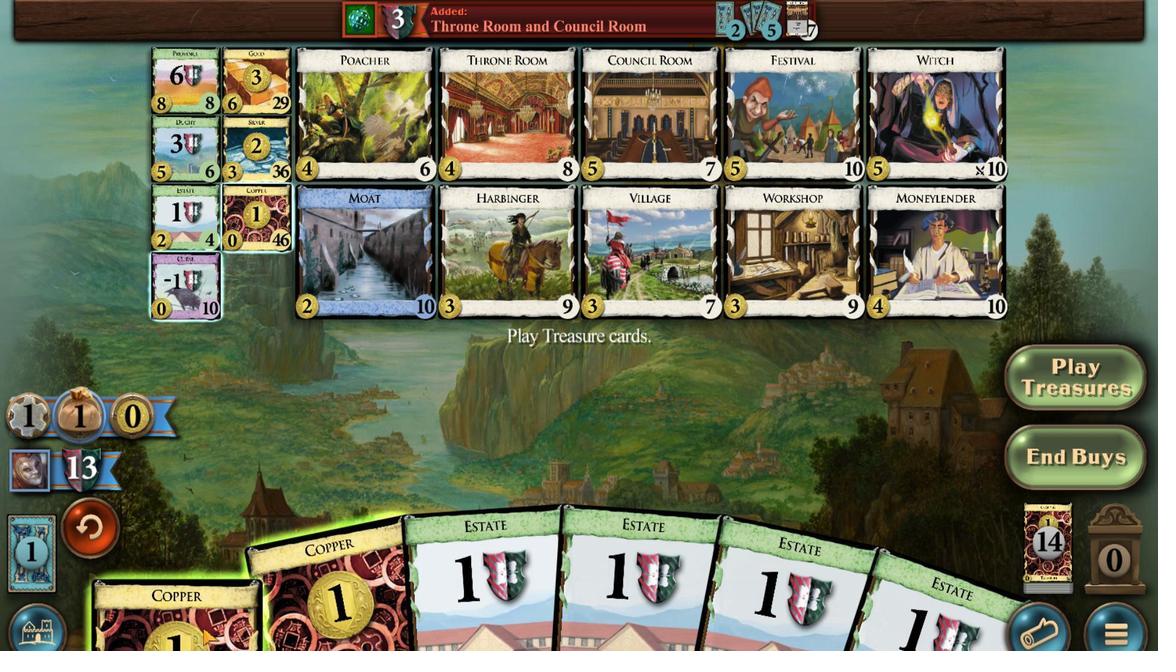 
Action: Mouse scrolled (371, 554) with delta (0, 0)
Screenshot: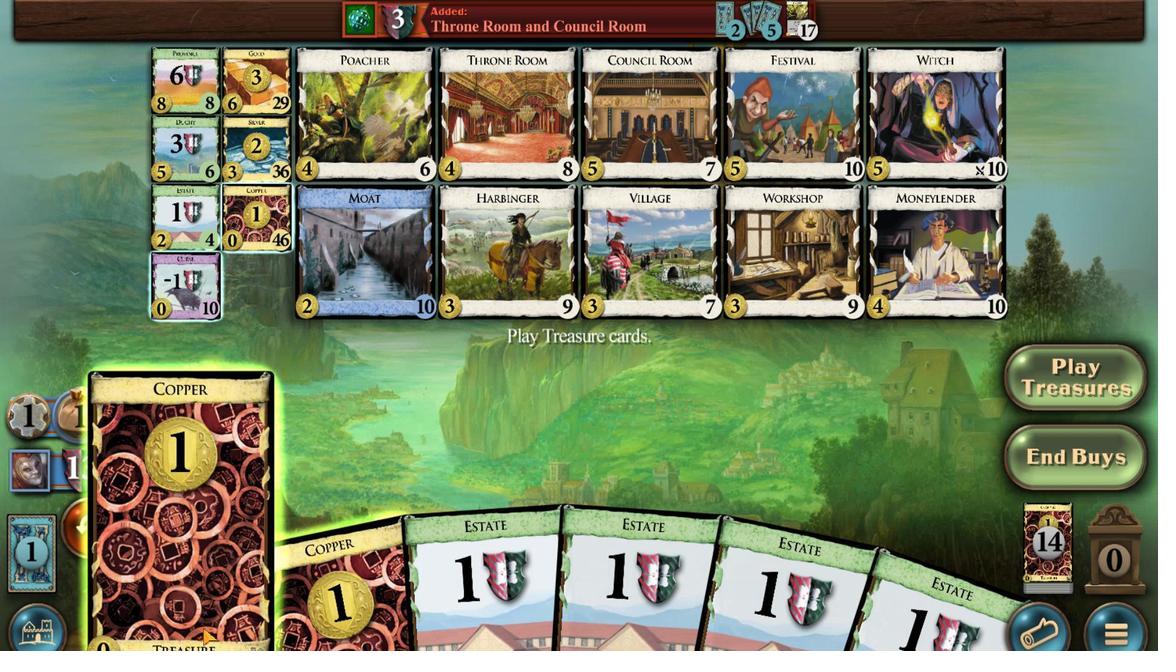 
Action: Mouse moved to (403, 554)
Screenshot: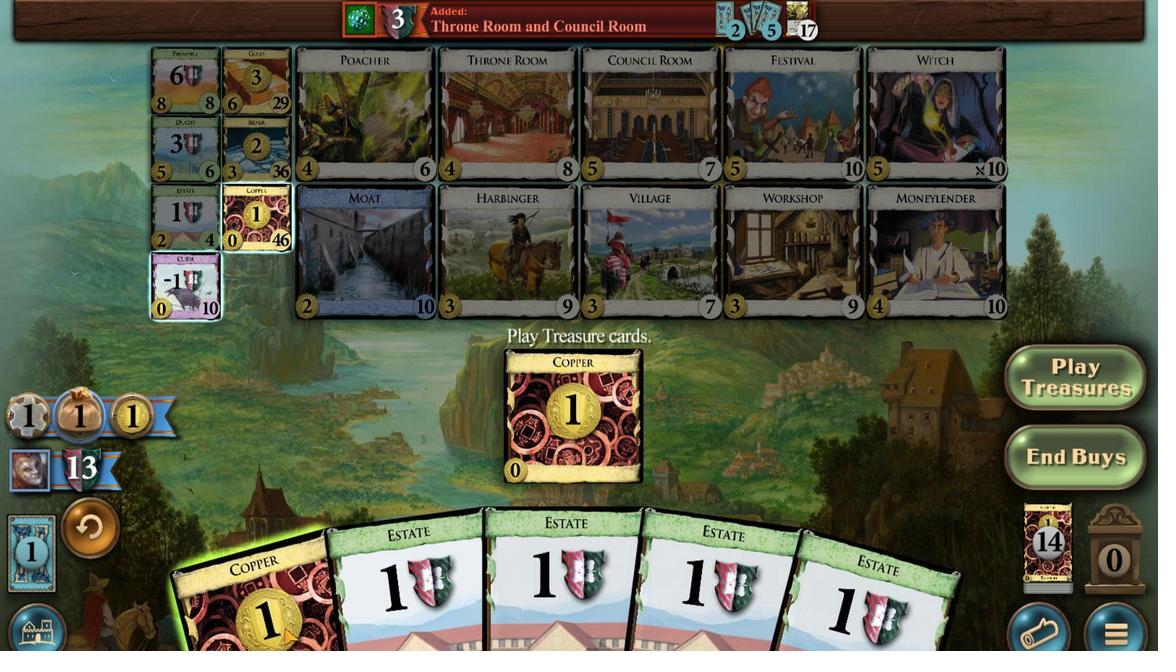 
Action: Mouse scrolled (403, 554) with delta (0, 0)
Screenshot: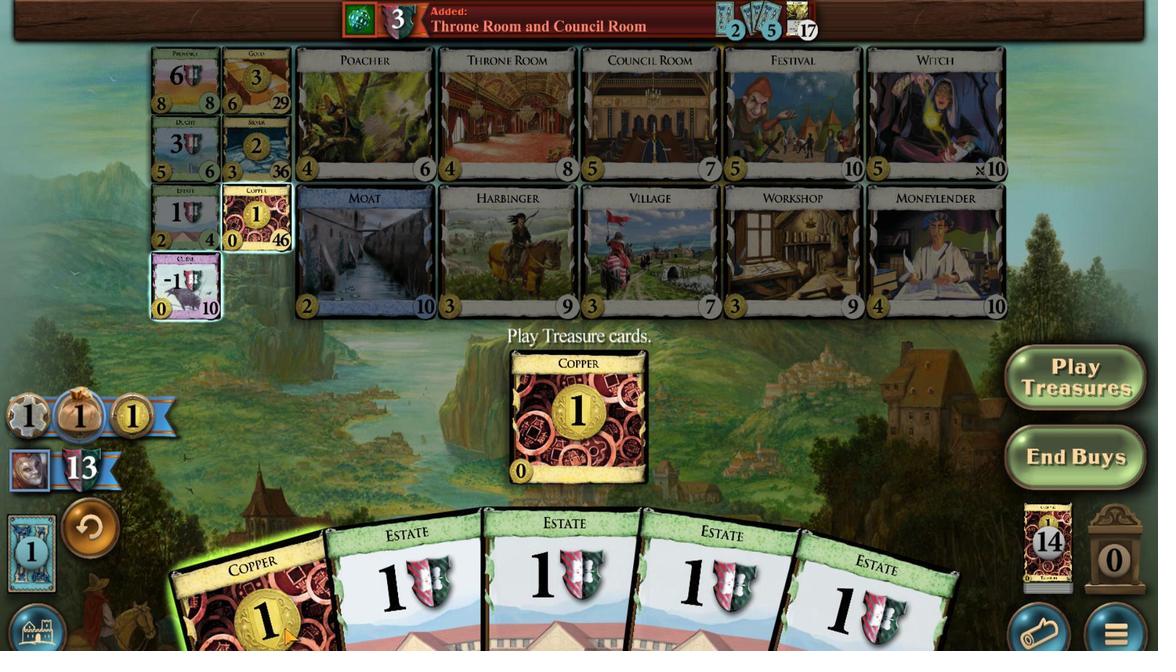 
Action: Mouse scrolled (403, 554) with delta (0, 0)
Screenshot: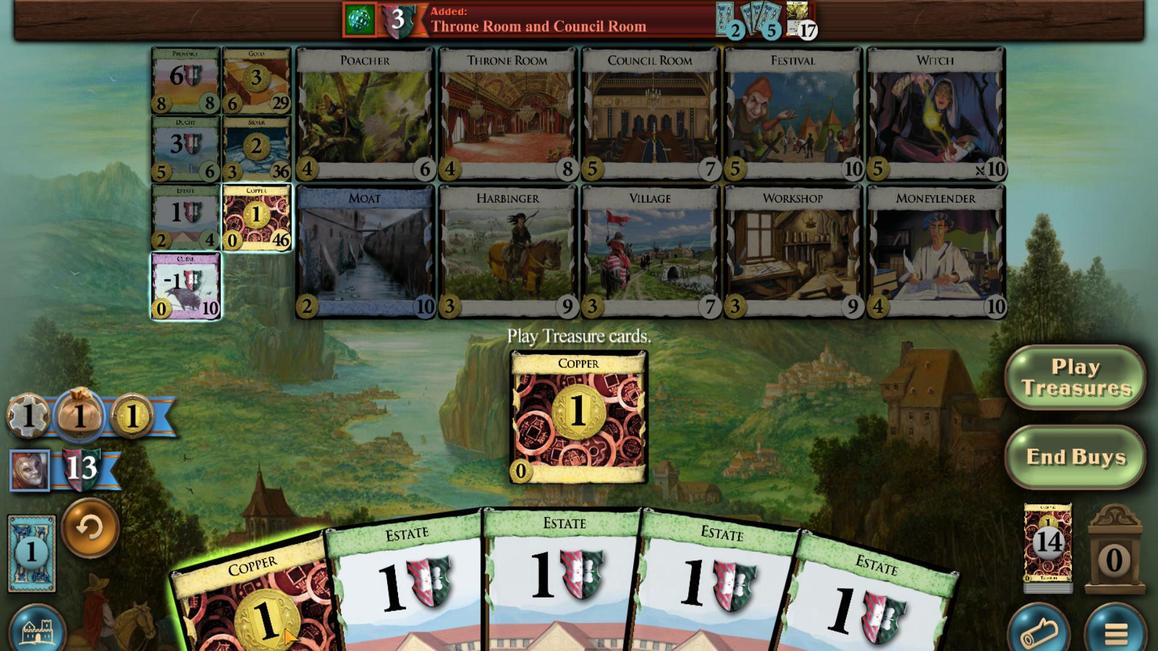 
Action: Mouse moved to (366, 511)
Screenshot: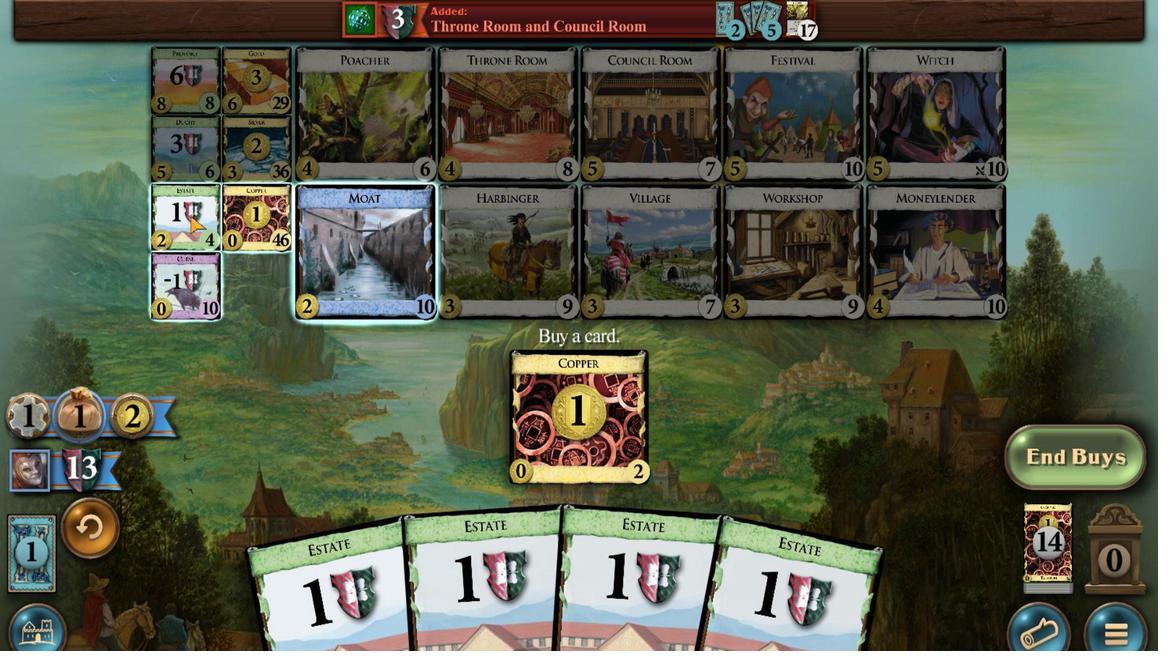 
Action: Mouse pressed left at (366, 511)
Screenshot: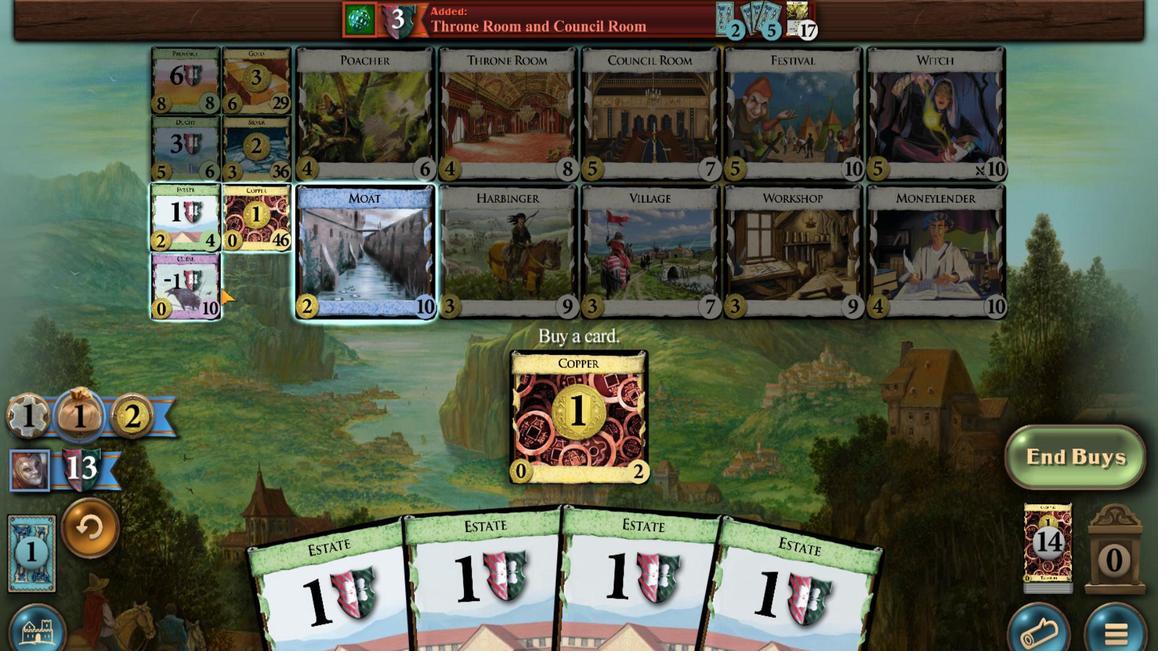 
Action: Mouse moved to (409, 549)
Screenshot: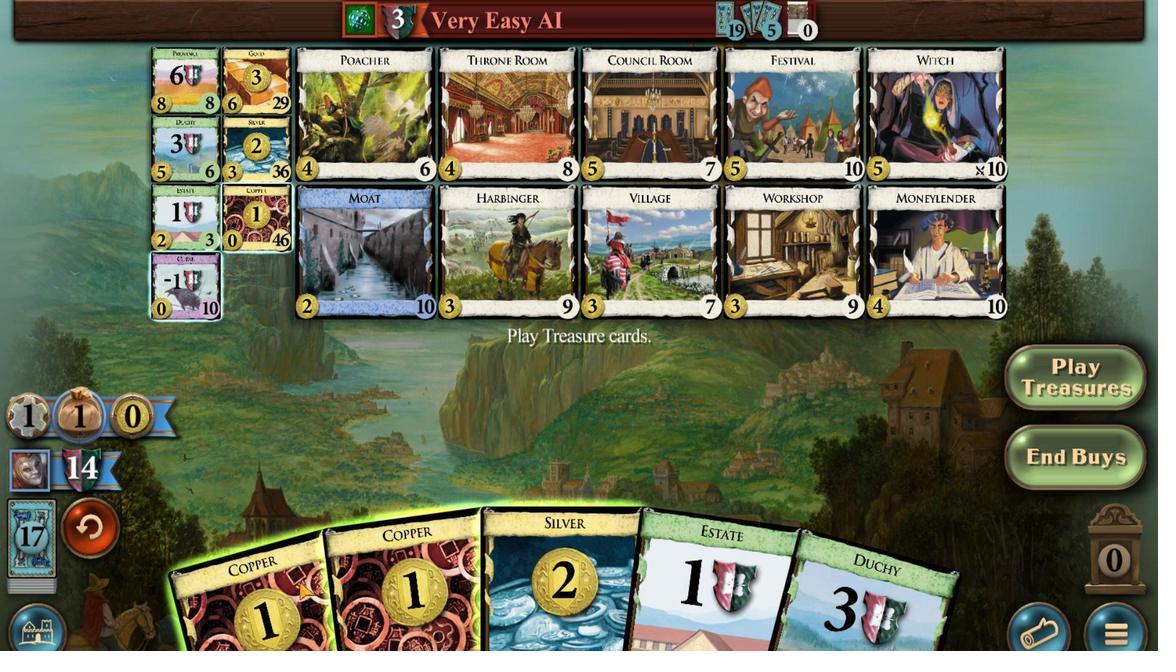 
Action: Mouse scrolled (409, 549) with delta (0, 0)
Screenshot: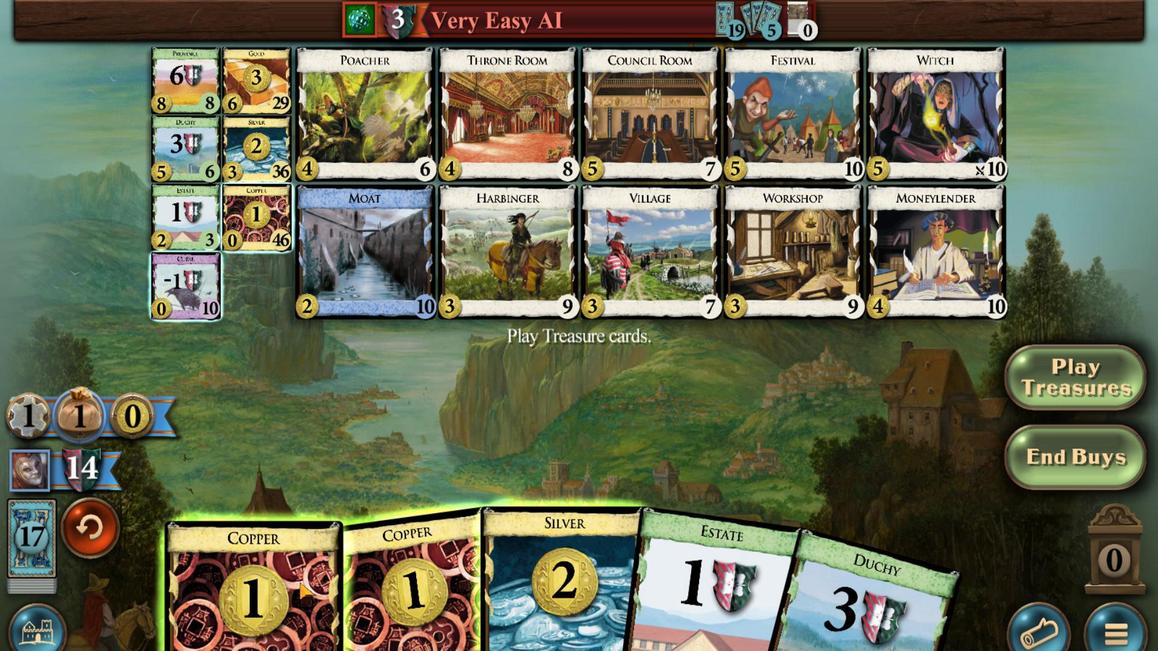 
Action: Mouse scrolled (409, 549) with delta (0, 0)
Screenshot: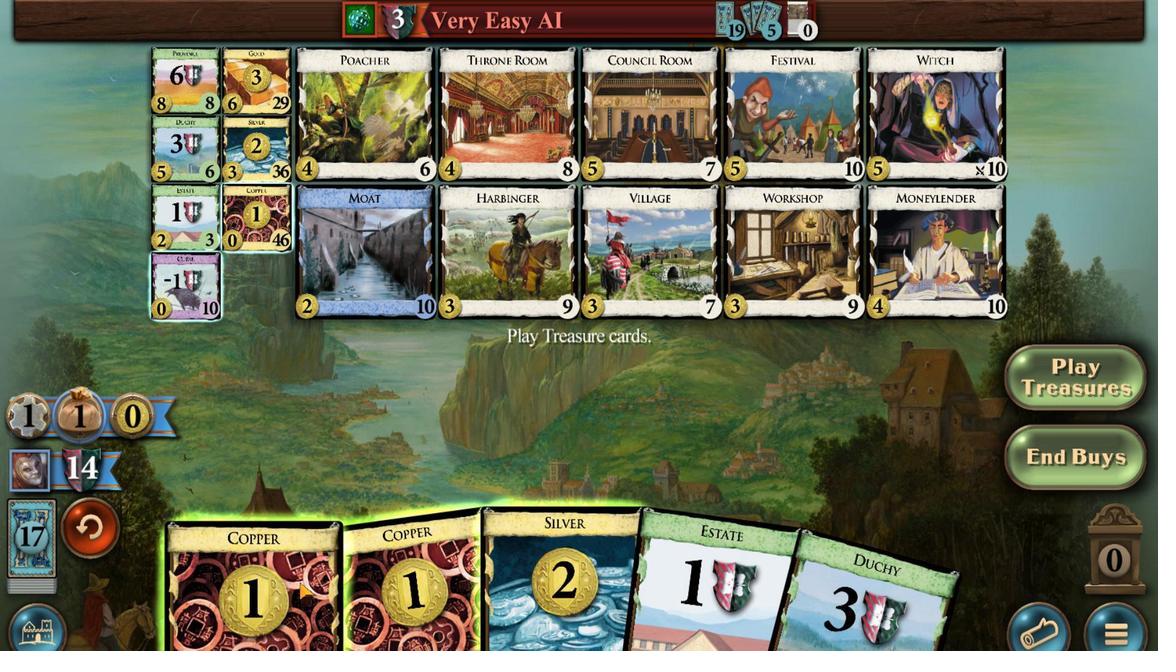 
Action: Mouse scrolled (409, 549) with delta (0, 0)
Screenshot: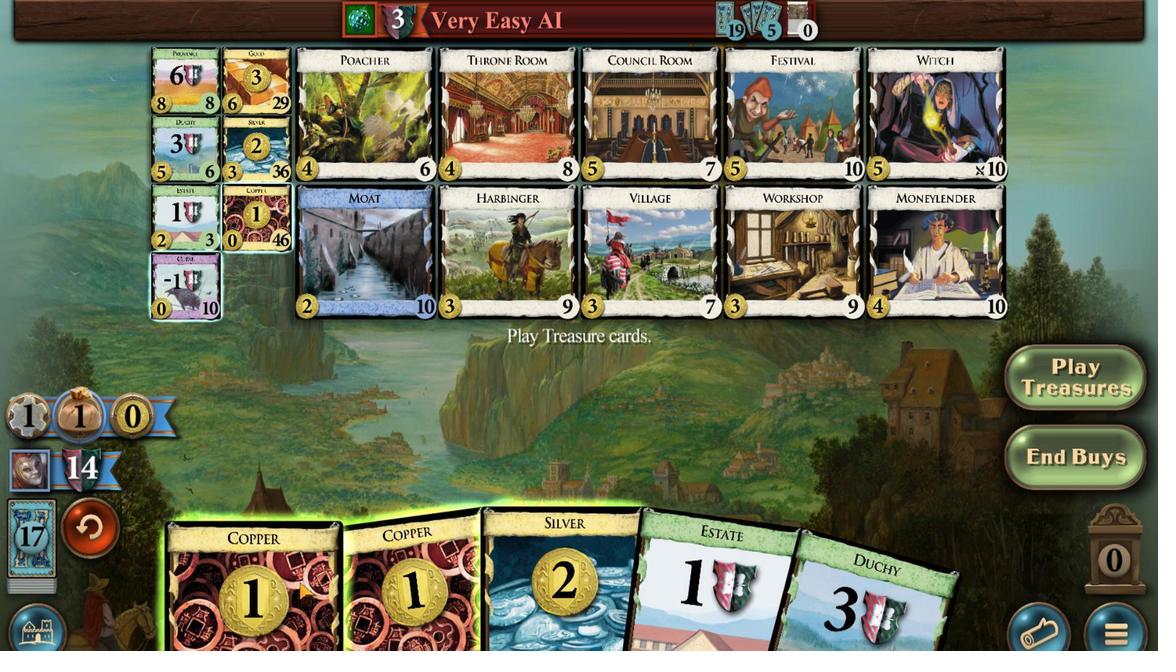 
Action: Mouse scrolled (409, 549) with delta (0, 0)
Screenshot: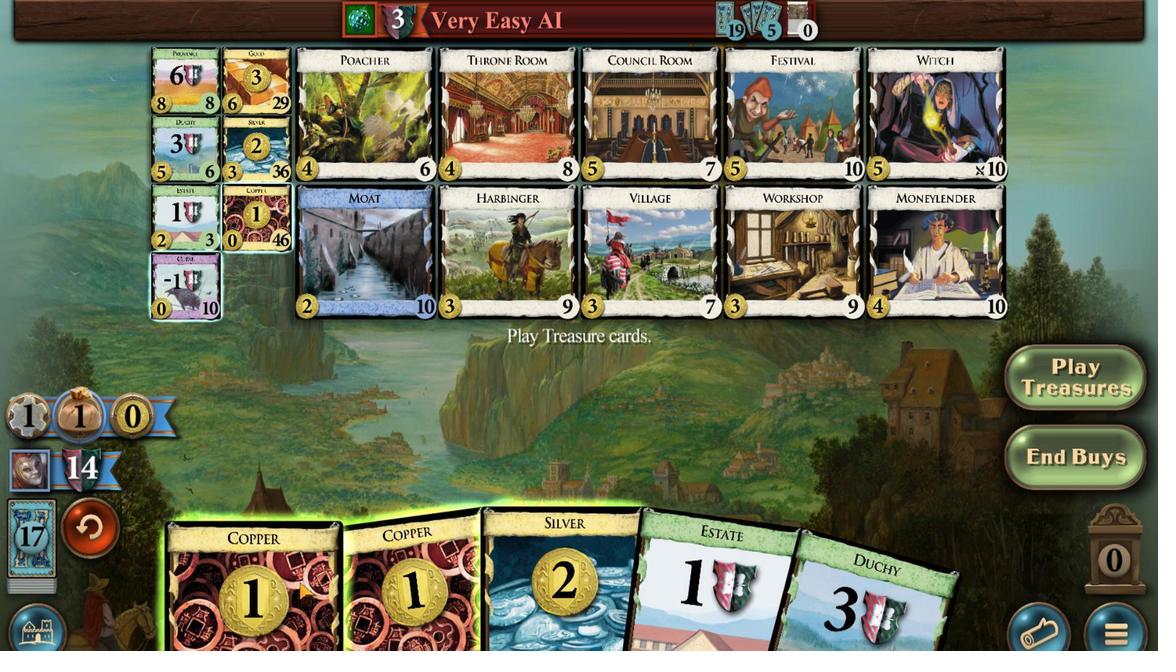 
Action: Mouse moved to (416, 550)
Screenshot: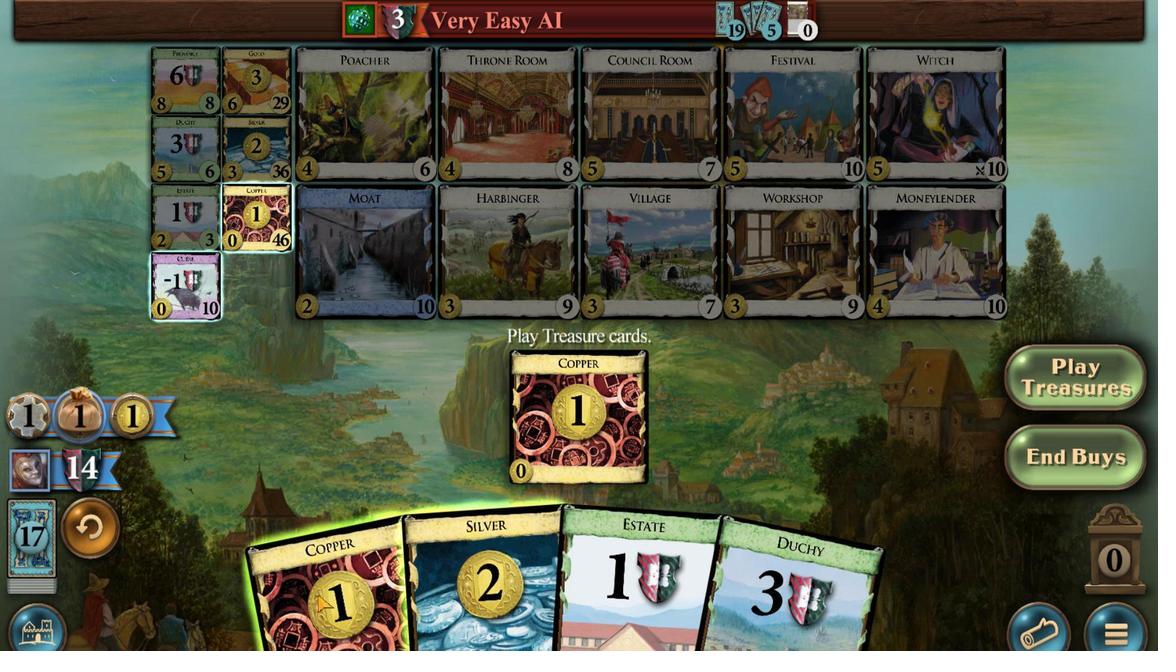 
Action: Mouse scrolled (416, 550) with delta (0, 0)
Screenshot: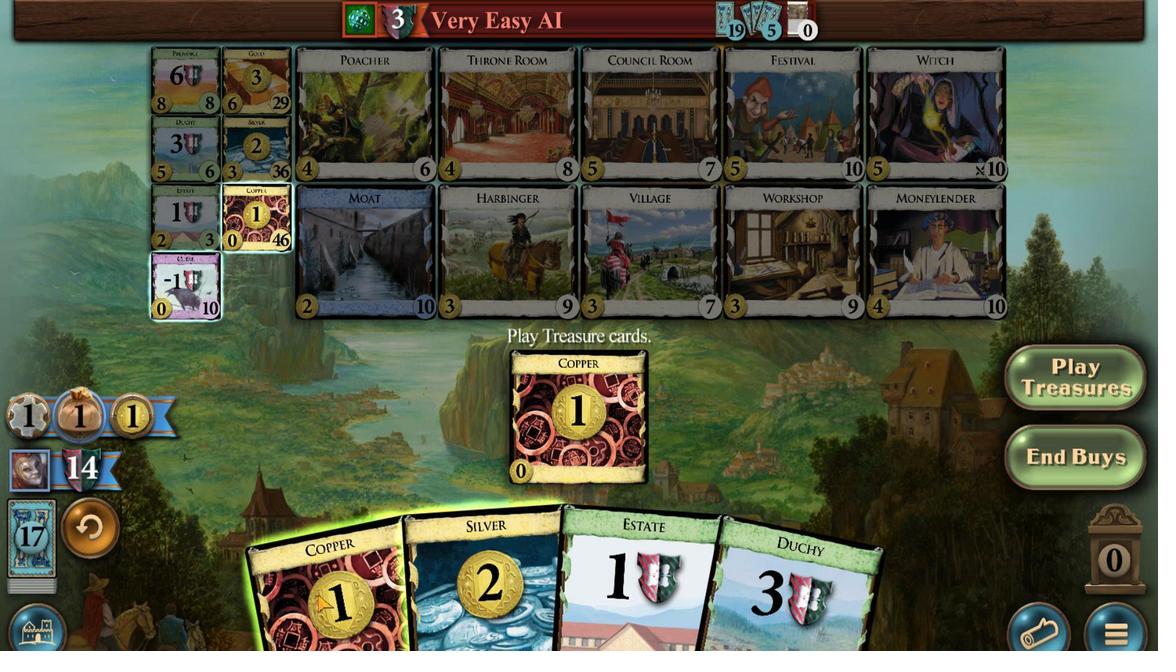 
Action: Mouse scrolled (416, 550) with delta (0, 0)
Screenshot: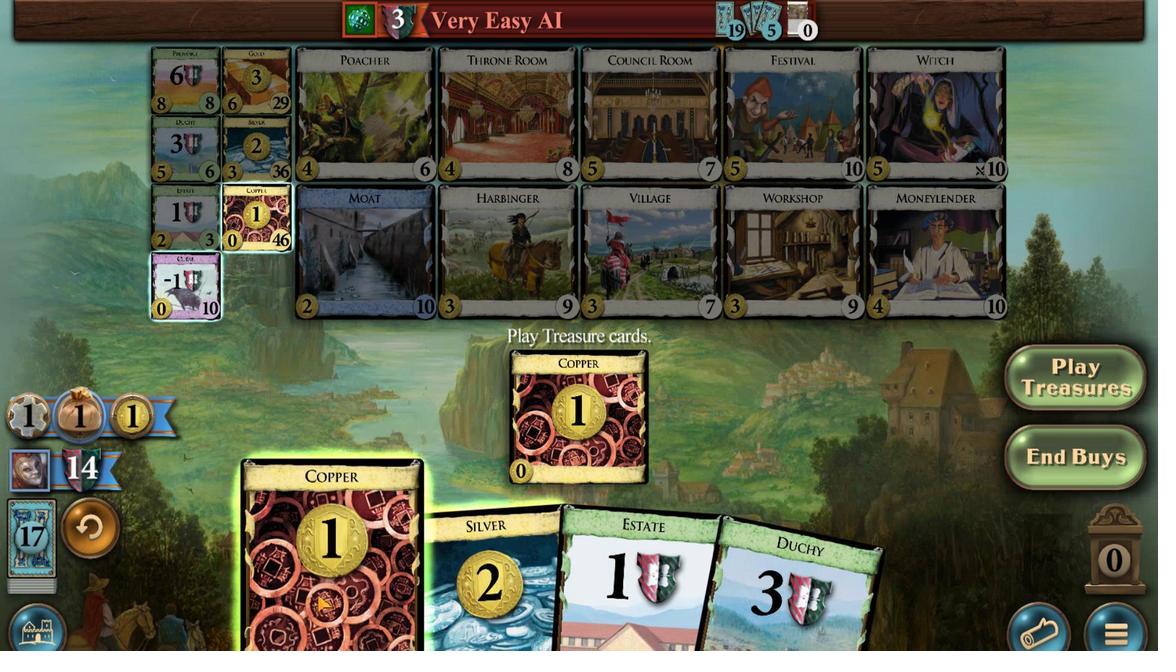 
Action: Mouse scrolled (416, 550) with delta (0, 0)
Screenshot: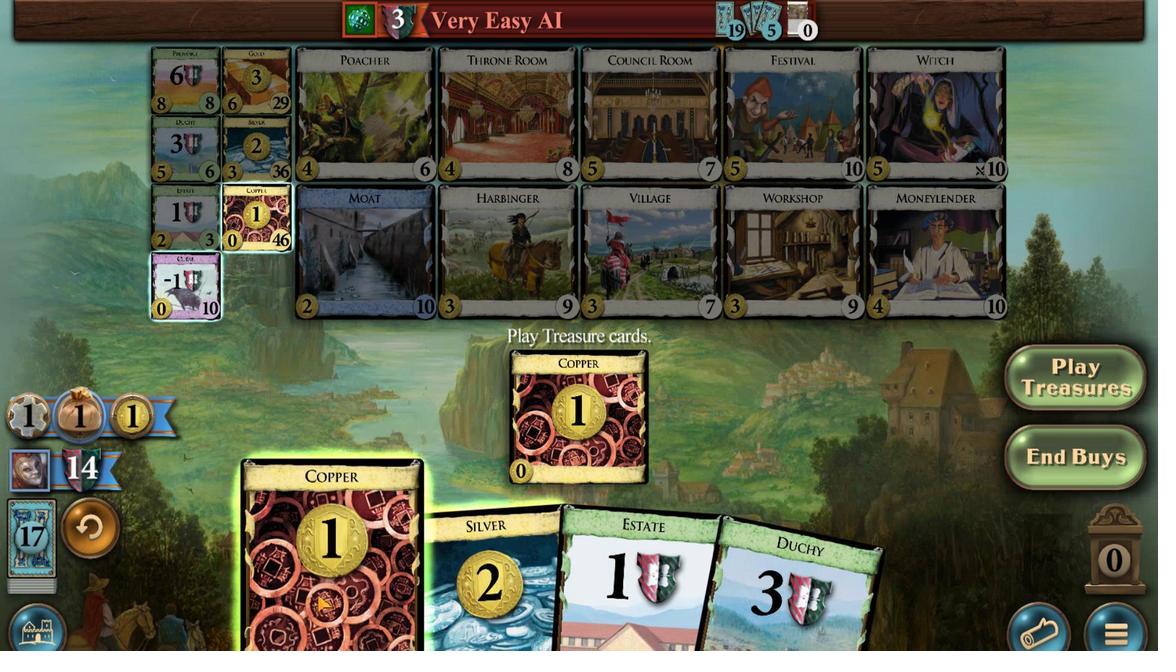 
Action: Mouse scrolled (416, 550) with delta (0, 0)
Screenshot: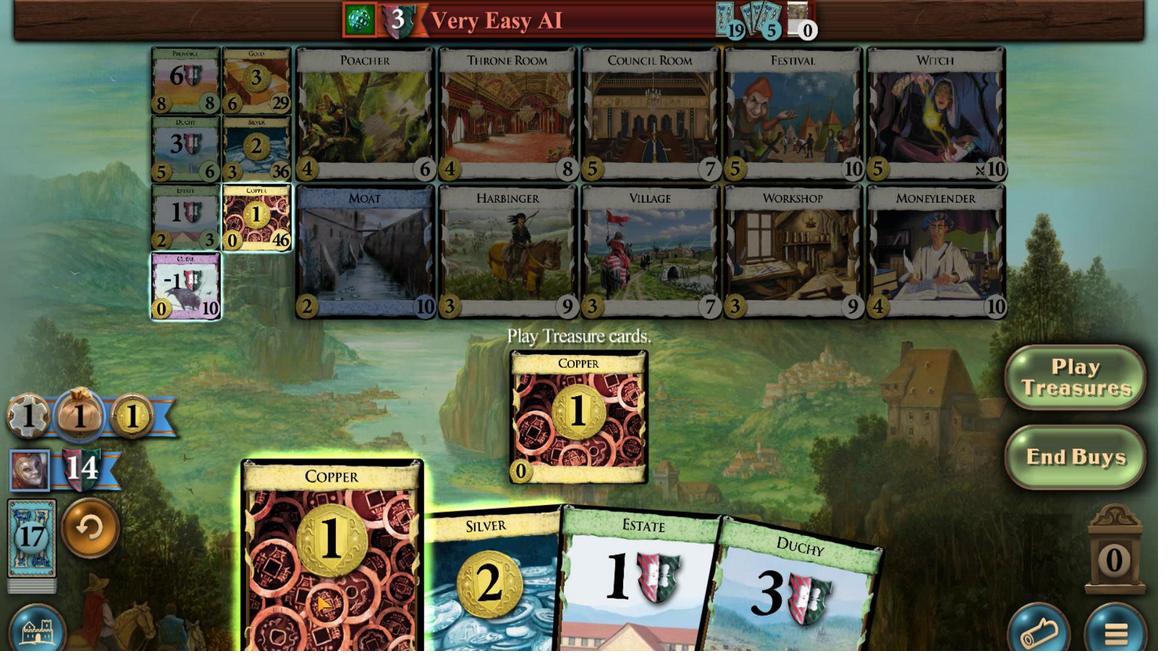 
Action: Mouse moved to (436, 549)
Screenshot: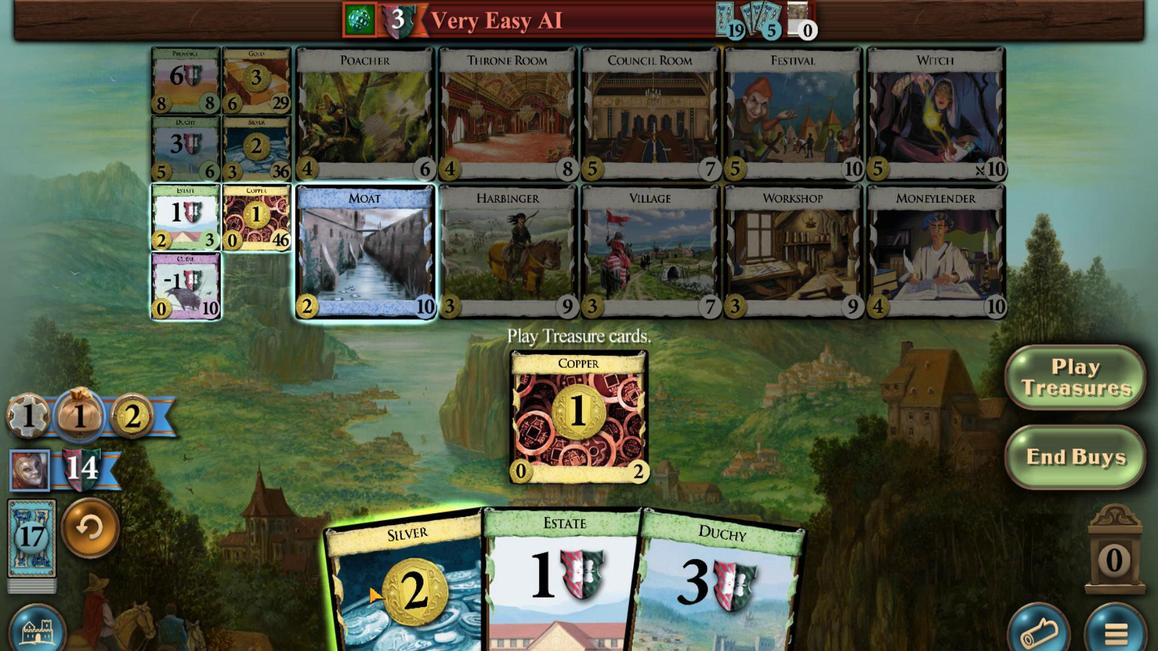 
Action: Mouse scrolled (436, 549) with delta (0, 0)
Screenshot: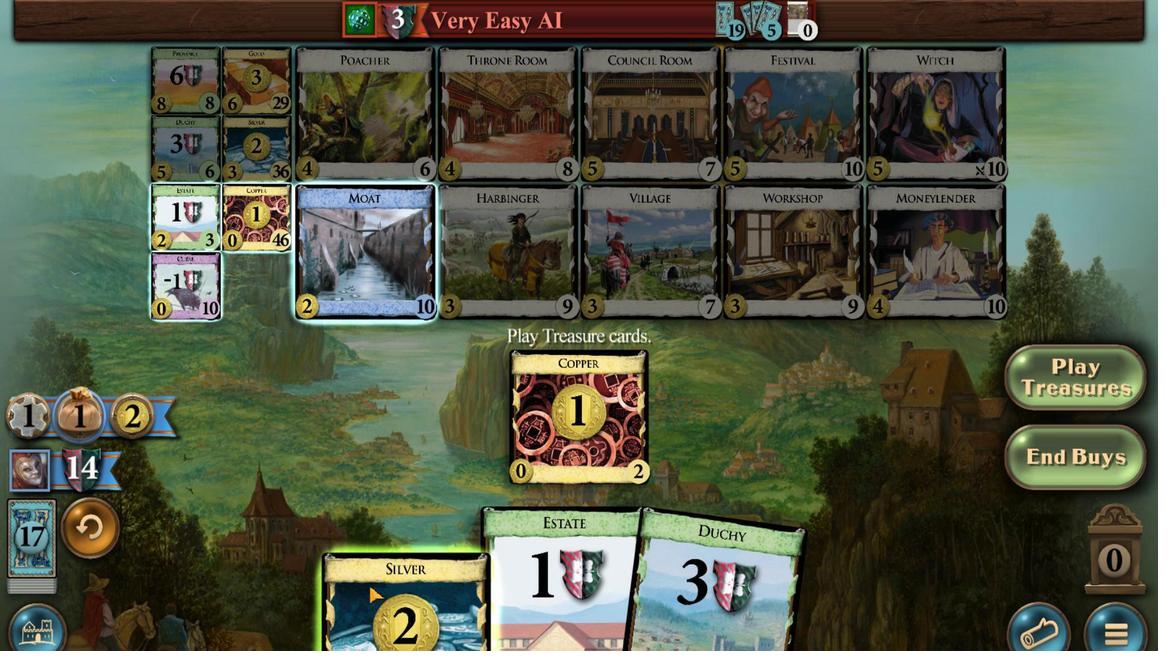 
Action: Mouse scrolled (436, 549) with delta (0, 0)
Screenshot: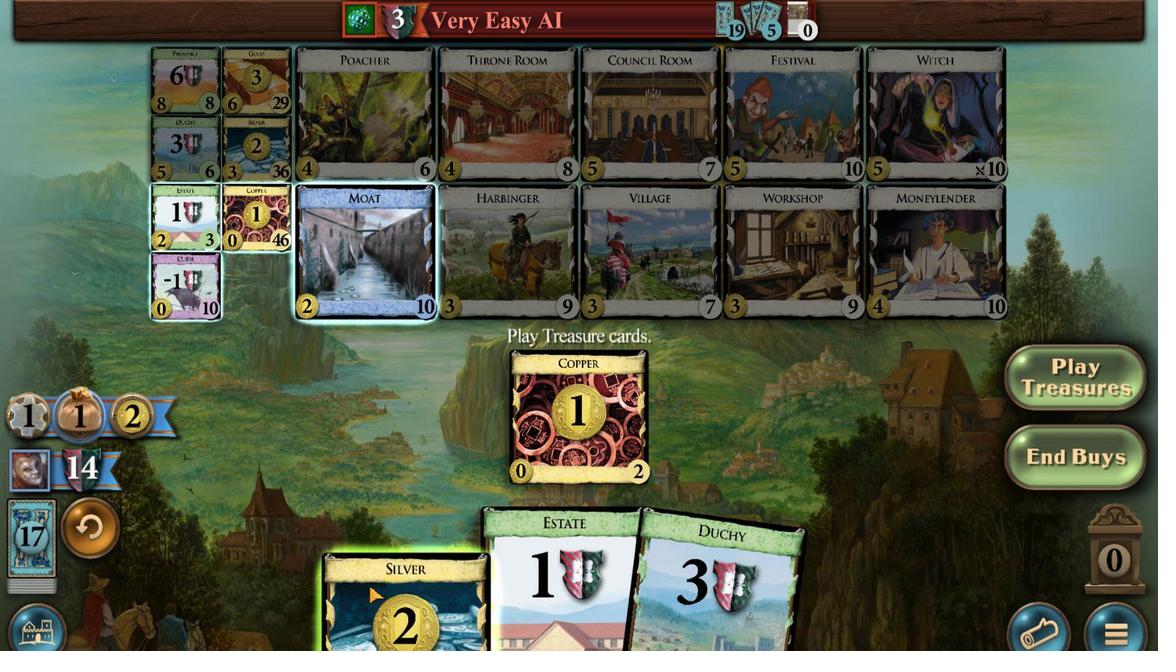 
Action: Mouse scrolled (436, 549) with delta (0, 0)
Screenshot: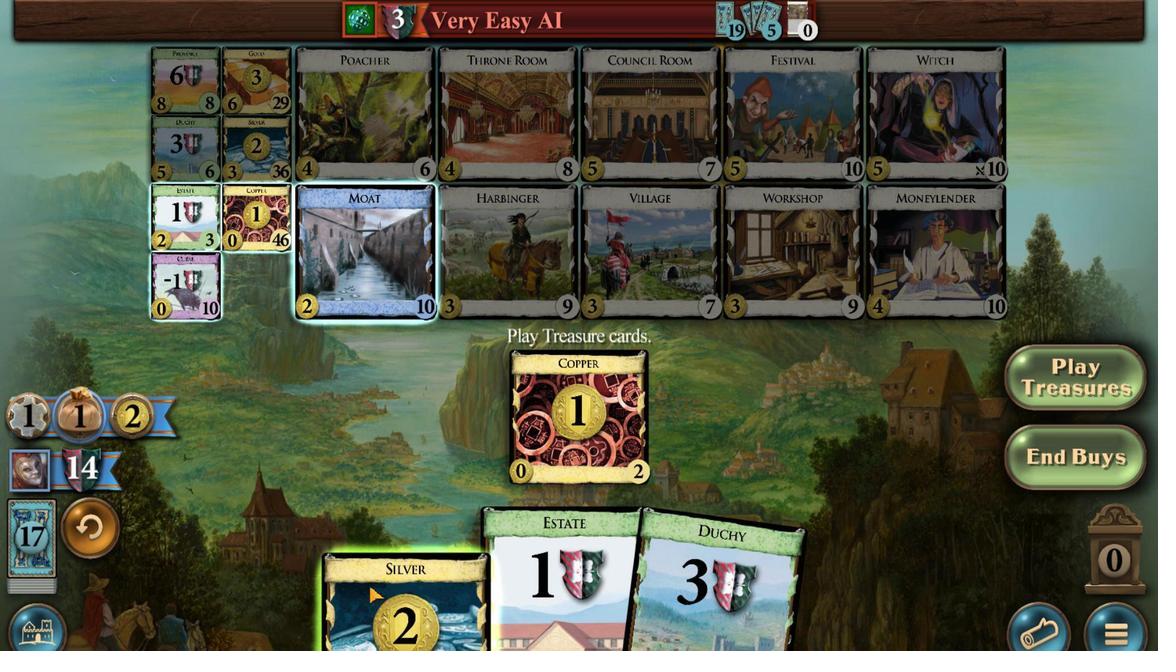 
Action: Mouse moved to (437, 549)
Screenshot: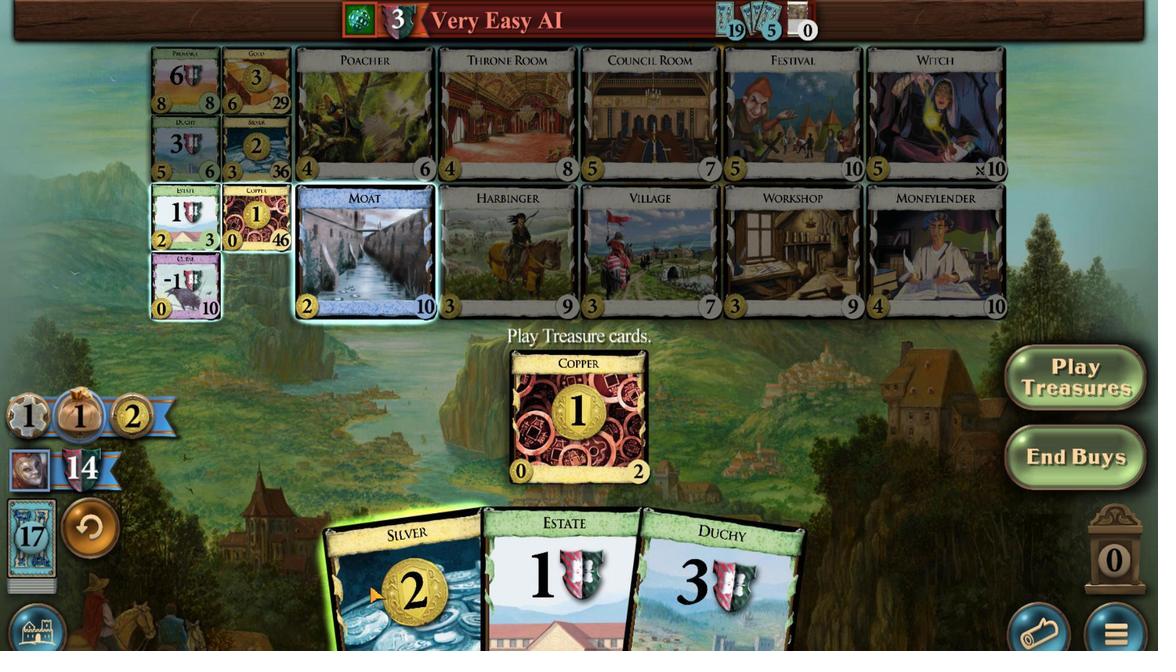 
Action: Mouse scrolled (437, 549) with delta (0, 0)
Screenshot: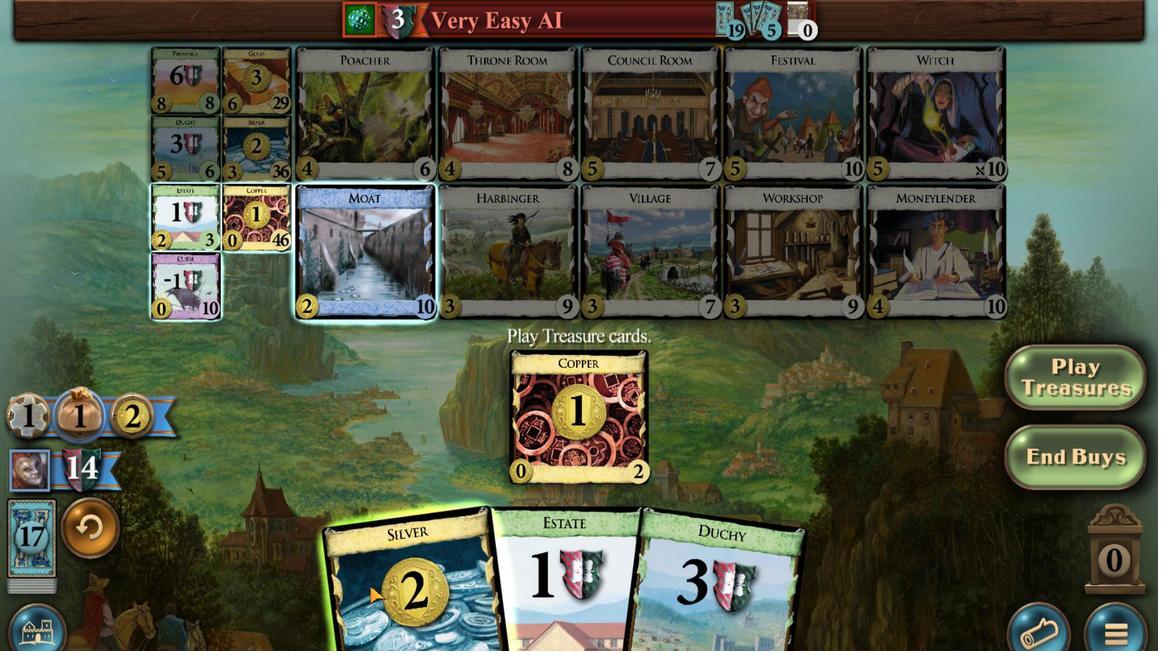 
Action: Mouse scrolled (437, 549) with delta (0, 0)
Screenshot: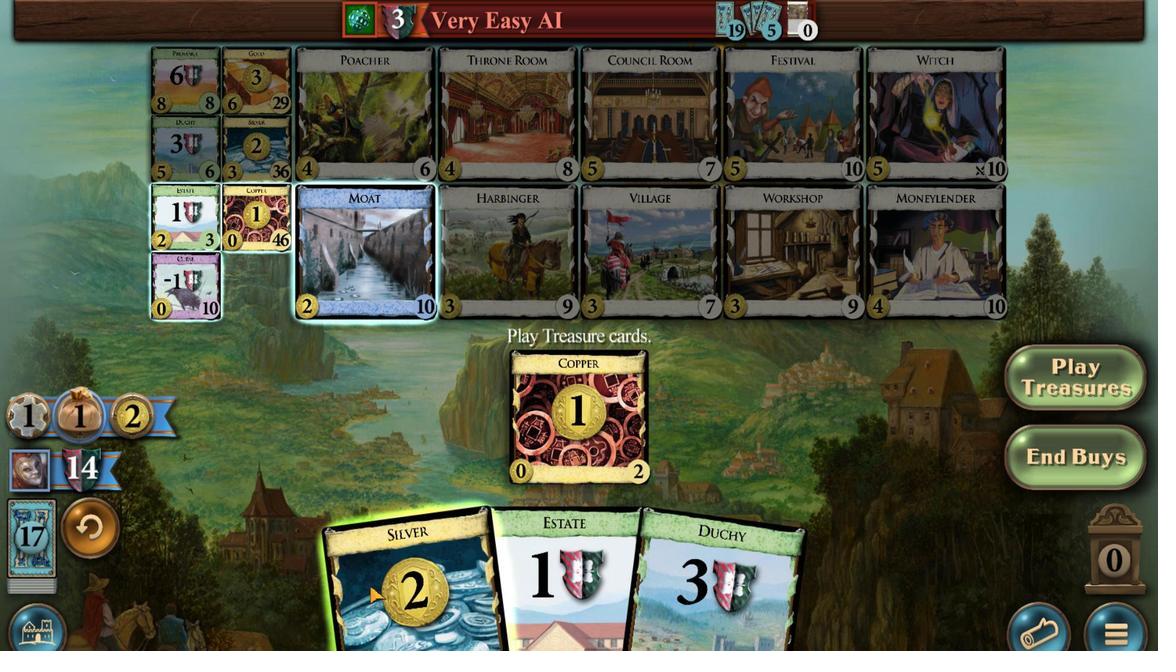 
Action: Mouse scrolled (437, 549) with delta (0, 0)
Screenshot: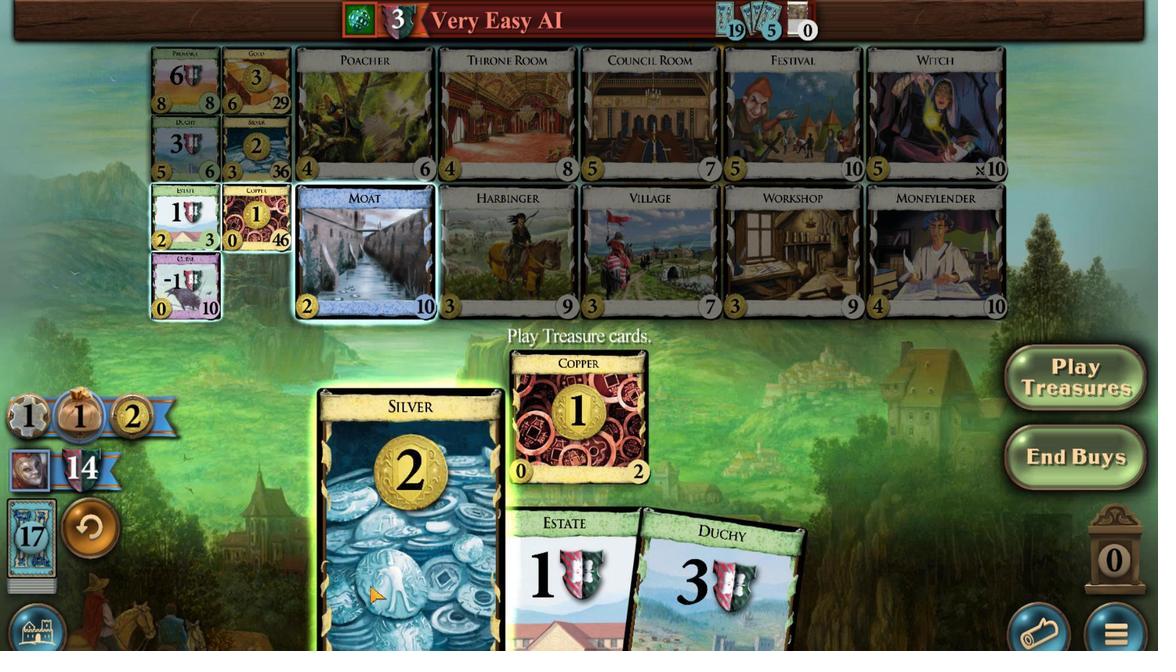 
Action: Mouse scrolled (437, 549) with delta (0, 0)
Screenshot: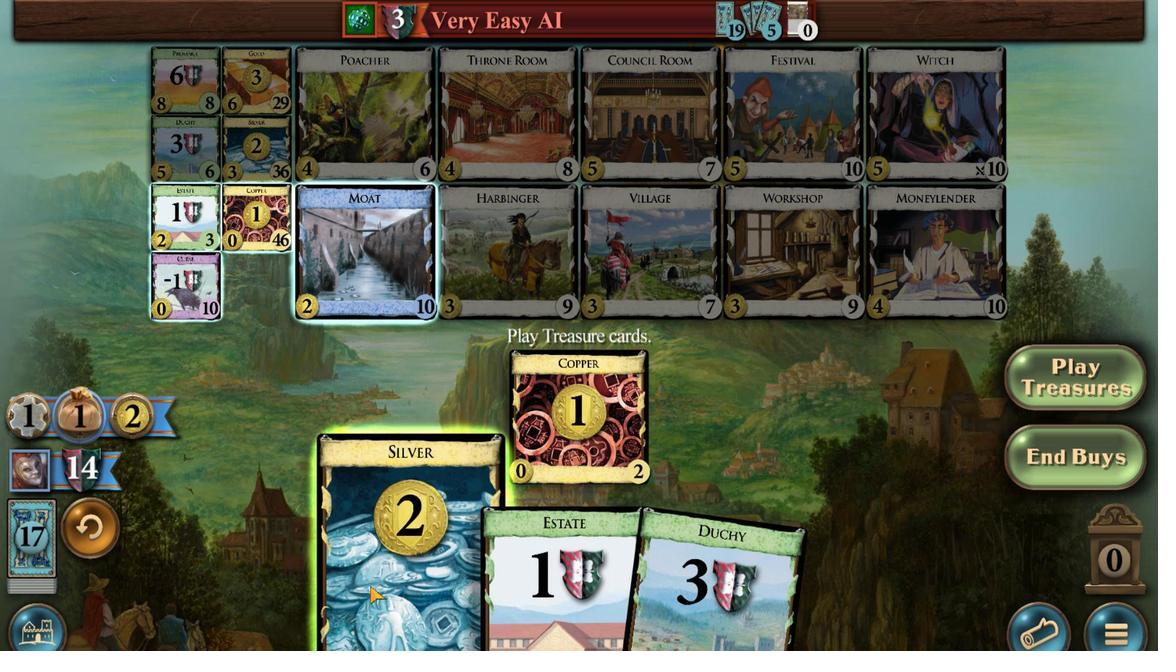 
Action: Mouse moved to (393, 503)
Screenshot: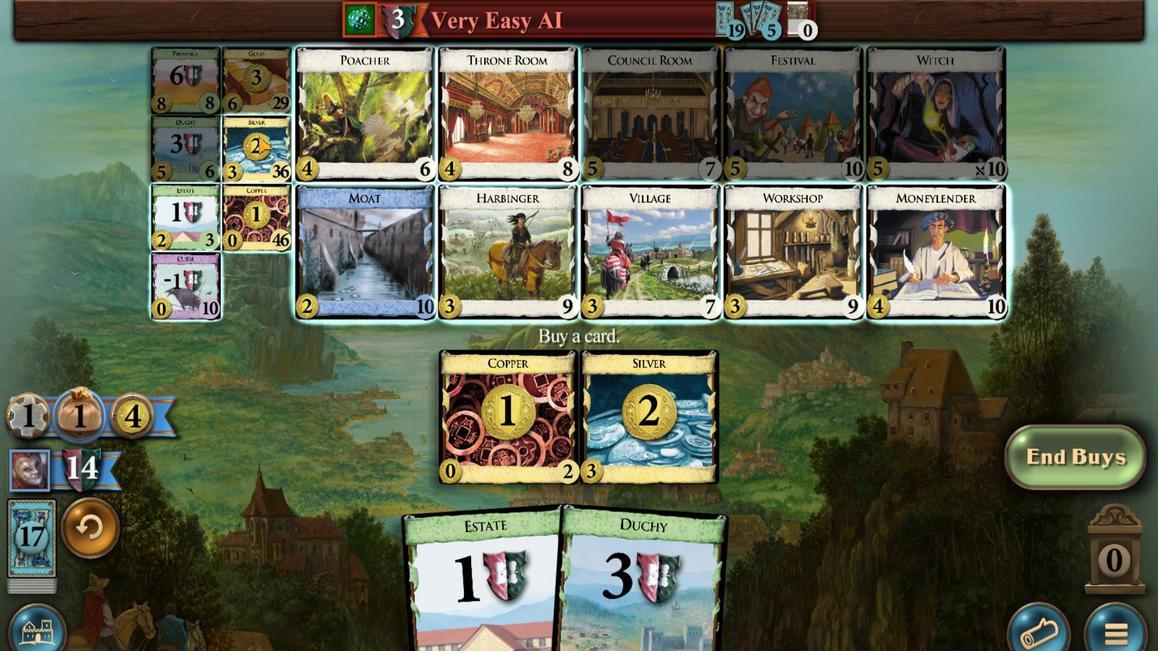 
Action: Mouse pressed left at (393, 503)
Screenshot: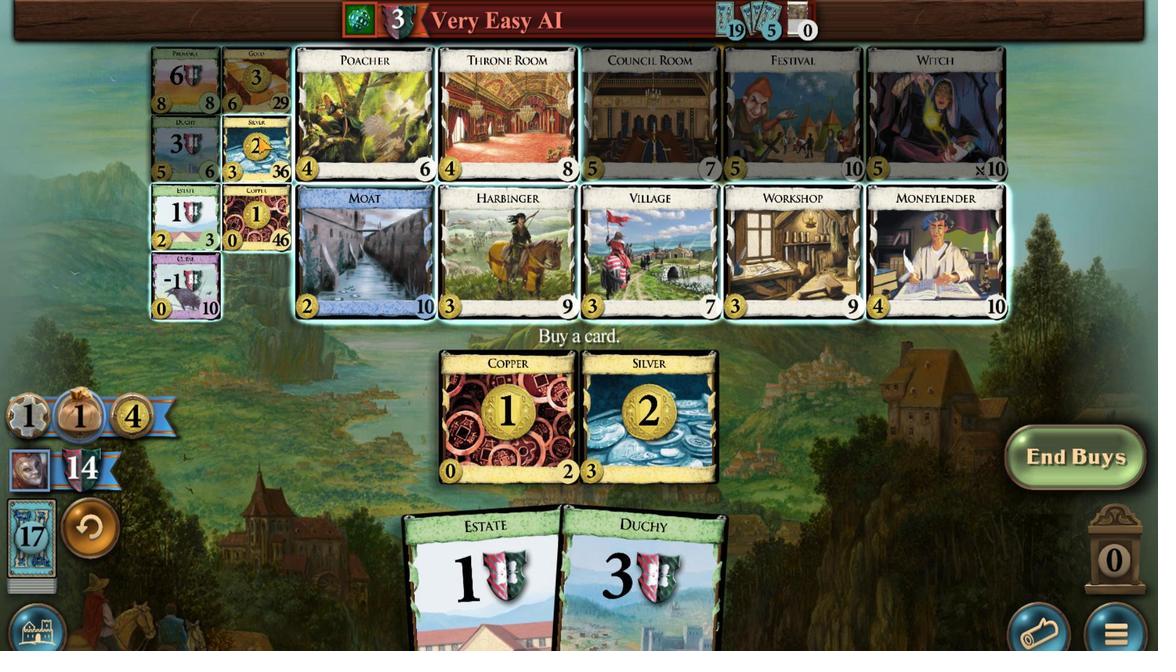 
Action: Mouse moved to (351, 551)
Screenshot: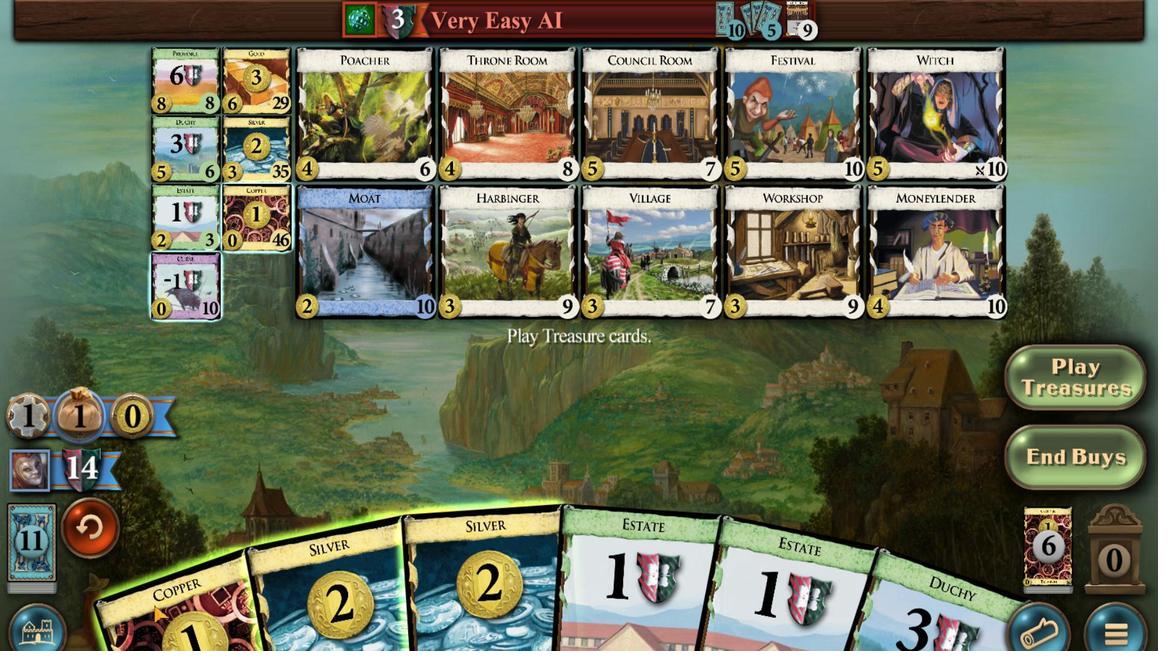 
Action: Mouse scrolled (351, 551) with delta (0, 0)
Screenshot: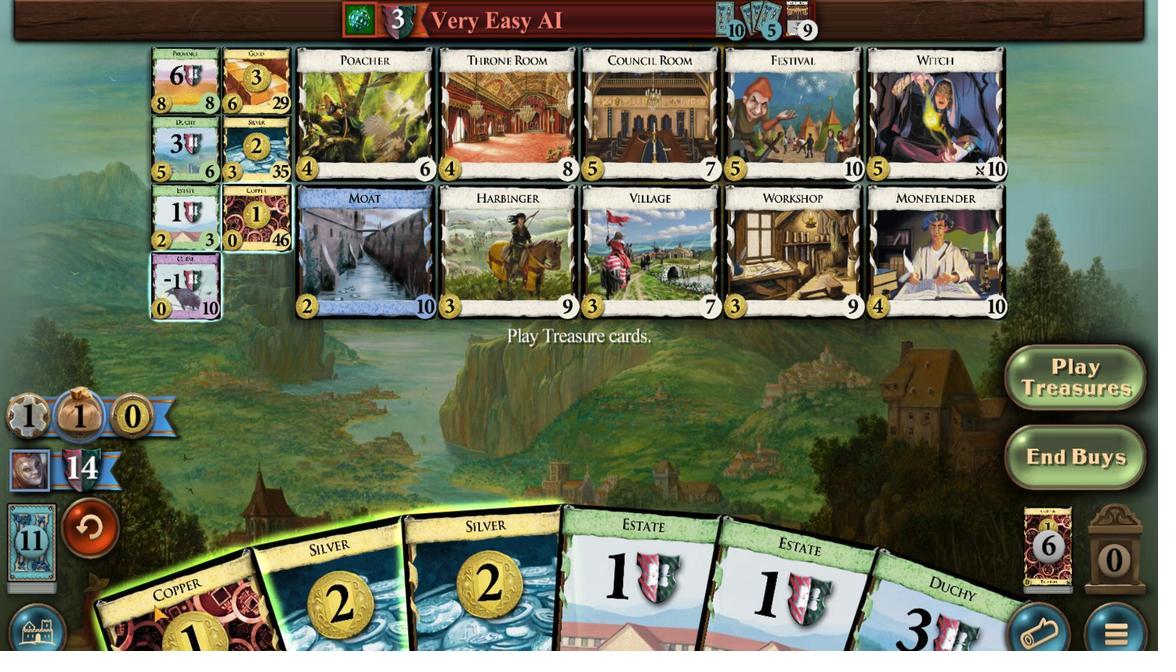 
Action: Mouse scrolled (351, 551) with delta (0, 0)
Screenshot: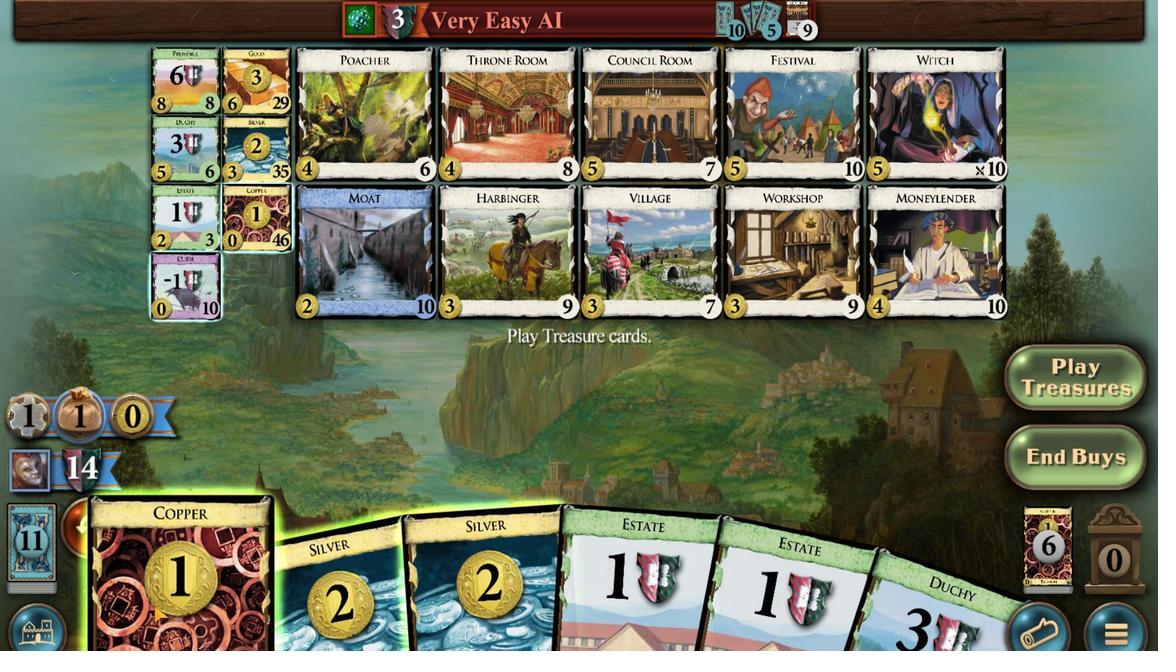 
Action: Mouse scrolled (351, 551) with delta (0, 0)
Screenshot: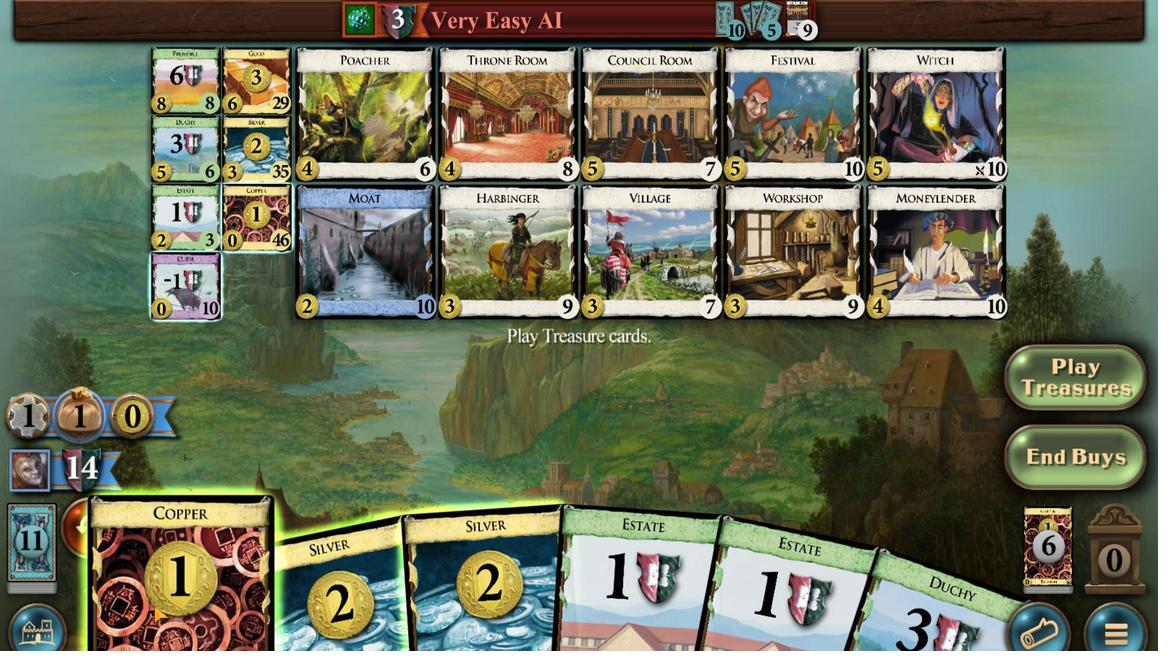 
Action: Mouse scrolled (351, 551) with delta (0, 0)
Screenshot: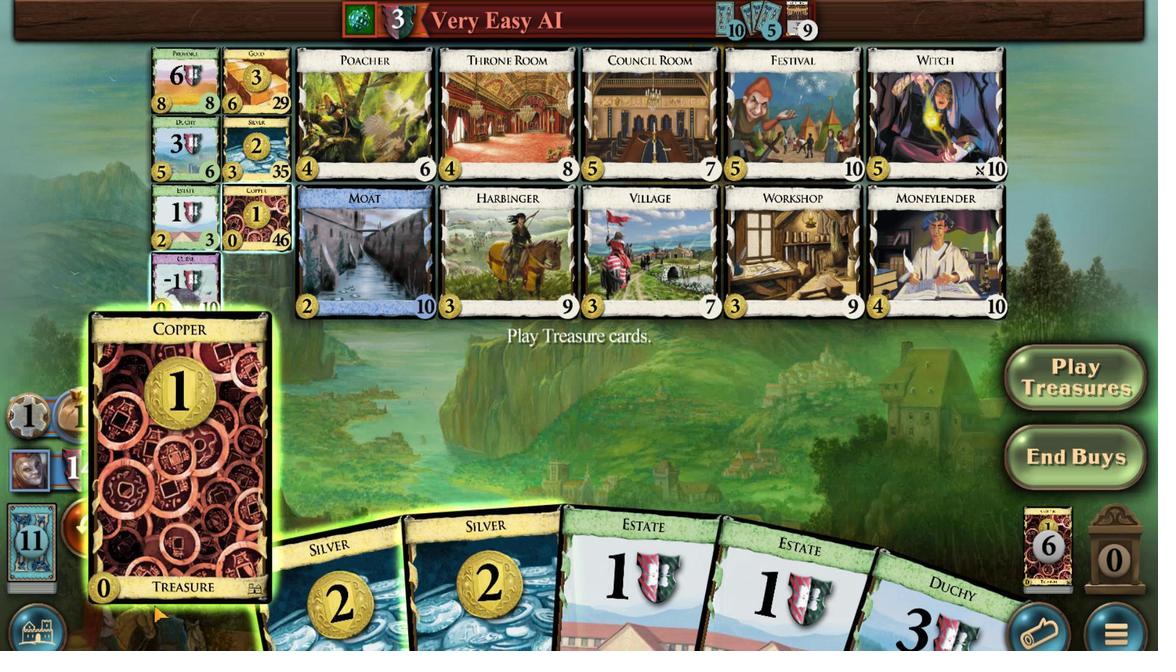 
Action: Mouse moved to (372, 551)
Screenshot: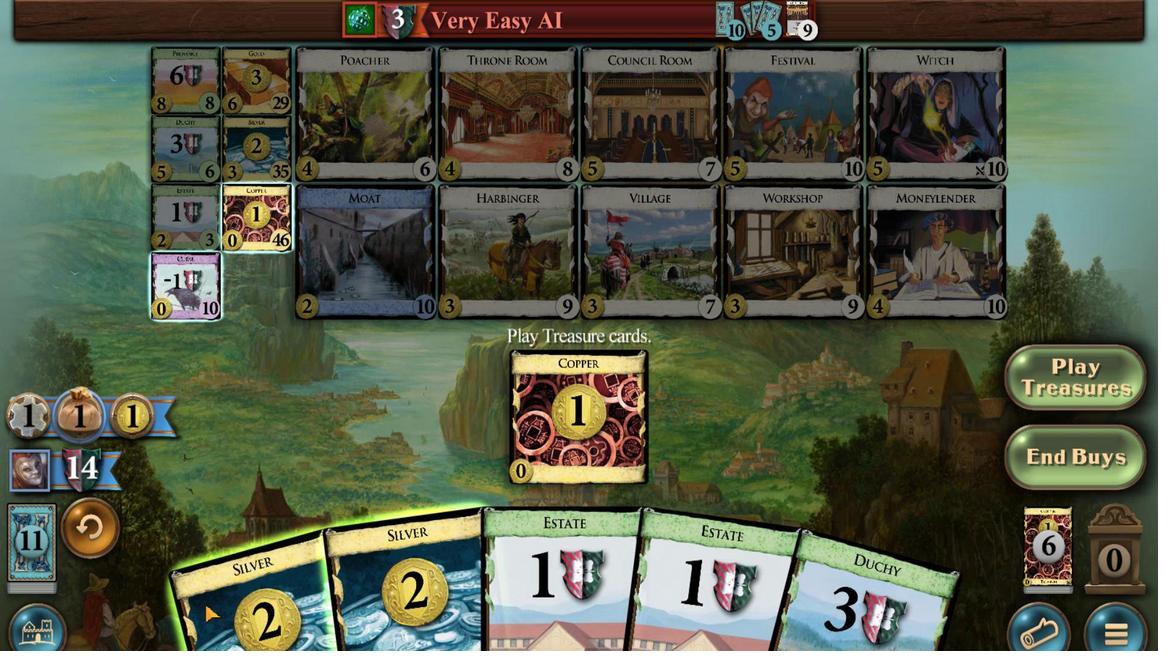 
Action: Mouse scrolled (372, 551) with delta (0, 0)
Screenshot: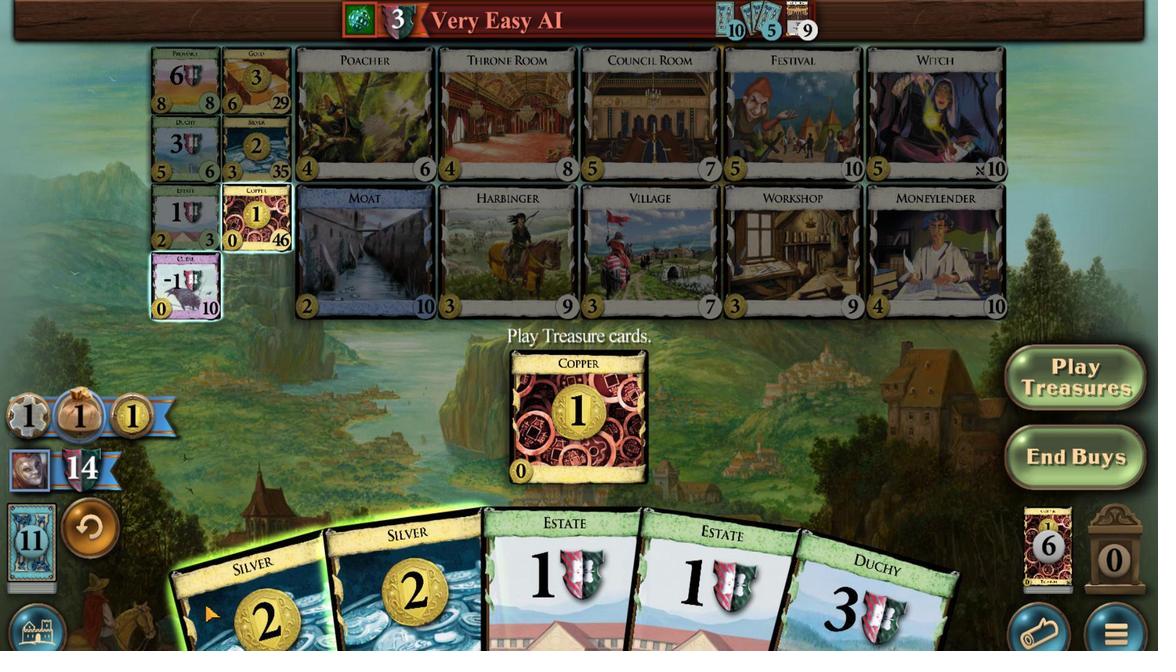 
Action: Mouse moved to (372, 551)
Screenshot: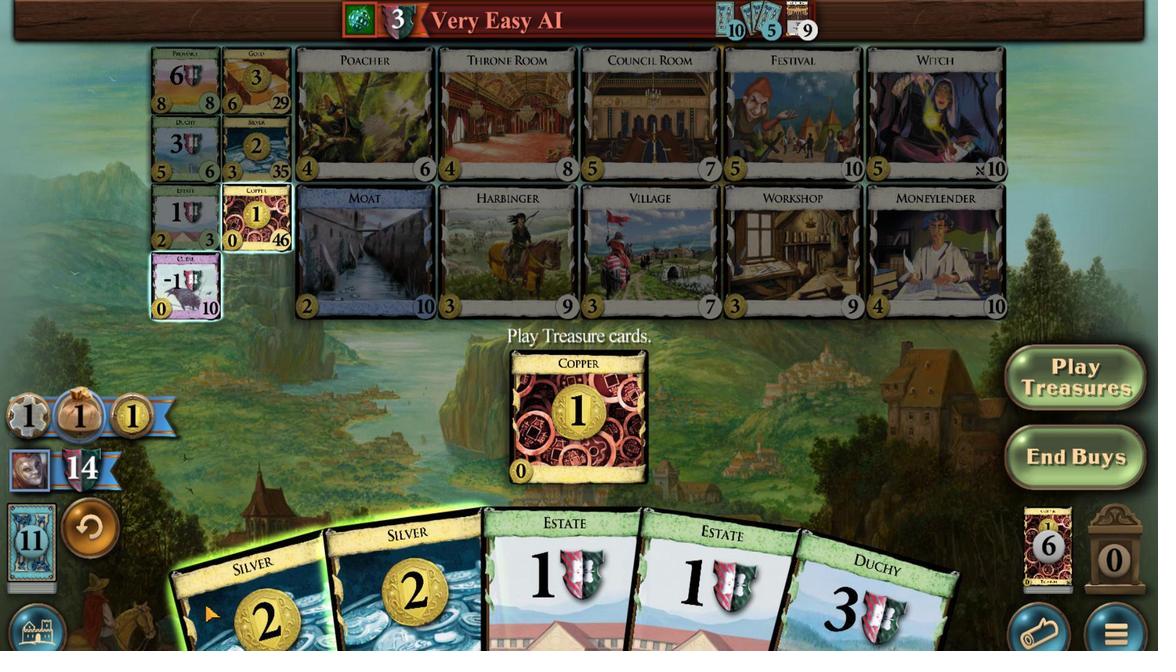 
Action: Mouse scrolled (372, 551) with delta (0, 0)
Screenshot: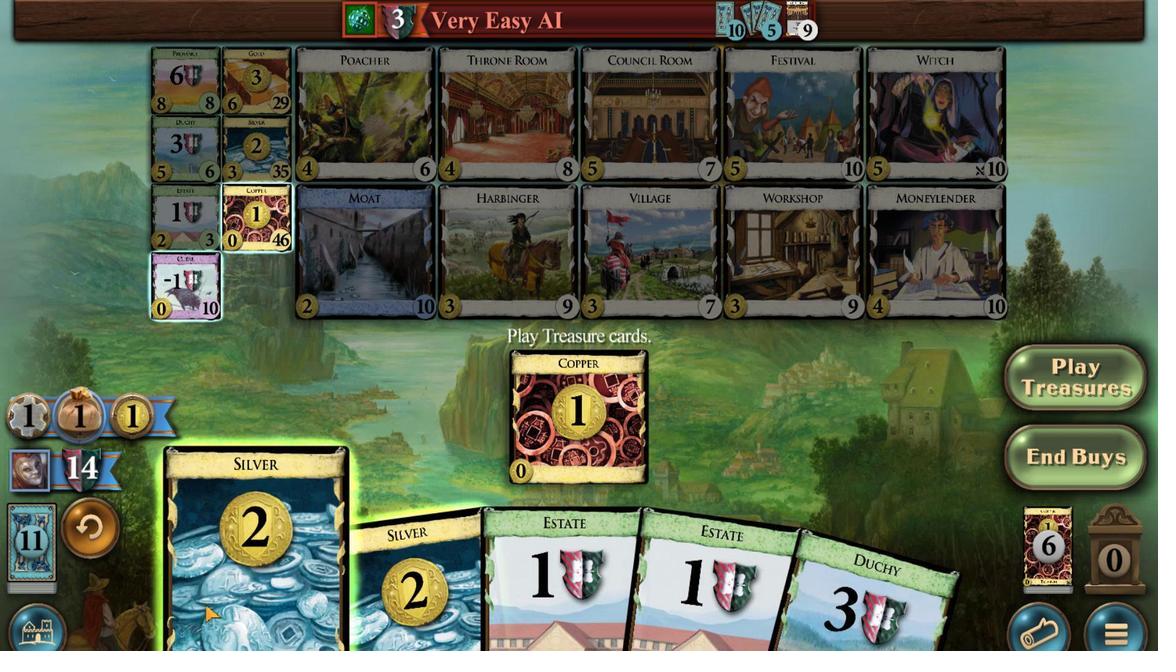 
Action: Mouse scrolled (372, 551) with delta (0, 0)
Screenshot: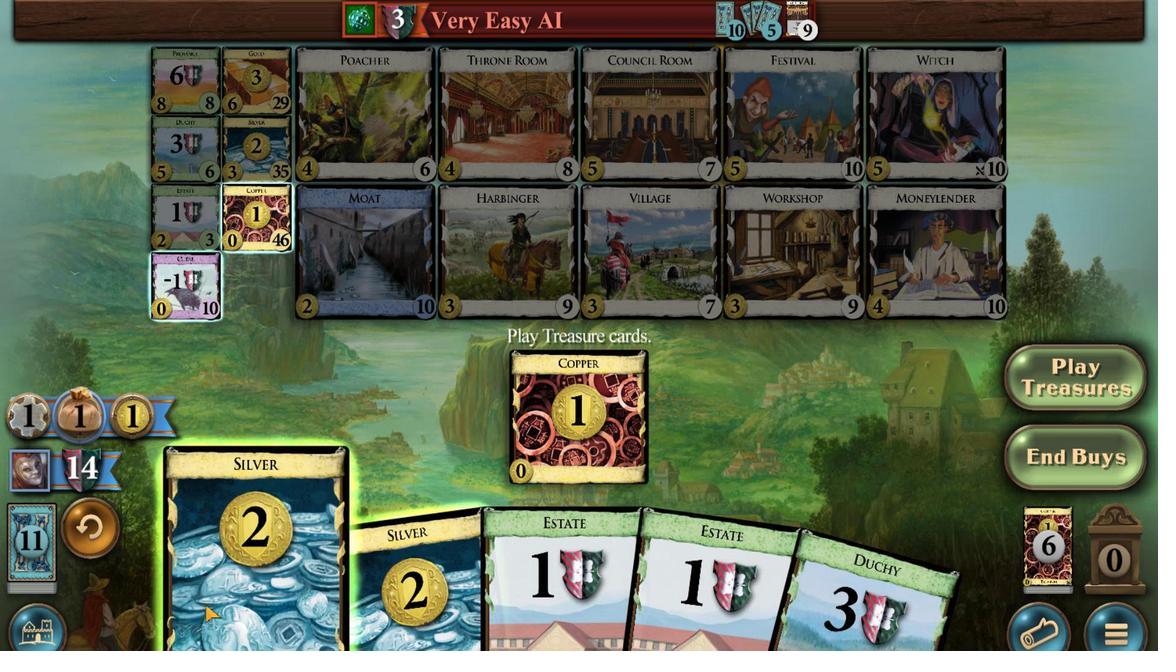 
Action: Mouse scrolled (372, 551) with delta (0, 0)
Screenshot: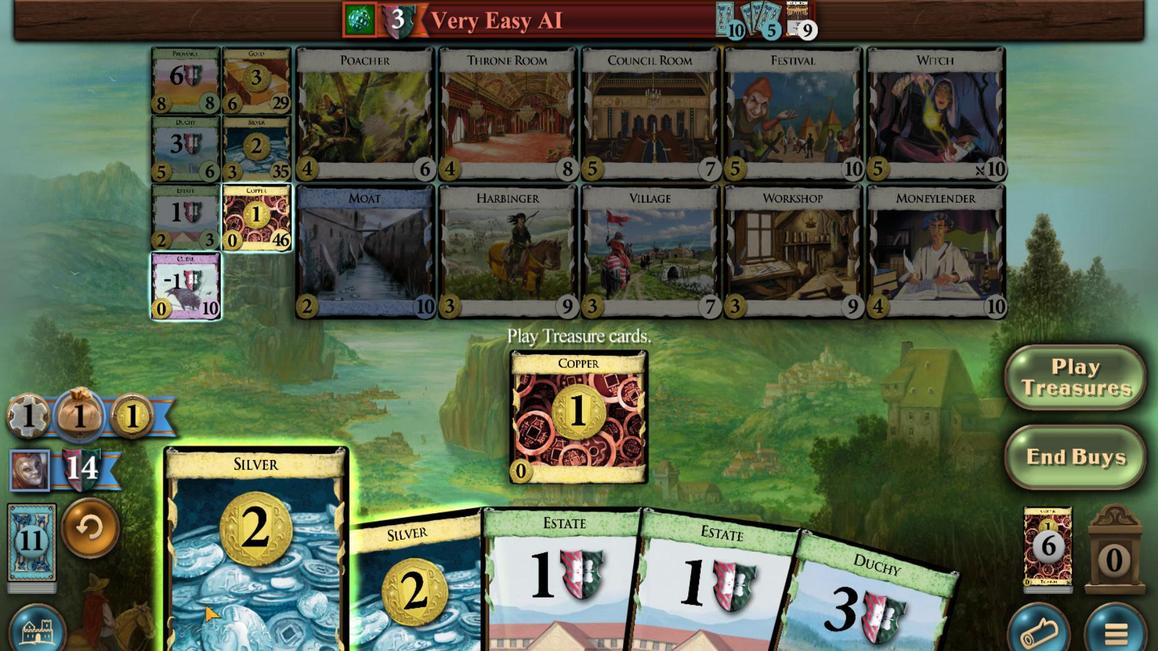 
Action: Mouse moved to (420, 551)
Screenshot: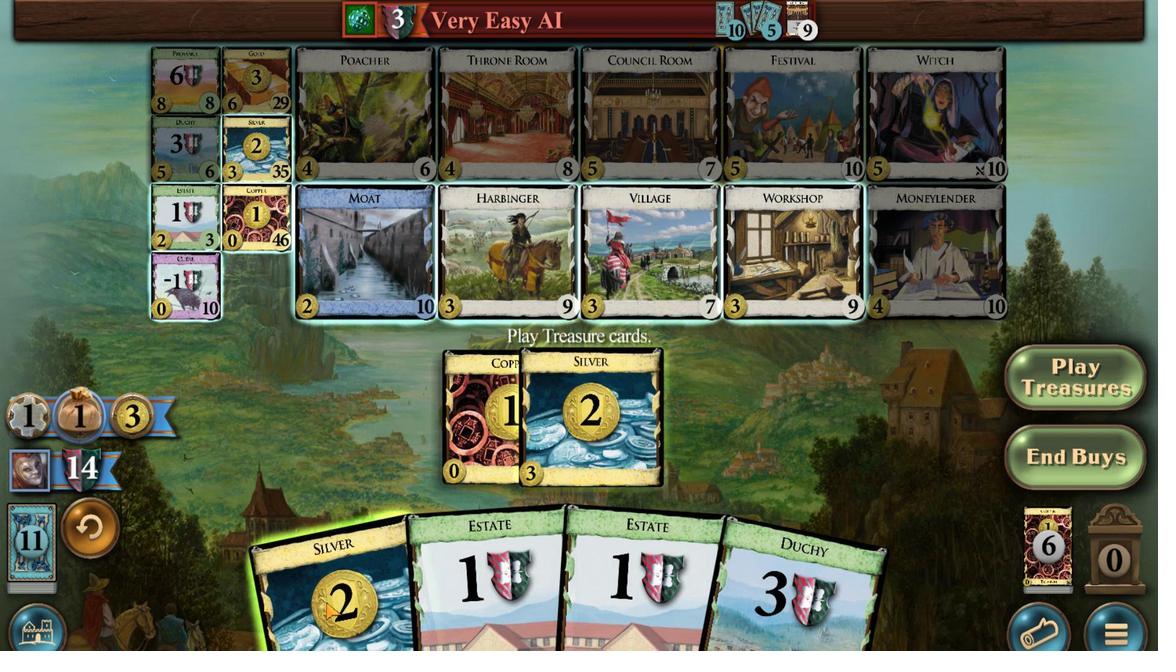 
Action: Mouse scrolled (420, 551) with delta (0, 0)
Screenshot: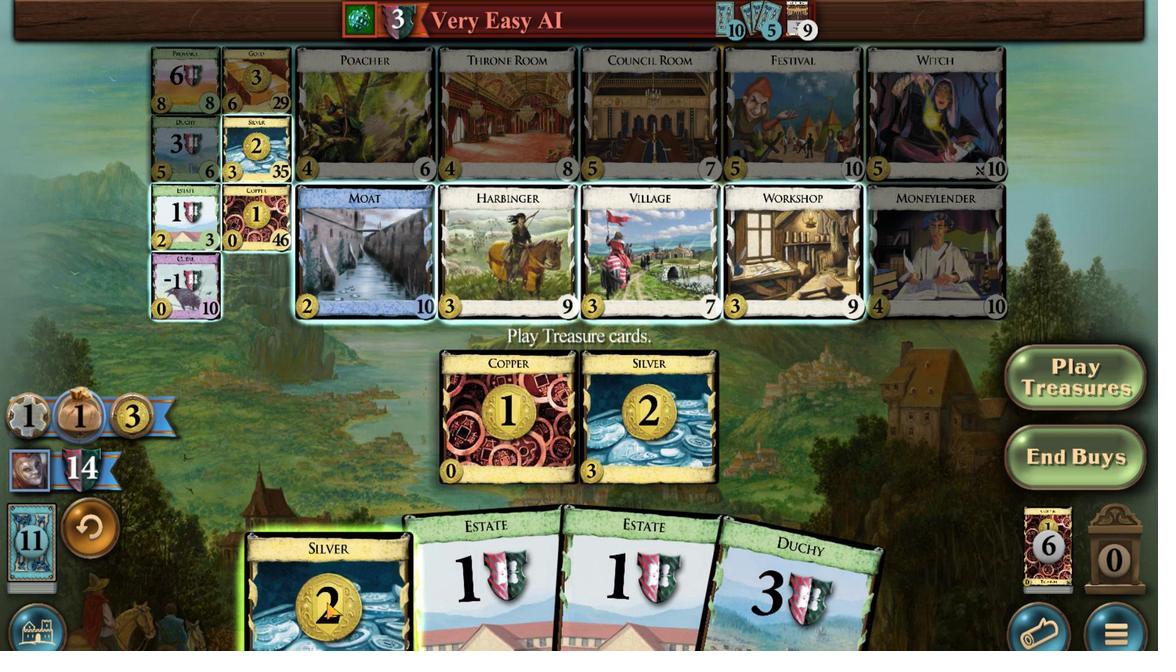 
Action: Mouse scrolled (420, 551) with delta (0, 0)
Screenshot: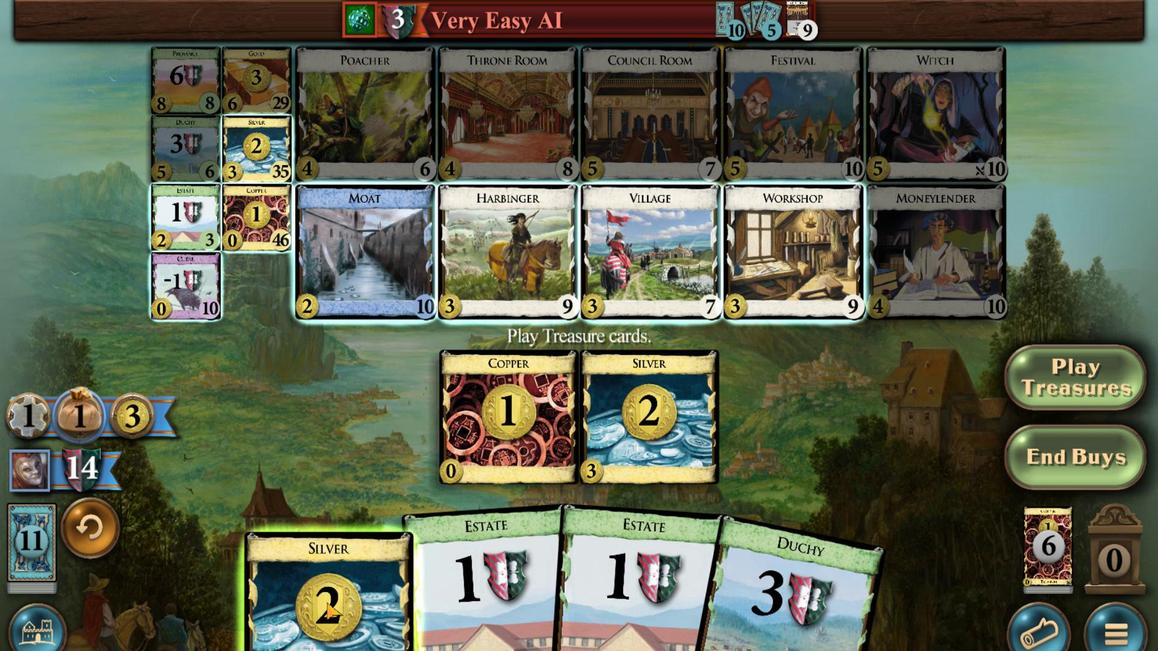 
Action: Mouse scrolled (420, 551) with delta (0, 0)
Screenshot: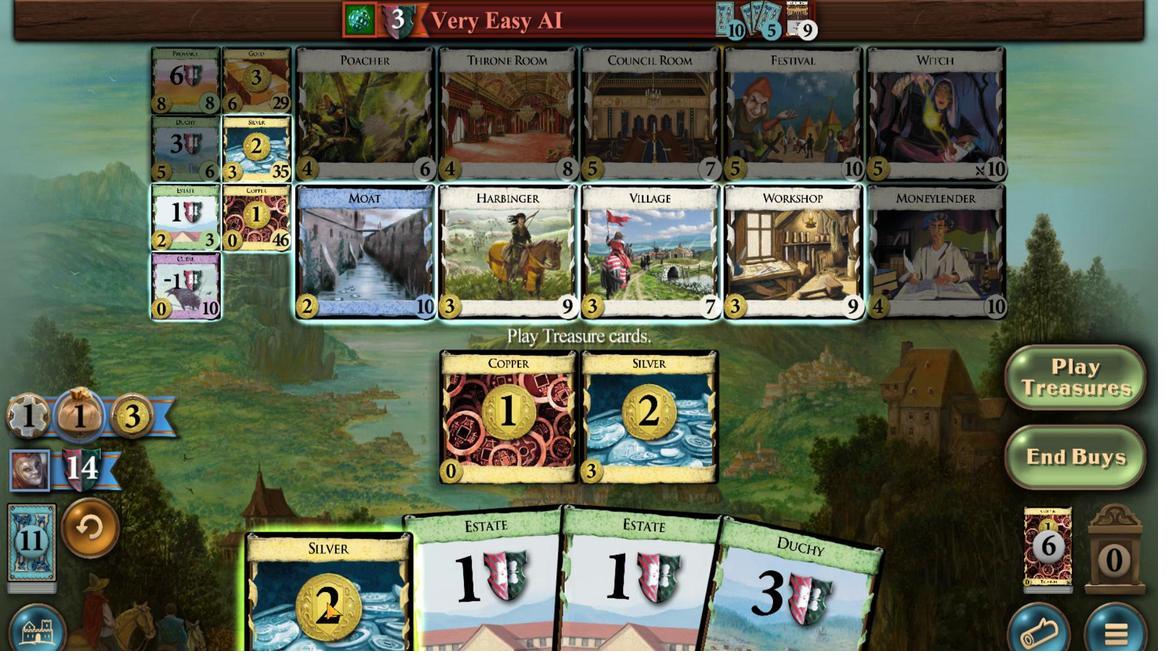 
Action: Mouse moved to (371, 505)
Screenshot: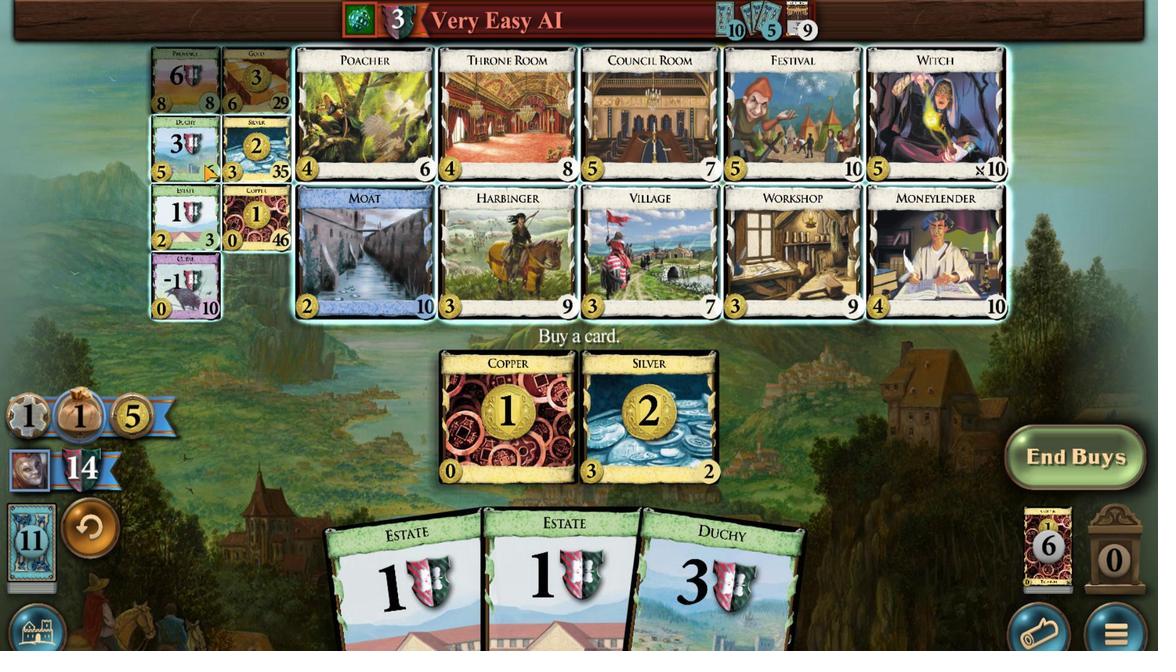 
Action: Mouse pressed left at (371, 505)
Screenshot: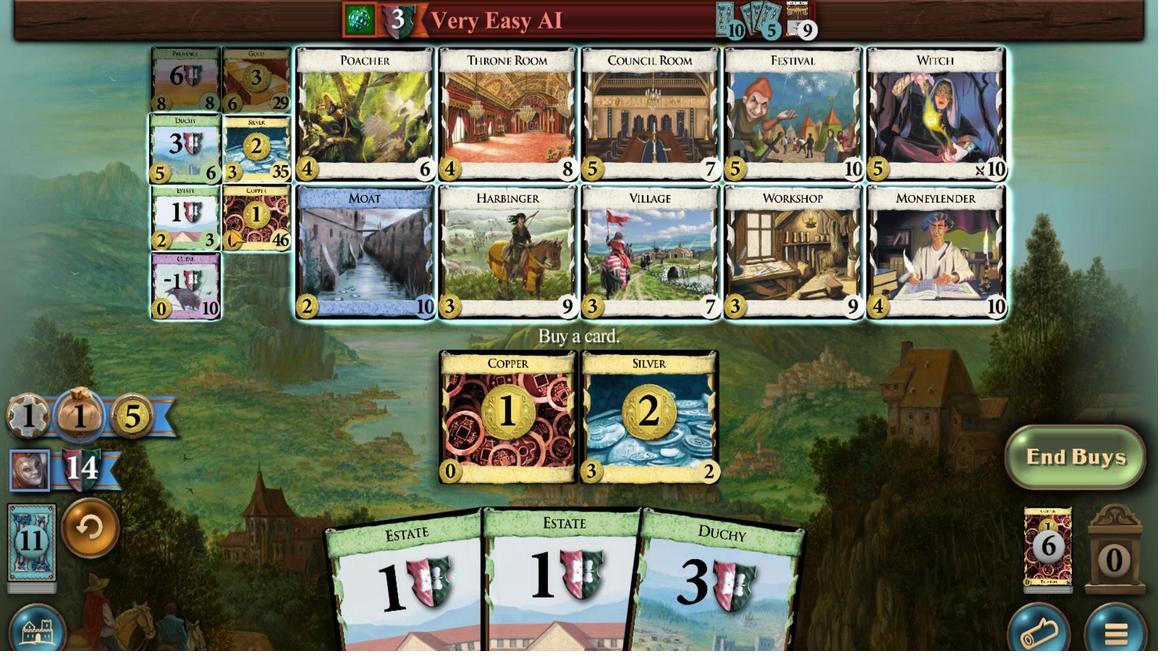 
Action: Mouse moved to (376, 554)
Screenshot: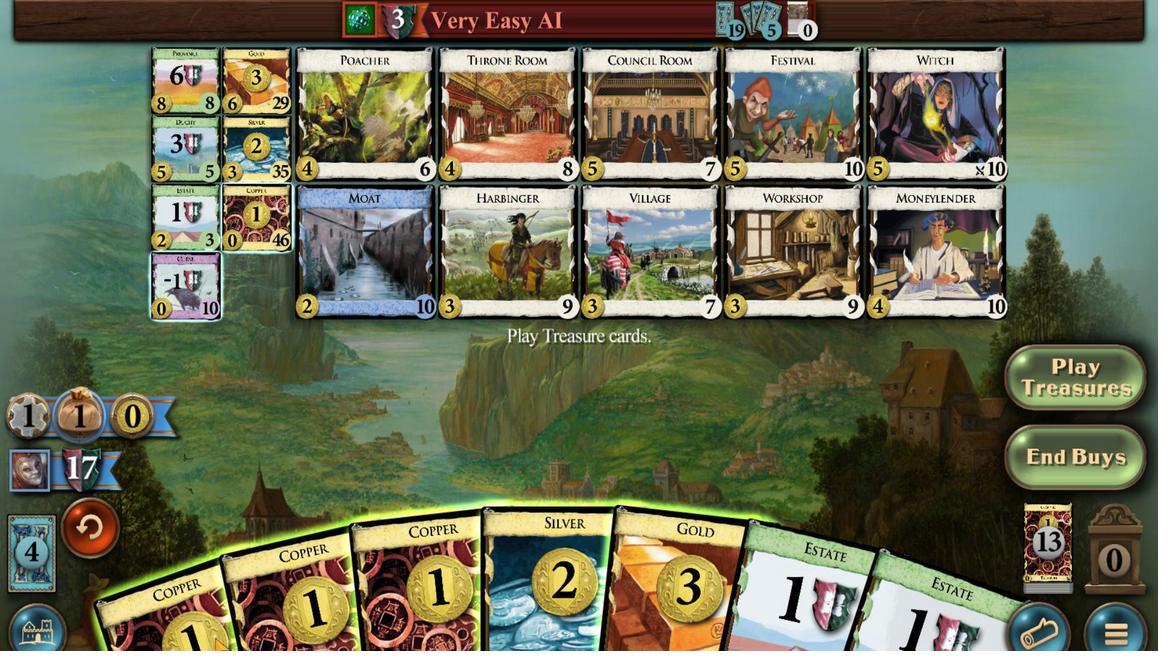 
Action: Mouse scrolled (376, 554) with delta (0, 0)
Screenshot: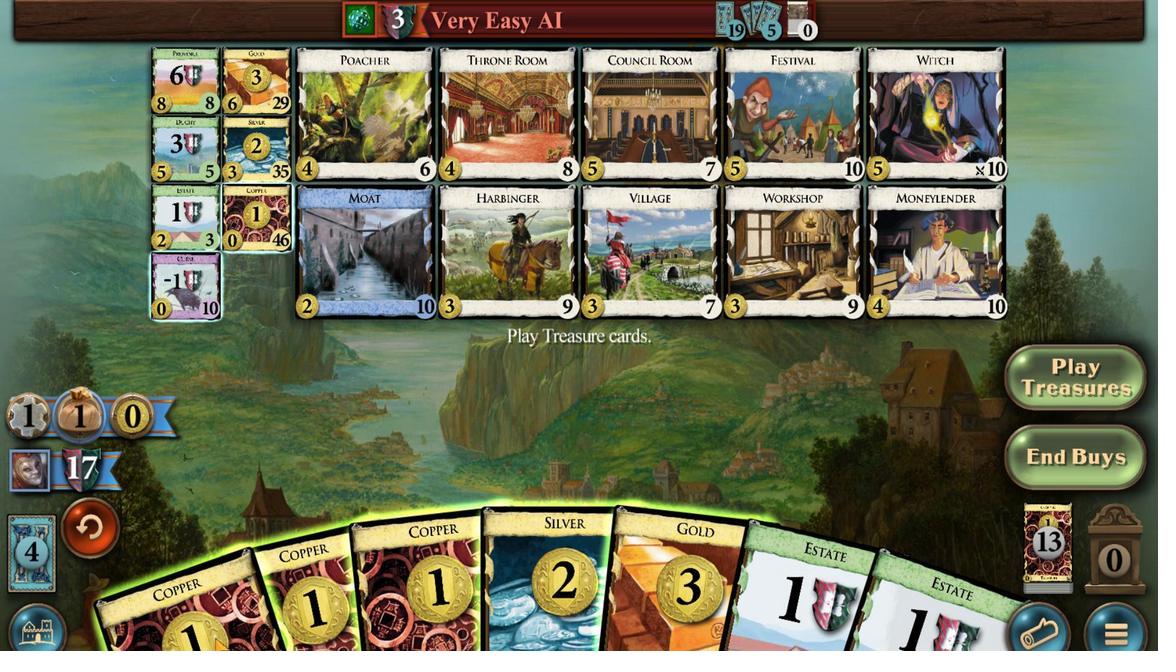 
Action: Mouse scrolled (376, 554) with delta (0, 0)
Screenshot: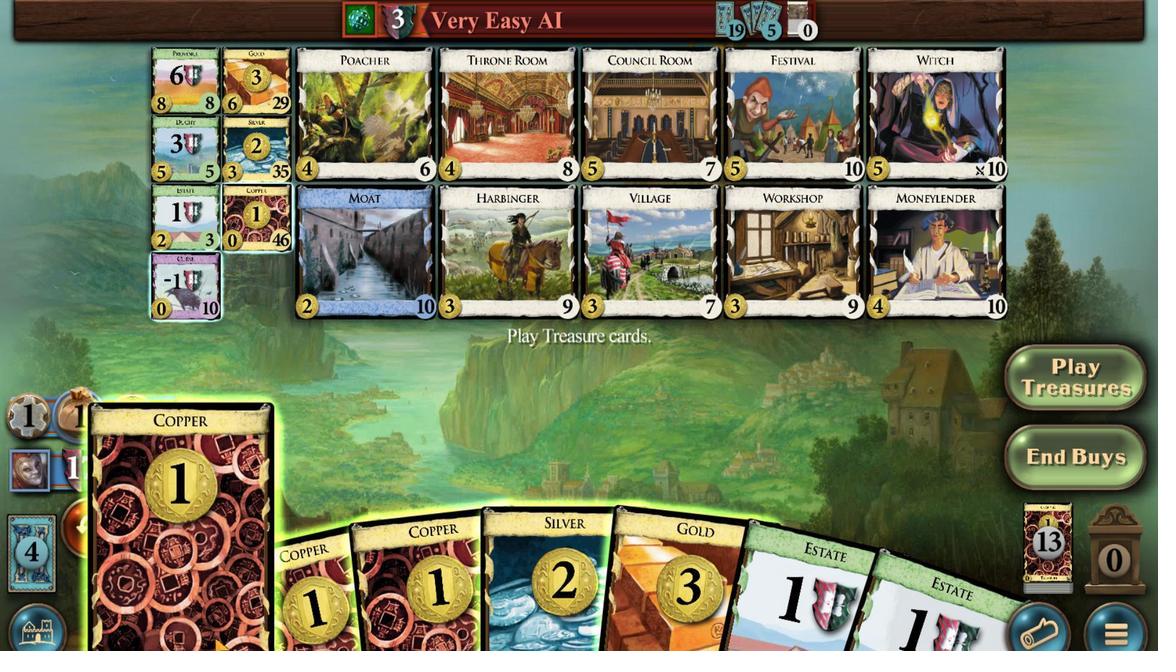 
Action: Mouse scrolled (376, 554) with delta (0, 0)
Screenshot: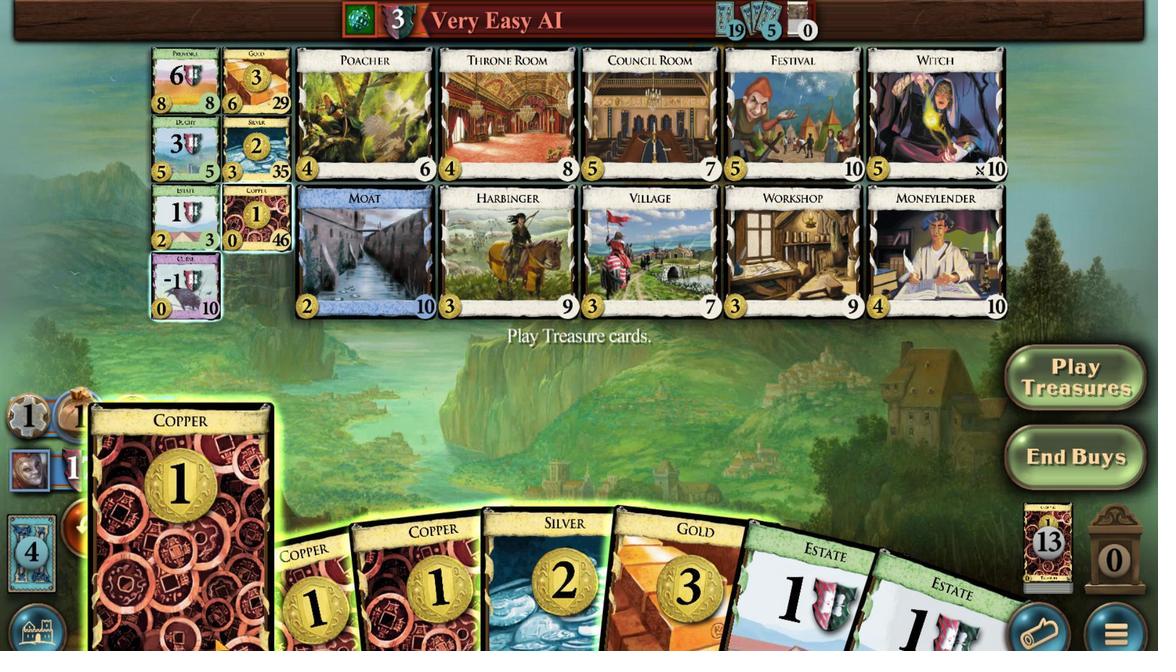 
Action: Mouse scrolled (376, 554) with delta (0, 0)
Screenshot: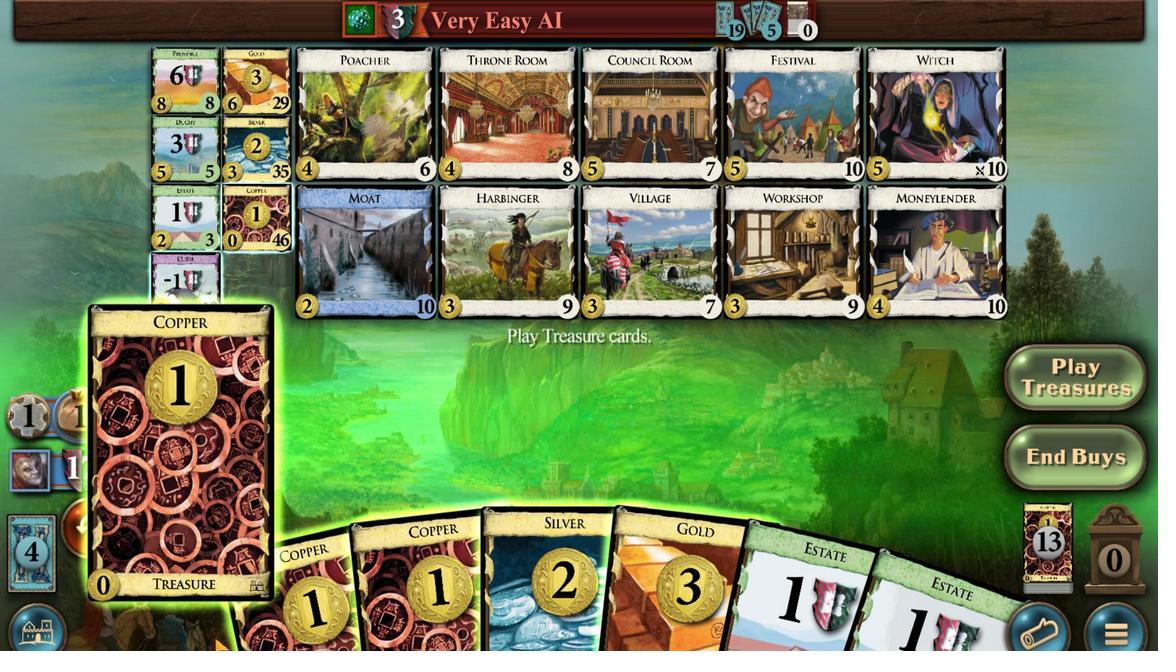 
Action: Mouse moved to (384, 554)
Screenshot: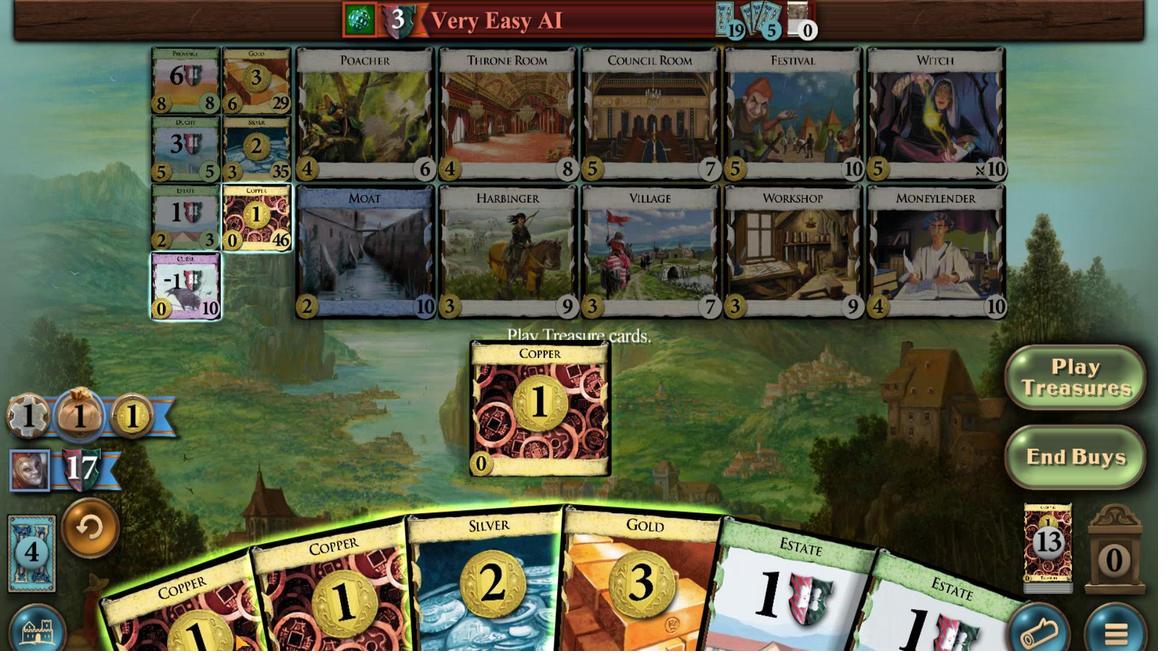 
Action: Mouse scrolled (384, 554) with delta (0, 0)
Screenshot: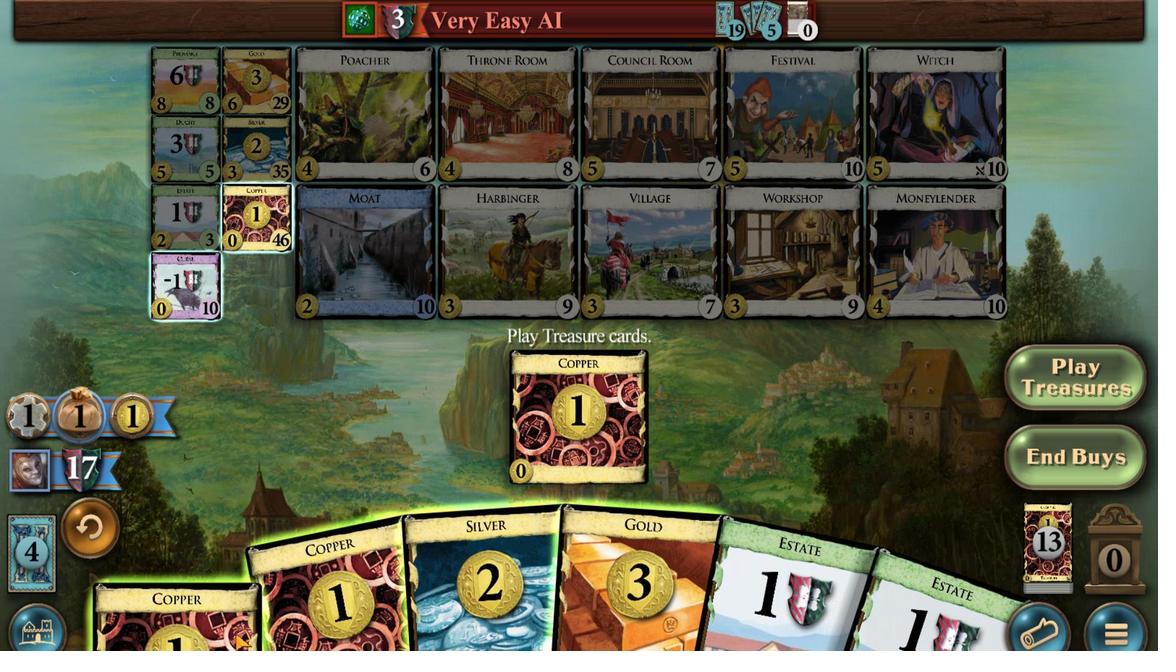 
Action: Mouse scrolled (384, 554) with delta (0, 0)
Screenshot: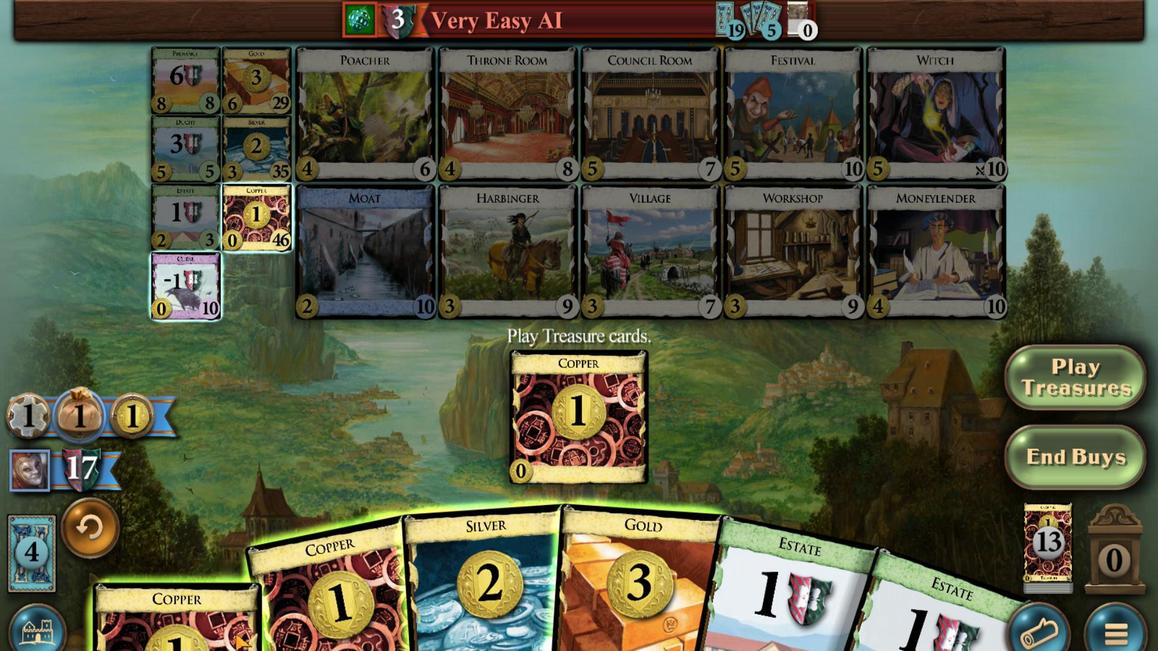 
Action: Mouse moved to (400, 554)
Screenshot: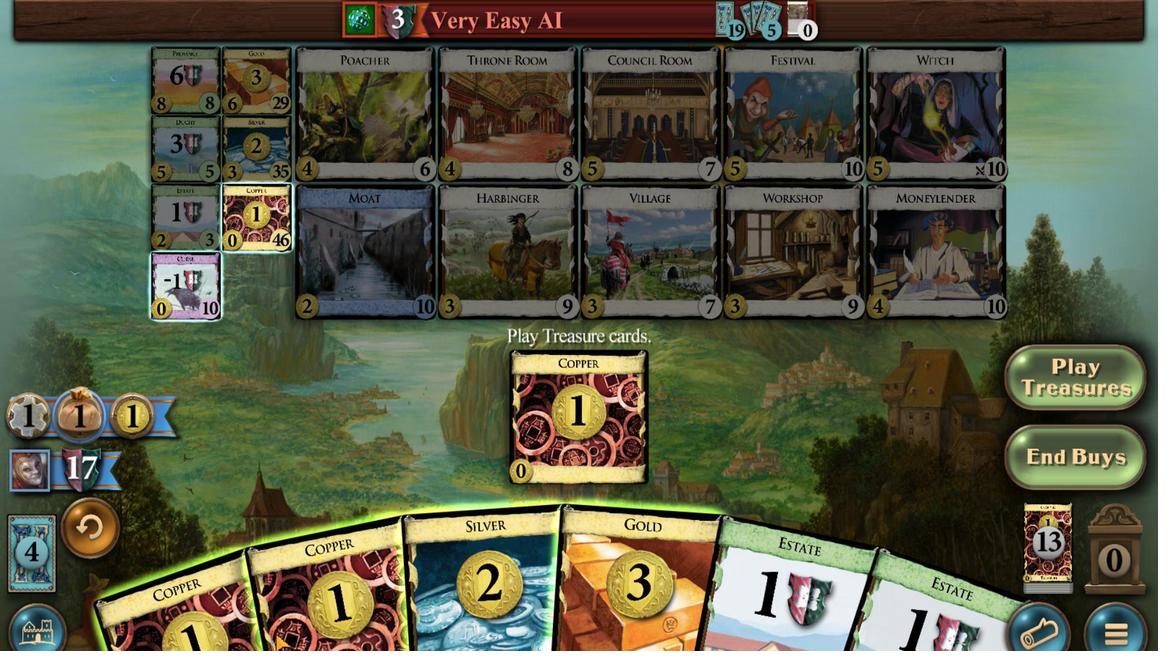 
Action: Mouse scrolled (400, 554) with delta (0, 0)
Screenshot: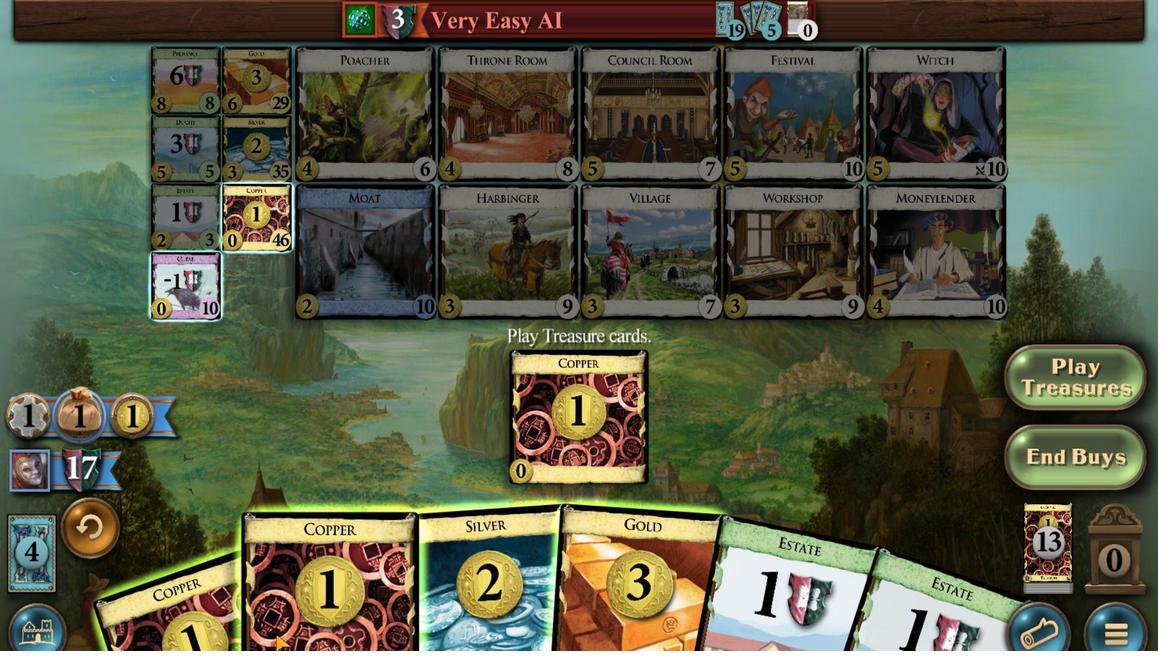 
Action: Mouse scrolled (400, 554) with delta (0, 0)
Screenshot: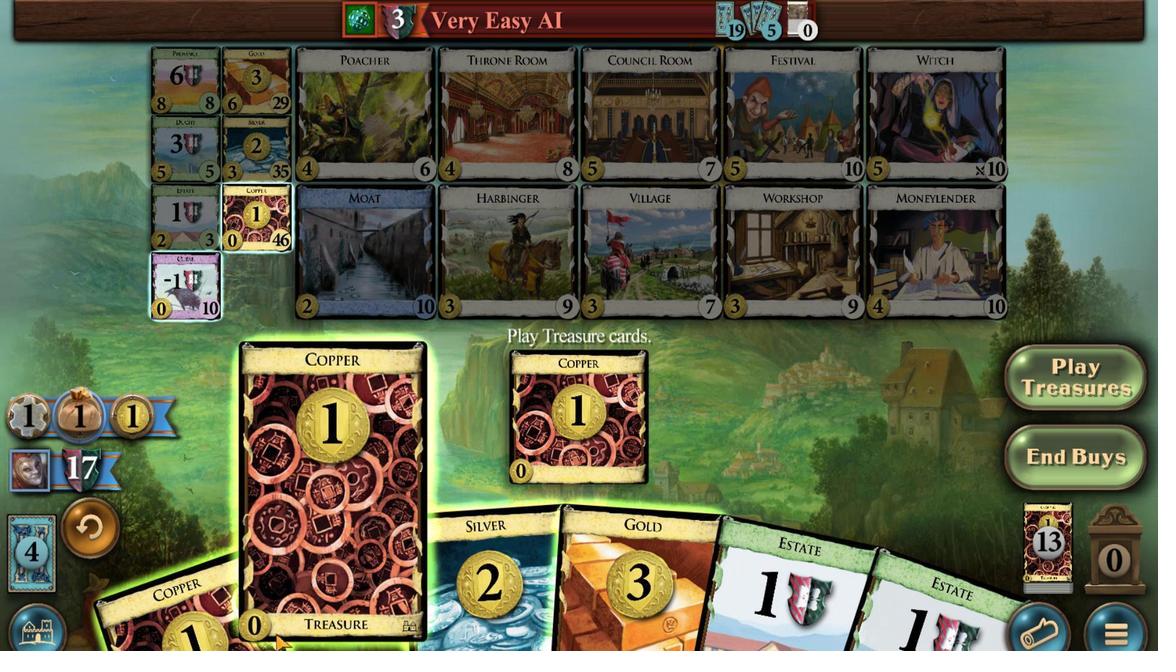 
Action: Mouse scrolled (400, 554) with delta (0, 0)
Screenshot: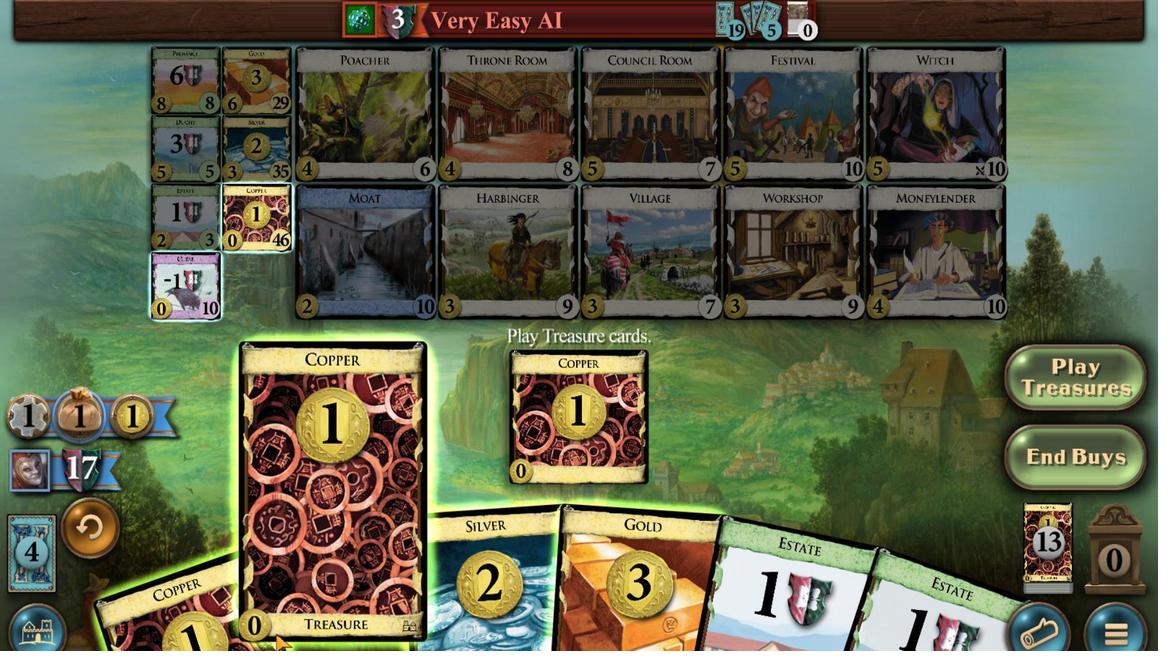 
Action: Mouse moved to (399, 554)
Screenshot: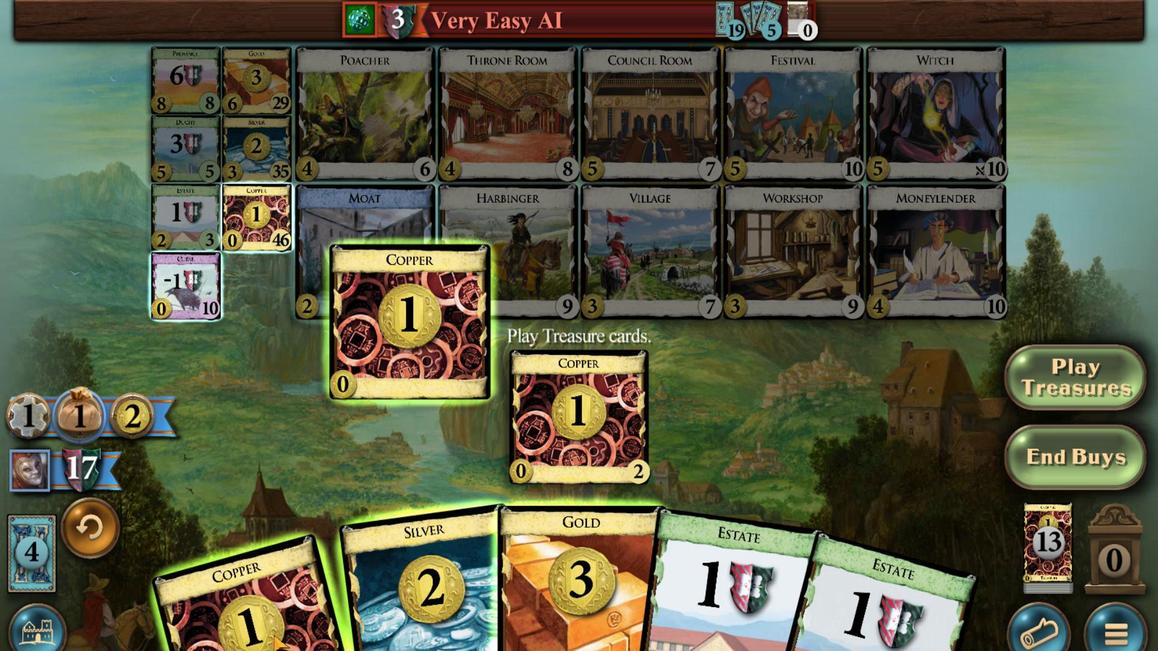 
Action: Mouse scrolled (399, 554) with delta (0, 0)
Screenshot: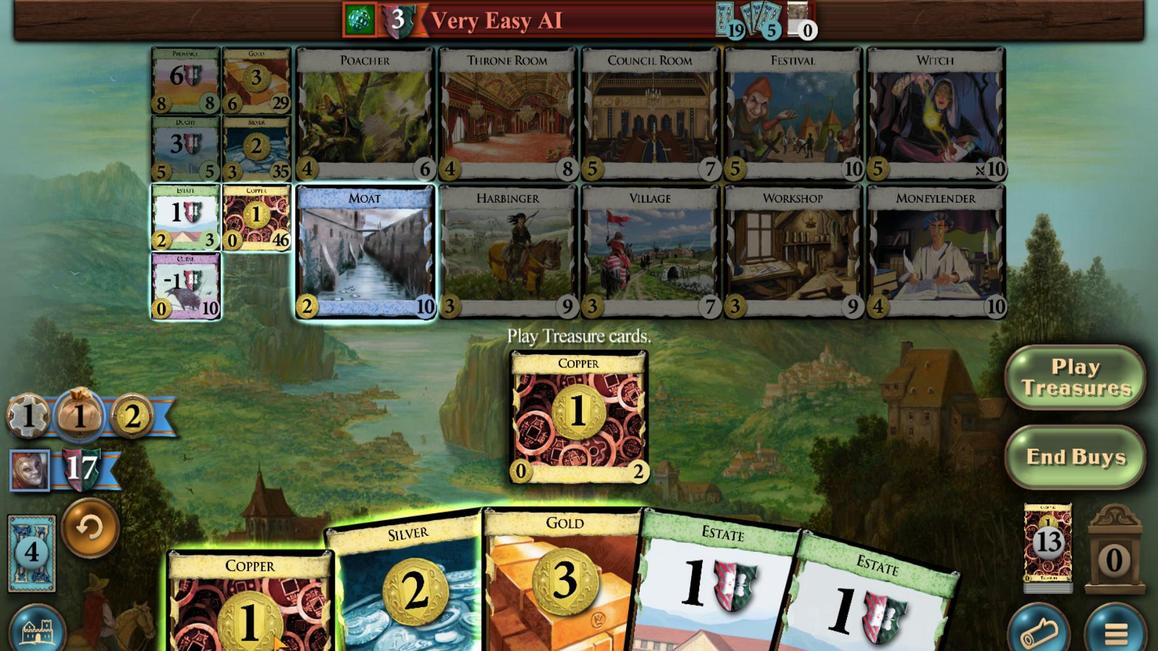
Action: Mouse scrolled (399, 554) with delta (0, 0)
Screenshot: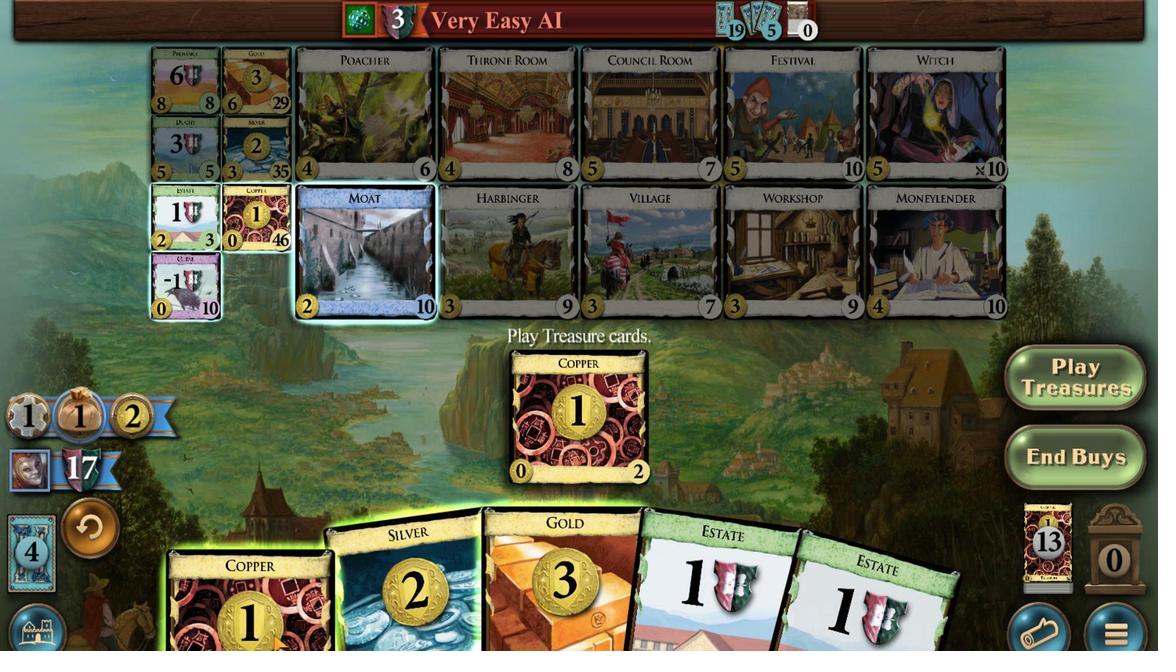 
Action: Mouse moved to (436, 553)
Screenshot: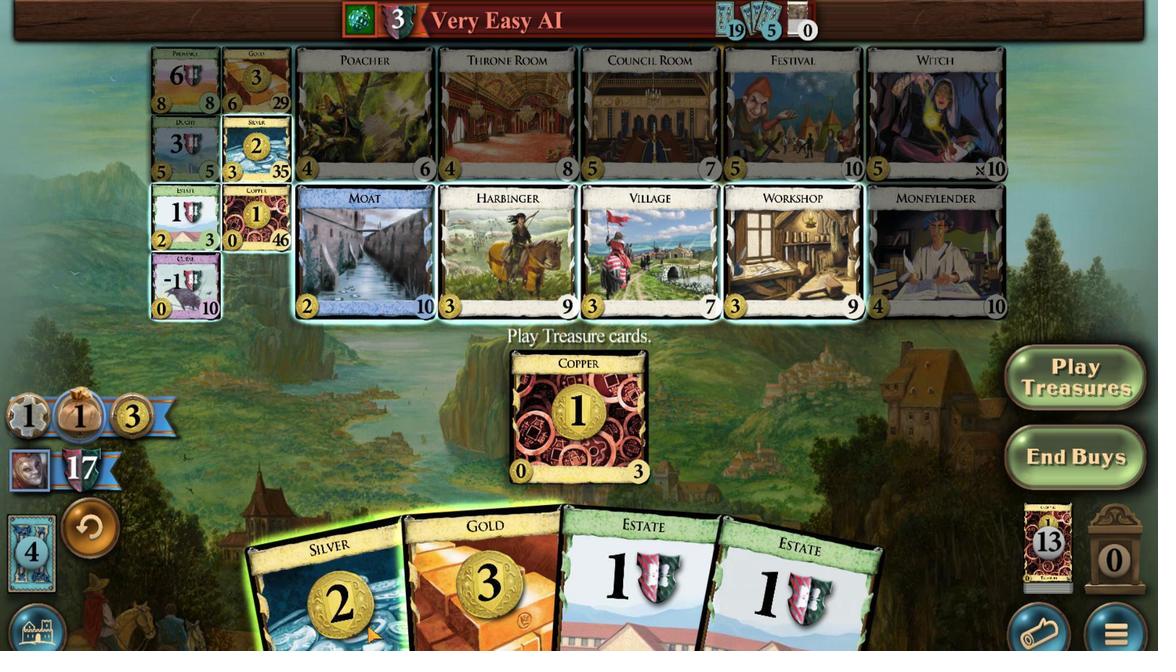 
Action: Mouse scrolled (436, 553) with delta (0, 0)
Screenshot: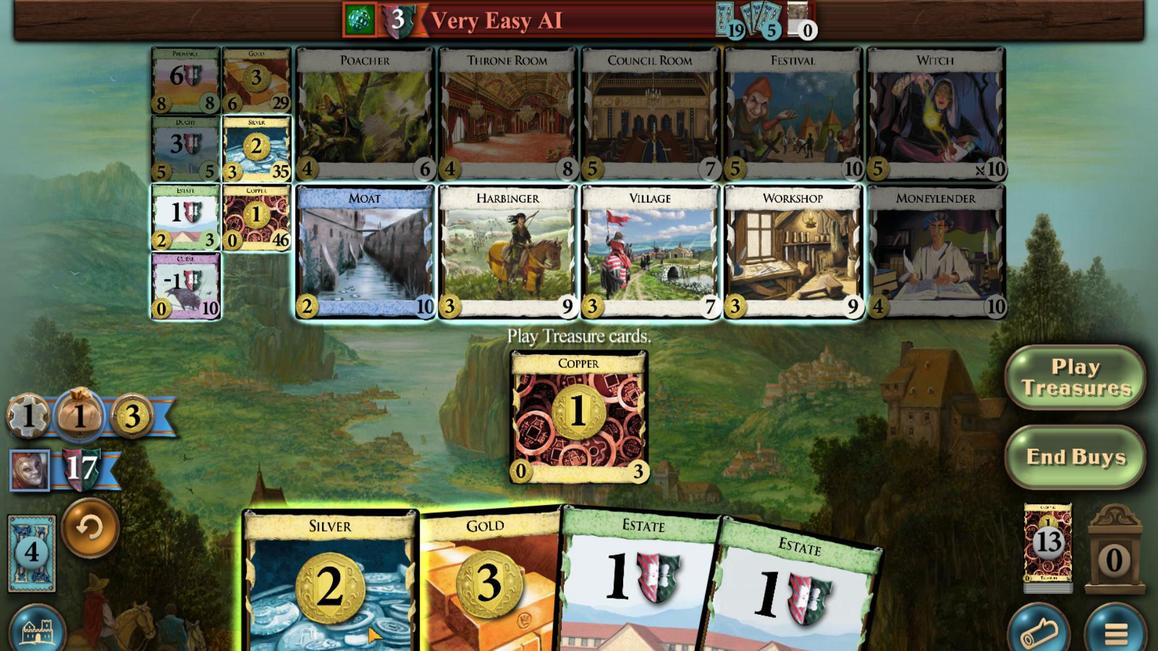 
Action: Mouse moved to (436, 553)
